 Task: Create a Virtual Reality (VR) Science Museums: VR museums dedicated to various scientific fields.
Action: Mouse moved to (994, 113)
Screenshot: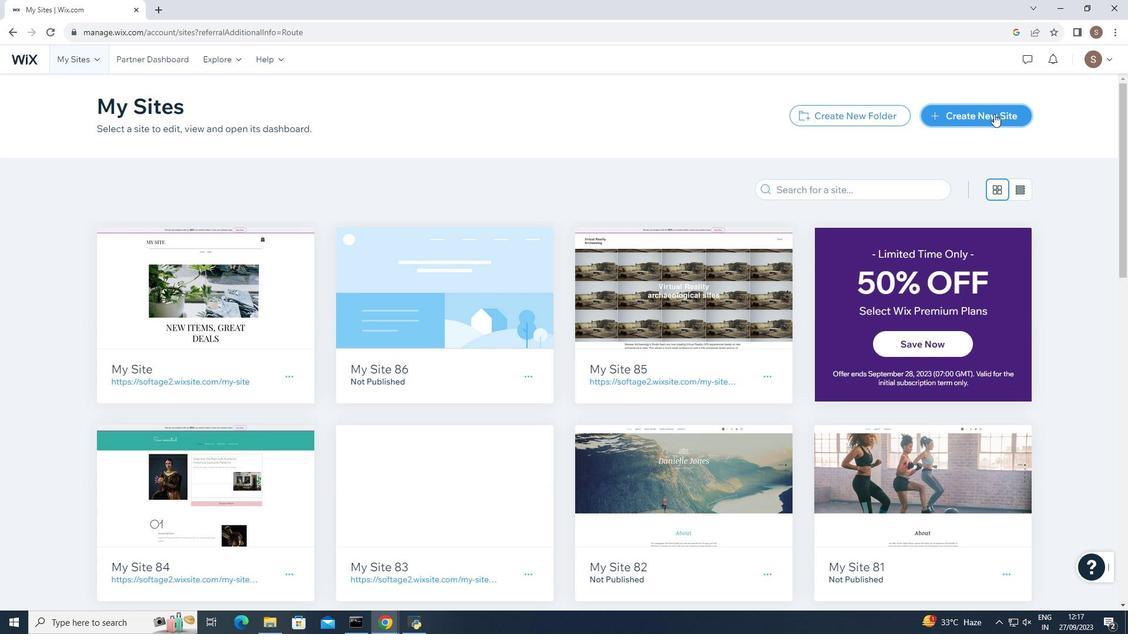 
Action: Mouse pressed left at (994, 113)
Screenshot: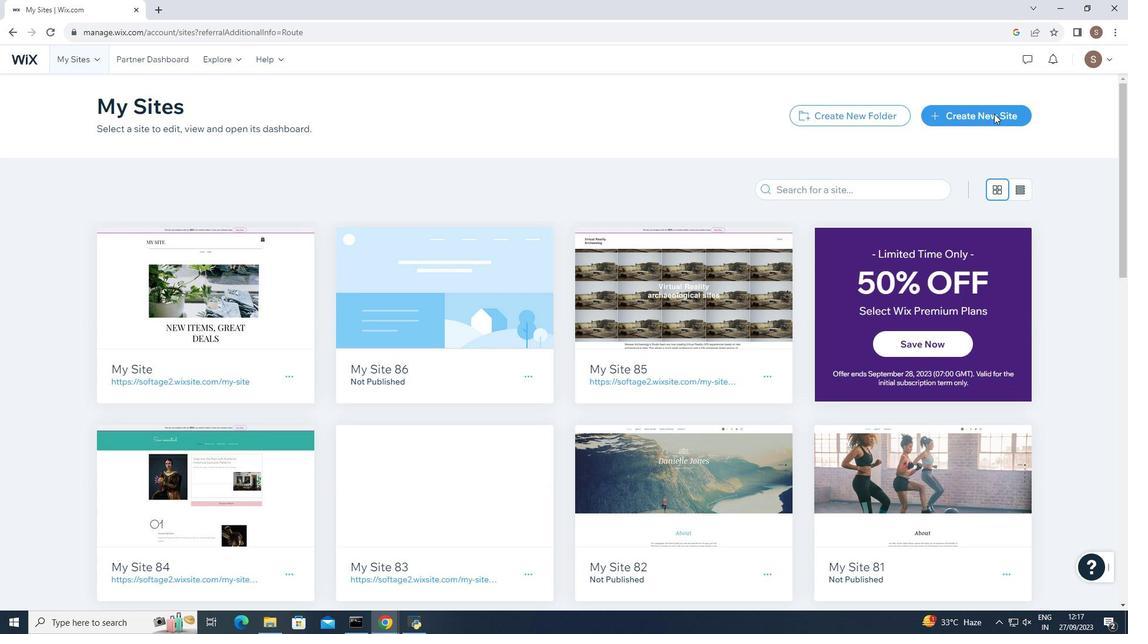 
Action: Mouse moved to (446, 326)
Screenshot: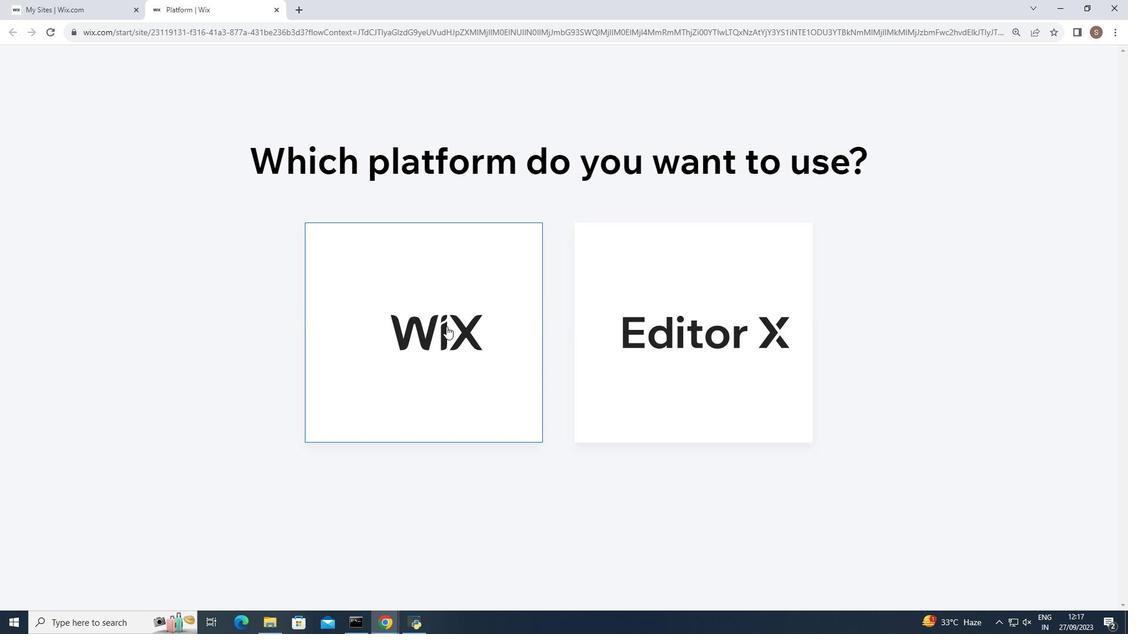 
Action: Mouse pressed left at (446, 326)
Screenshot: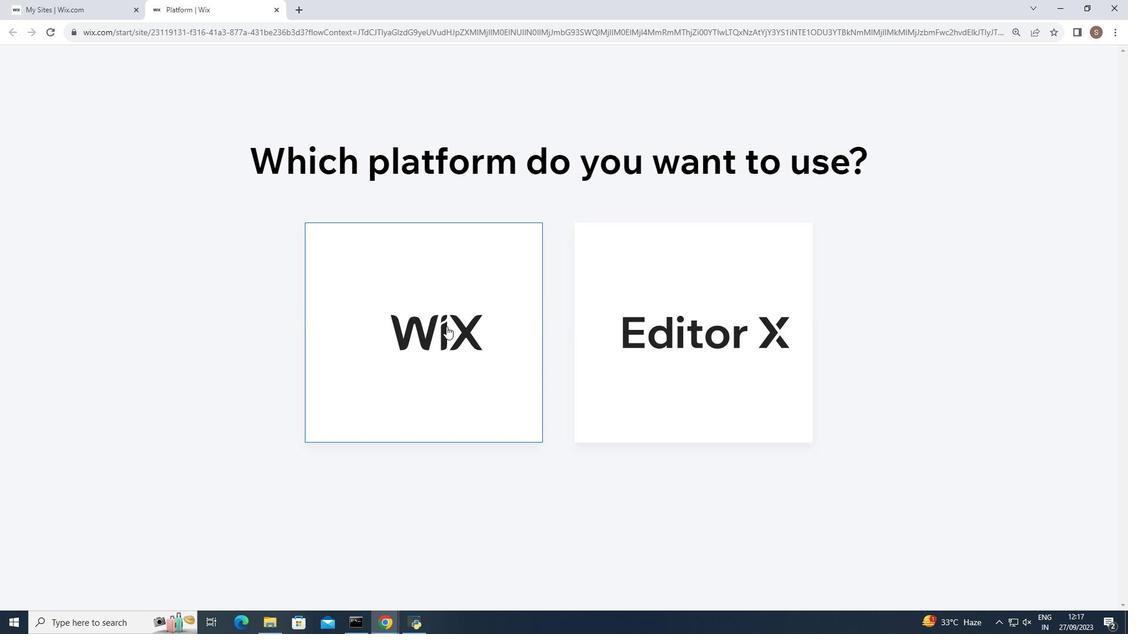 
Action: Mouse pressed left at (446, 326)
Screenshot: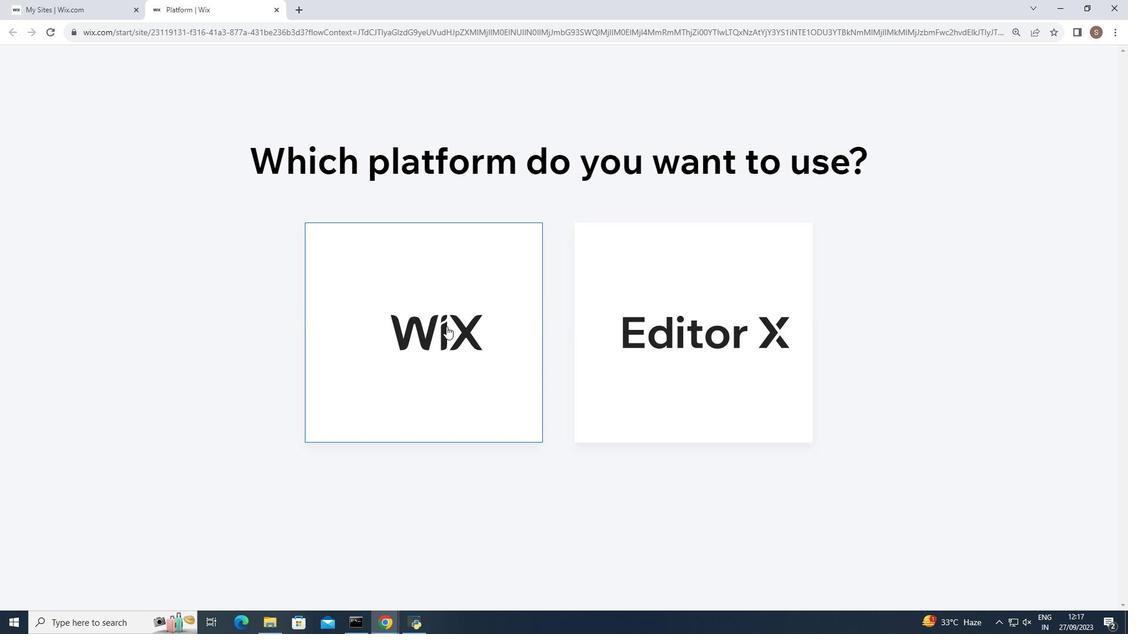 
Action: Mouse moved to (402, 236)
Screenshot: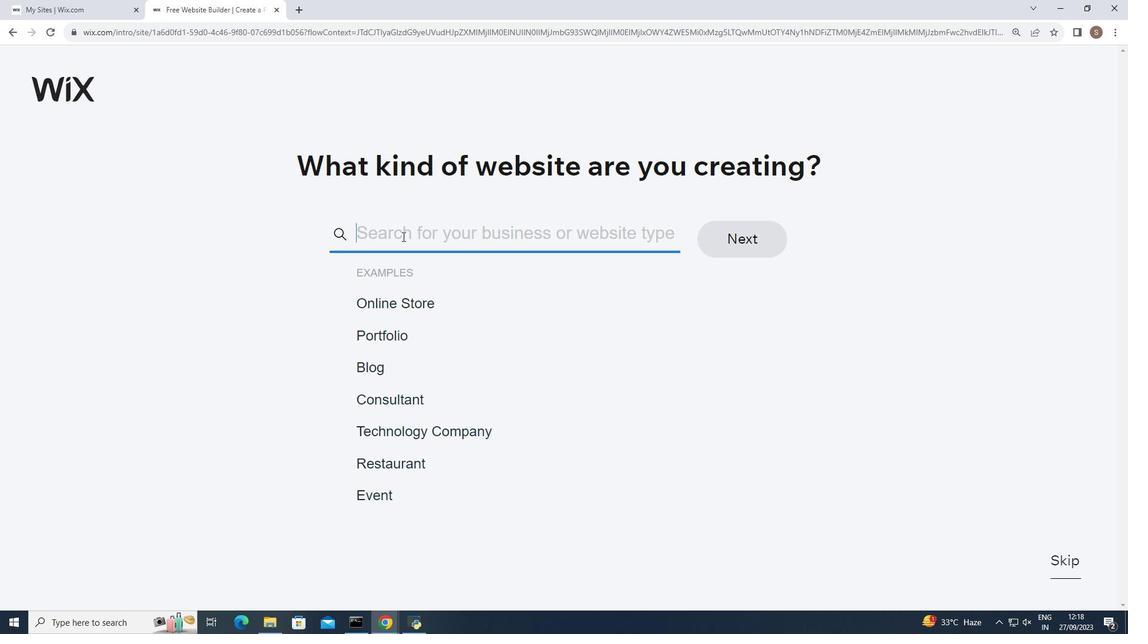 
Action: Mouse pressed left at (402, 236)
Screenshot: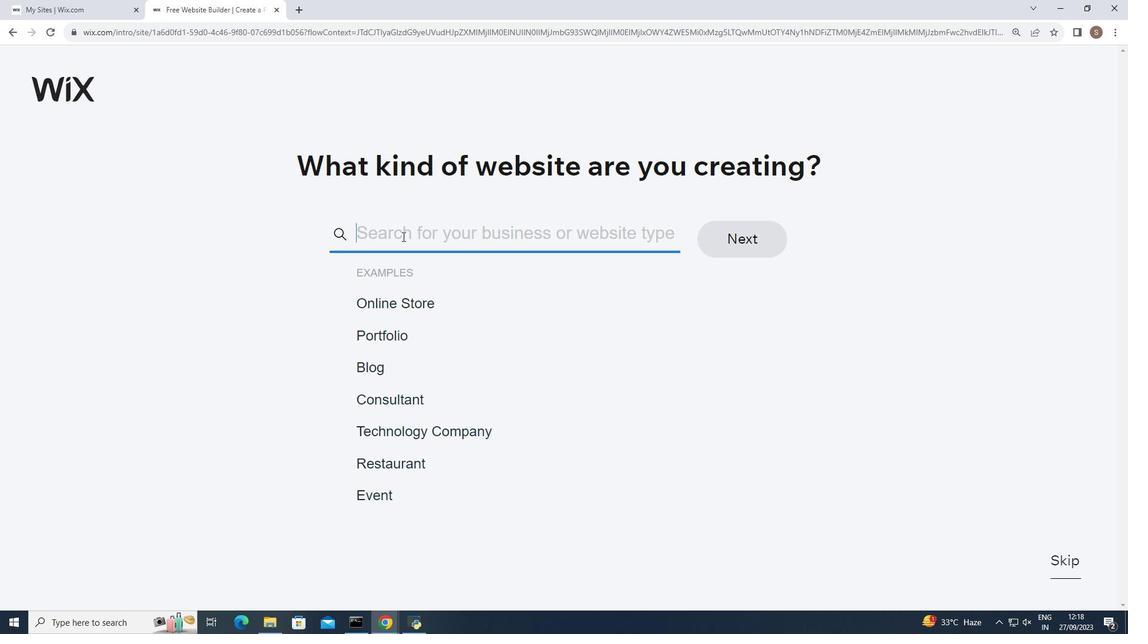 
Action: Key pressed <Key.shift><Key.shift>Virtual<Key.space><Key.shift>Reality<Key.space><Key.shift>Science<Key.space><Key.shift><Key.shift><Key.shift><Key.shift>Museums
Screenshot: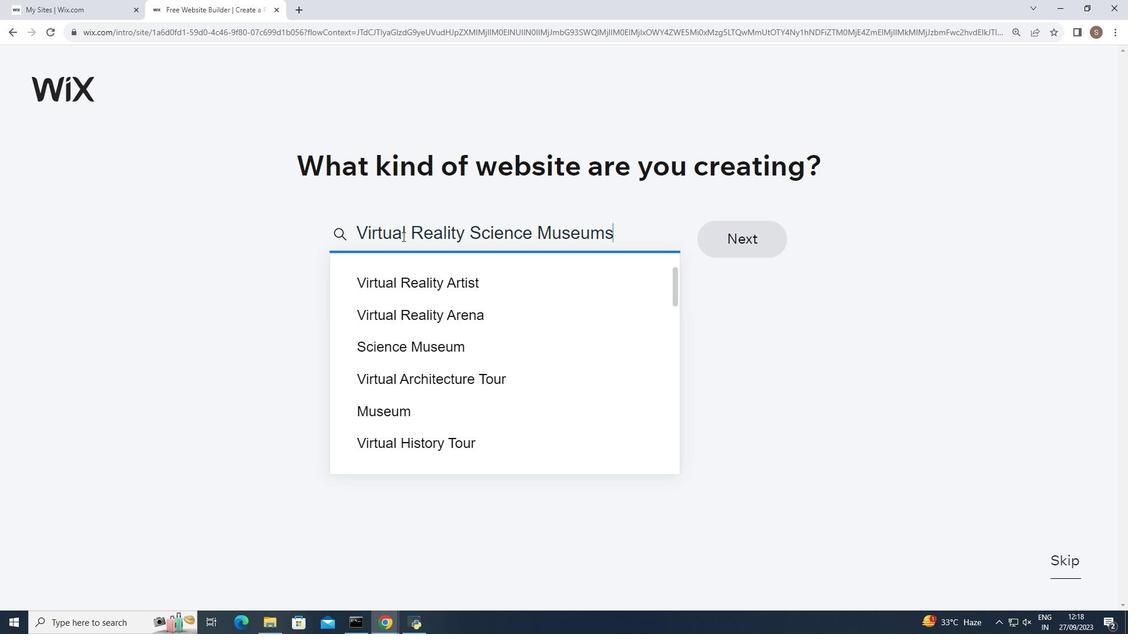 
Action: Mouse moved to (438, 342)
Screenshot: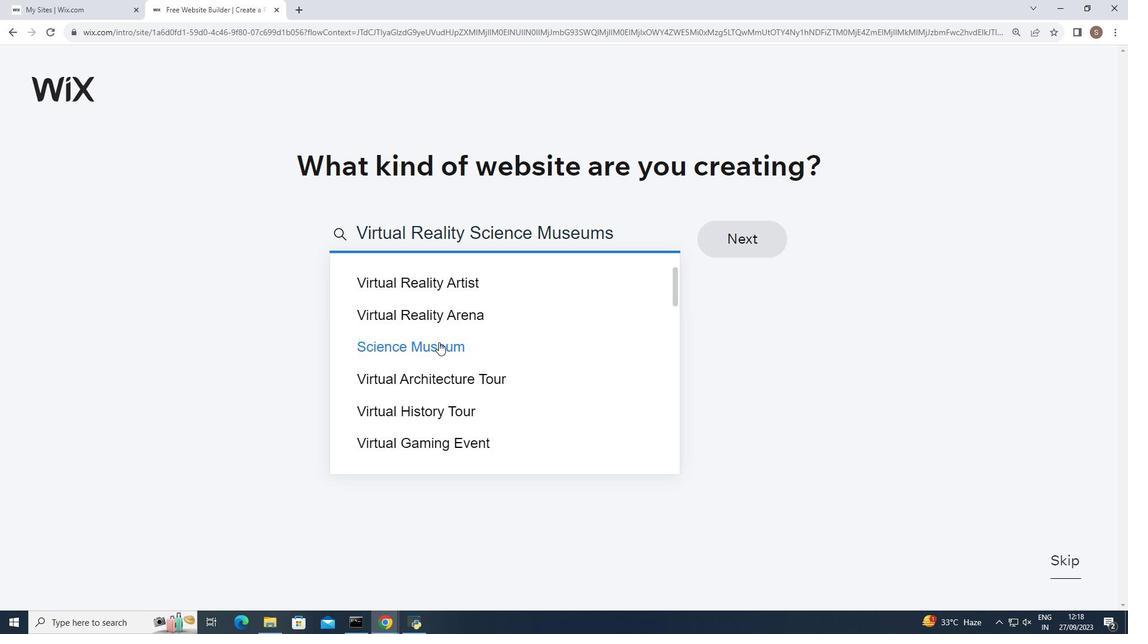 
Action: Mouse pressed left at (438, 342)
Screenshot: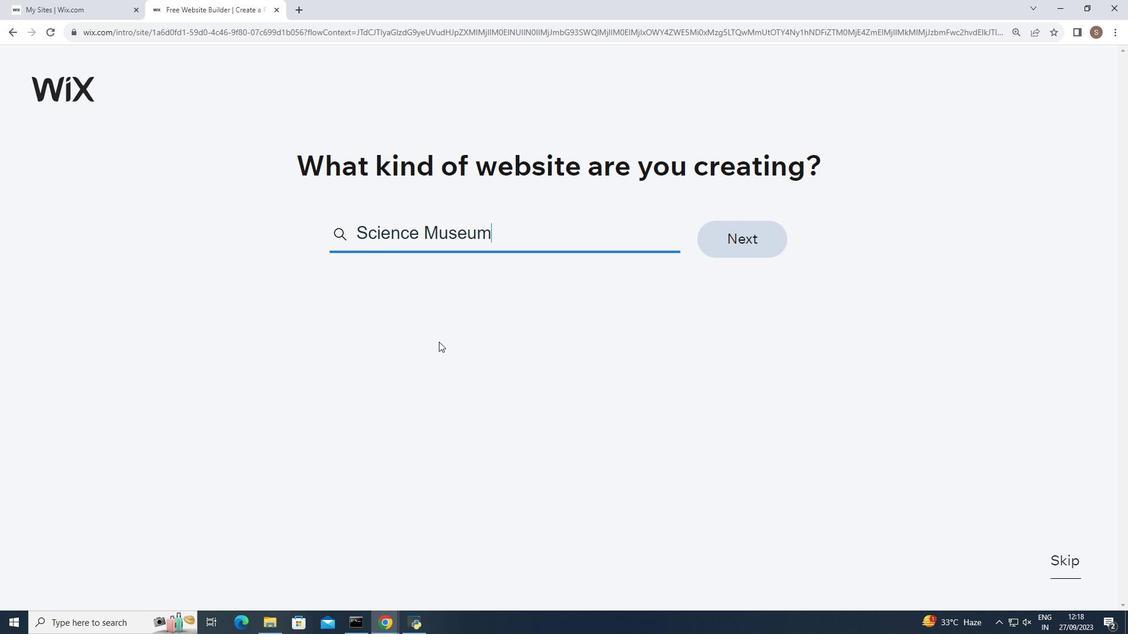 
Action: Mouse moved to (751, 247)
Screenshot: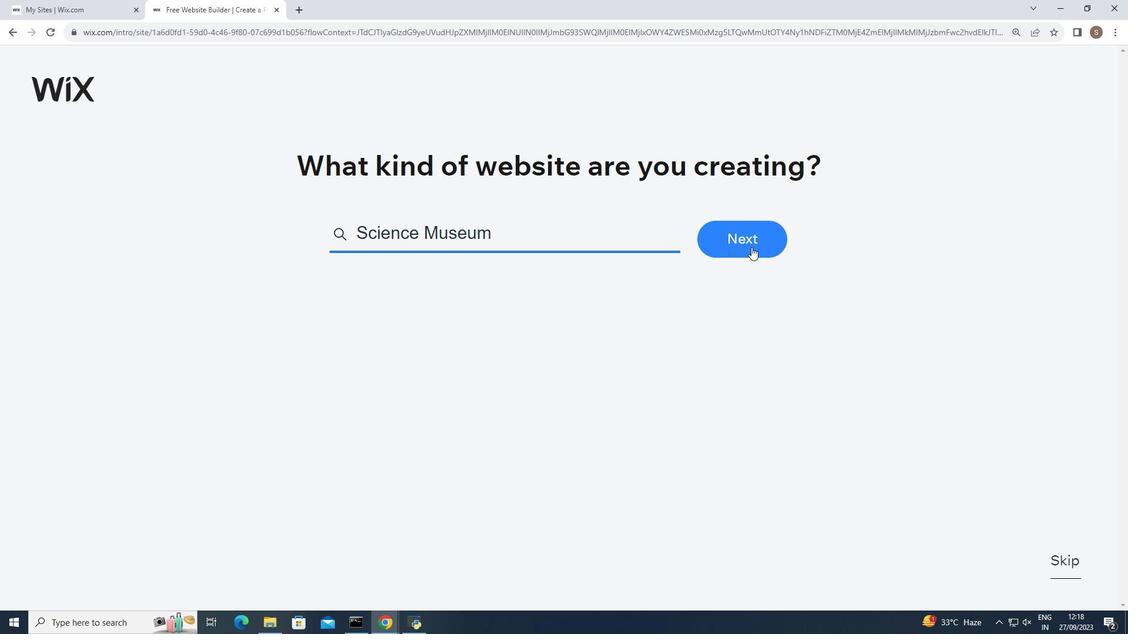 
Action: Mouse pressed left at (751, 247)
Screenshot: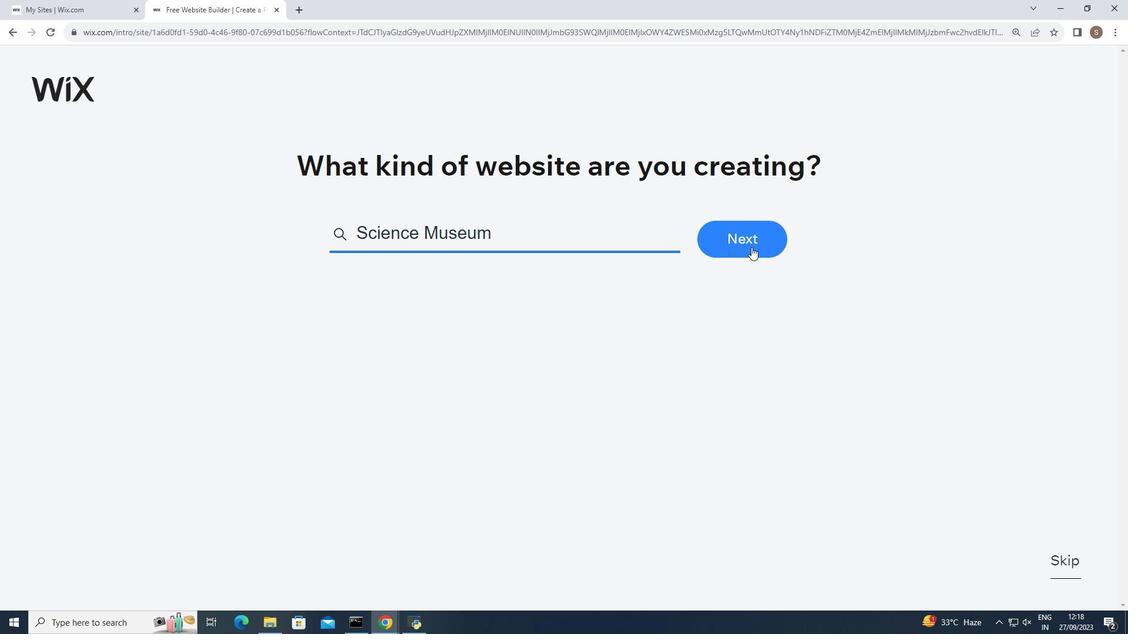 
Action: Mouse moved to (433, 290)
Screenshot: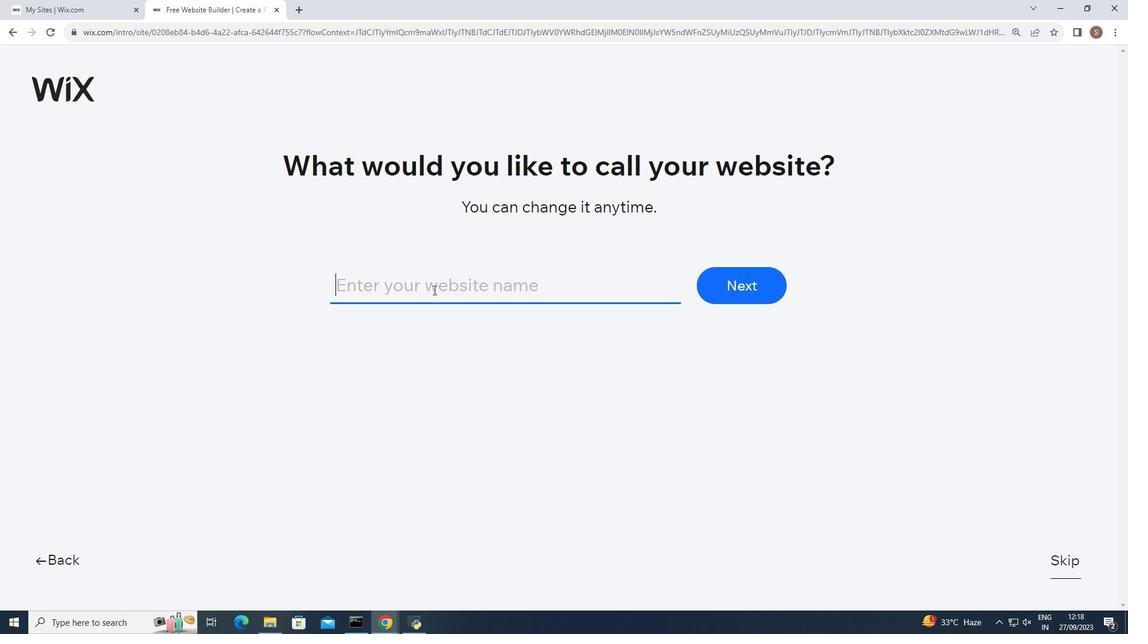 
Action: Mouse pressed left at (433, 290)
Screenshot: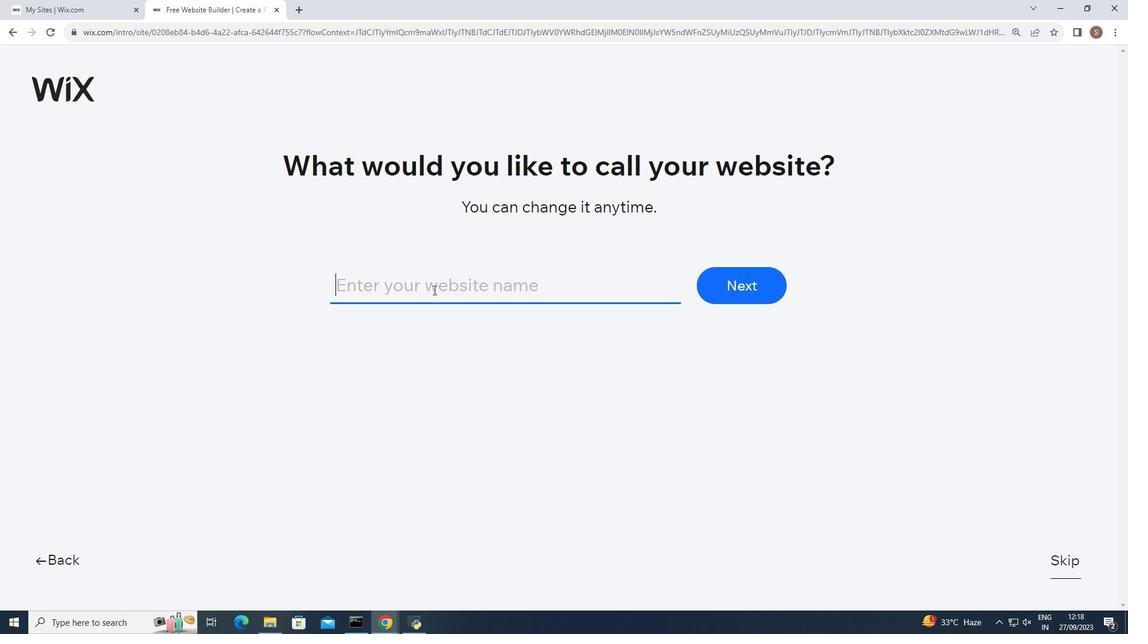 
Action: Key pressed <Key.caps_lock>V<Key.caps_lock>irtual<Key.space><Key.shift>Reality<Key.space><Key.shift>Science<Key.space><Key.shift><Key.shift><Key.shift><Key.shift><Key.shift><Key.shift>Museums
Screenshot: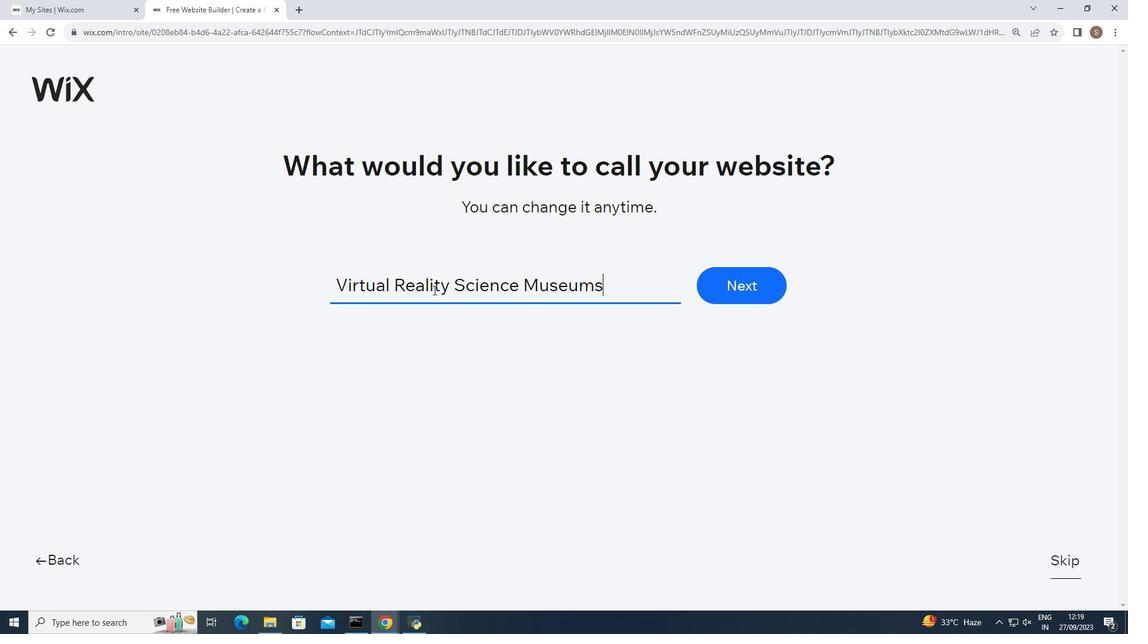
Action: Mouse moved to (744, 289)
Screenshot: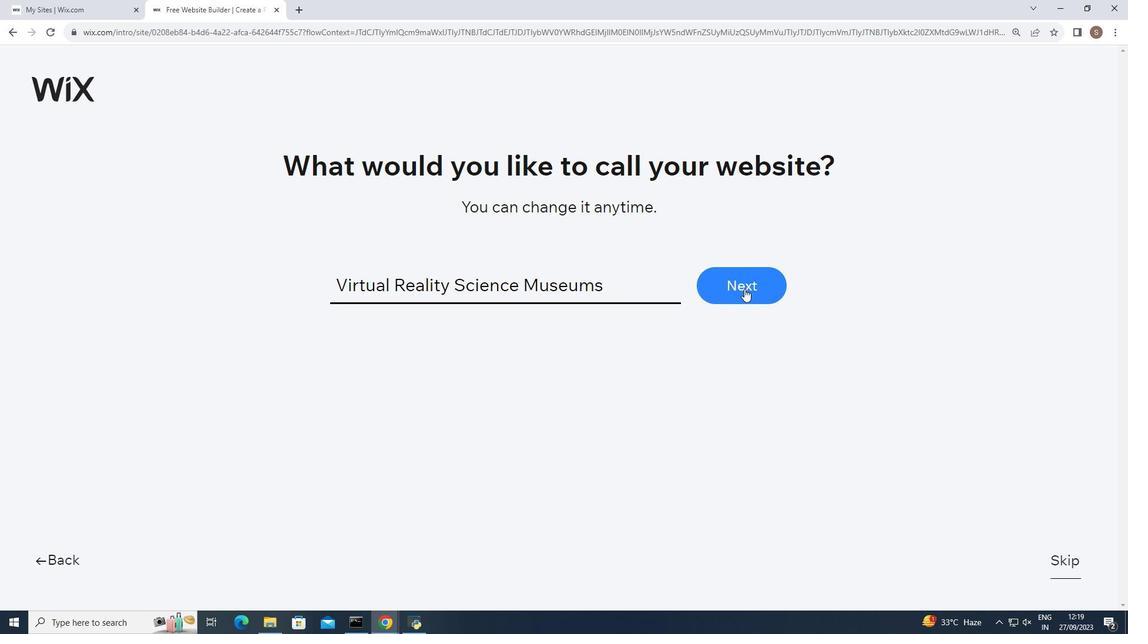 
Action: Mouse pressed left at (744, 289)
Screenshot: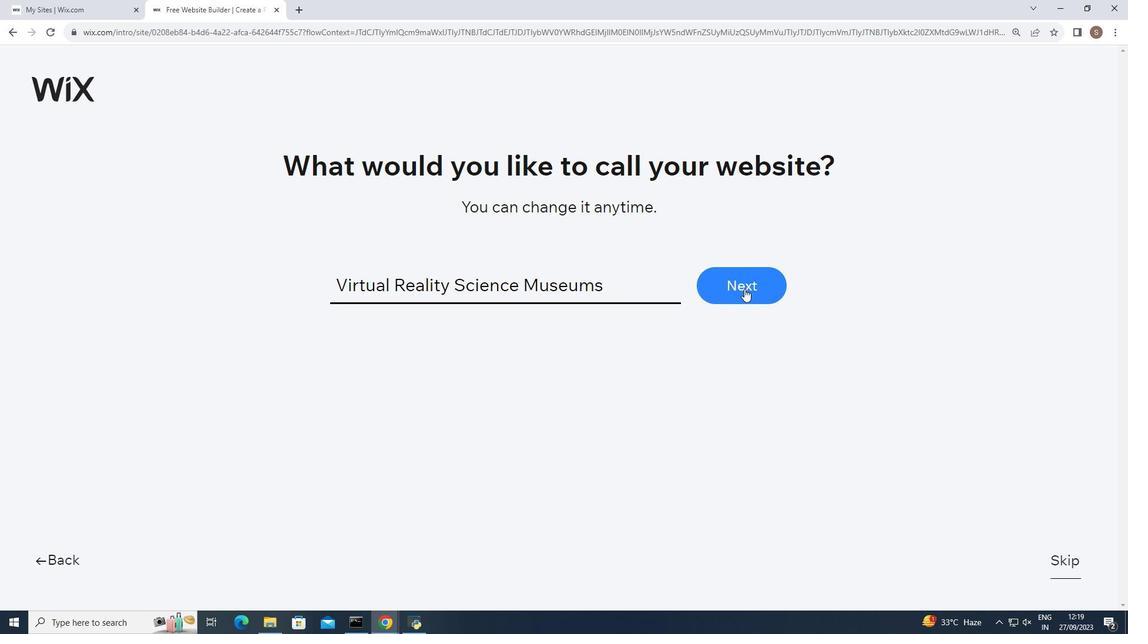 
Action: Mouse moved to (357, 217)
Screenshot: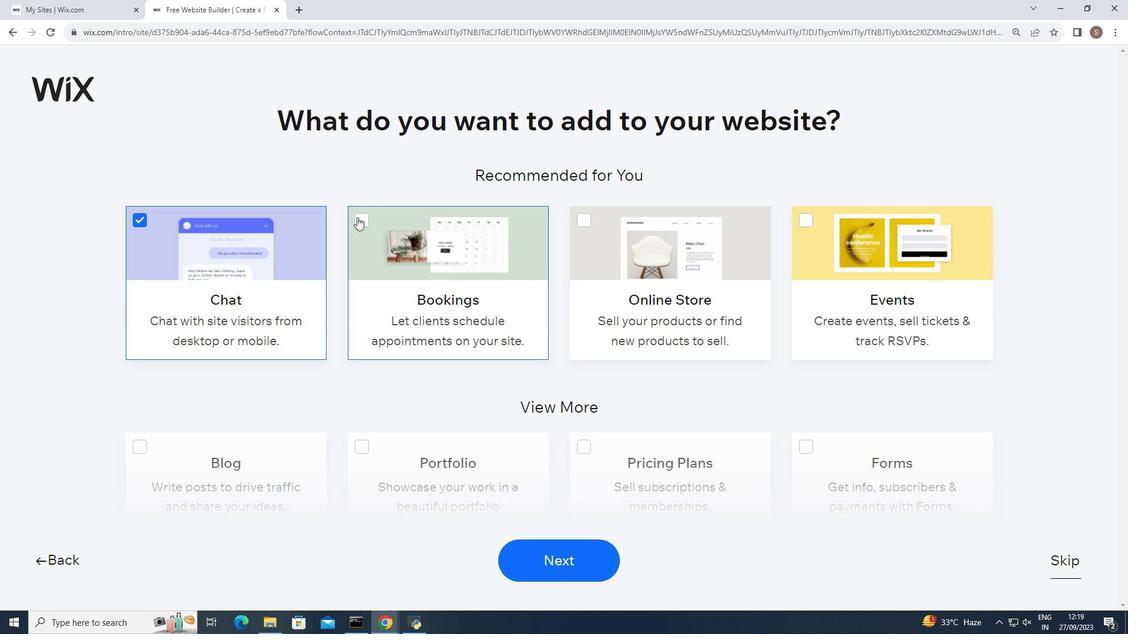 
Action: Mouse pressed left at (357, 217)
Screenshot: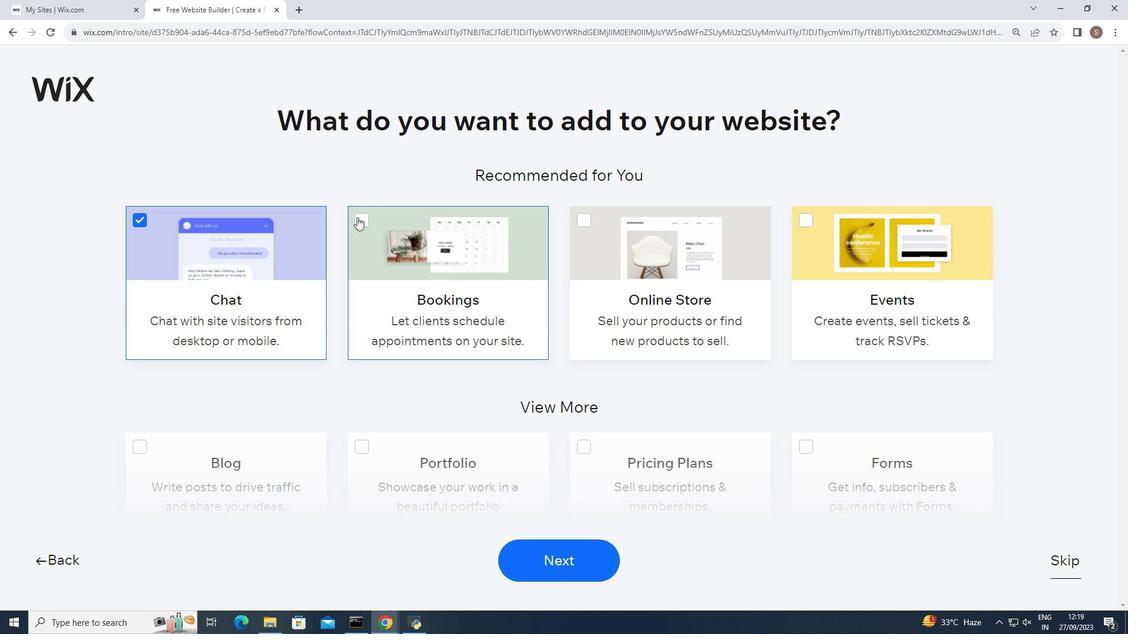 
Action: Mouse moved to (135, 213)
Screenshot: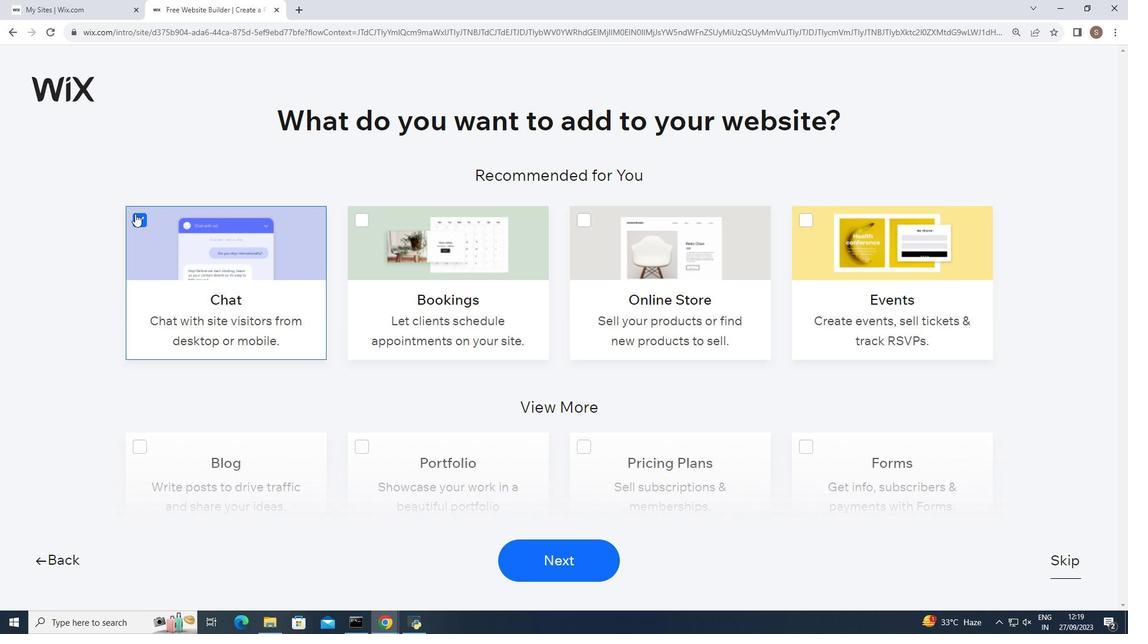 
Action: Mouse pressed left at (135, 213)
Screenshot: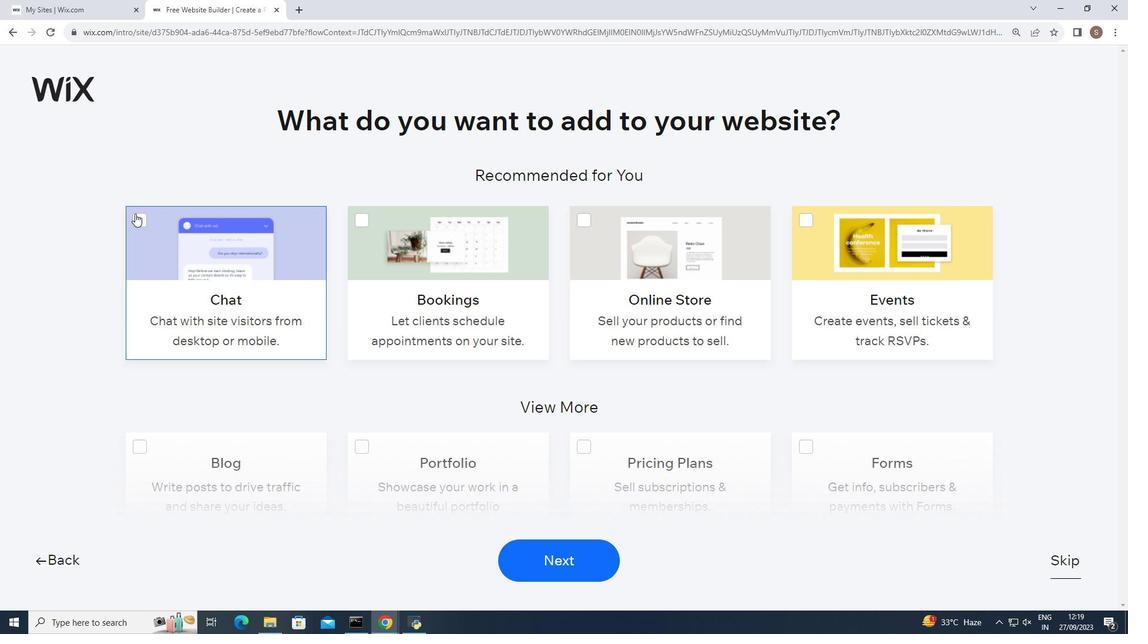 
Action: Mouse moved to (555, 559)
Screenshot: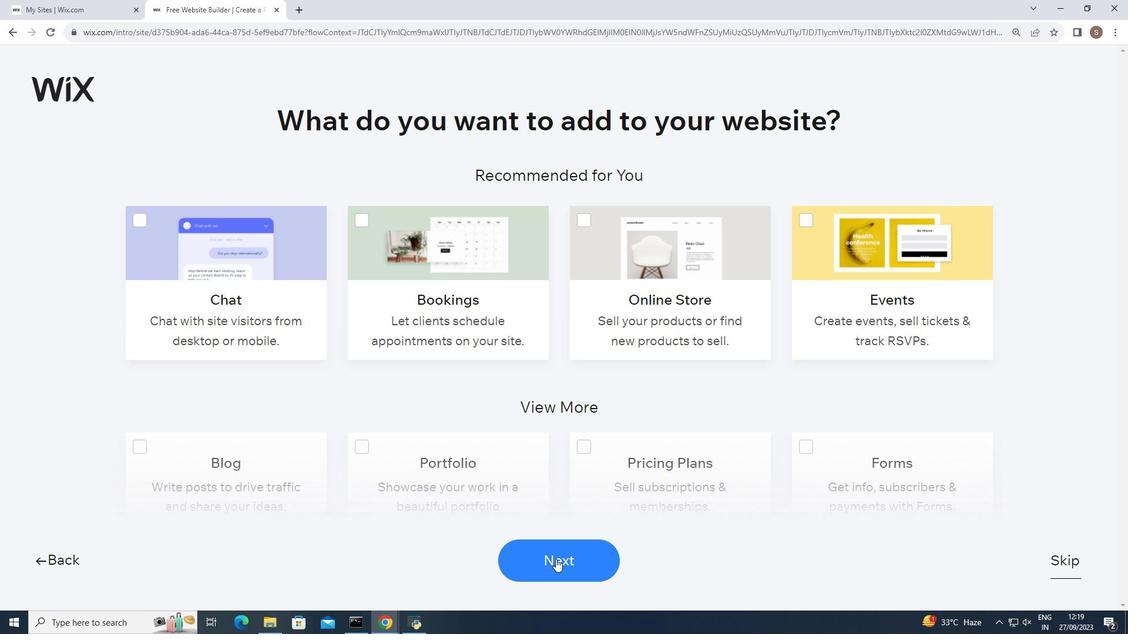 
Action: Mouse pressed left at (555, 559)
Screenshot: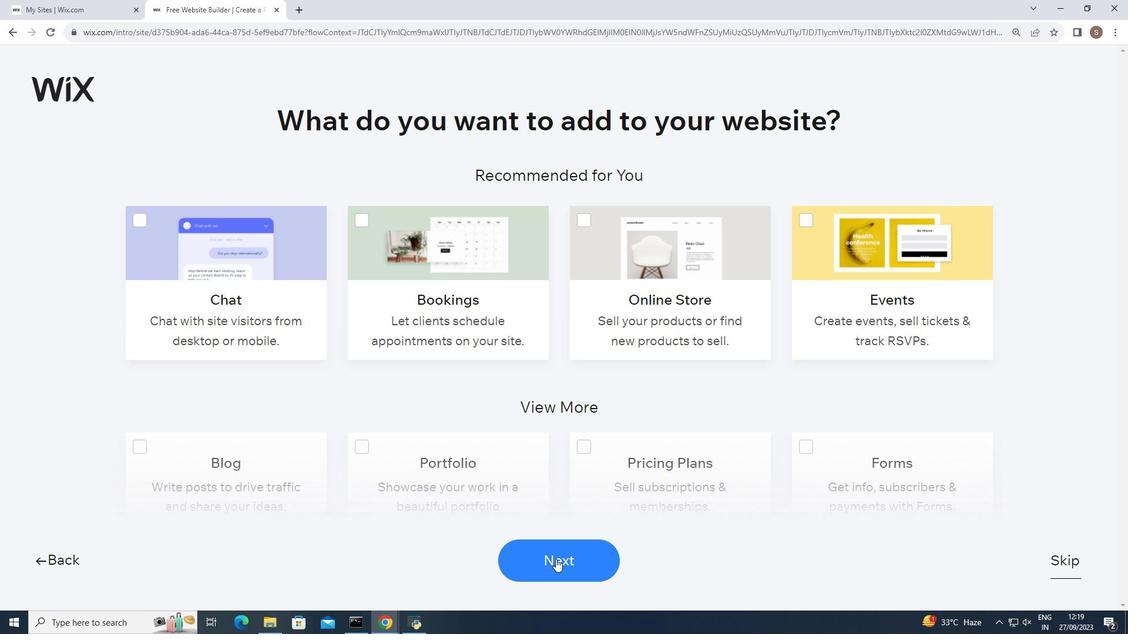 
Action: Mouse moved to (730, 283)
Screenshot: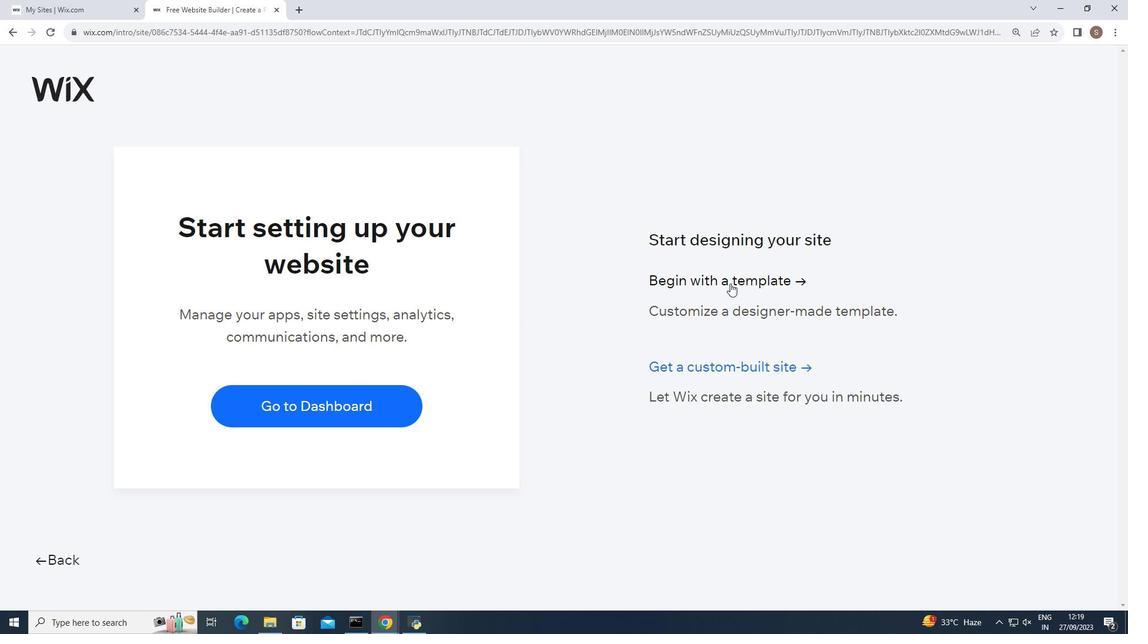 
Action: Mouse pressed left at (730, 283)
Screenshot: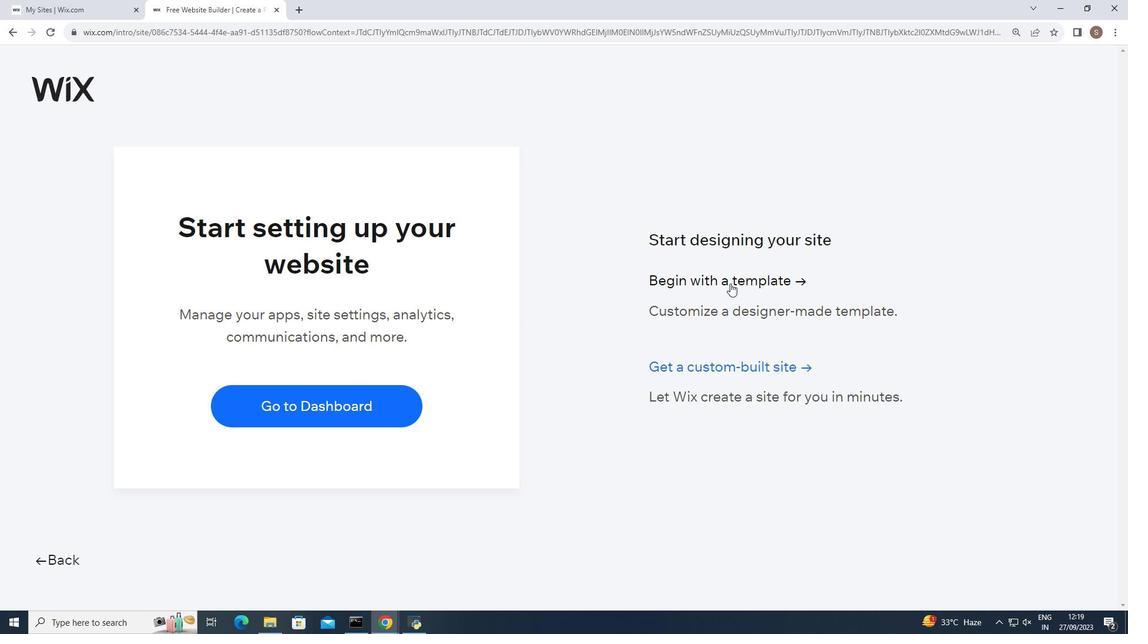 
Action: Mouse pressed left at (730, 283)
Screenshot: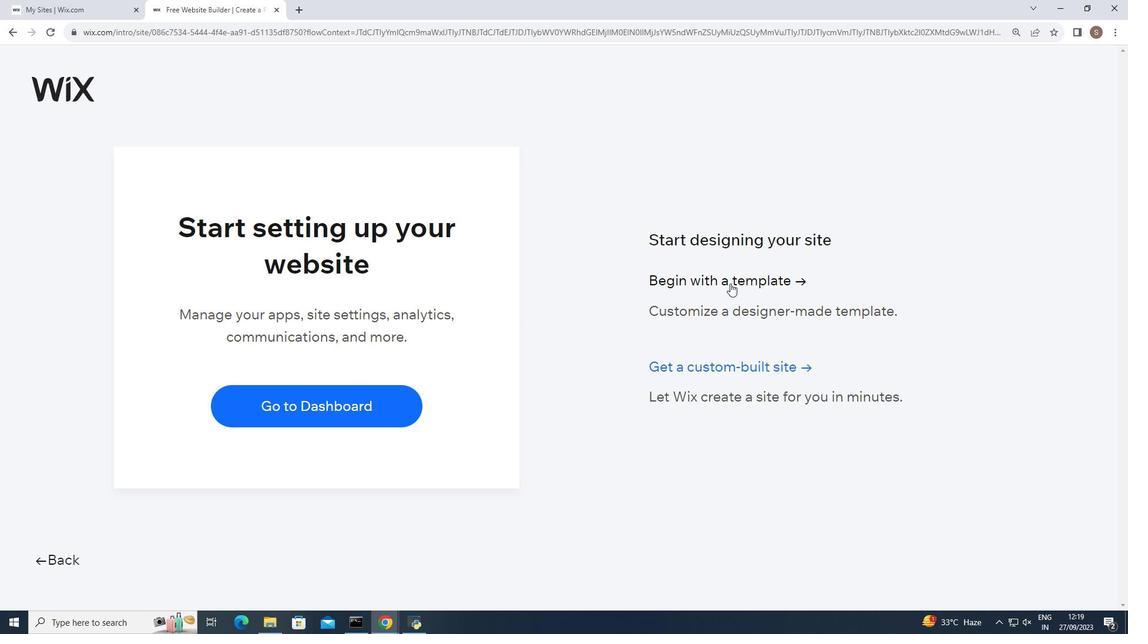 
Action: Mouse moved to (609, 432)
Screenshot: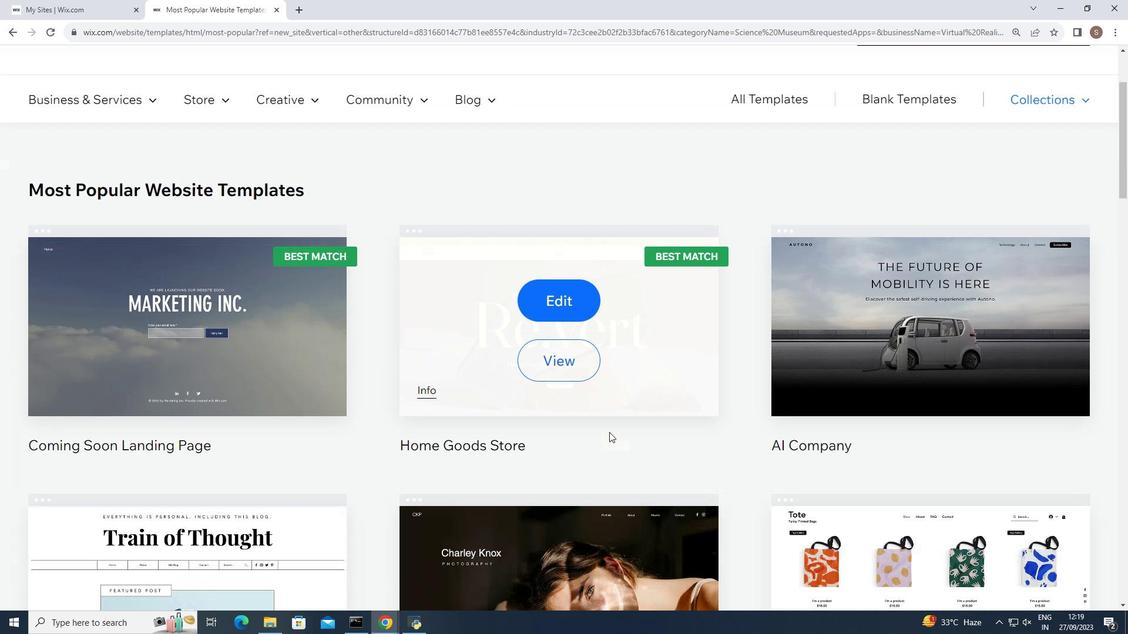 
Action: Mouse scrolled (609, 431) with delta (0, 0)
Screenshot: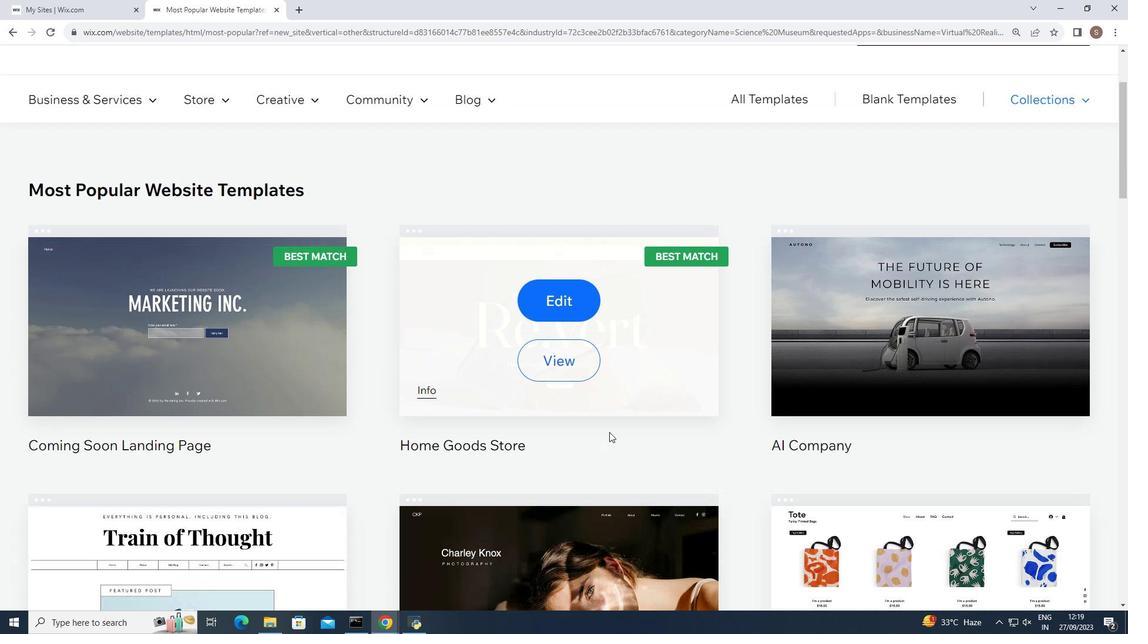 
Action: Mouse scrolled (609, 431) with delta (0, 0)
Screenshot: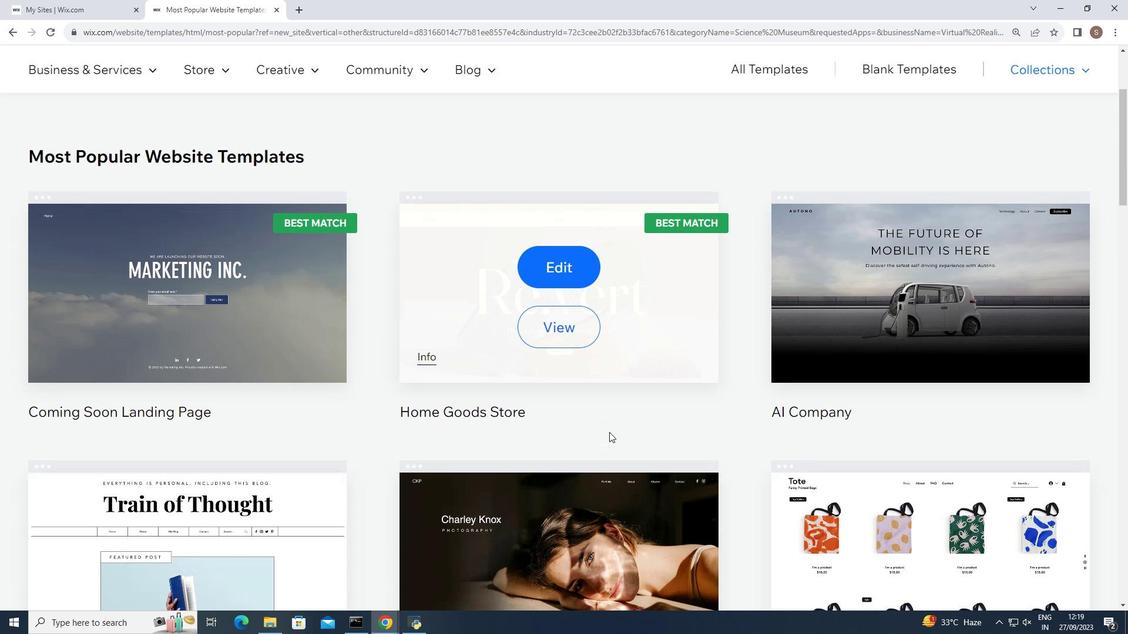 
Action: Mouse scrolled (609, 431) with delta (0, 0)
Screenshot: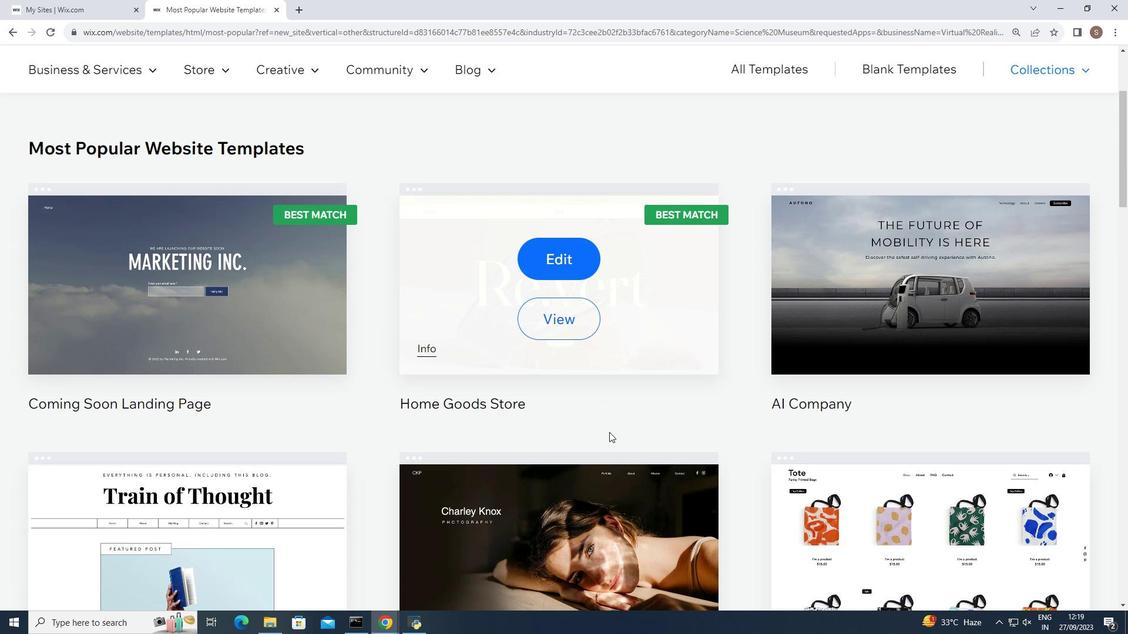 
Action: Mouse moved to (611, 427)
Screenshot: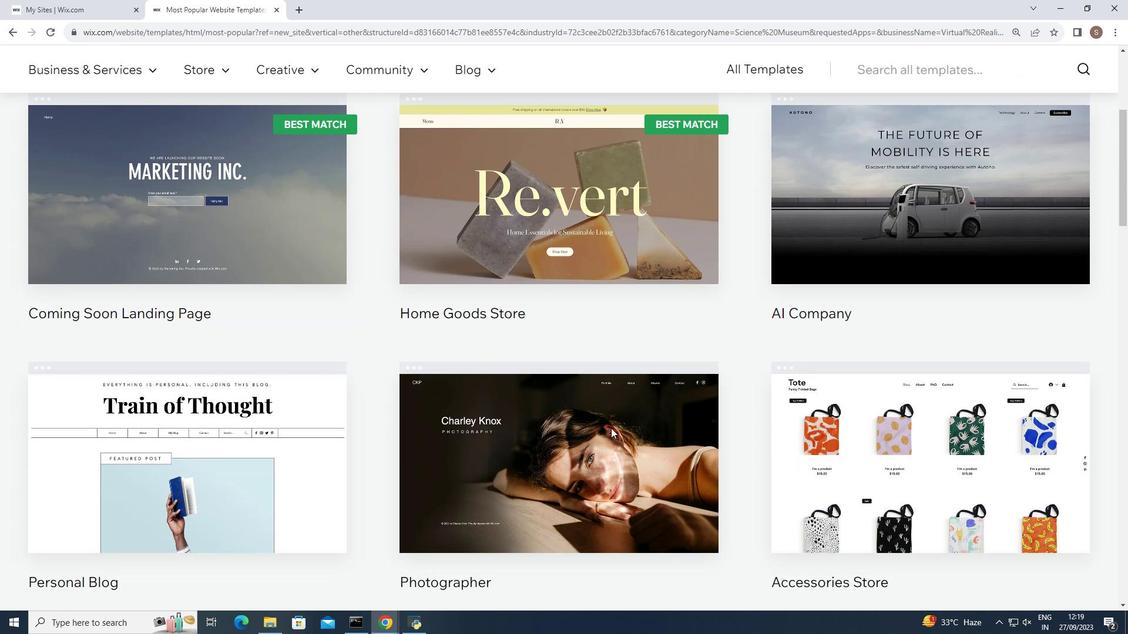 
Action: Mouse scrolled (611, 427) with delta (0, 0)
Screenshot: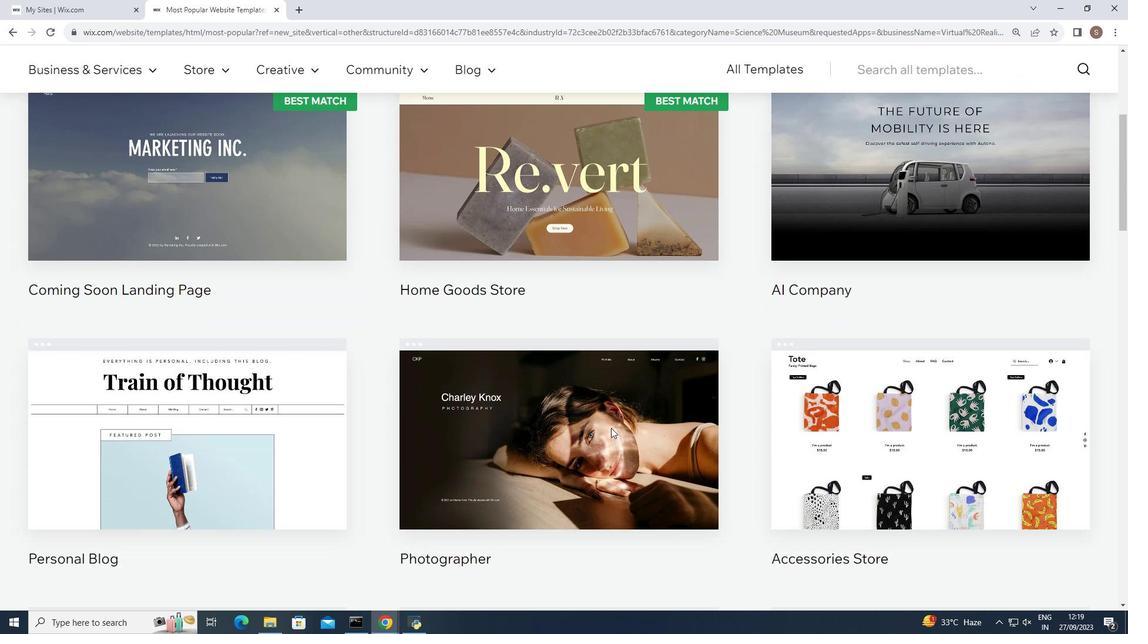
Action: Mouse moved to (611, 428)
Screenshot: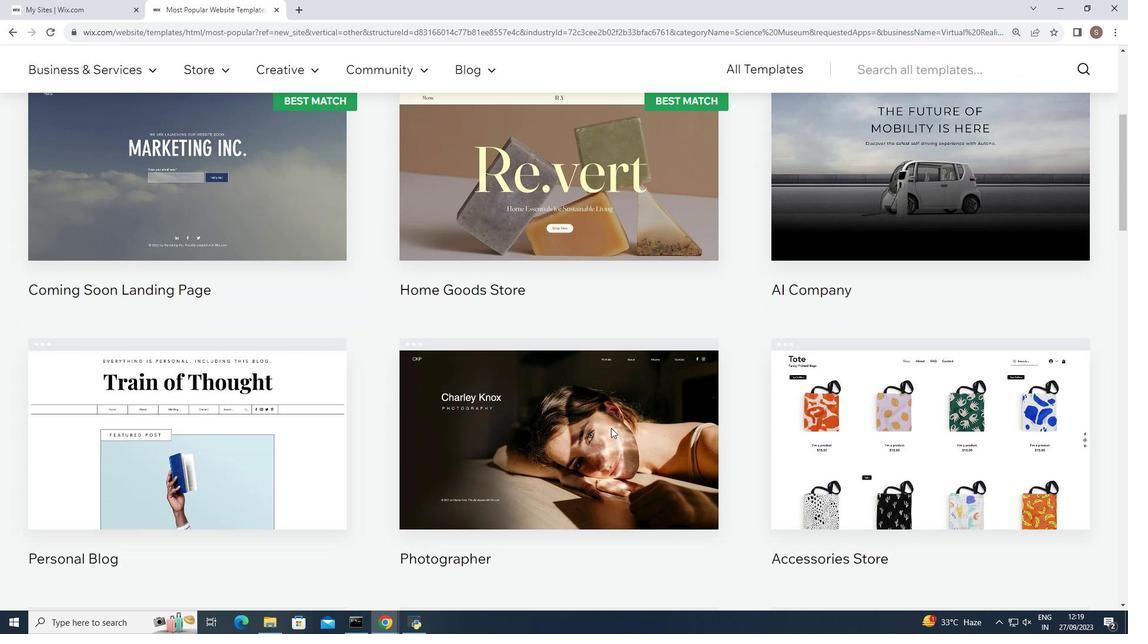 
Action: Mouse scrolled (611, 427) with delta (0, 0)
Screenshot: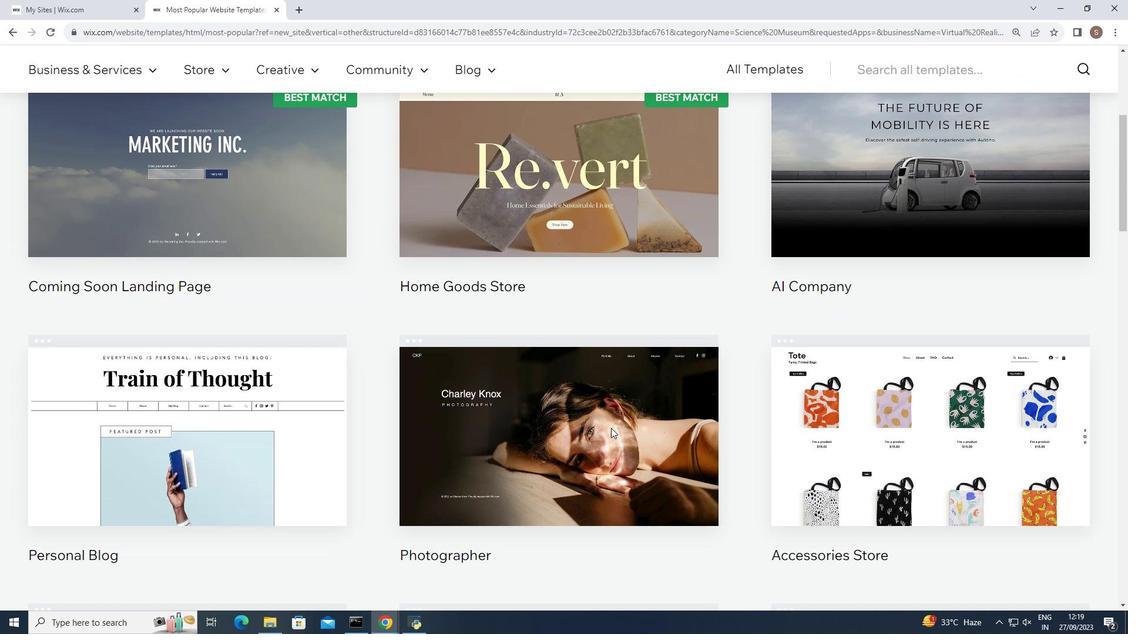 
Action: Mouse moved to (611, 422)
Screenshot: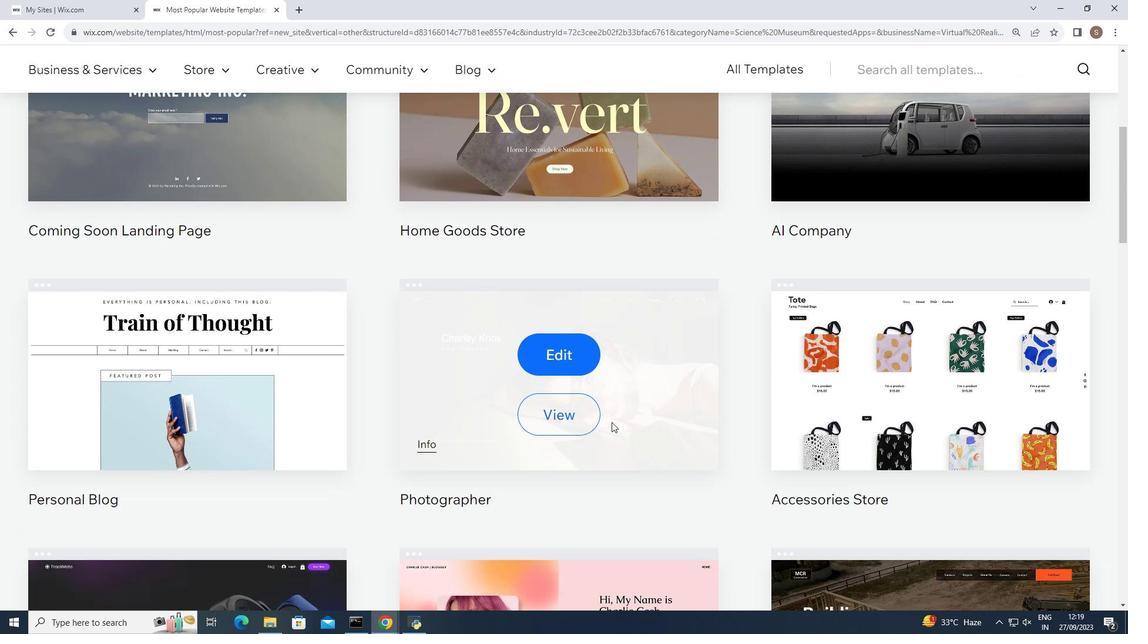 
Action: Mouse scrolled (611, 421) with delta (0, 0)
Screenshot: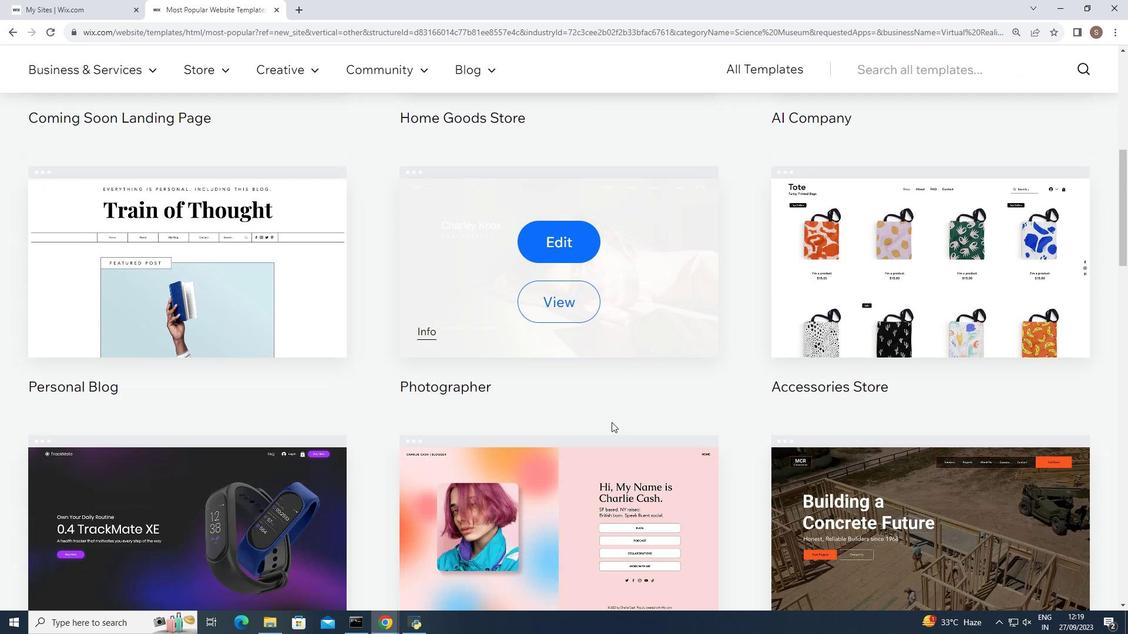 
Action: Mouse scrolled (611, 421) with delta (0, 0)
Screenshot: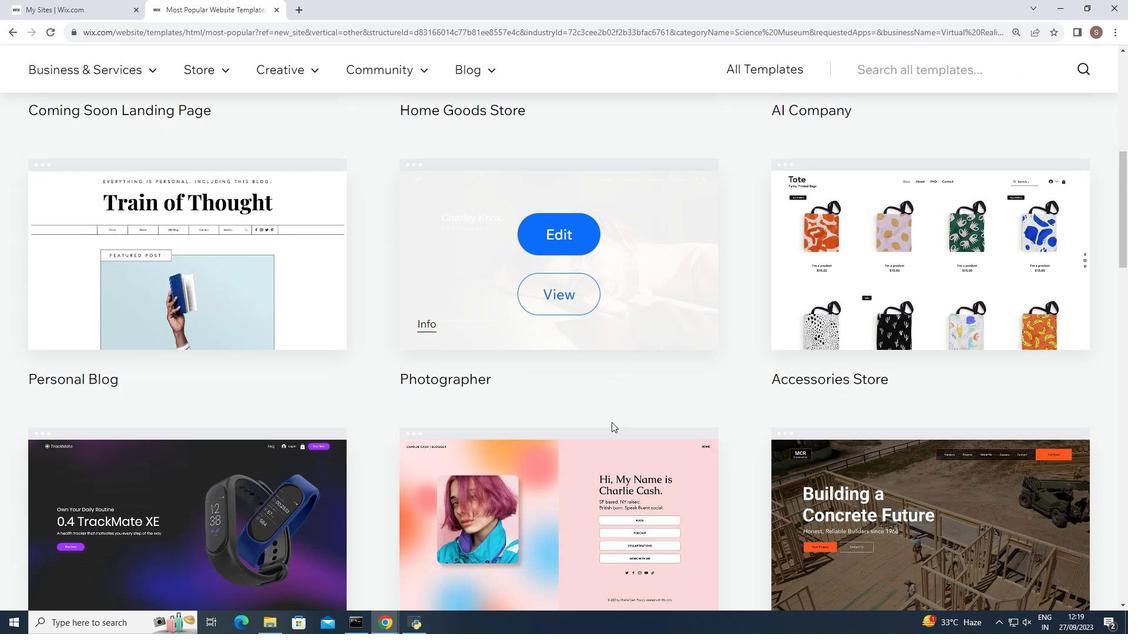 
Action: Mouse scrolled (611, 421) with delta (0, 0)
Screenshot: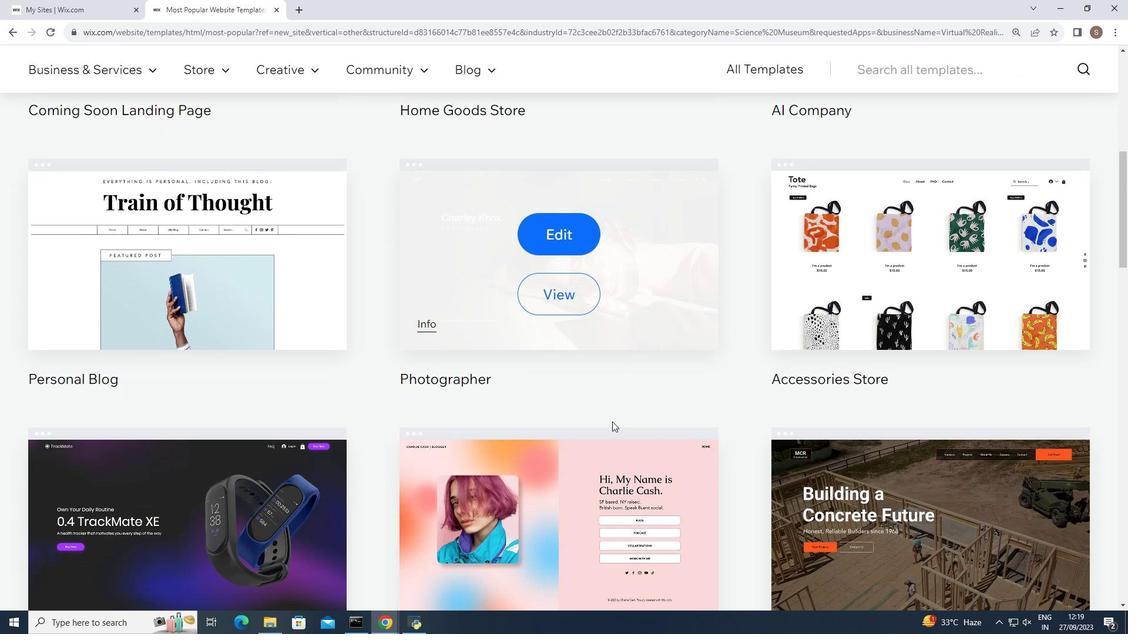 
Action: Mouse moved to (612, 421)
Screenshot: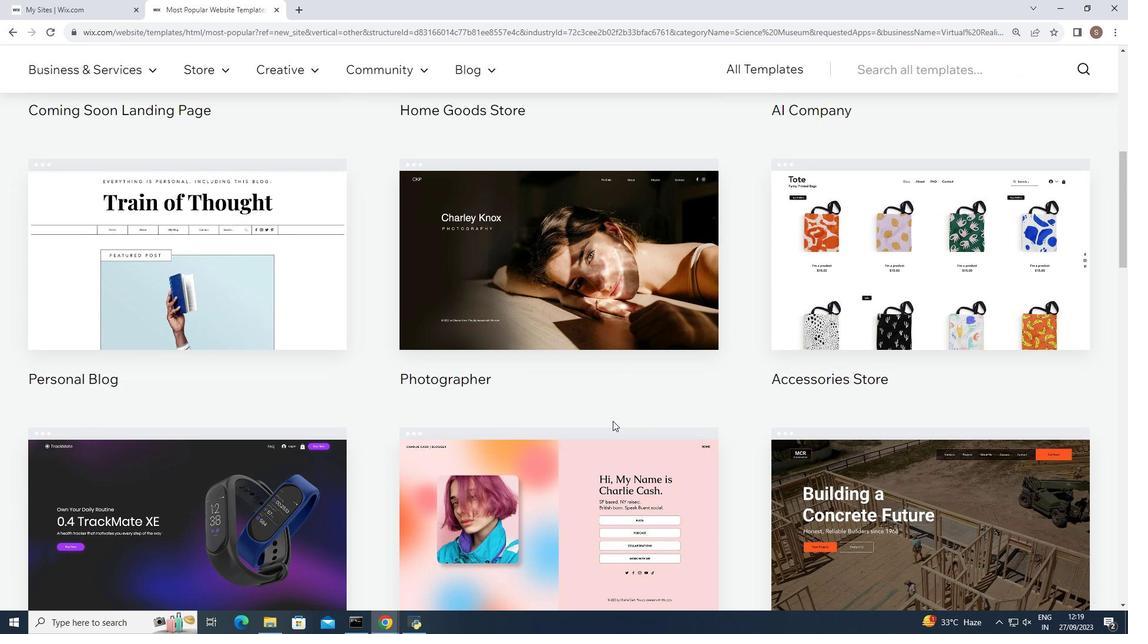 
Action: Mouse scrolled (612, 420) with delta (0, 0)
Screenshot: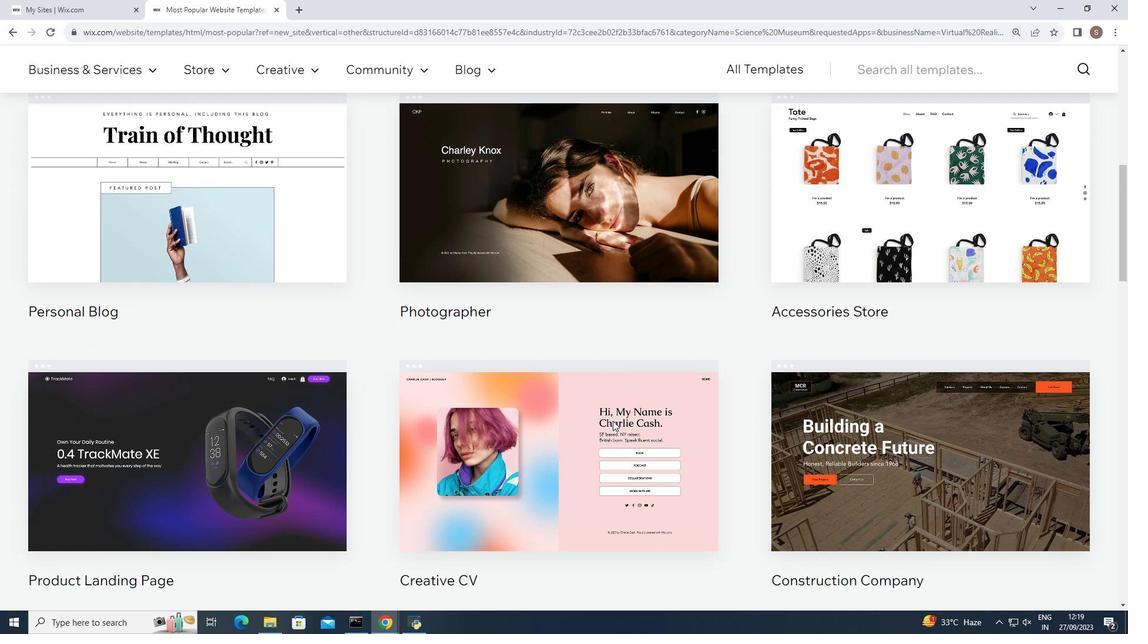 
Action: Mouse scrolled (612, 420) with delta (0, 0)
Screenshot: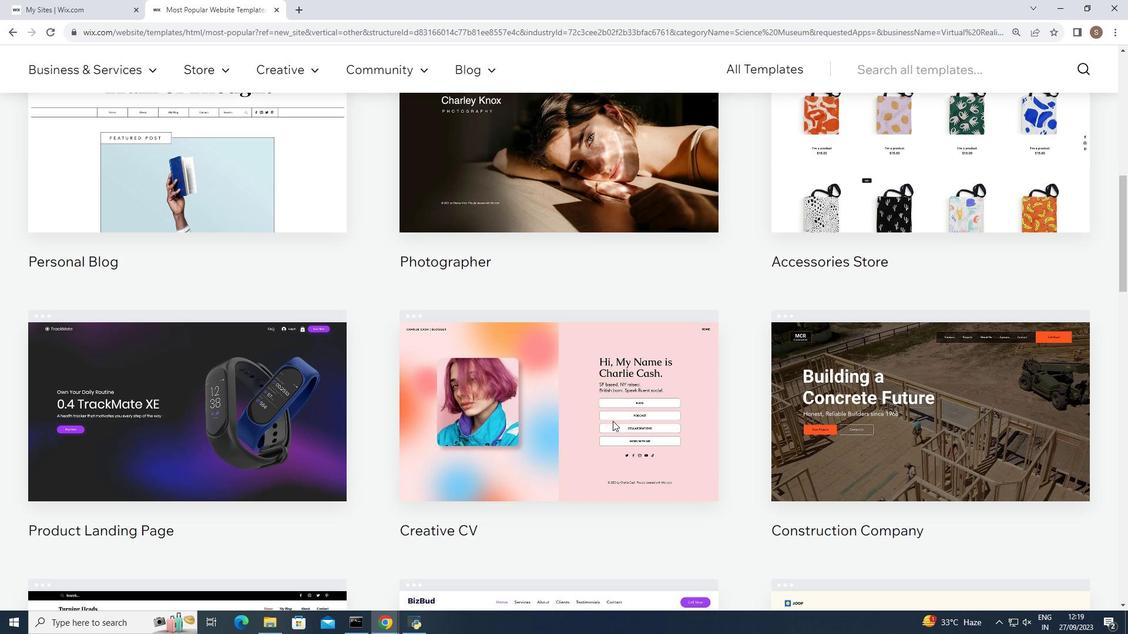 
Action: Mouse moved to (613, 420)
Screenshot: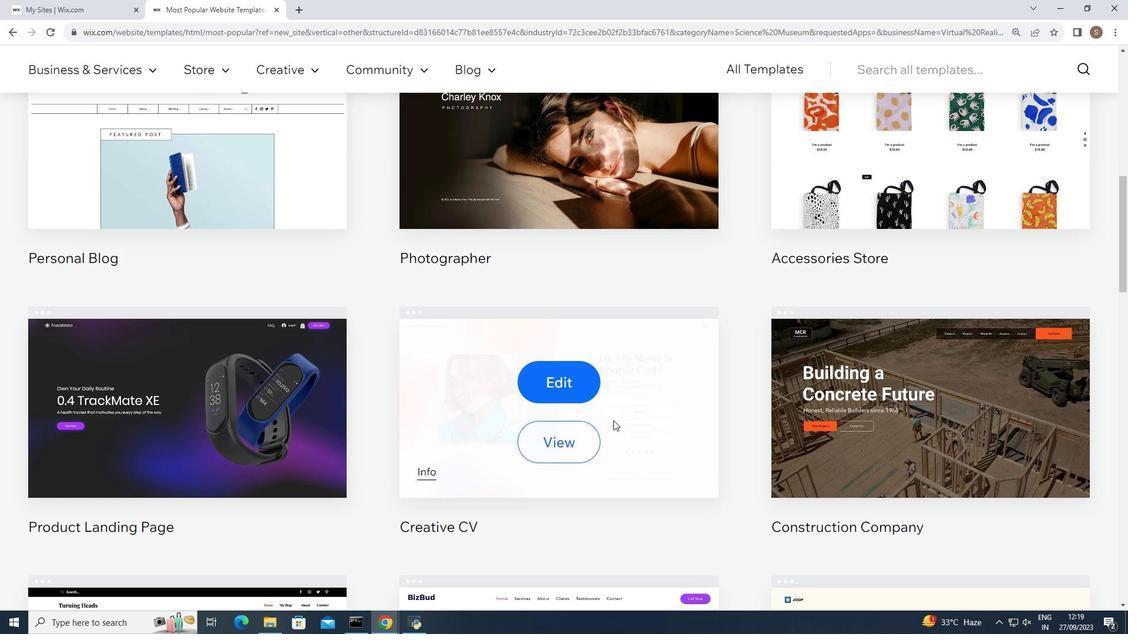 
Action: Mouse scrolled (613, 420) with delta (0, 0)
Screenshot: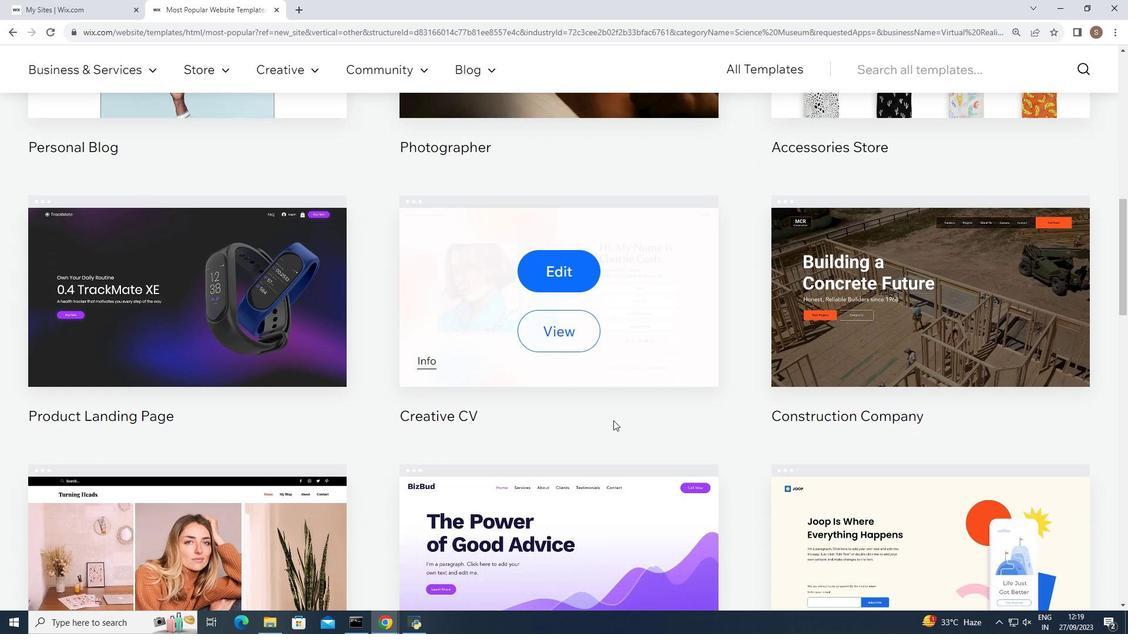 
Action: Mouse moved to (613, 420)
Screenshot: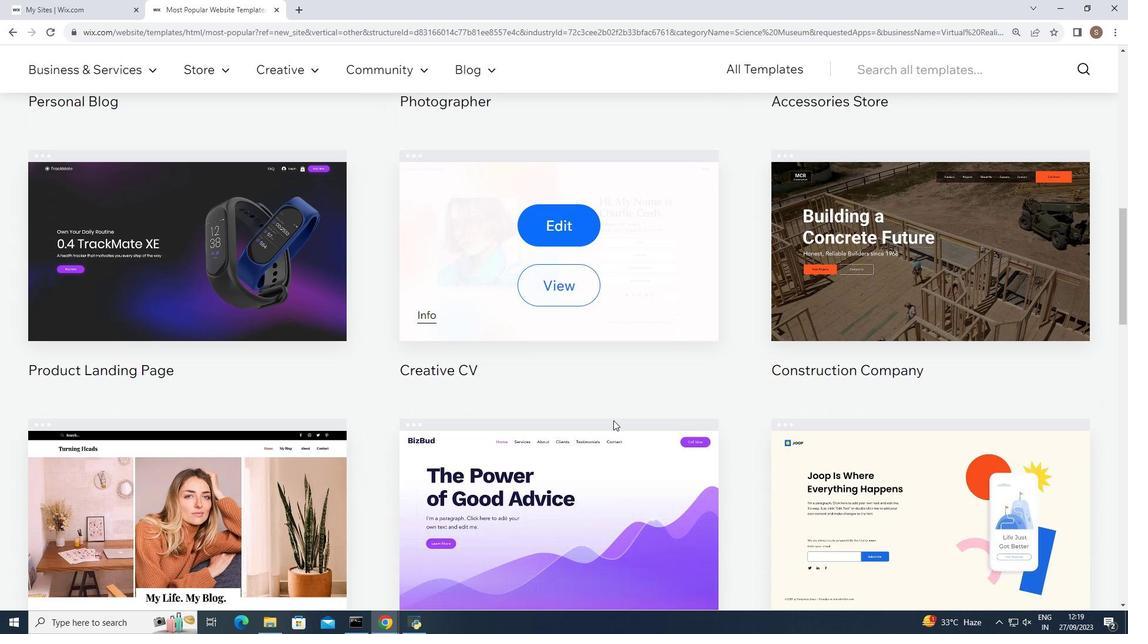 
Action: Mouse scrolled (613, 420) with delta (0, 0)
Screenshot: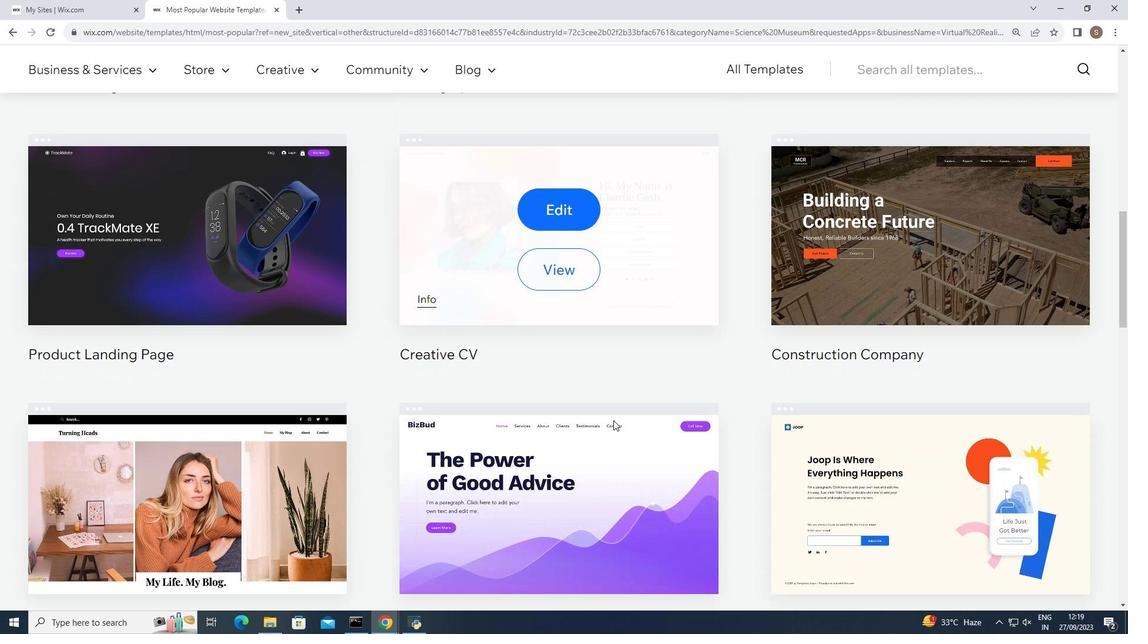 
Action: Mouse scrolled (613, 420) with delta (0, 0)
Screenshot: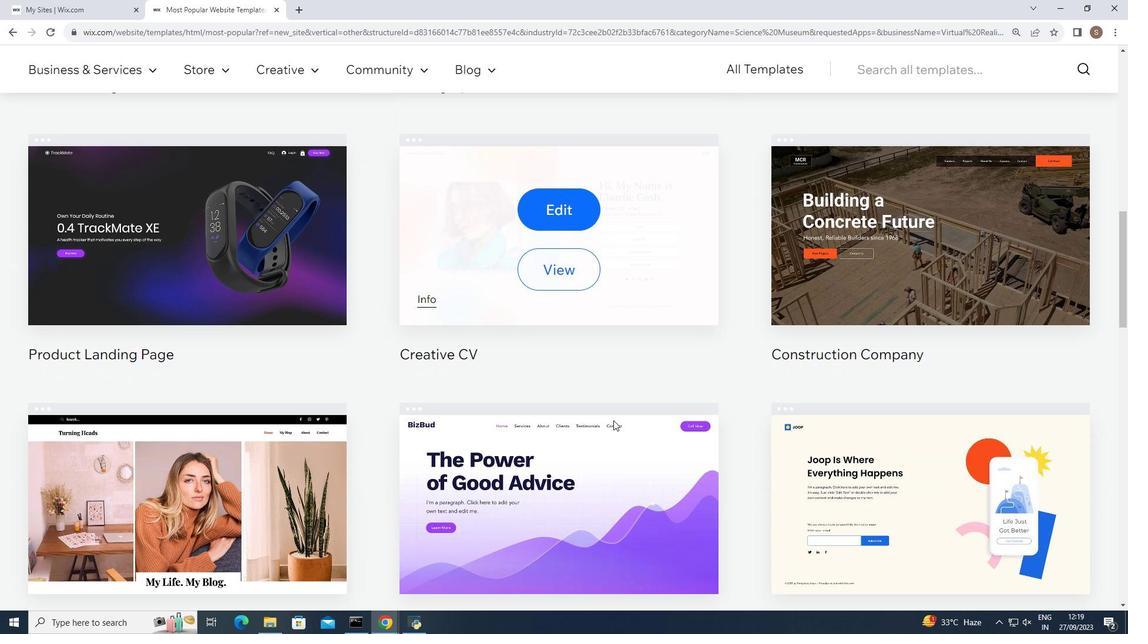 
Action: Mouse scrolled (613, 420) with delta (0, 0)
Screenshot: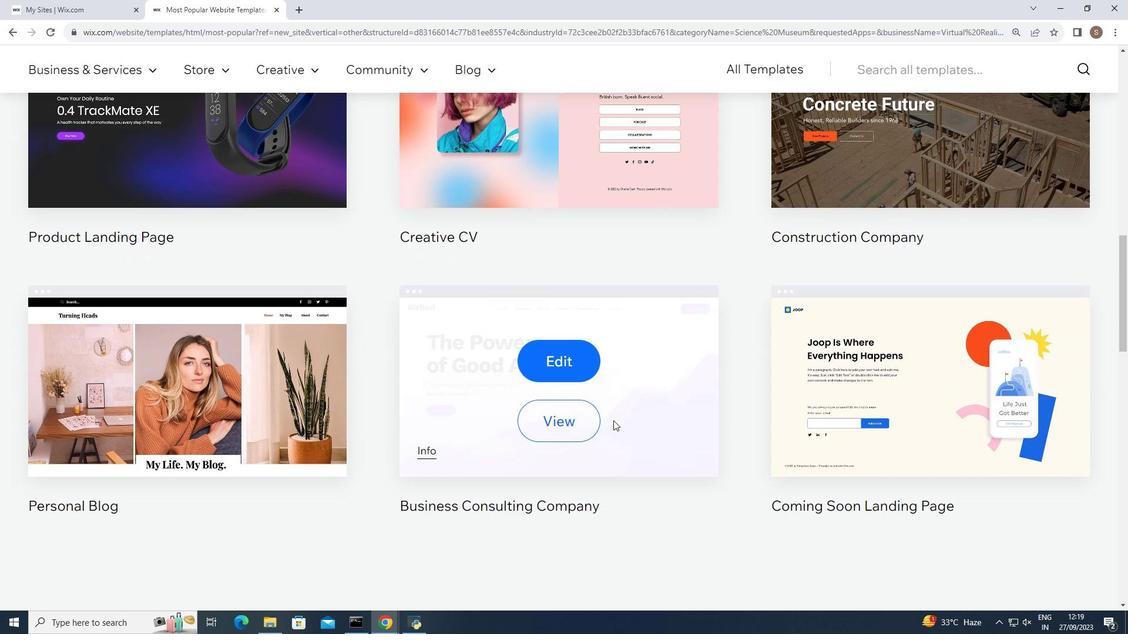 
Action: Mouse scrolled (613, 420) with delta (0, 0)
Screenshot: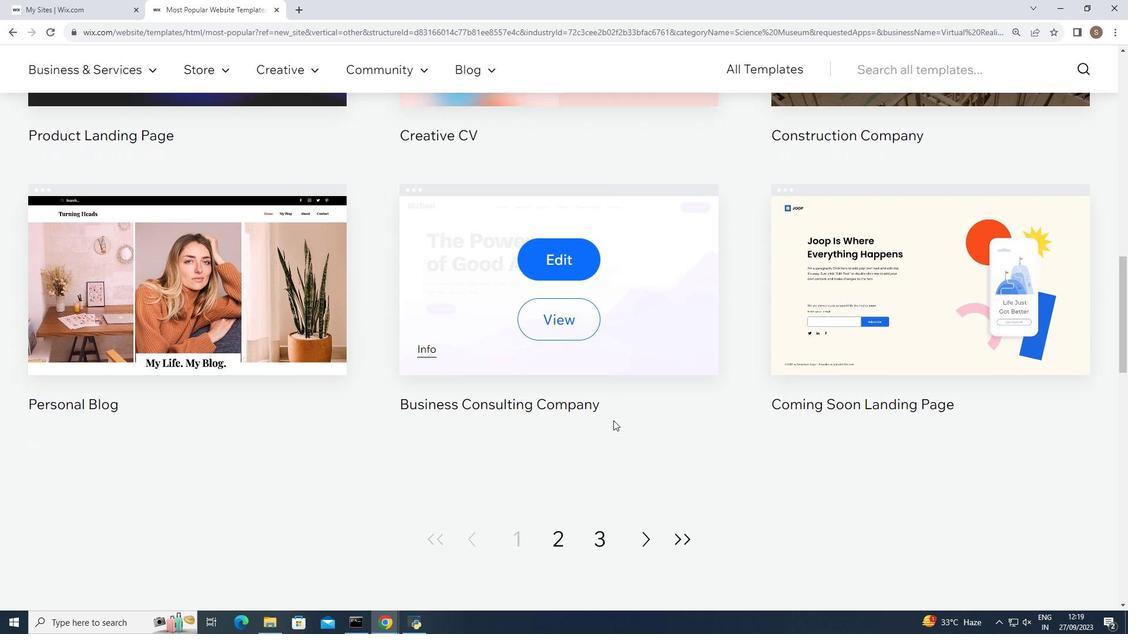 
Action: Mouse scrolled (613, 420) with delta (0, 0)
Screenshot: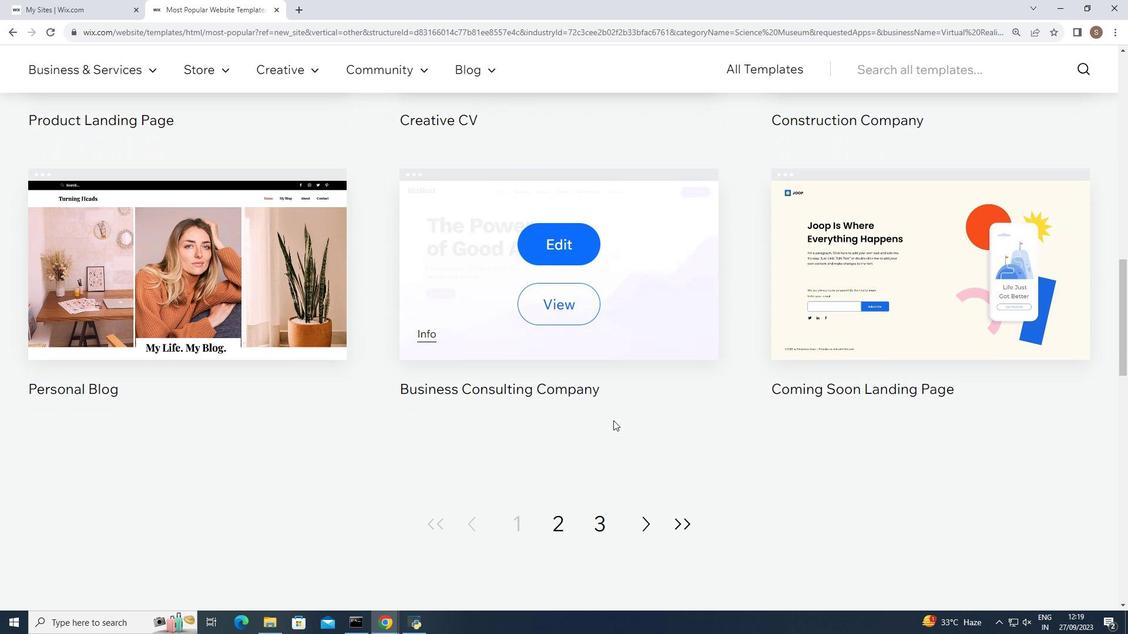 
Action: Mouse scrolled (613, 420) with delta (0, 0)
Screenshot: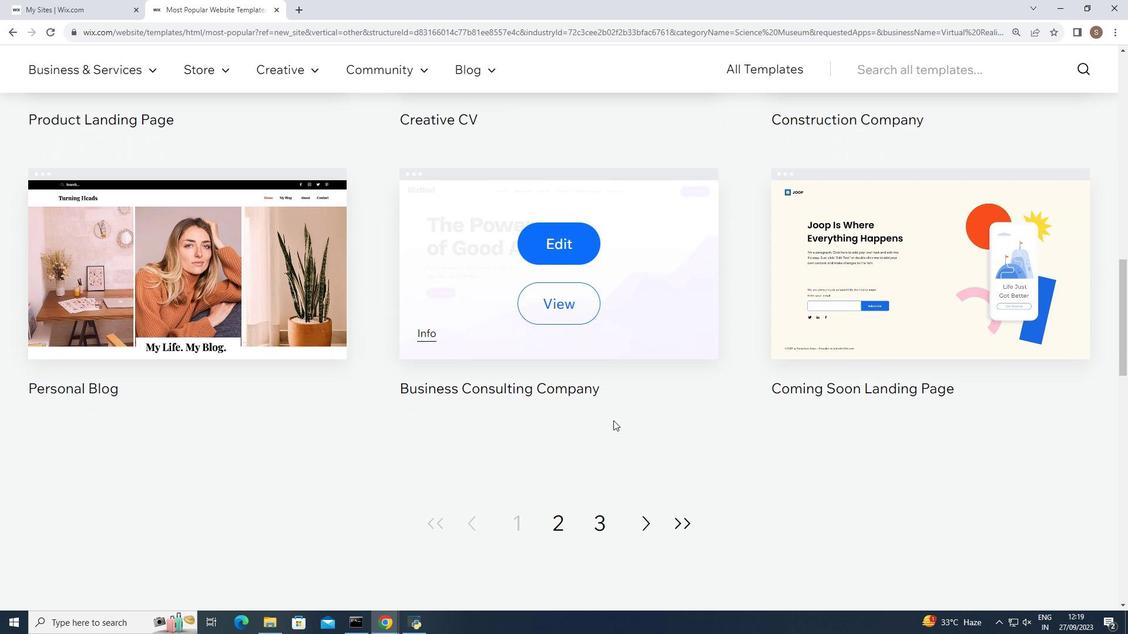 
Action: Mouse moved to (642, 333)
Screenshot: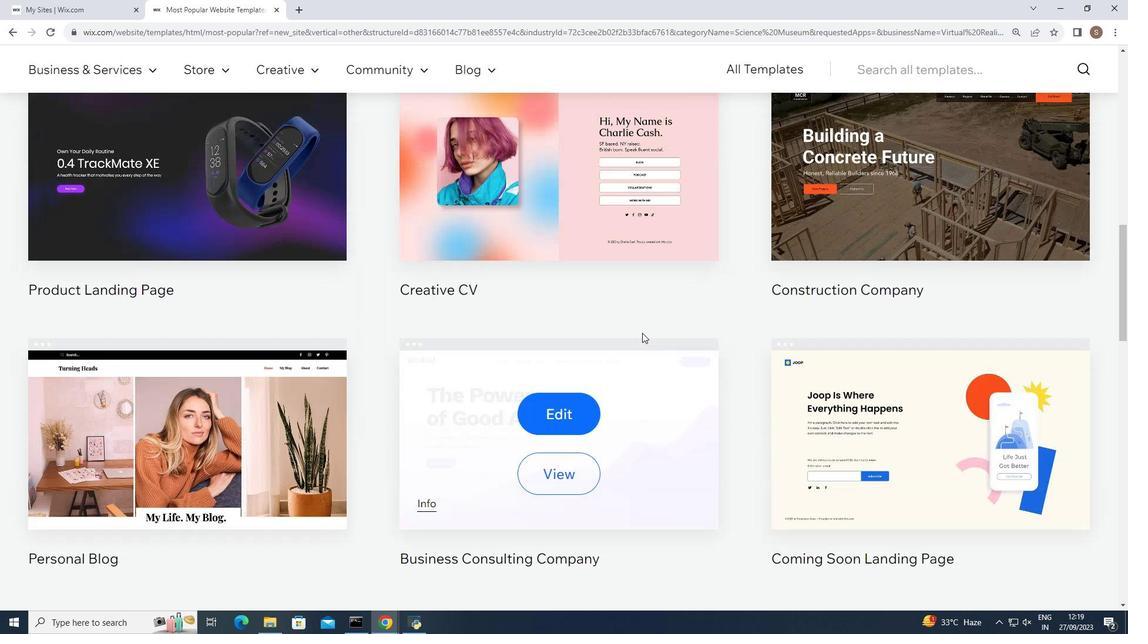 
Action: Mouse scrolled (642, 334) with delta (0, 0)
Screenshot: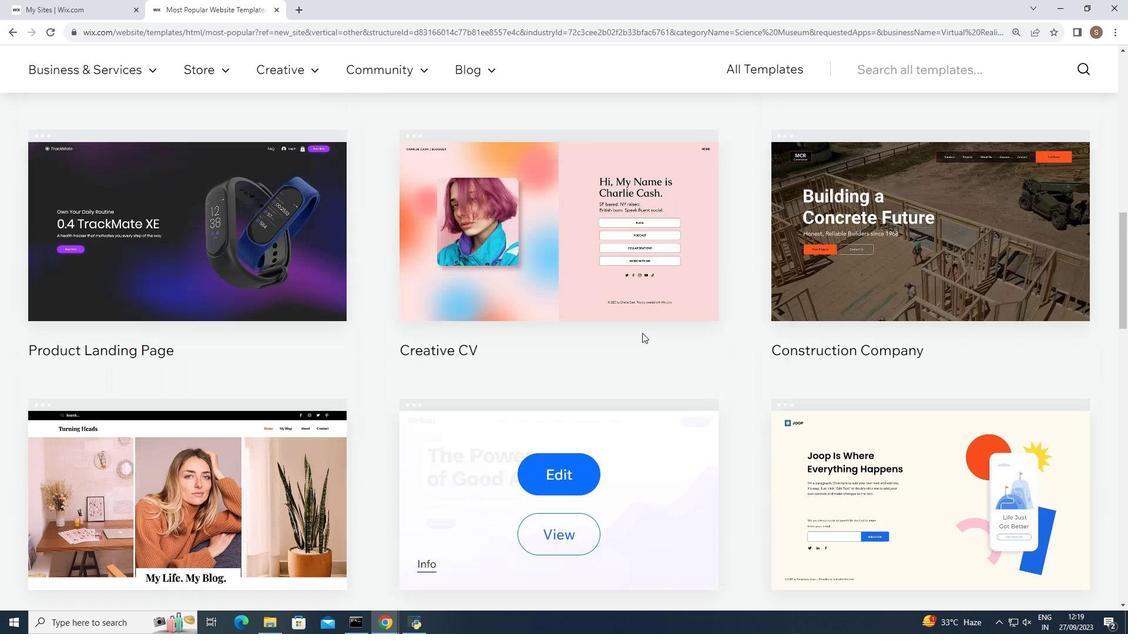 
Action: Mouse moved to (642, 333)
Screenshot: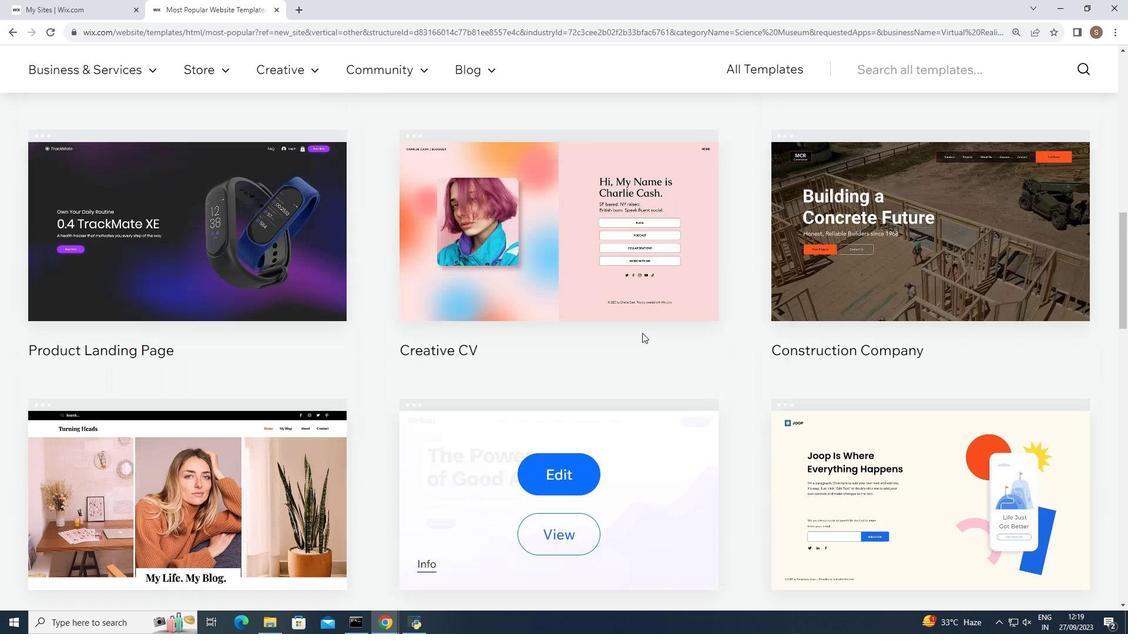 
Action: Mouse scrolled (642, 333) with delta (0, 0)
Screenshot: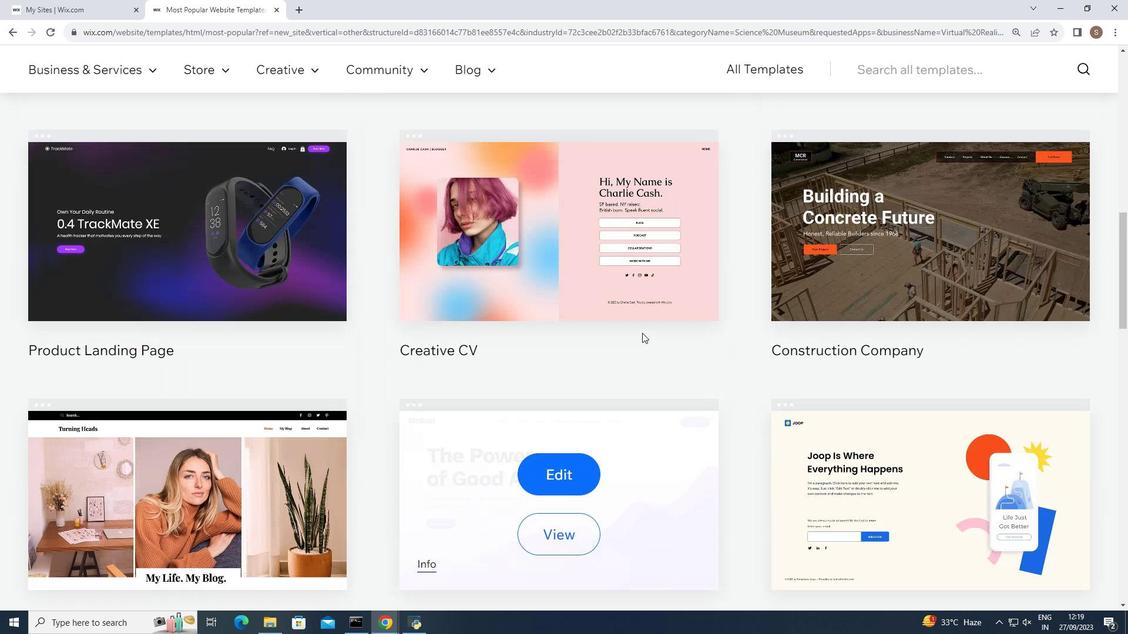 
Action: Mouse scrolled (642, 333) with delta (0, 0)
Screenshot: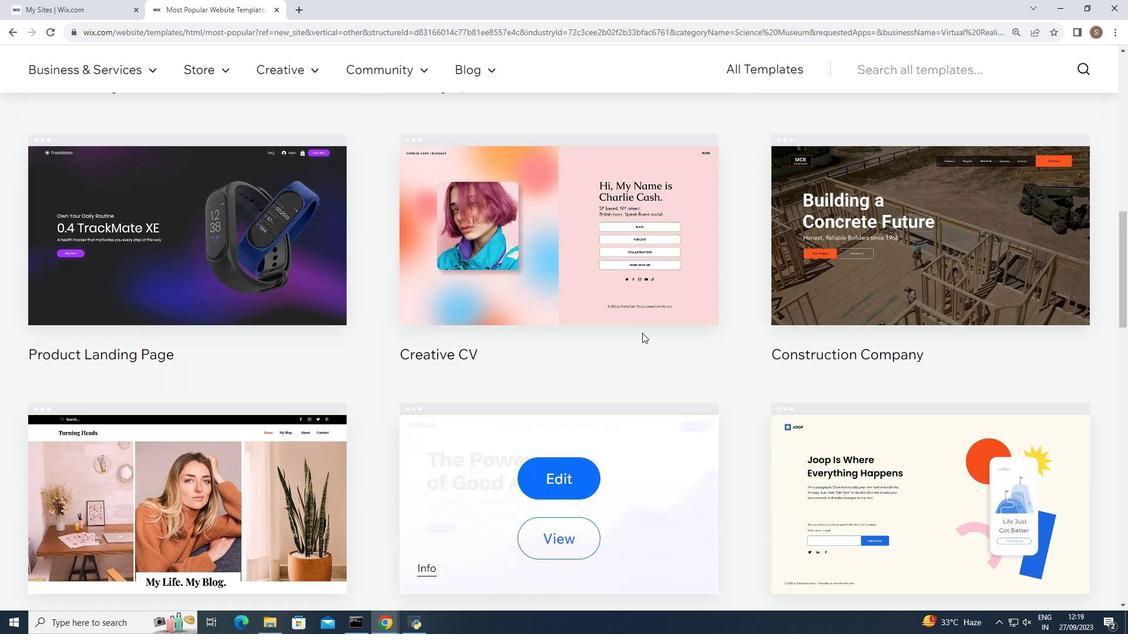 
Action: Mouse scrolled (642, 333) with delta (0, 0)
Screenshot: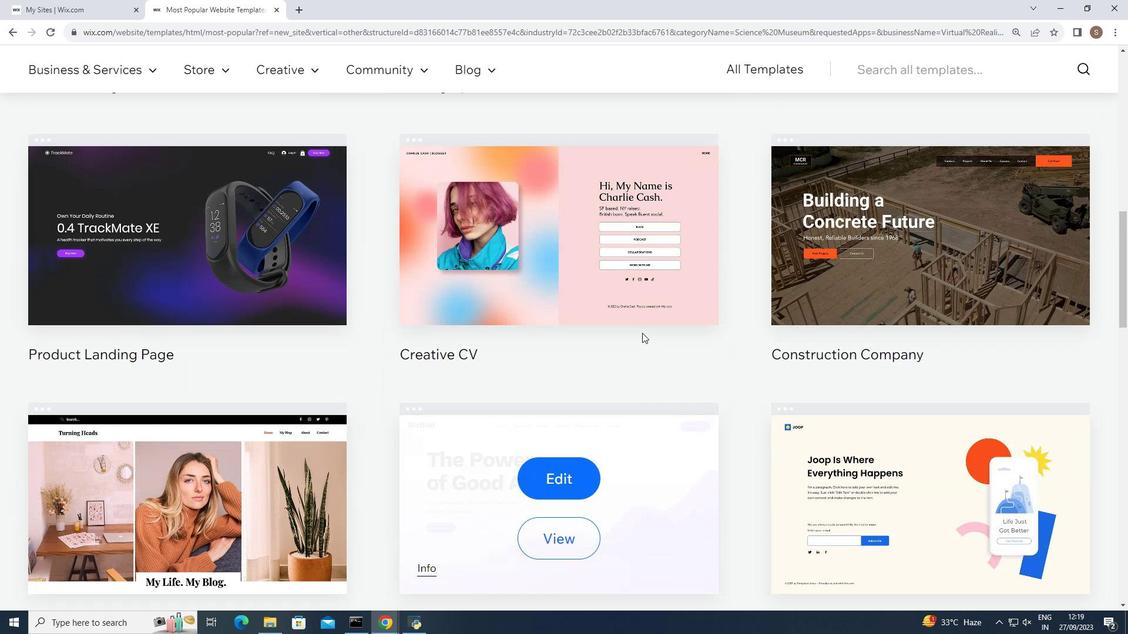 
Action: Mouse scrolled (642, 333) with delta (0, 0)
Screenshot: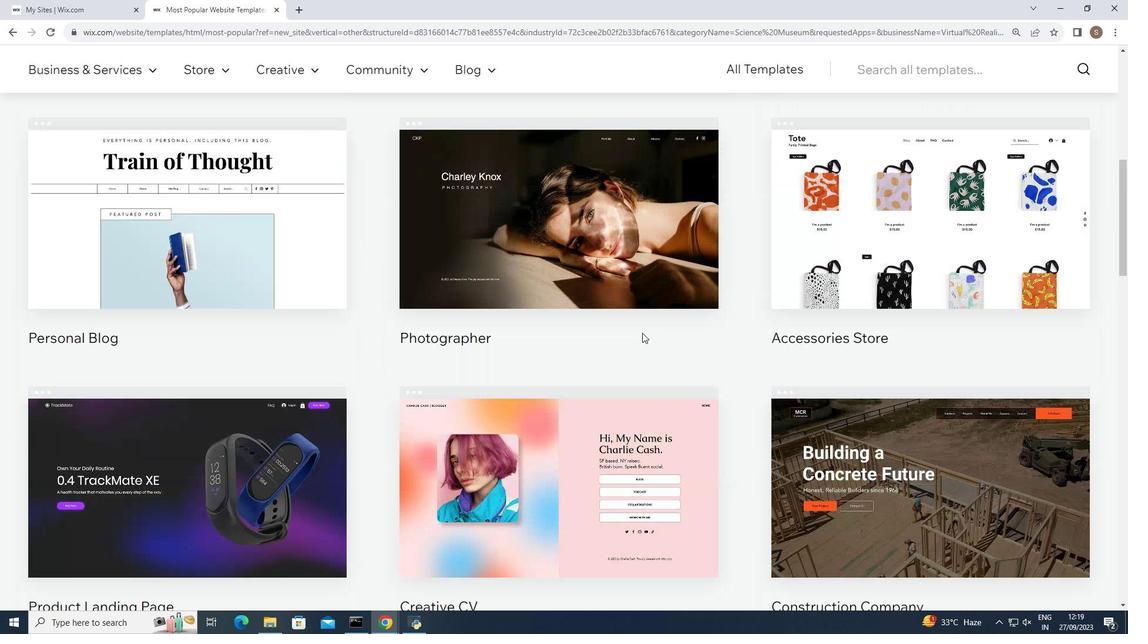 
Action: Mouse scrolled (642, 333) with delta (0, 0)
Screenshot: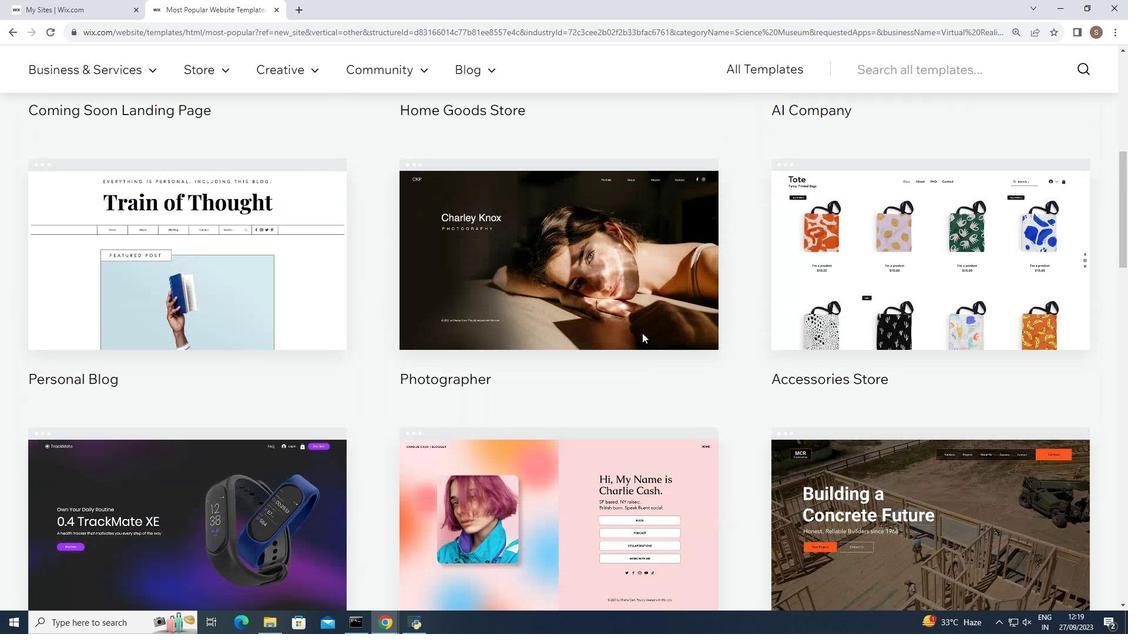 
Action: Mouse scrolled (642, 333) with delta (0, 0)
Screenshot: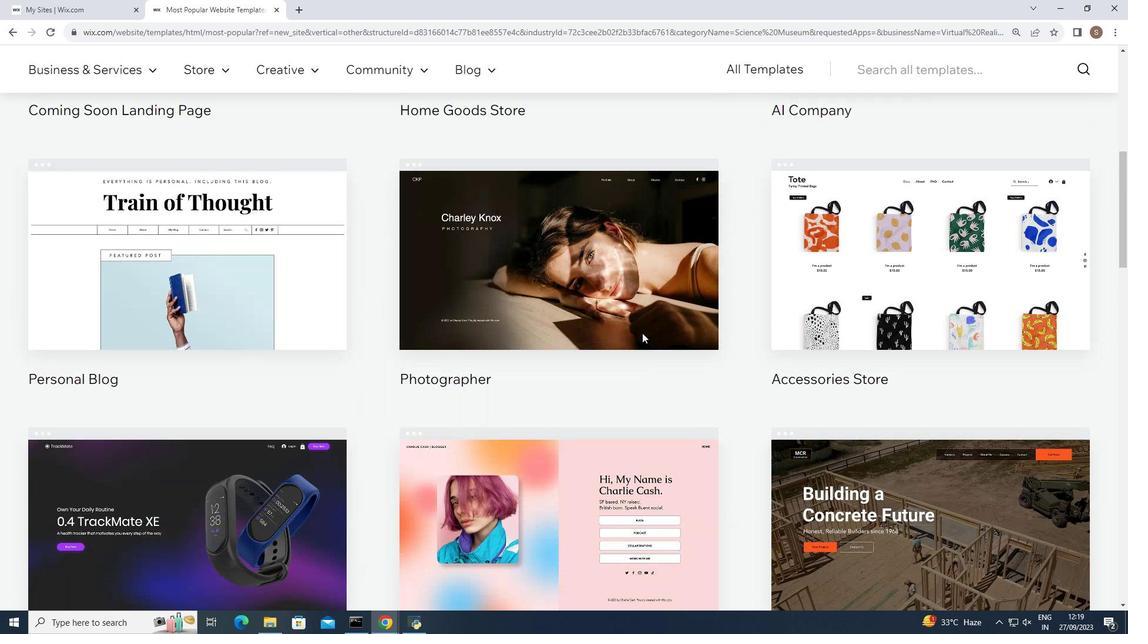 
Action: Mouse scrolled (642, 333) with delta (0, 0)
Screenshot: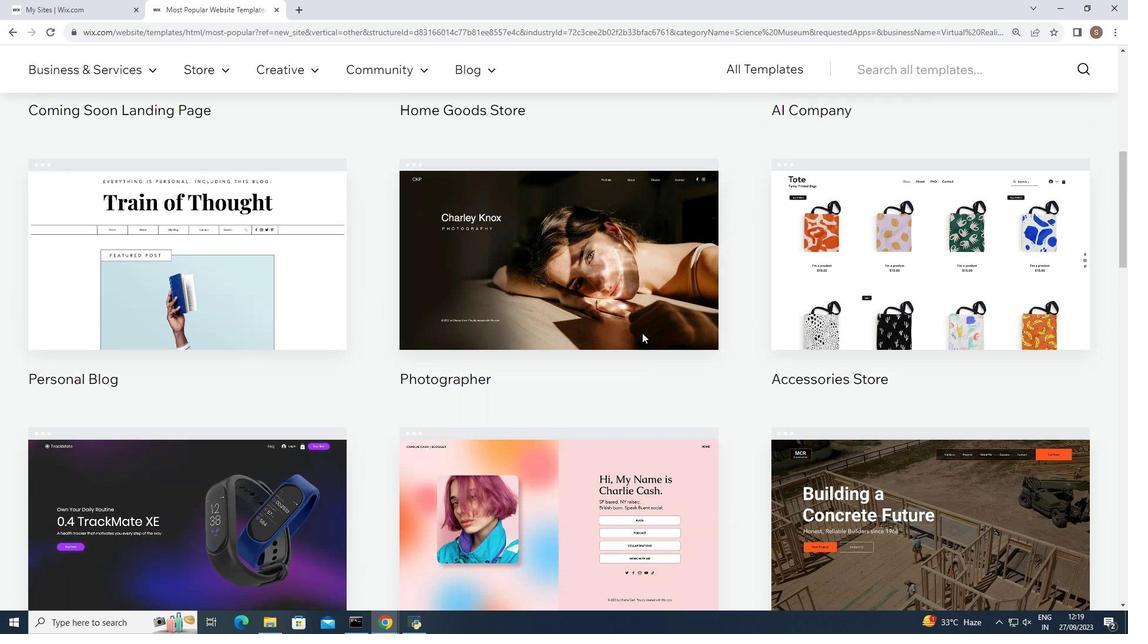 
Action: Mouse scrolled (642, 333) with delta (0, 0)
Screenshot: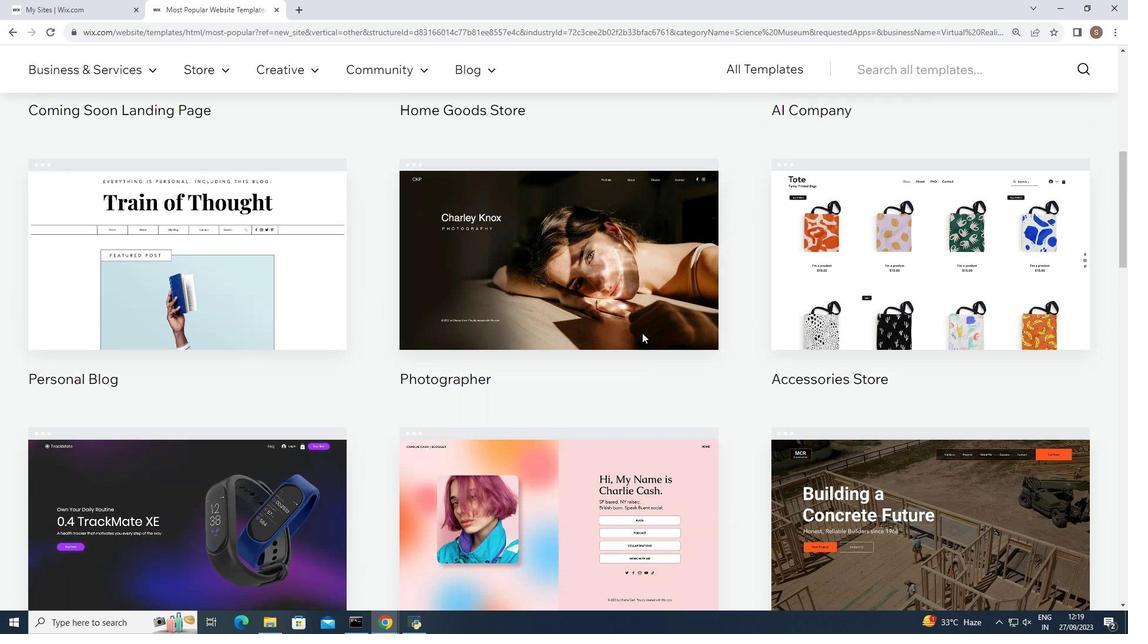 
Action: Mouse scrolled (642, 333) with delta (0, 0)
Screenshot: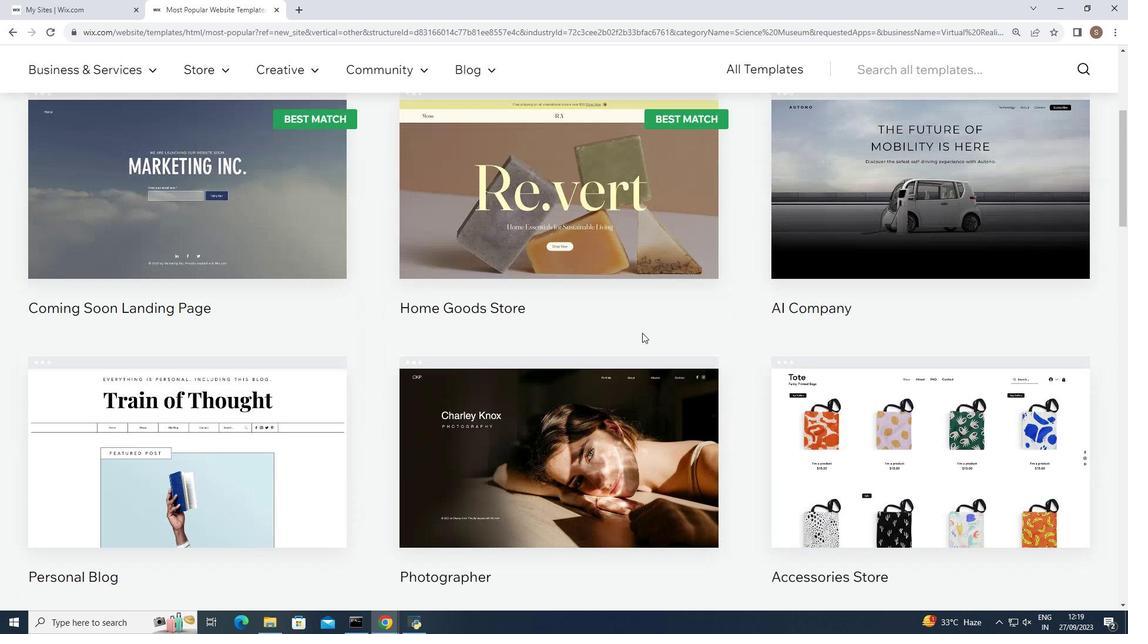 
Action: Mouse scrolled (642, 333) with delta (0, 0)
Screenshot: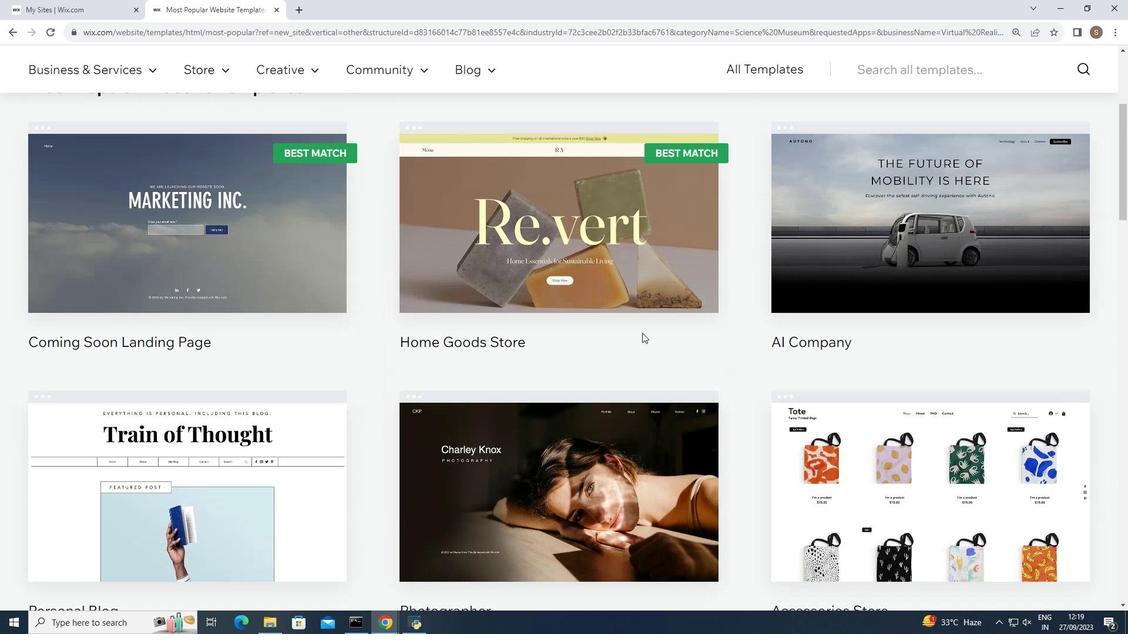 
Action: Mouse scrolled (642, 333) with delta (0, 0)
Screenshot: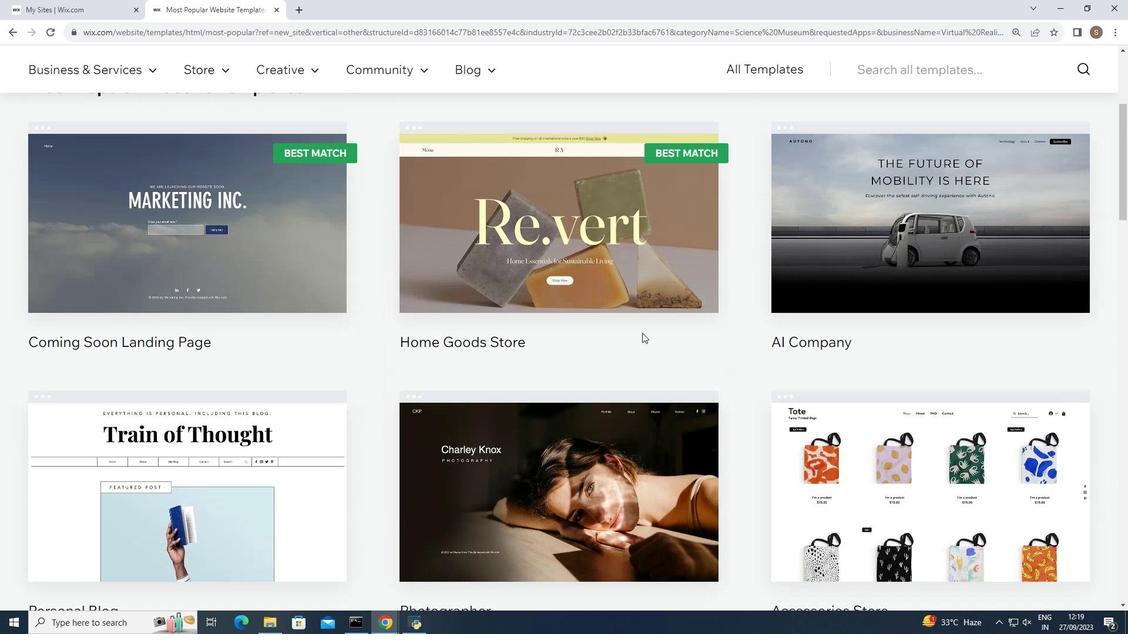 
Action: Mouse scrolled (642, 333) with delta (0, 0)
Screenshot: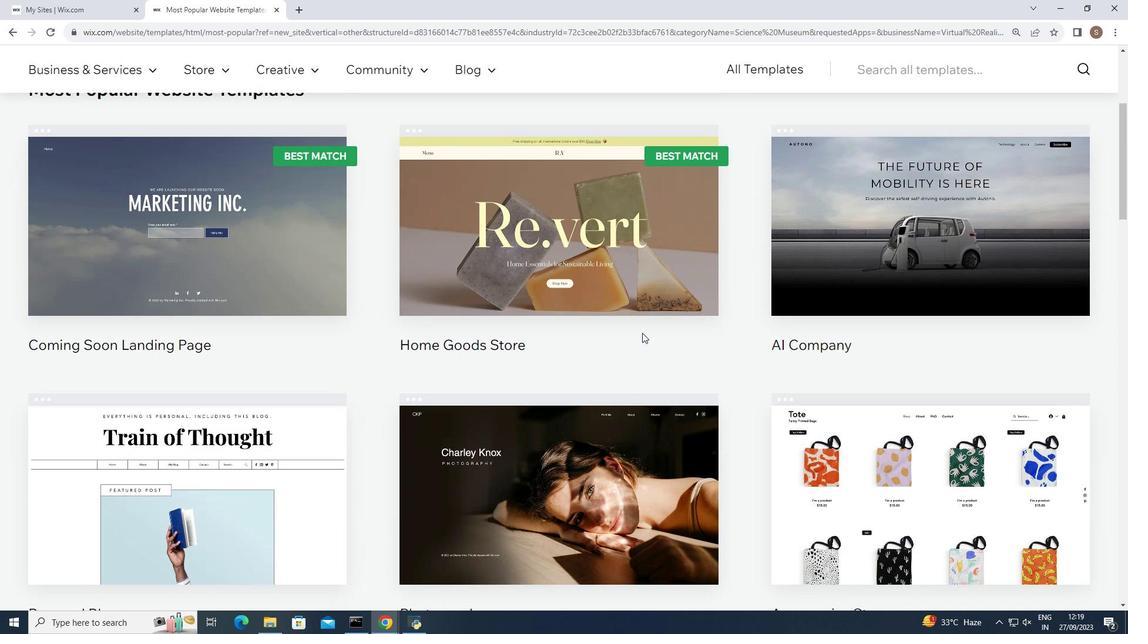 
Action: Mouse scrolled (642, 333) with delta (0, 0)
Screenshot: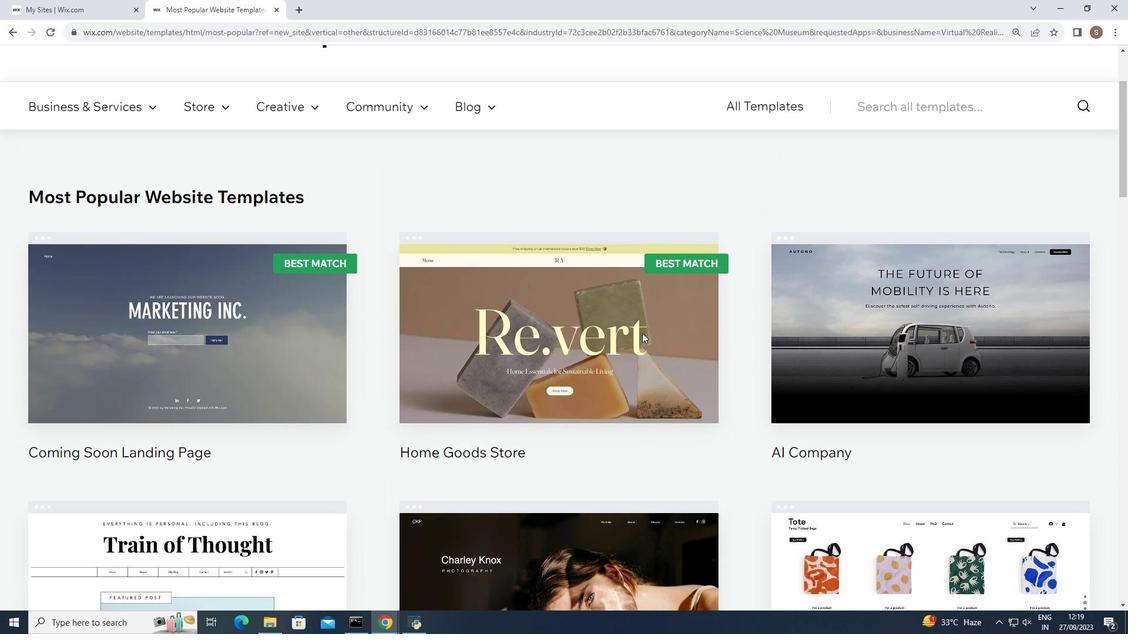 
Action: Mouse scrolled (642, 333) with delta (0, 0)
Screenshot: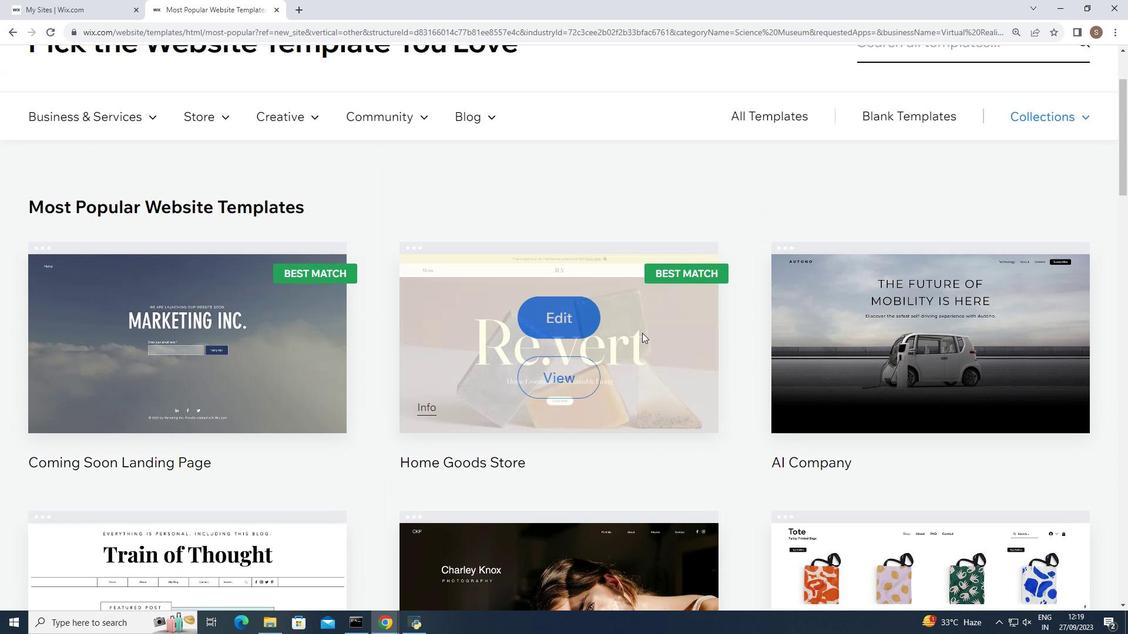 
Action: Mouse scrolled (642, 332) with delta (0, 0)
Screenshot: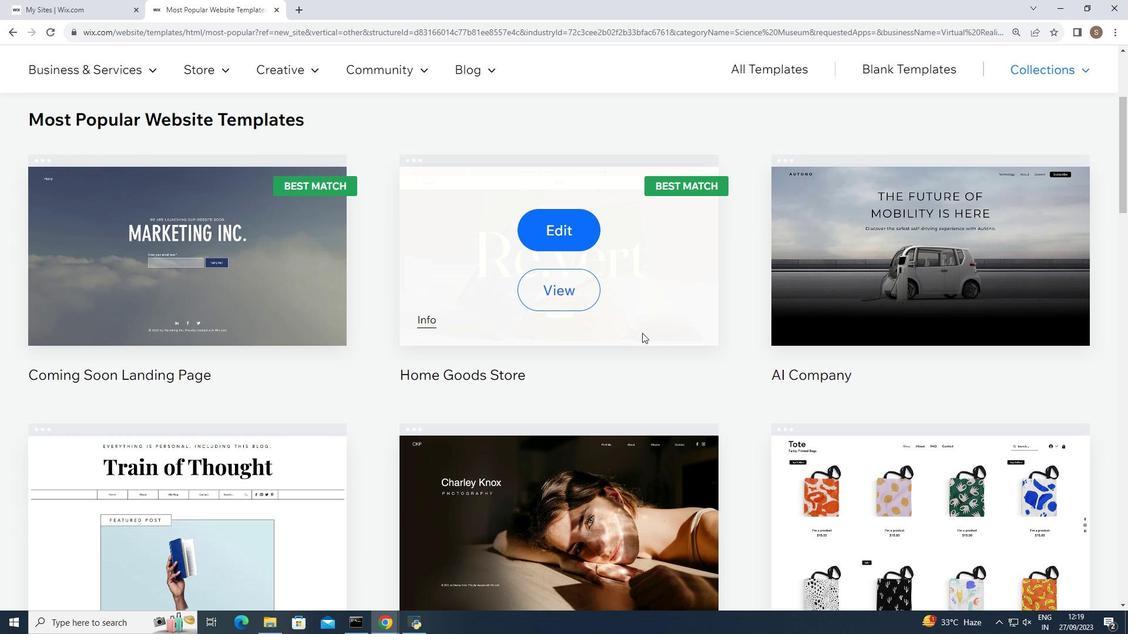 
Action: Mouse scrolled (642, 332) with delta (0, 0)
Screenshot: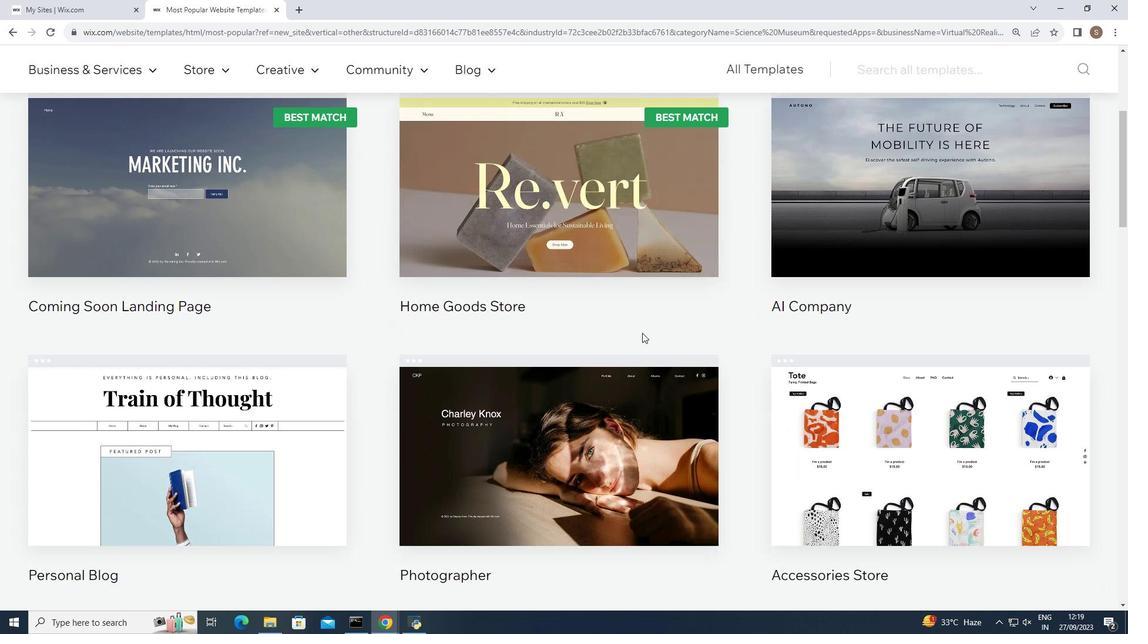 
Action: Mouse scrolled (642, 332) with delta (0, 0)
Screenshot: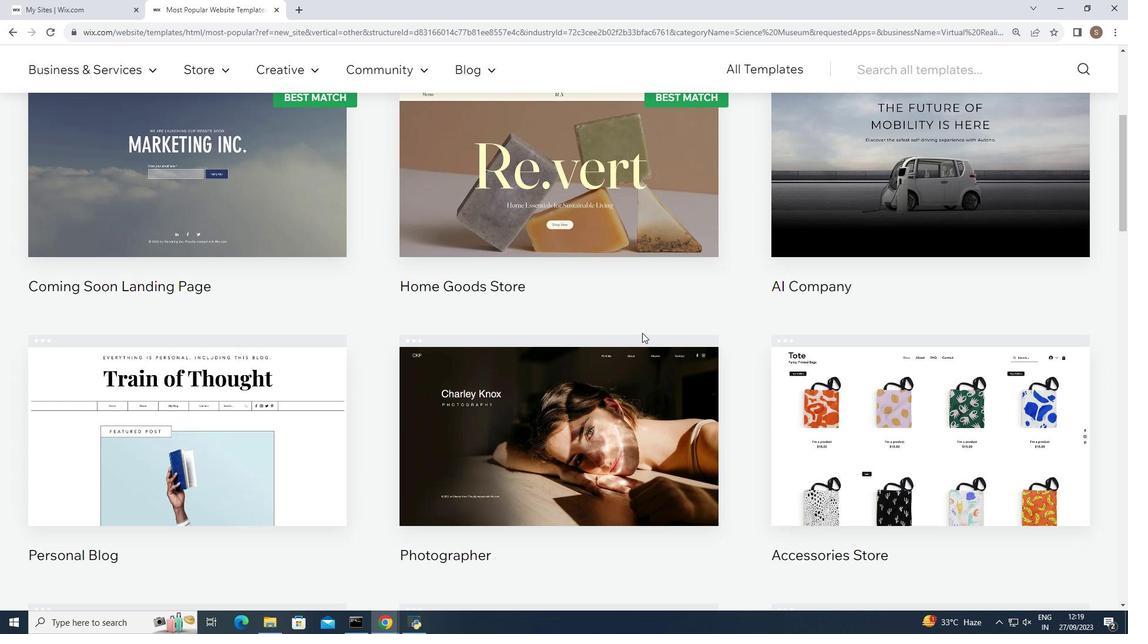 
Action: Mouse scrolled (642, 333) with delta (0, 0)
Screenshot: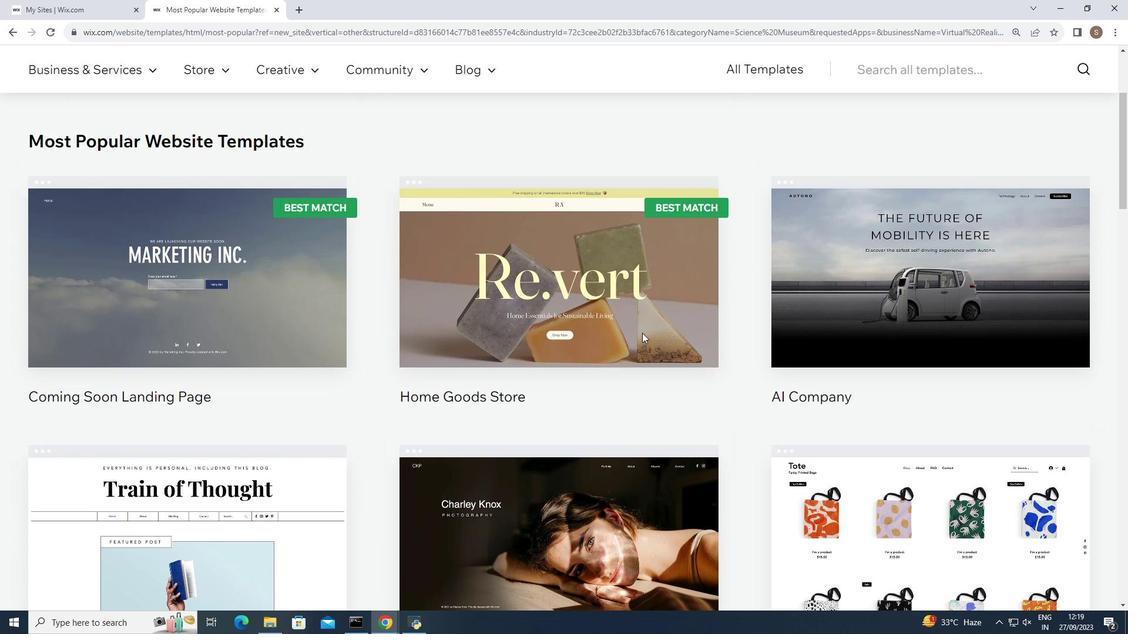 
Action: Mouse scrolled (642, 333) with delta (0, 0)
Screenshot: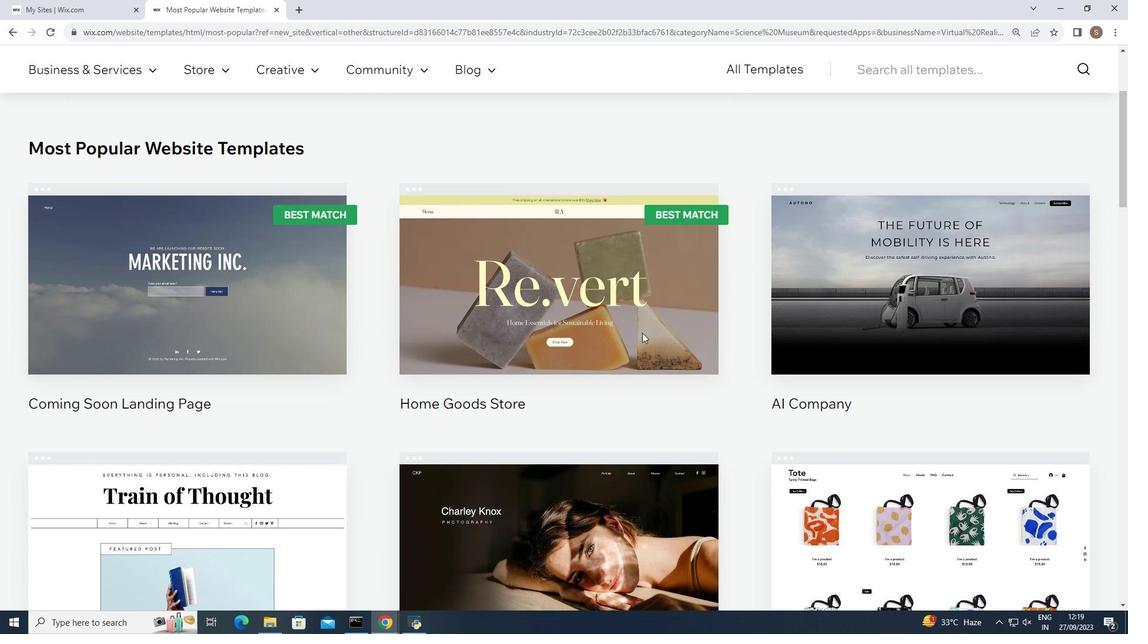 
Action: Mouse scrolled (642, 332) with delta (0, 0)
Screenshot: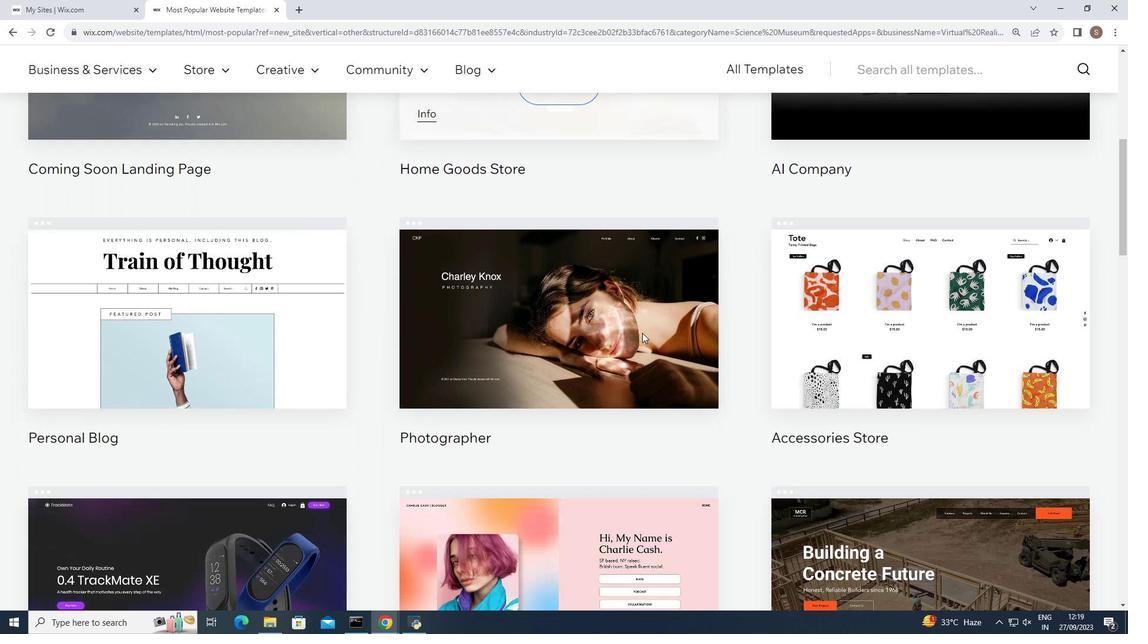 
Action: Mouse scrolled (642, 332) with delta (0, 0)
Screenshot: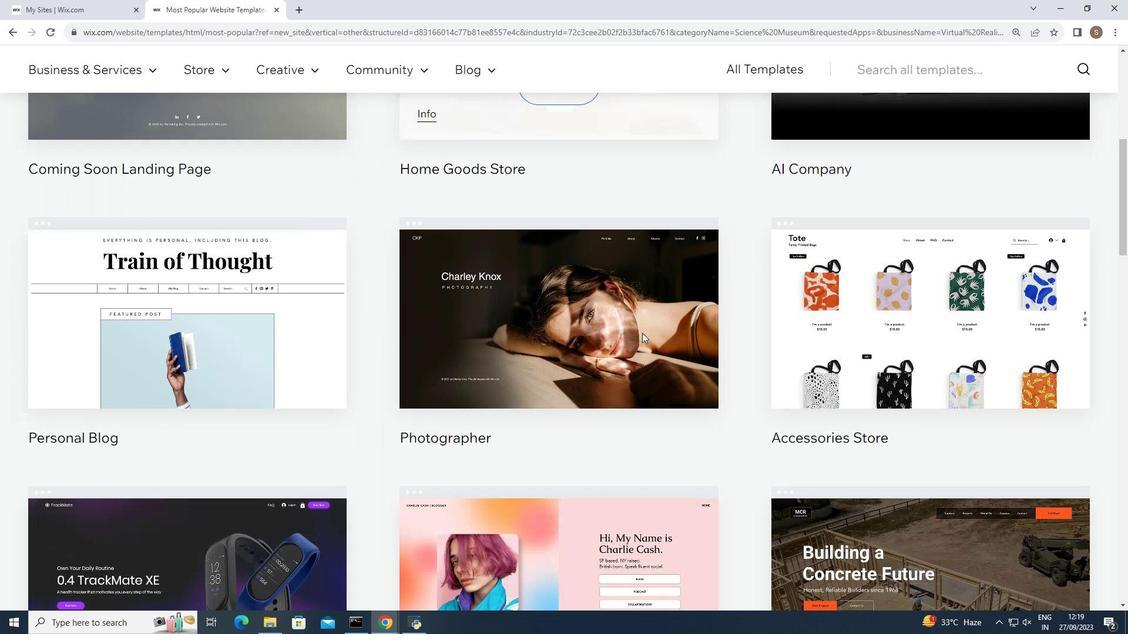 
Action: Mouse scrolled (642, 332) with delta (0, 0)
Screenshot: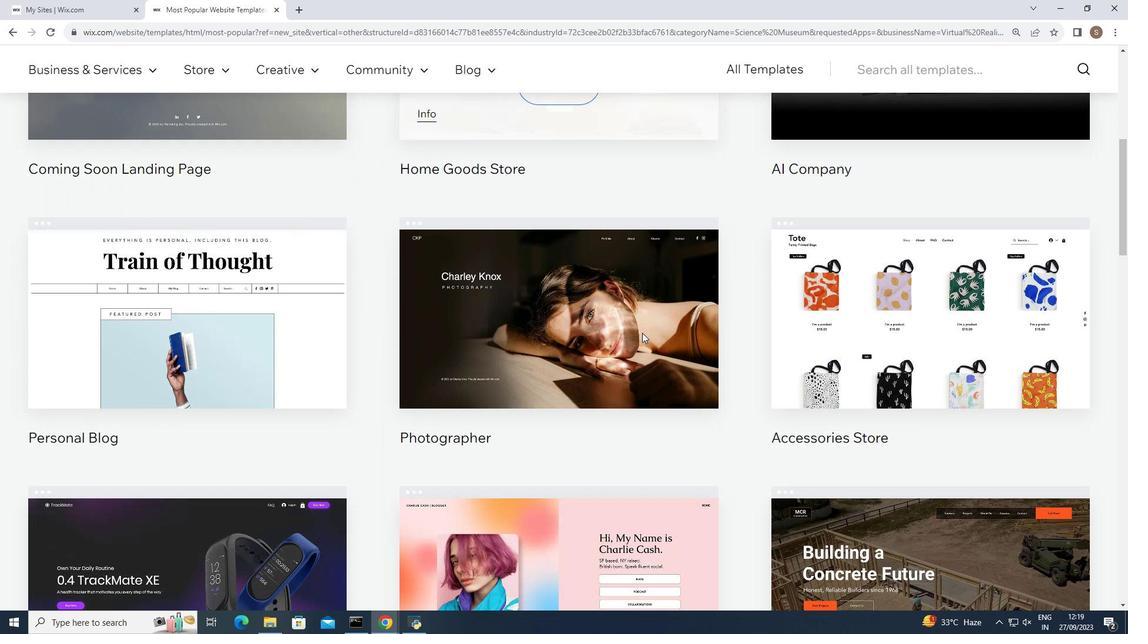 
Action: Mouse scrolled (642, 332) with delta (0, 0)
Screenshot: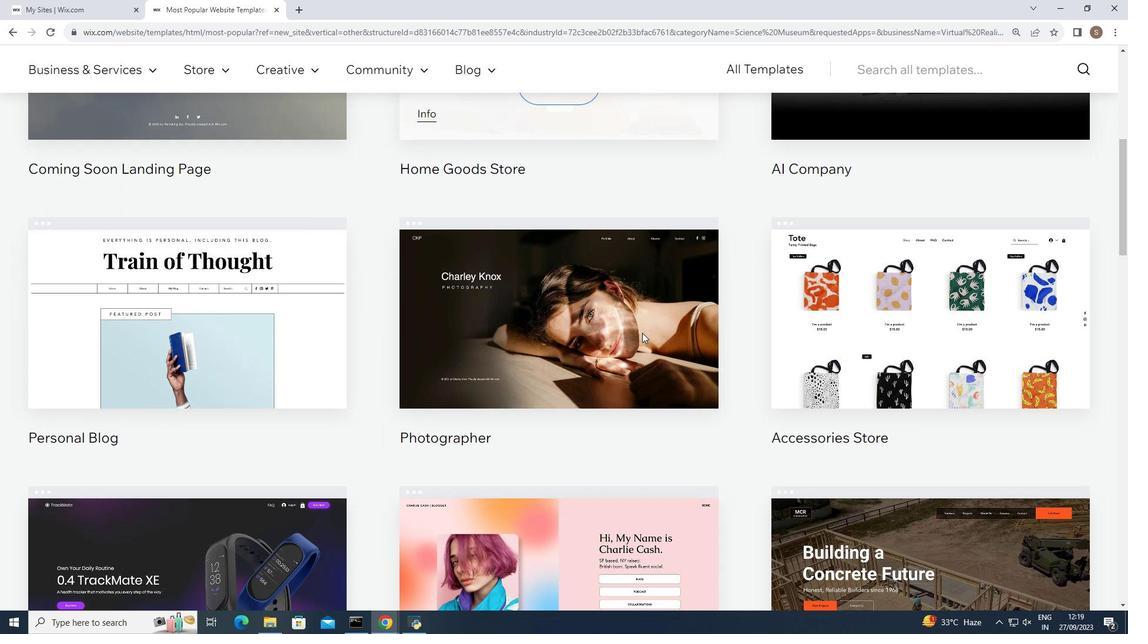 
Action: Mouse moved to (733, 371)
Screenshot: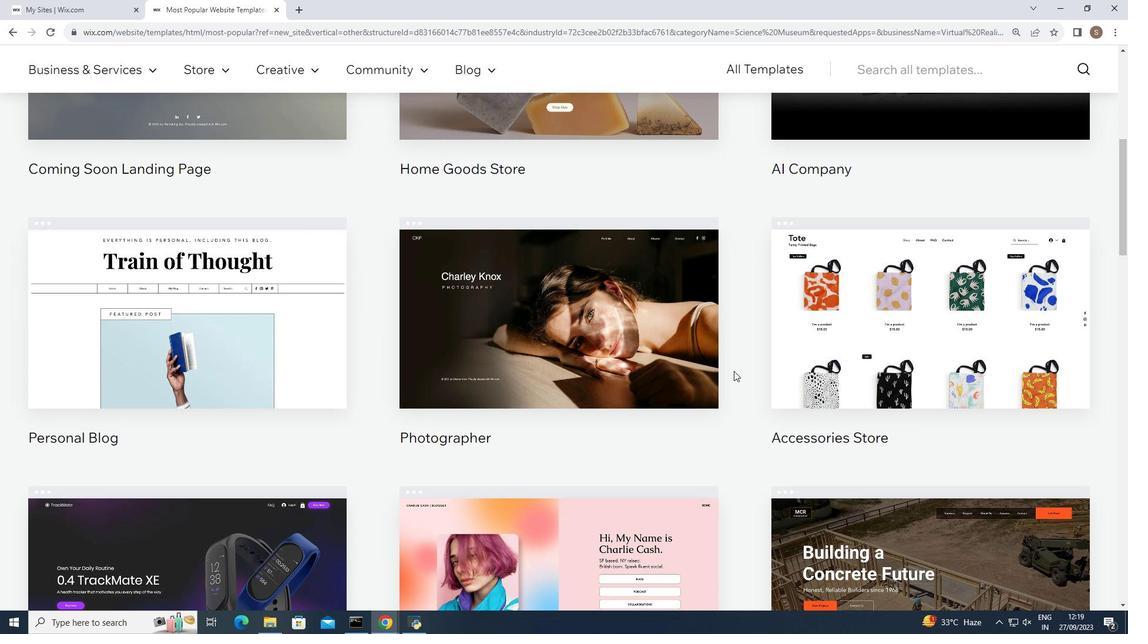 
Action: Mouse scrolled (733, 370) with delta (0, 0)
Screenshot: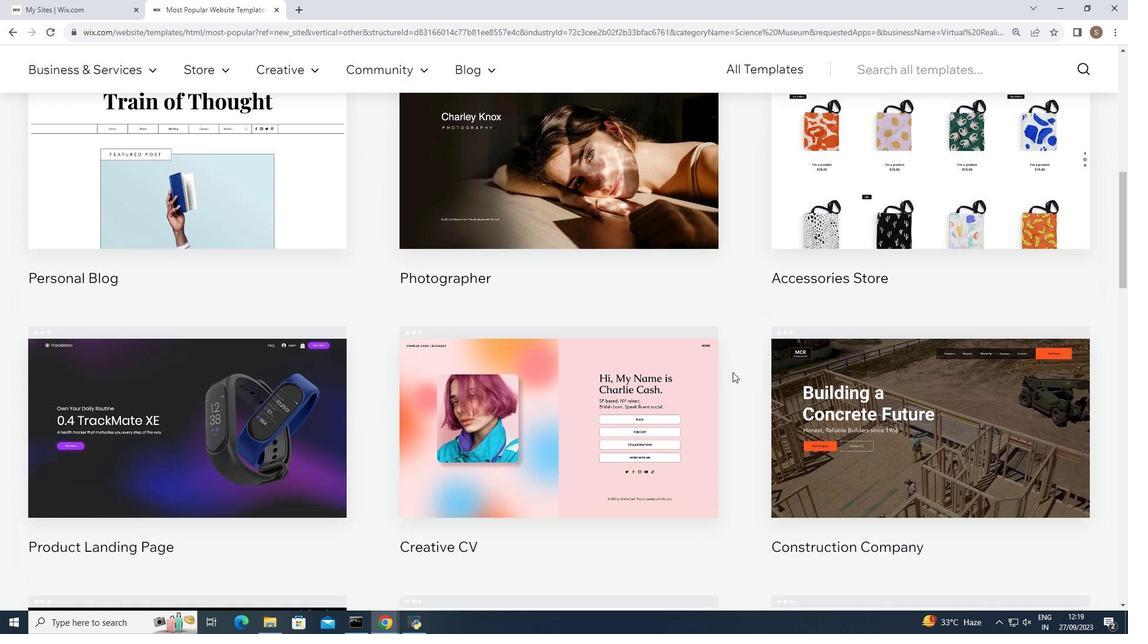 
Action: Mouse moved to (733, 371)
Screenshot: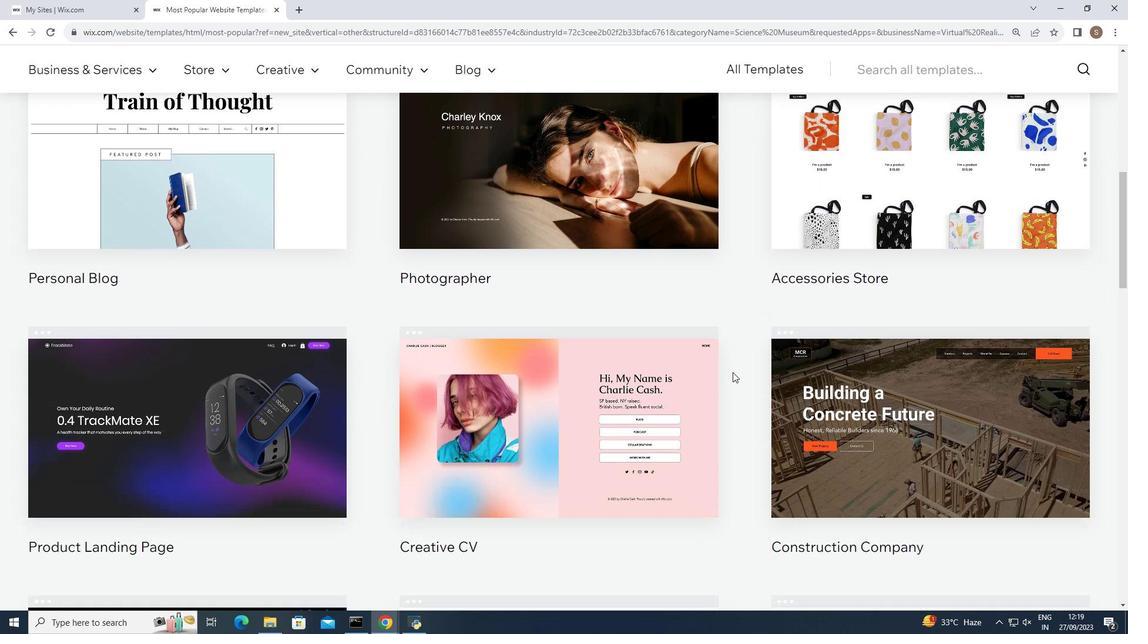 
Action: Mouse scrolled (733, 371) with delta (0, 0)
Screenshot: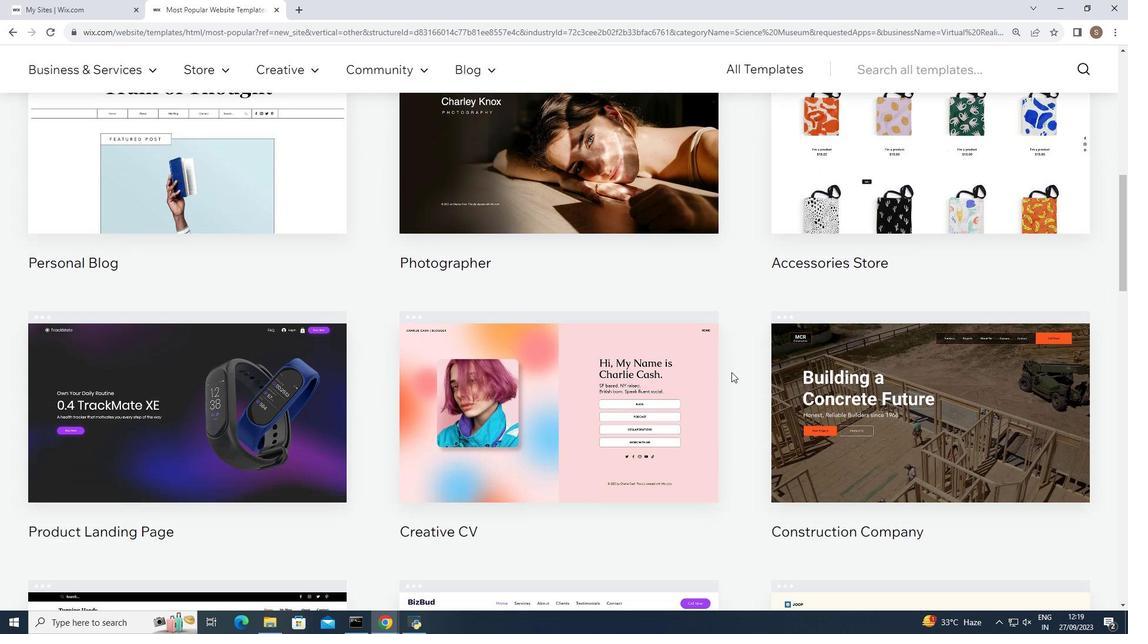 
Action: Mouse moved to (732, 372)
Screenshot: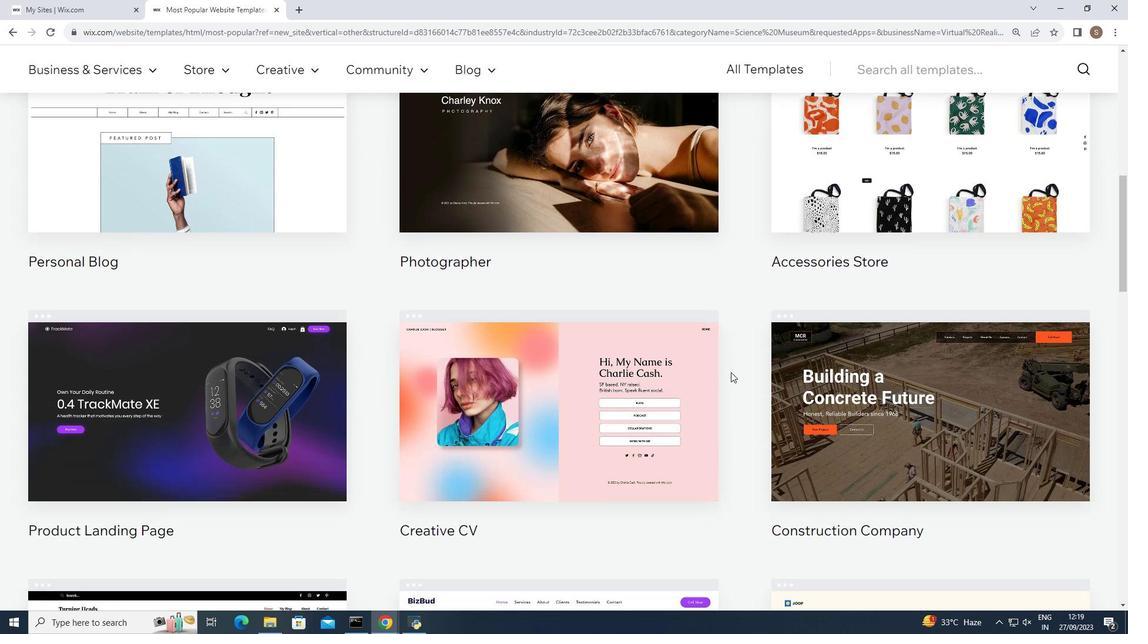 
Action: Mouse scrolled (732, 371) with delta (0, 0)
Screenshot: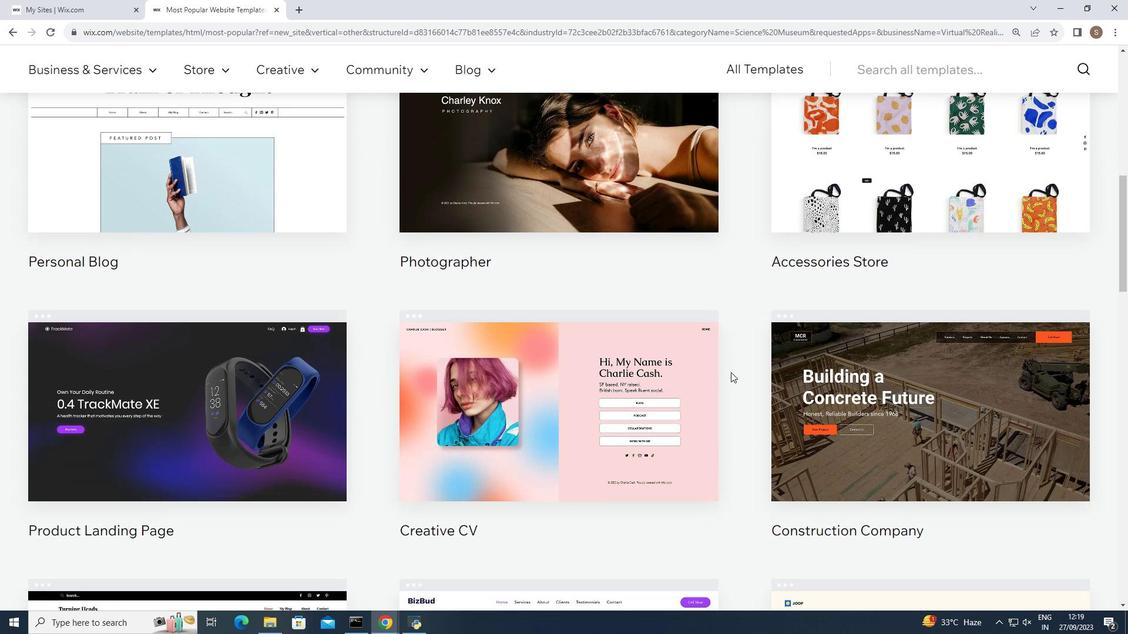 
Action: Mouse moved to (729, 368)
Screenshot: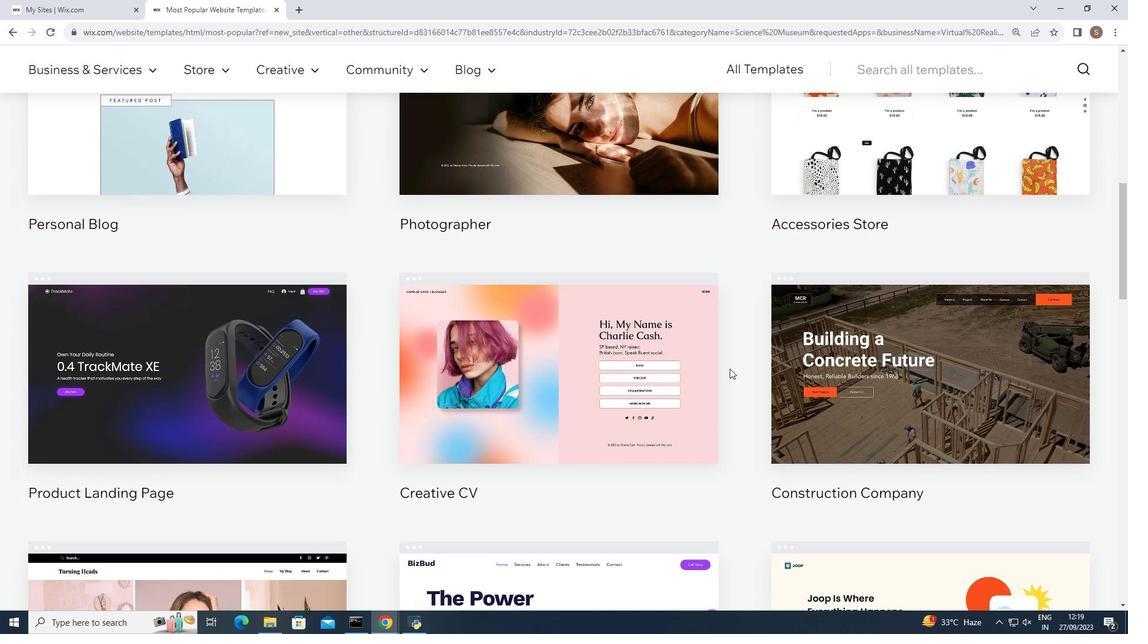 
Action: Mouse scrolled (729, 368) with delta (0, 0)
Screenshot: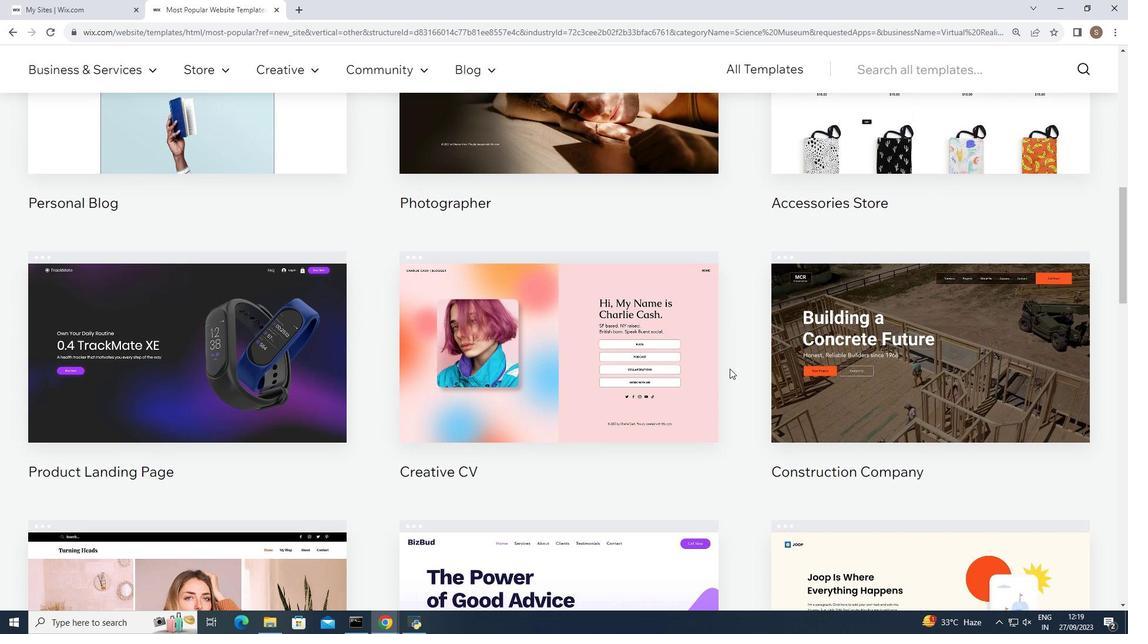 
Action: Mouse scrolled (729, 368) with delta (0, 0)
Screenshot: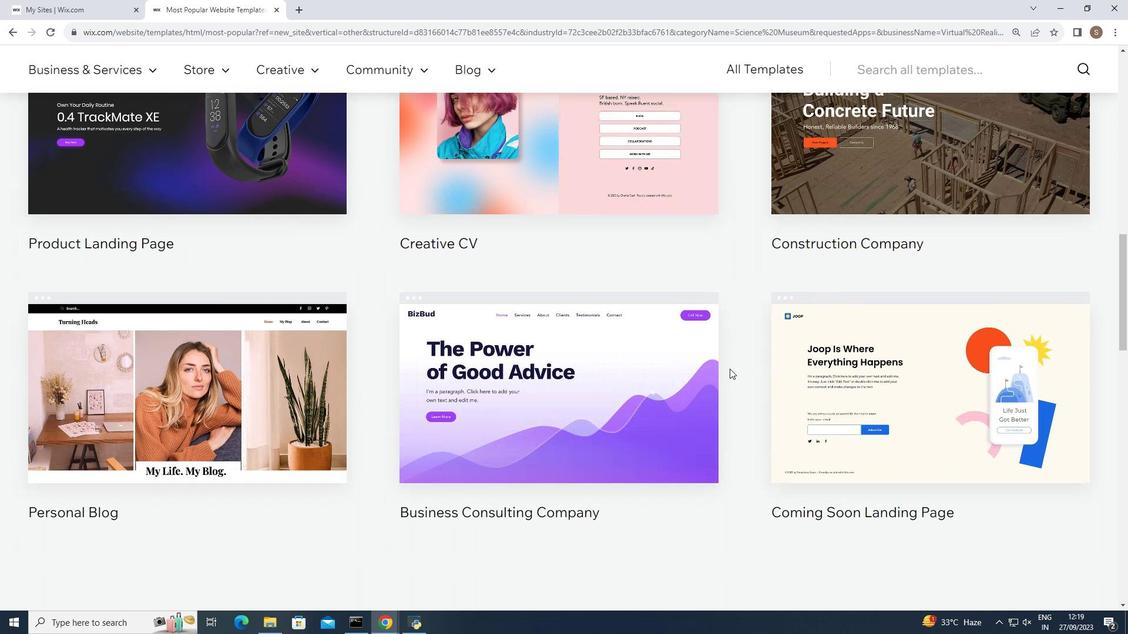 
Action: Mouse scrolled (729, 368) with delta (0, 0)
Screenshot: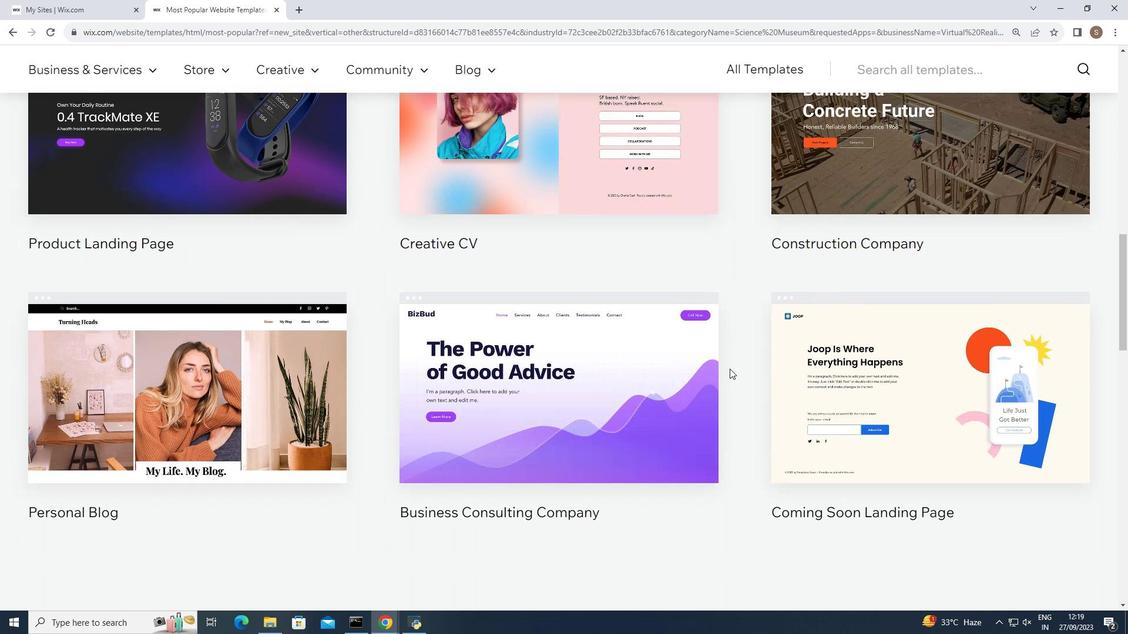 
Action: Mouse scrolled (729, 368) with delta (0, 0)
Screenshot: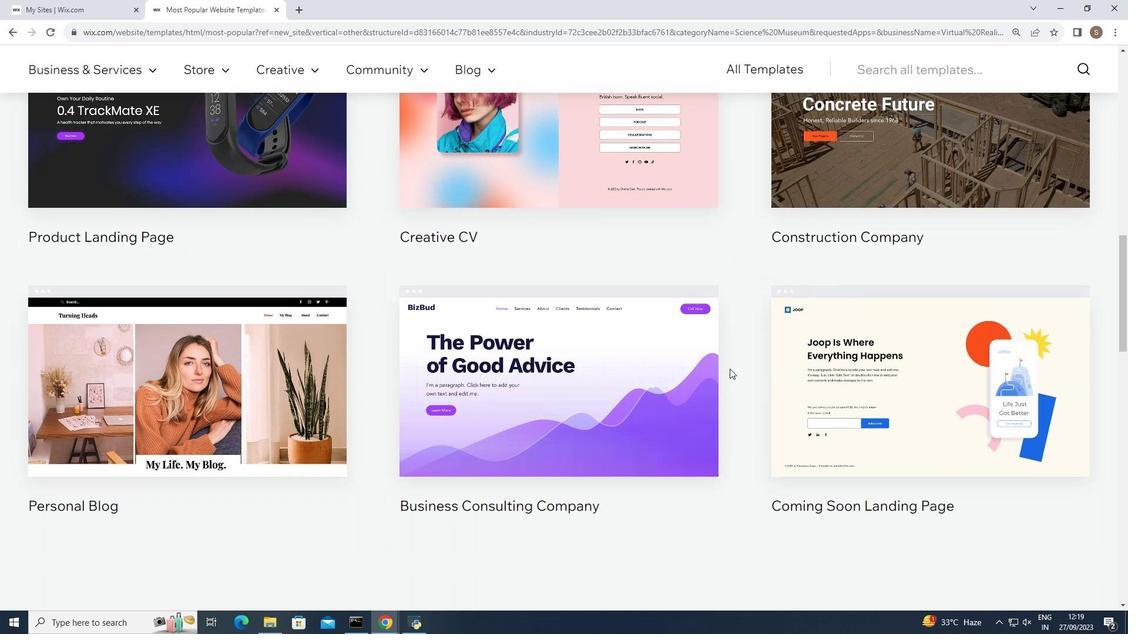 
Action: Mouse scrolled (729, 368) with delta (0, 0)
Screenshot: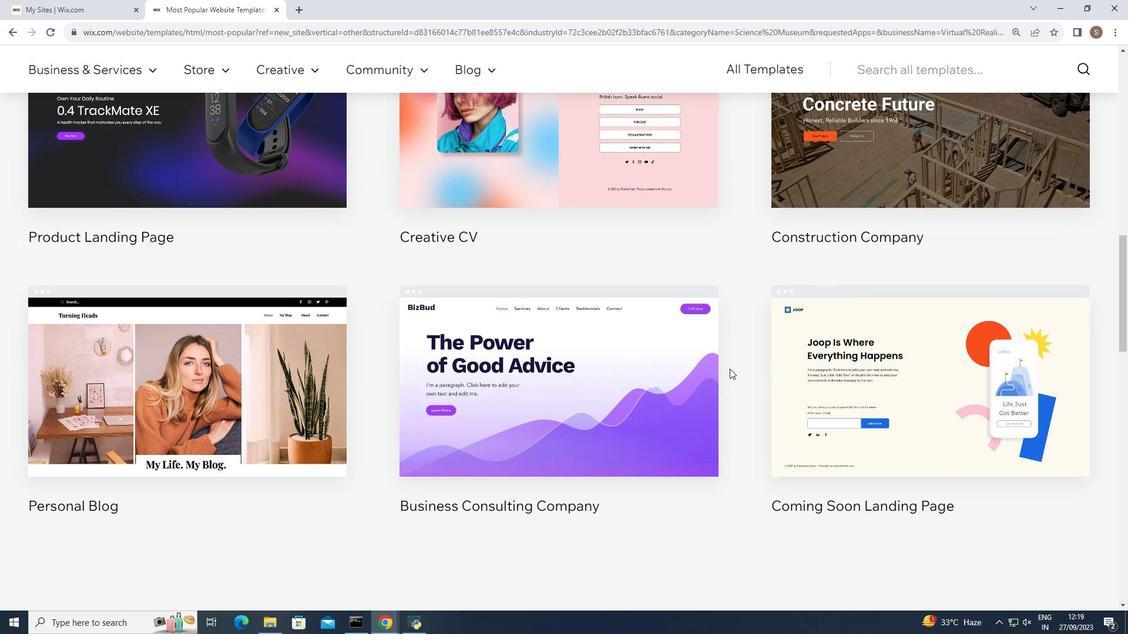 
Action: Mouse scrolled (729, 368) with delta (0, 0)
Screenshot: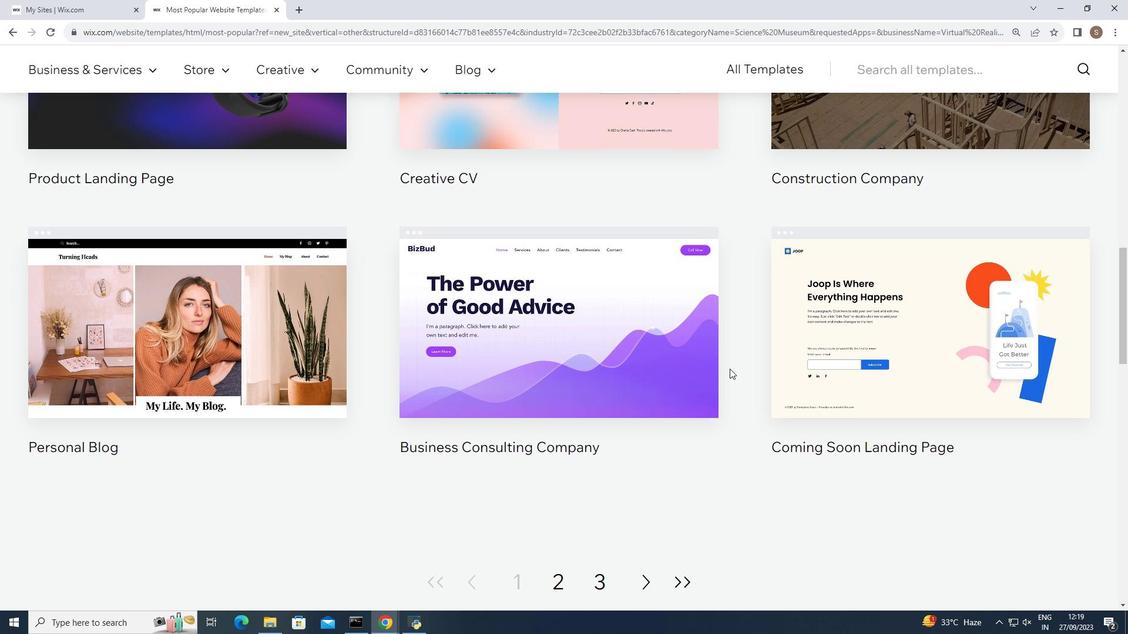 
Action: Mouse scrolled (729, 368) with delta (0, 0)
Screenshot: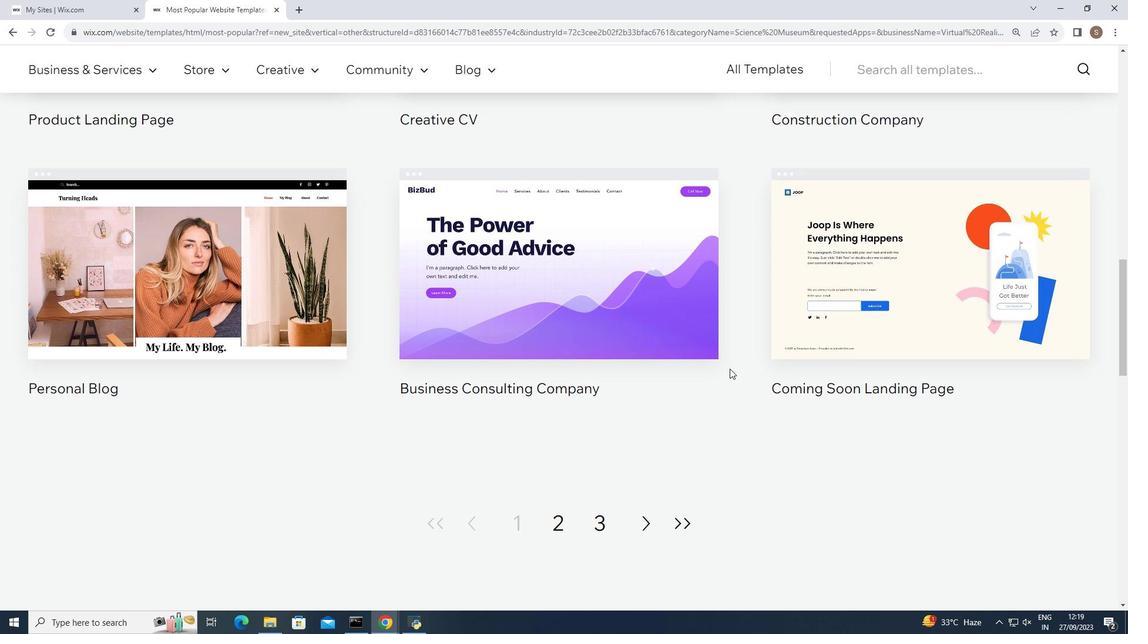 
Action: Mouse moved to (645, 521)
Screenshot: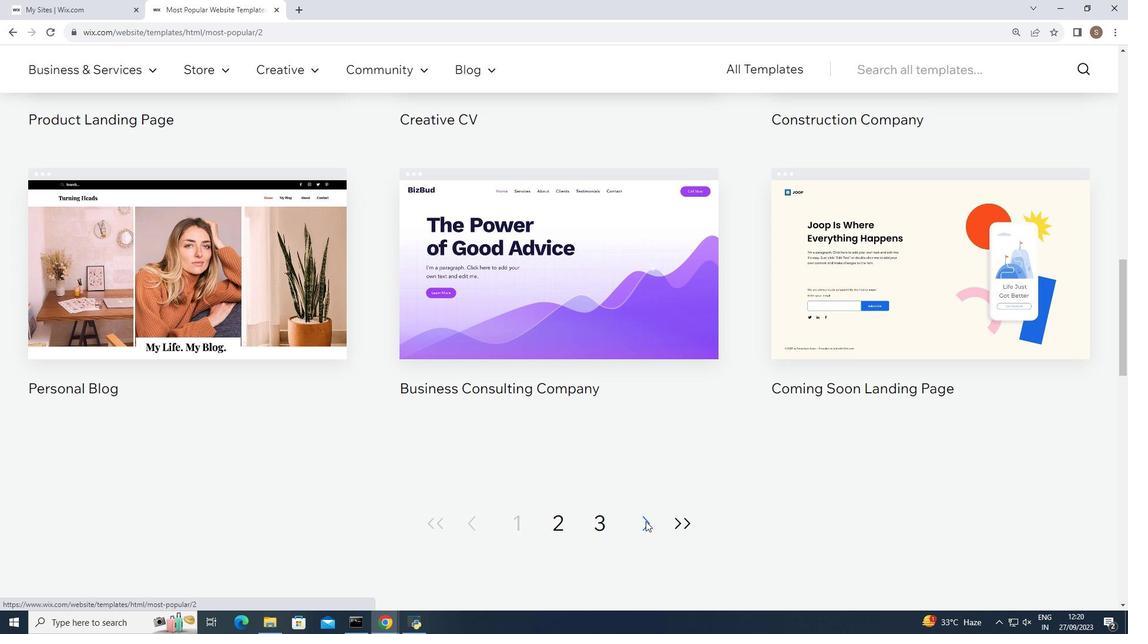
Action: Mouse pressed left at (645, 521)
Screenshot: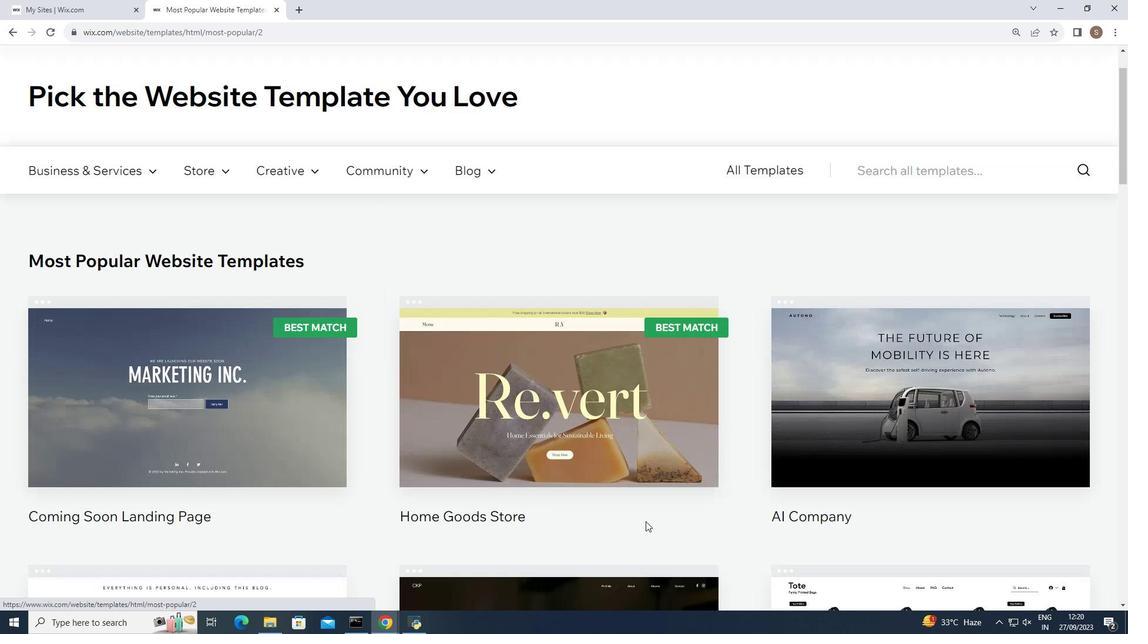 
Action: Mouse moved to (552, 370)
Screenshot: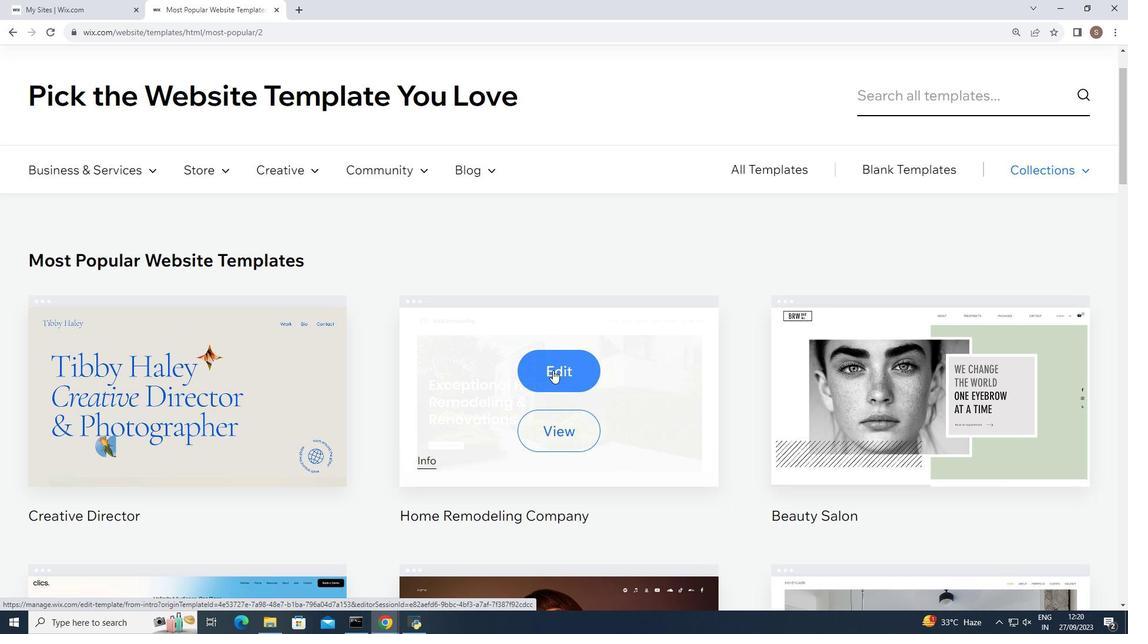
Action: Mouse scrolled (552, 370) with delta (0, 0)
Screenshot: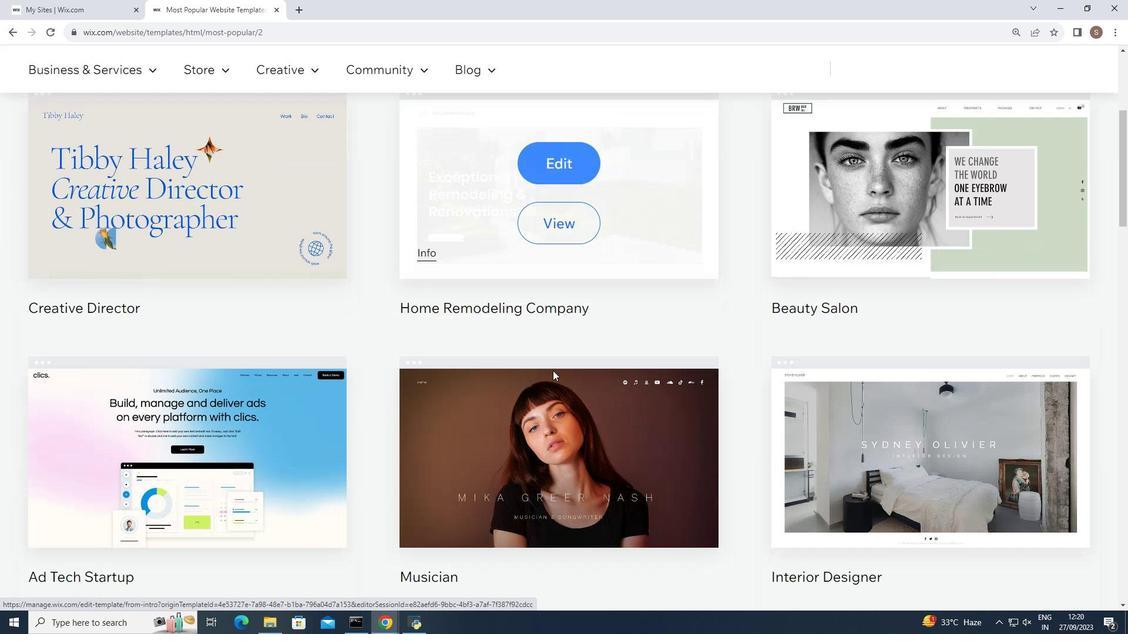 
Action: Mouse moved to (552, 370)
Screenshot: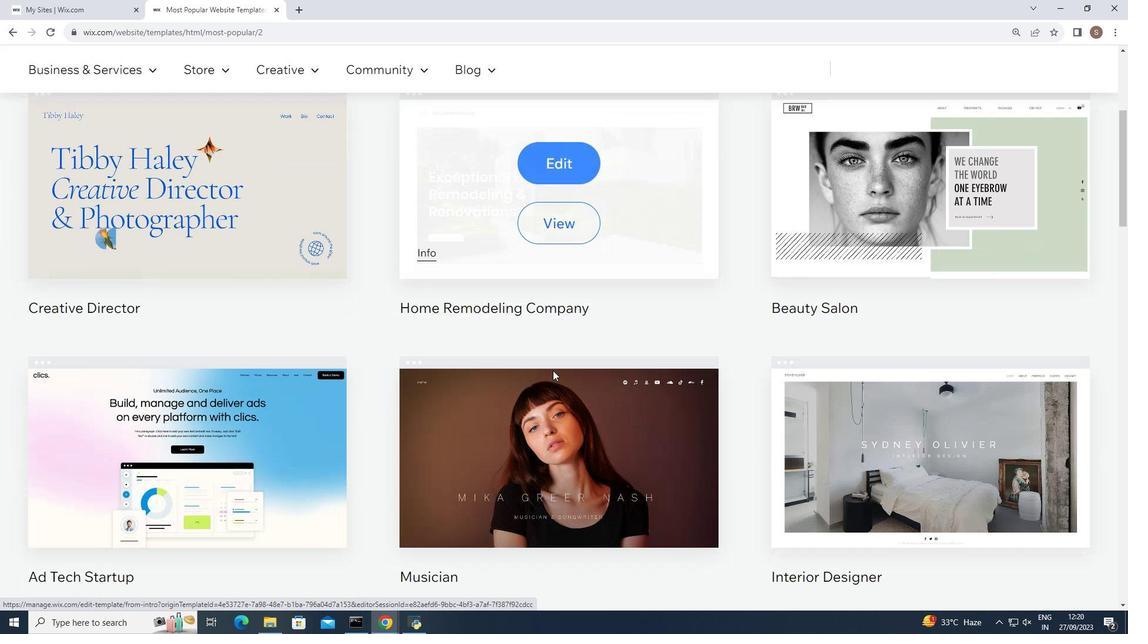 
Action: Mouse scrolled (552, 370) with delta (0, 0)
Screenshot: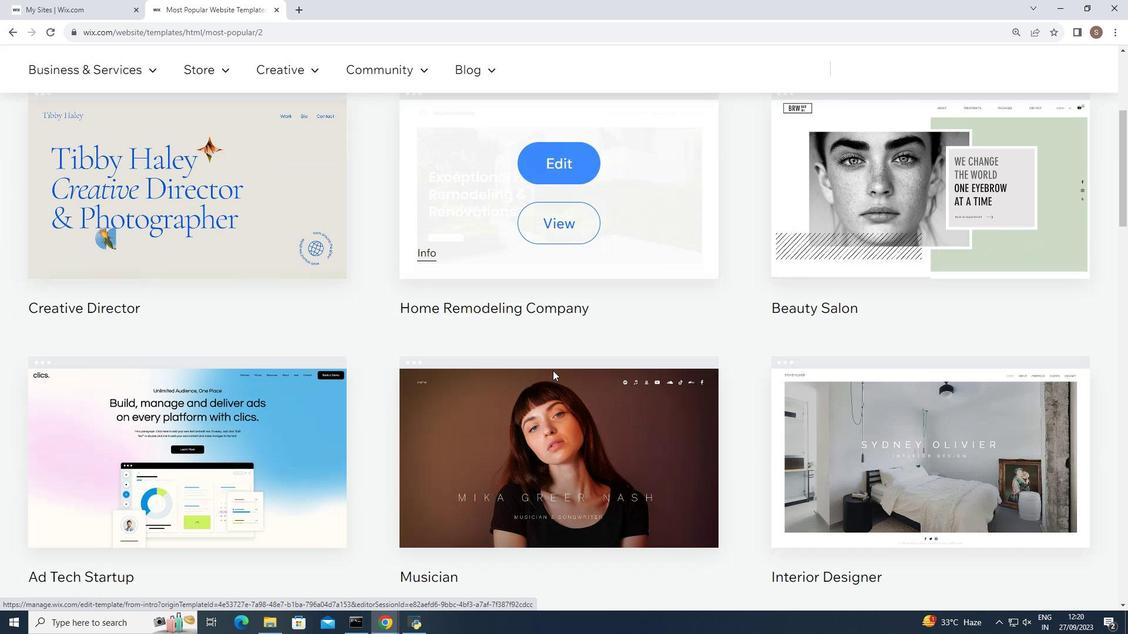 
Action: Mouse scrolled (552, 370) with delta (0, 0)
Screenshot: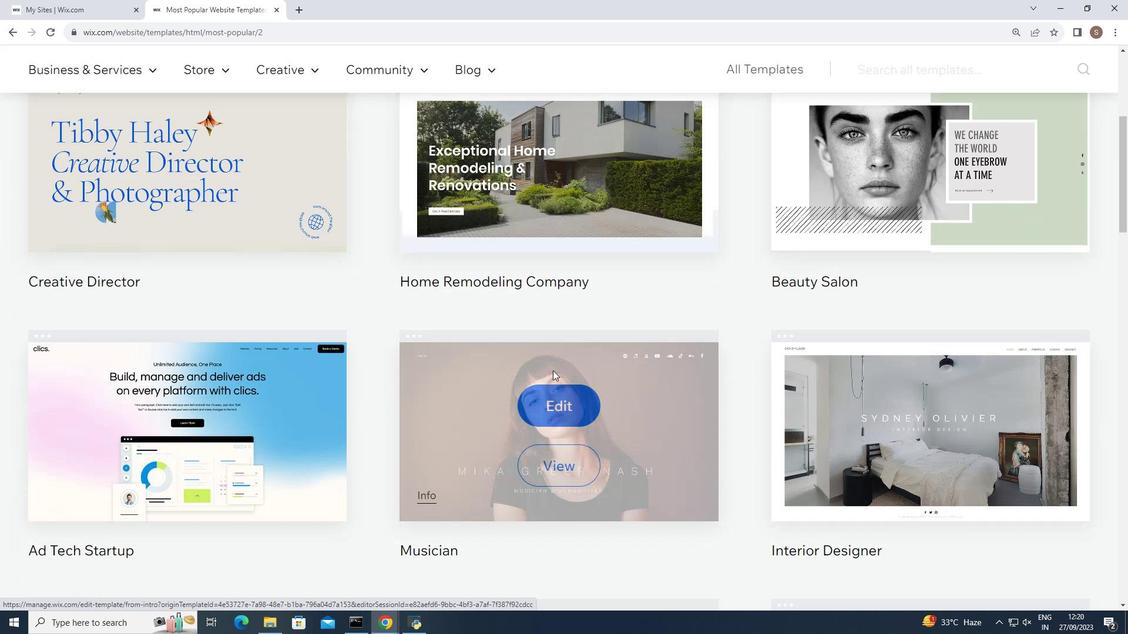 
Action: Mouse scrolled (552, 370) with delta (0, 0)
Screenshot: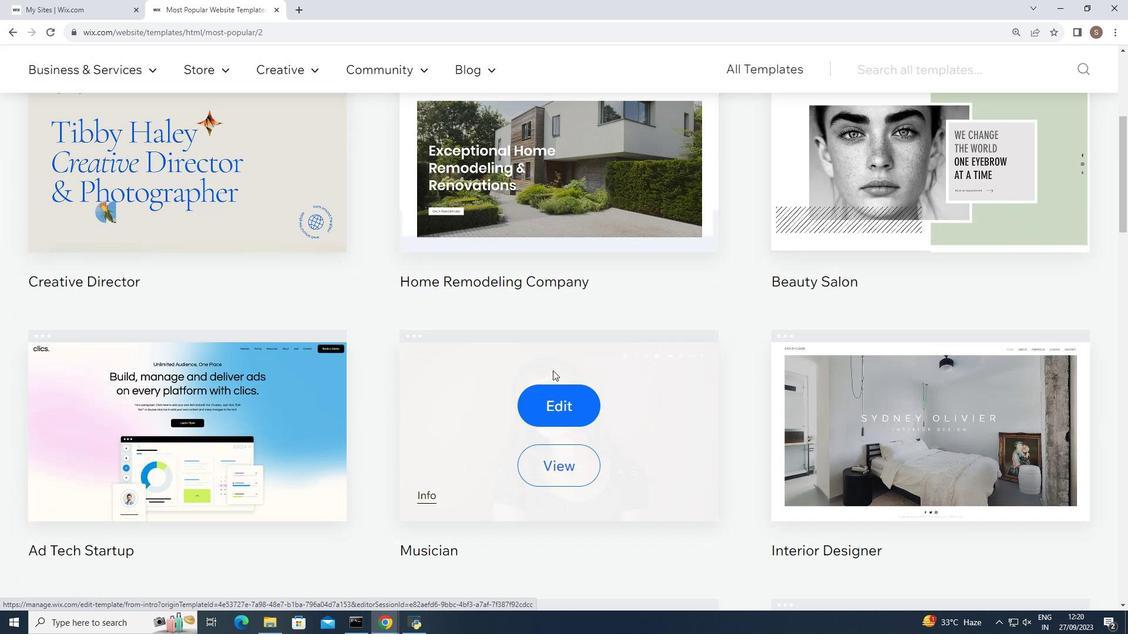 
Action: Mouse scrolled (552, 370) with delta (0, 0)
Screenshot: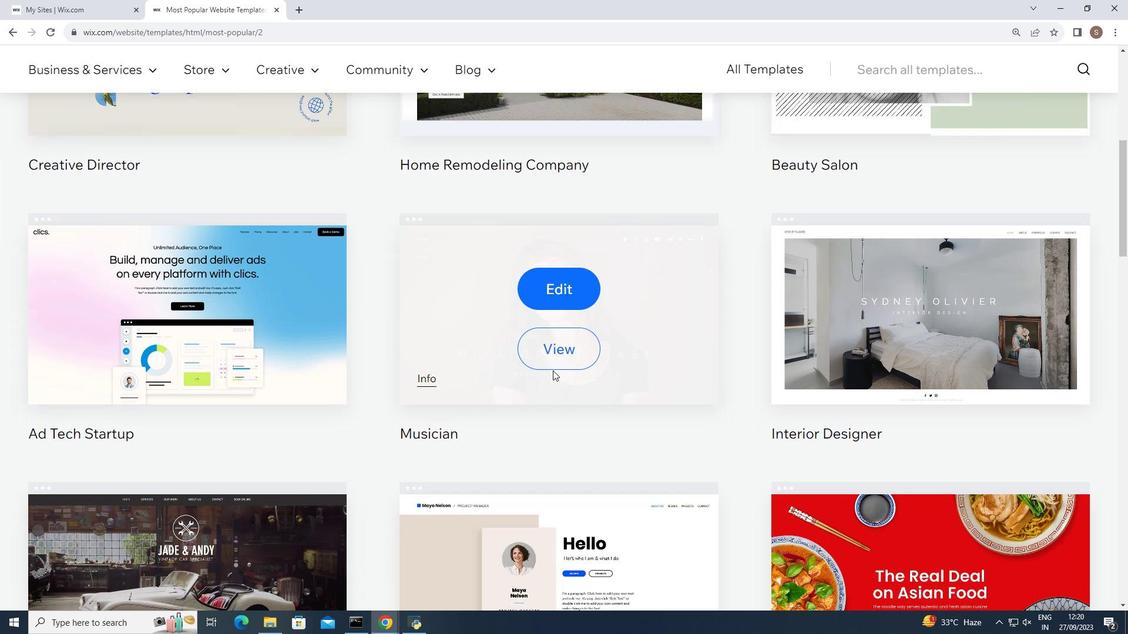 
Action: Mouse scrolled (552, 370) with delta (0, 0)
Screenshot: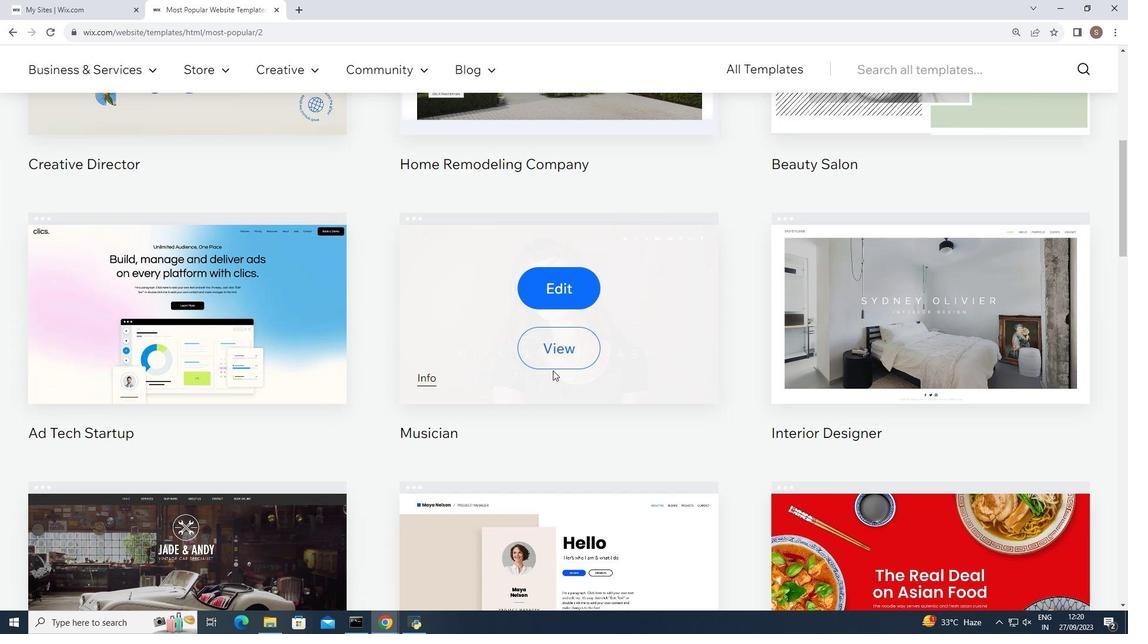 
Action: Mouse moved to (553, 376)
Screenshot: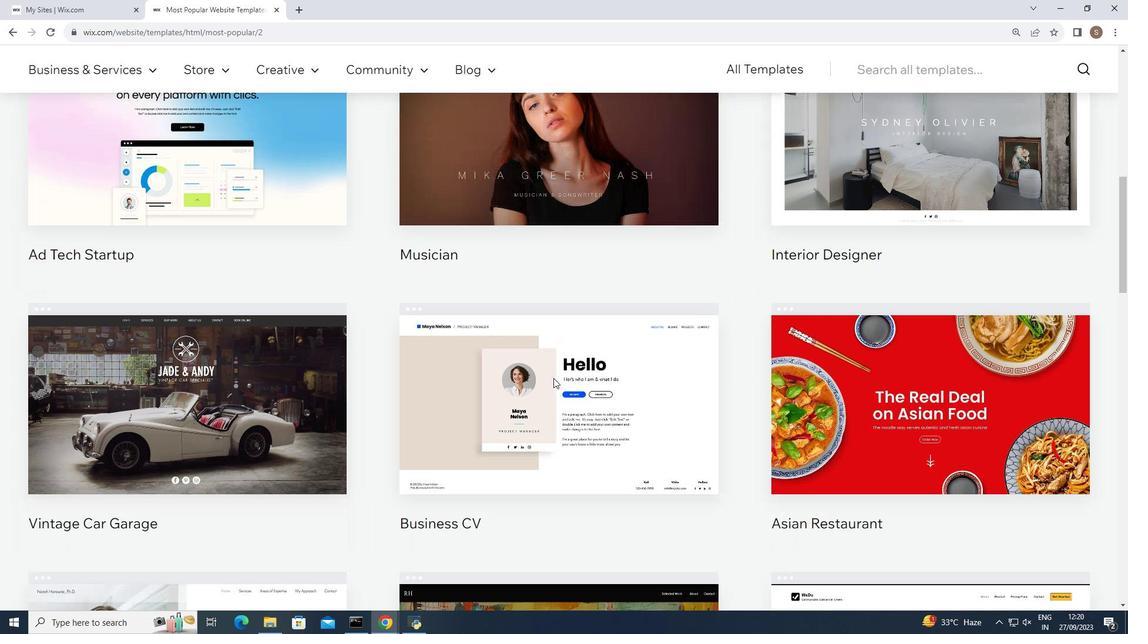 
Action: Mouse scrolled (553, 376) with delta (0, 0)
Screenshot: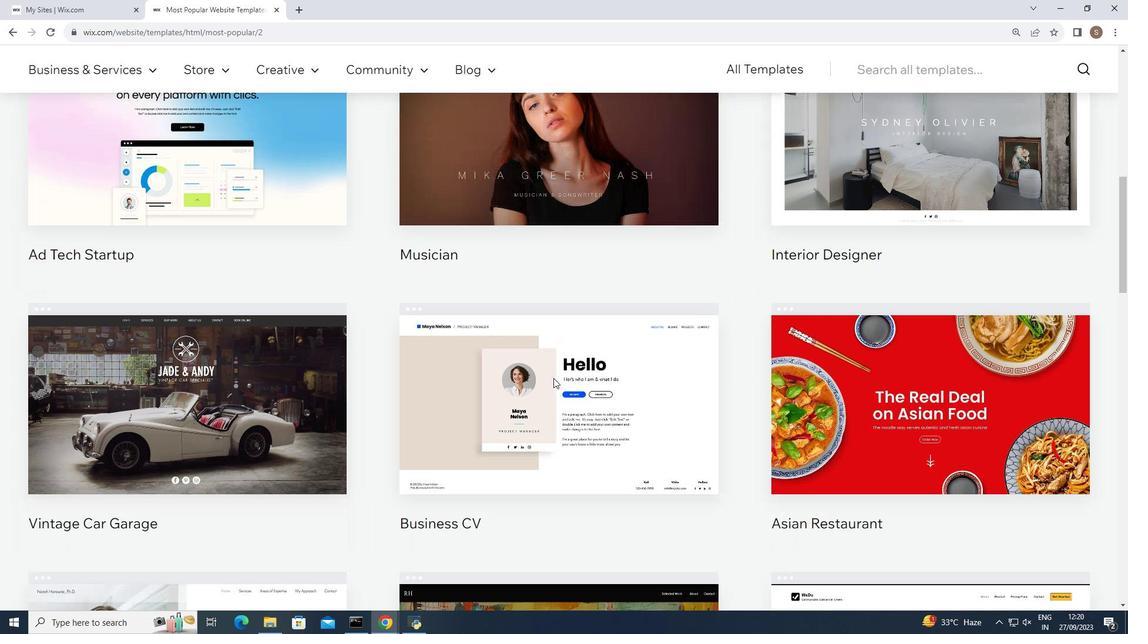 
Action: Mouse moved to (553, 377)
Screenshot: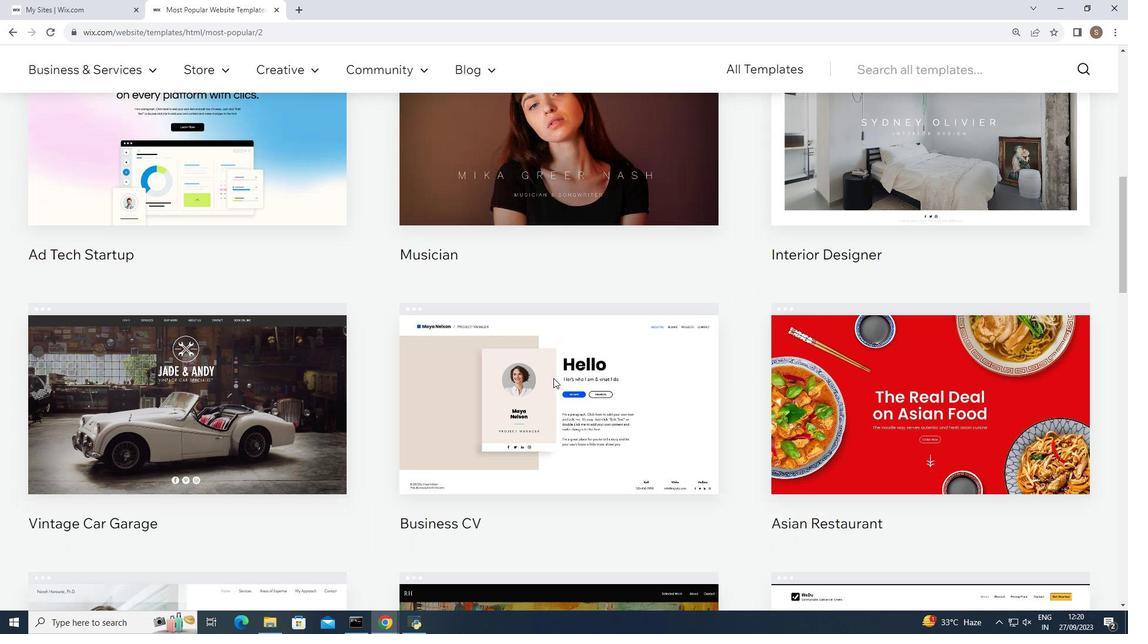 
Action: Mouse scrolled (553, 377) with delta (0, 0)
Screenshot: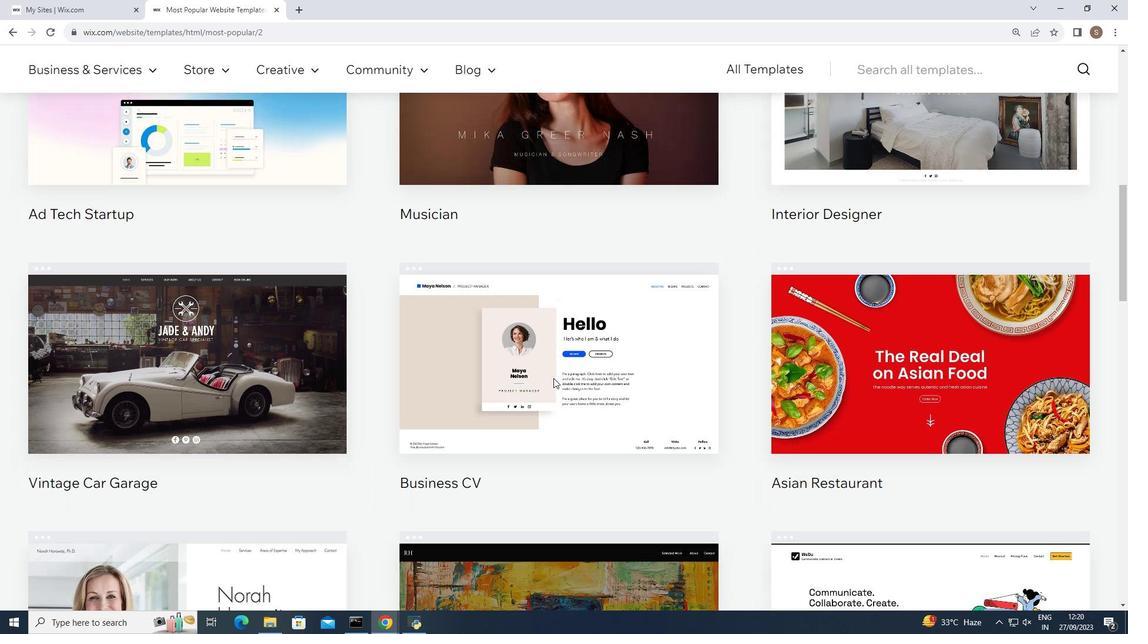 
Action: Mouse moved to (553, 378)
Screenshot: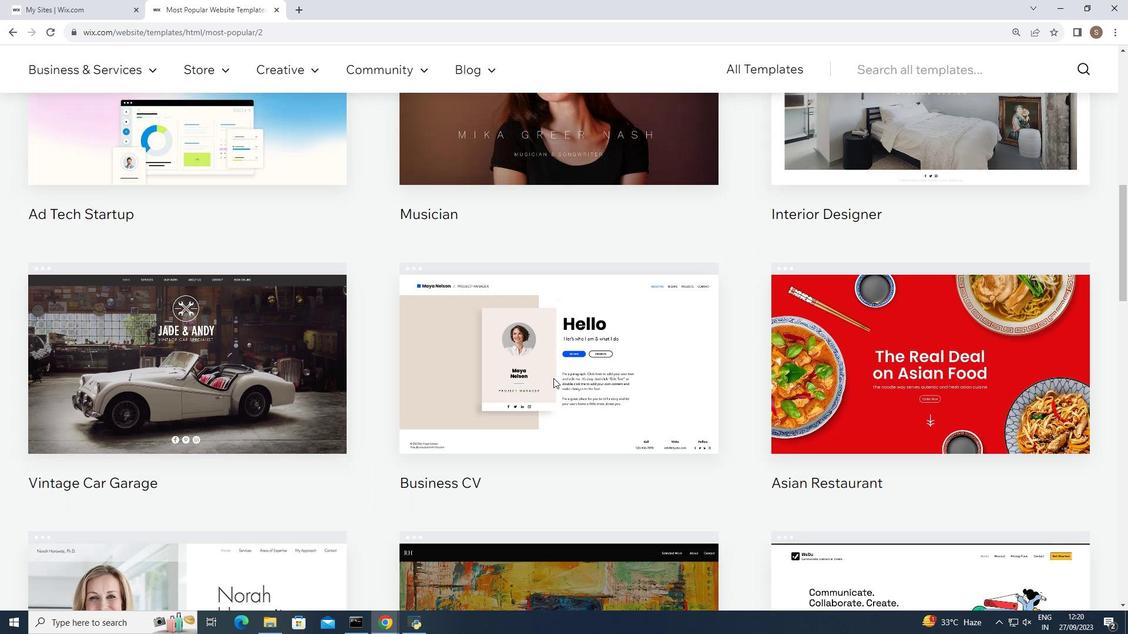 
Action: Mouse scrolled (553, 377) with delta (0, 0)
Screenshot: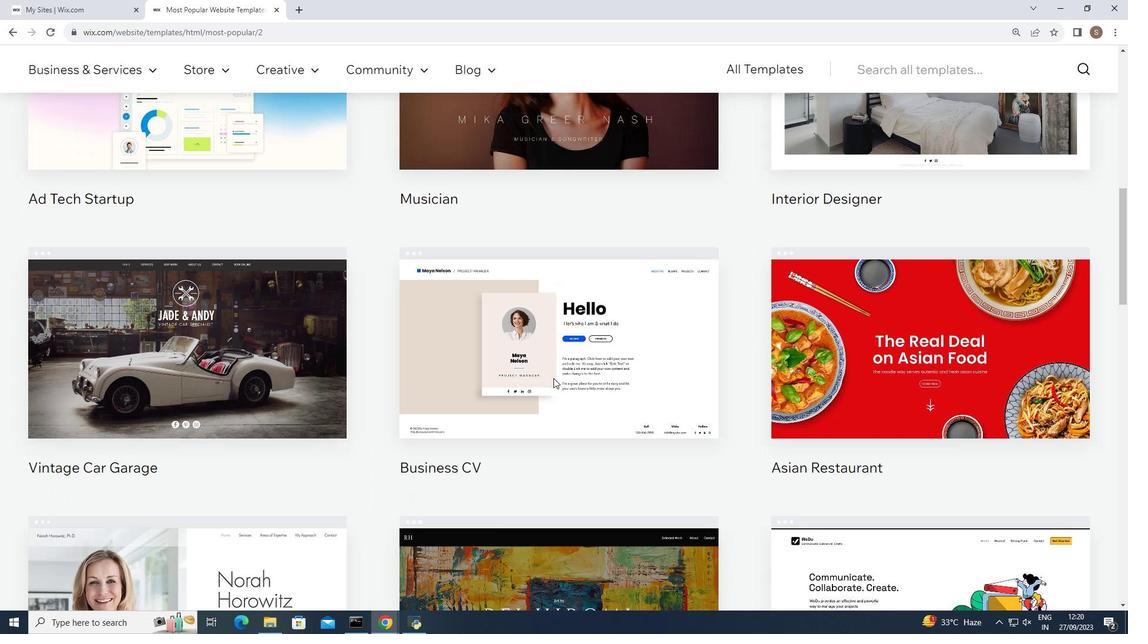 
Action: Mouse moved to (553, 378)
Screenshot: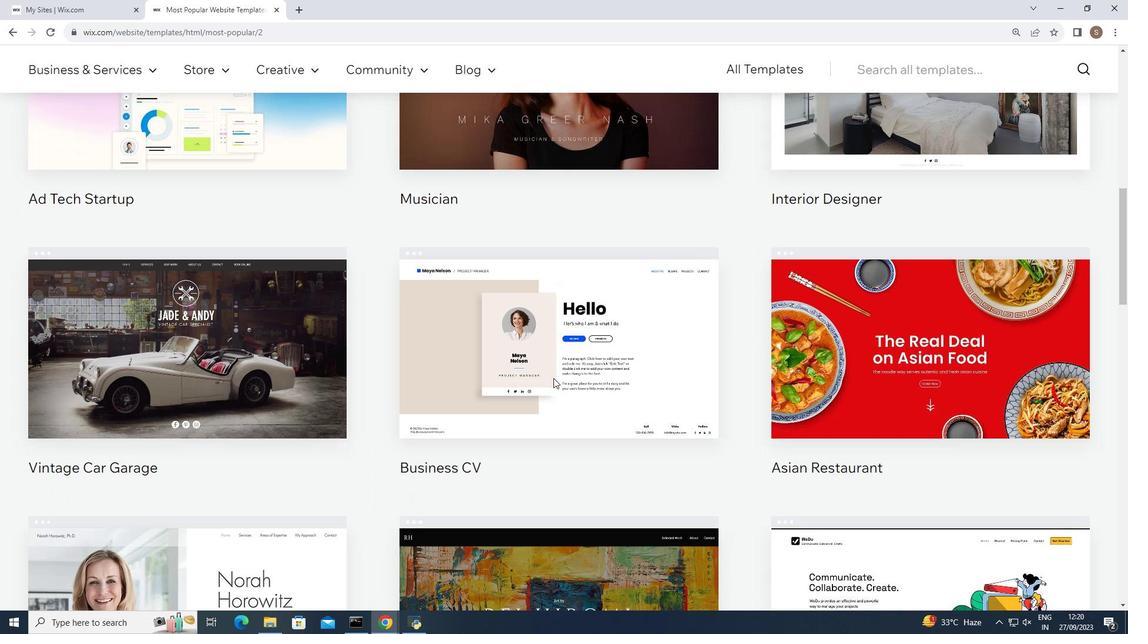 
Action: Mouse scrolled (553, 377) with delta (0, 0)
Screenshot: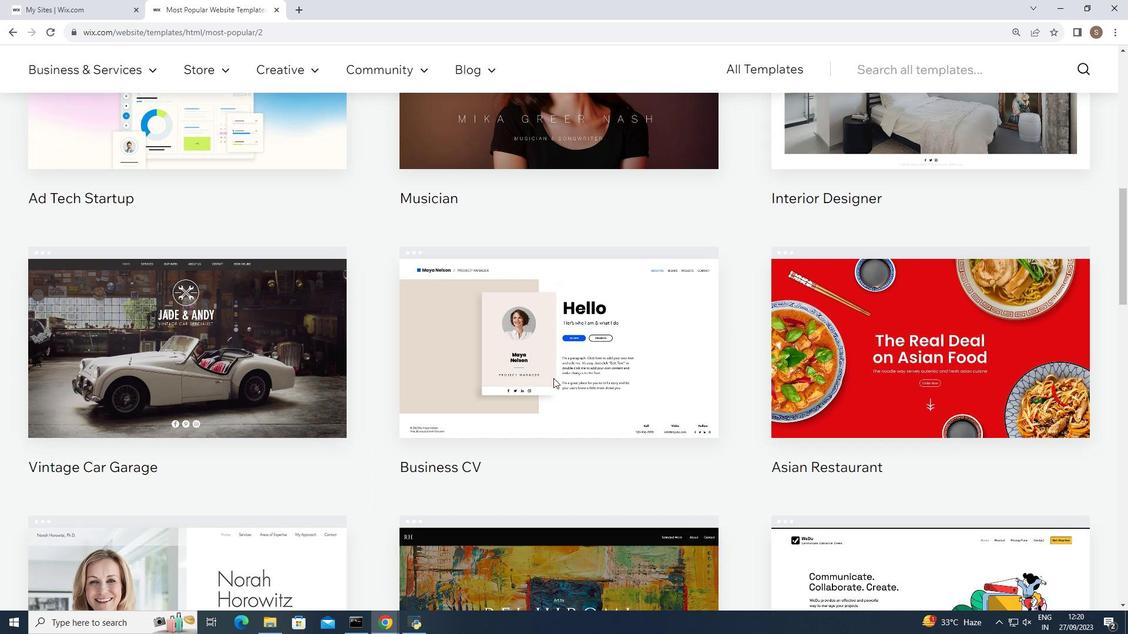 
Action: Mouse scrolled (553, 378) with delta (0, 0)
Screenshot: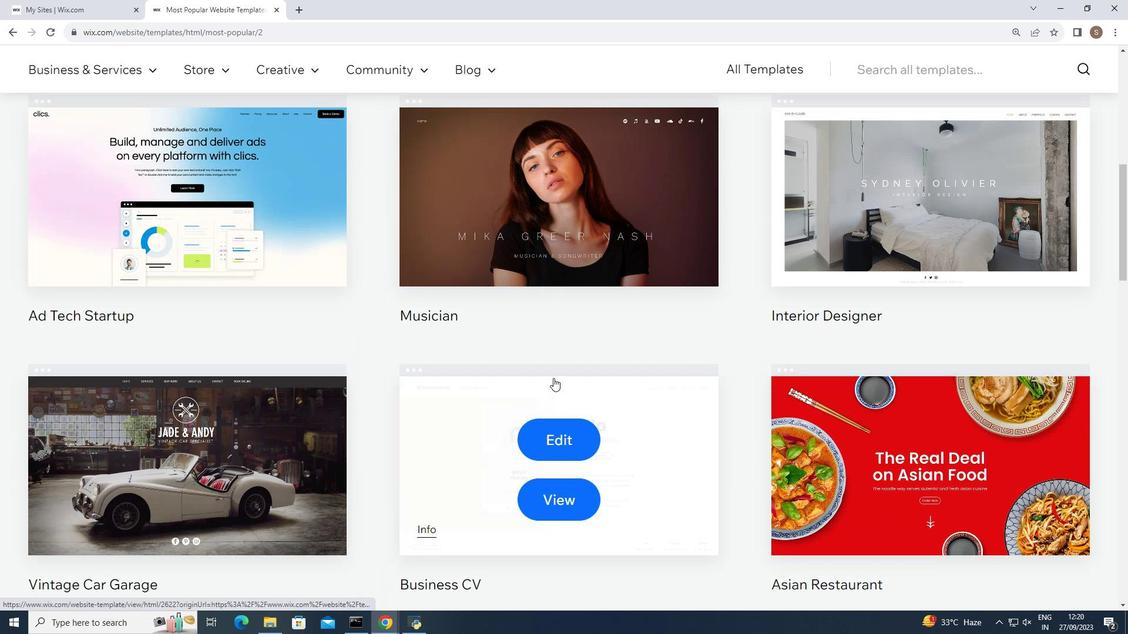 
Action: Mouse scrolled (553, 378) with delta (0, 0)
Screenshot: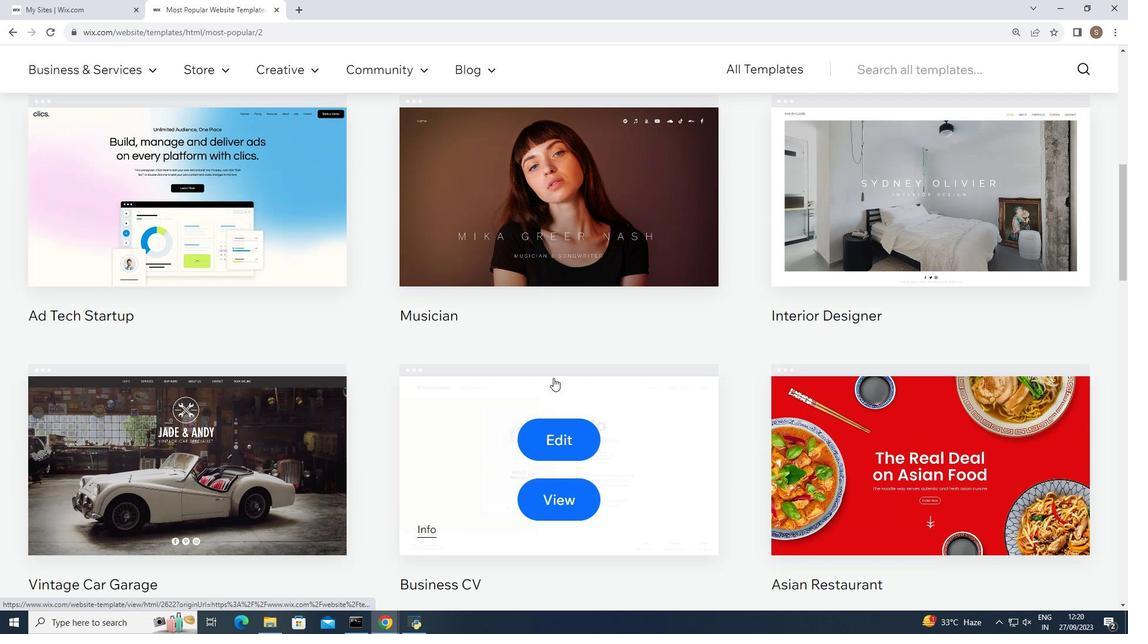 
Action: Mouse scrolled (553, 377) with delta (0, 0)
Screenshot: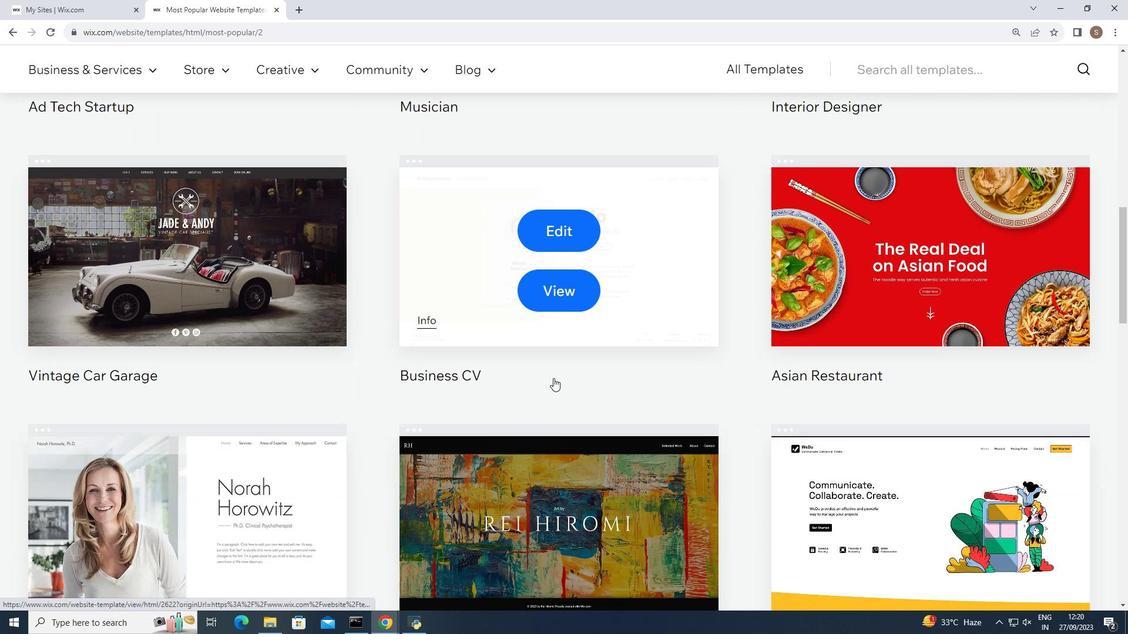 
Action: Mouse scrolled (553, 377) with delta (0, 0)
Screenshot: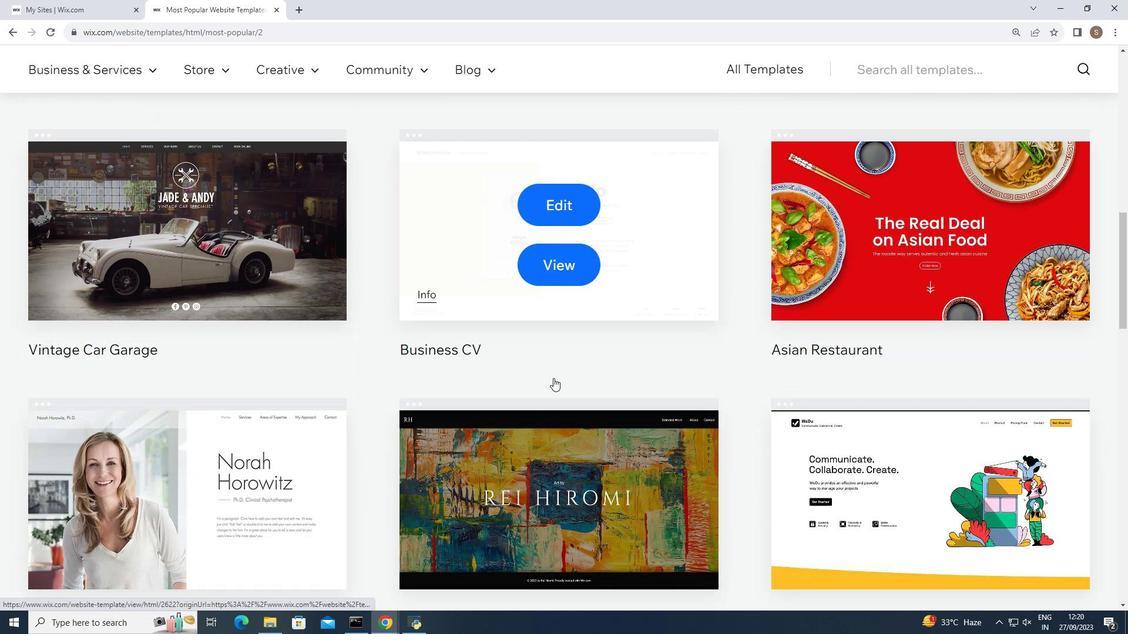 
Action: Mouse scrolled (553, 377) with delta (0, 0)
Screenshot: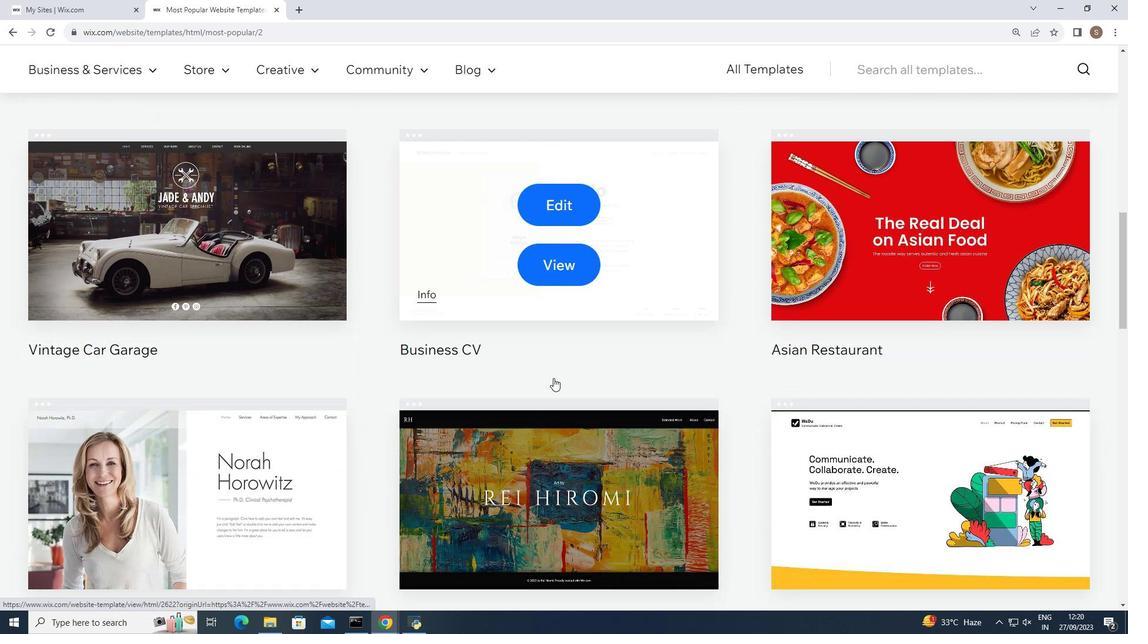 
Action: Mouse scrolled (553, 377) with delta (0, 0)
Screenshot: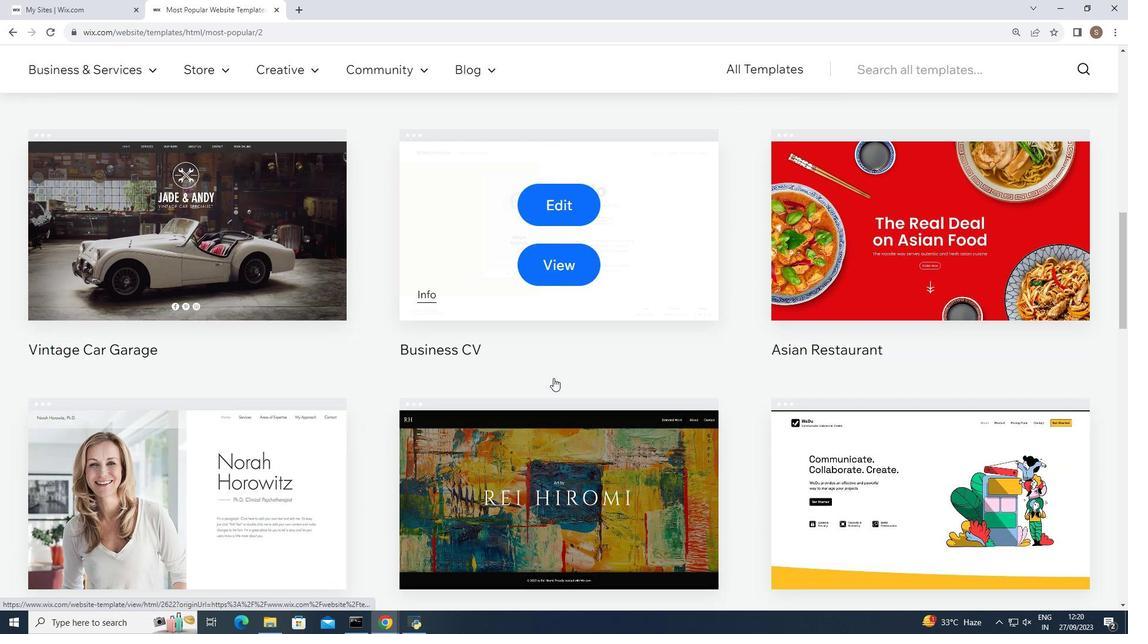 
Action: Mouse scrolled (553, 377) with delta (0, 0)
Screenshot: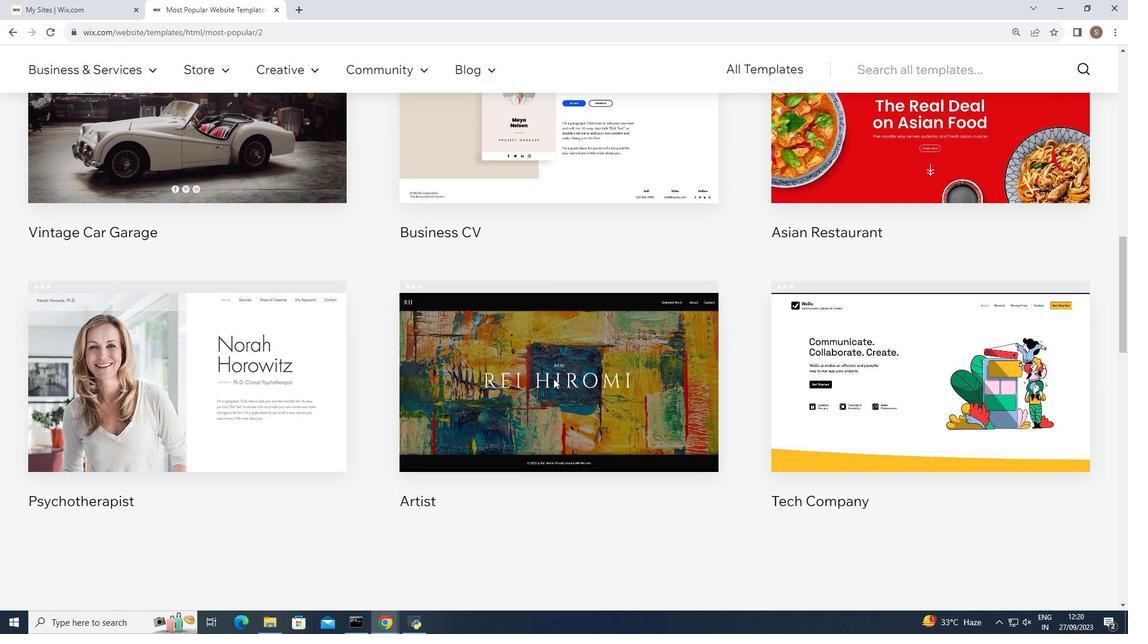 
Action: Mouse moved to (553, 378)
Screenshot: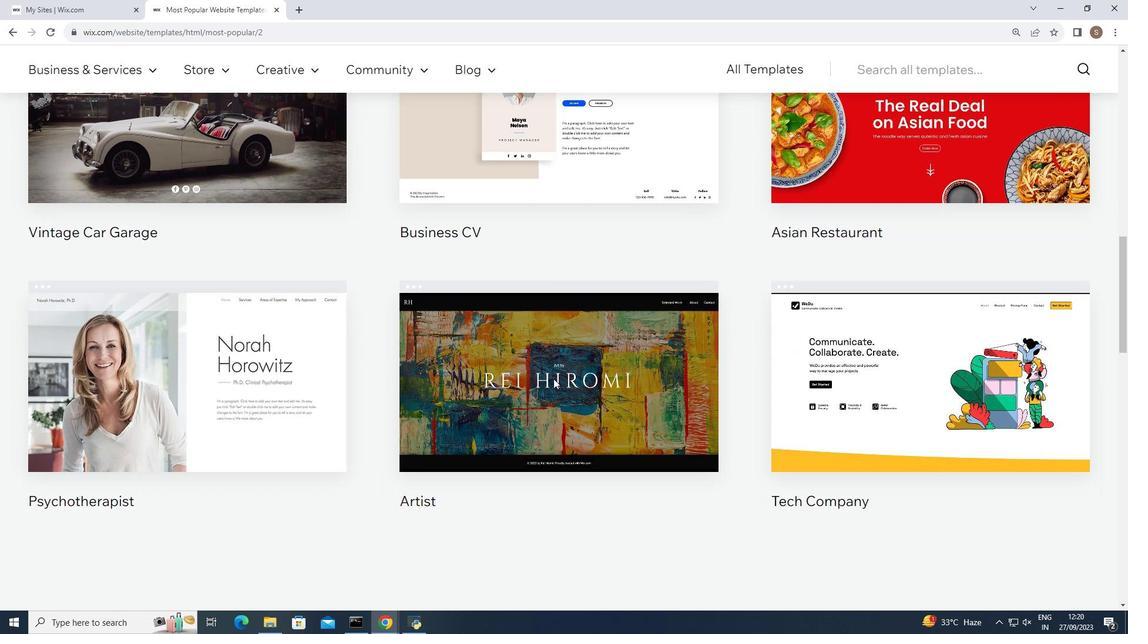 
Action: Mouse scrolled (553, 378) with delta (0, 0)
Screenshot: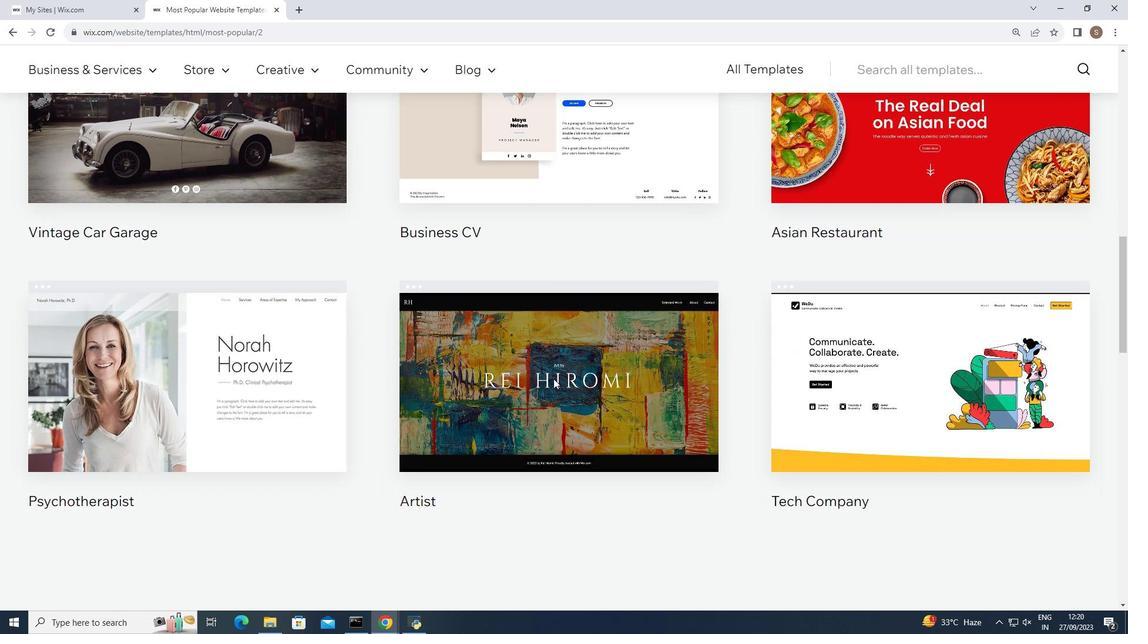 
Action: Mouse scrolled (553, 378) with delta (0, 0)
Screenshot: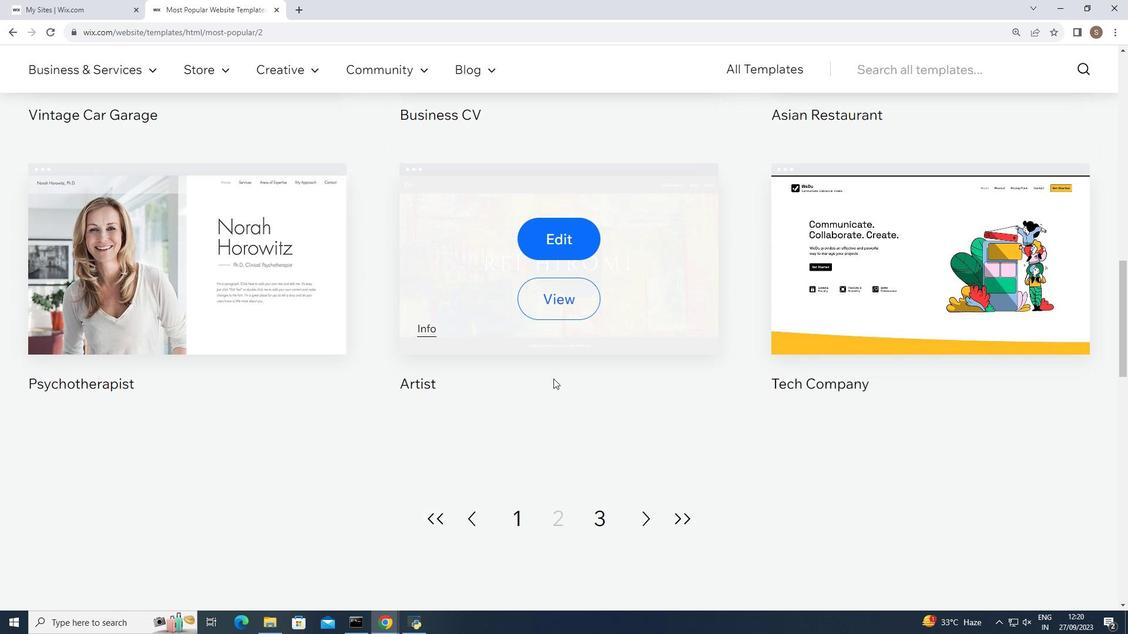 
Action: Mouse scrolled (553, 378) with delta (0, 0)
Screenshot: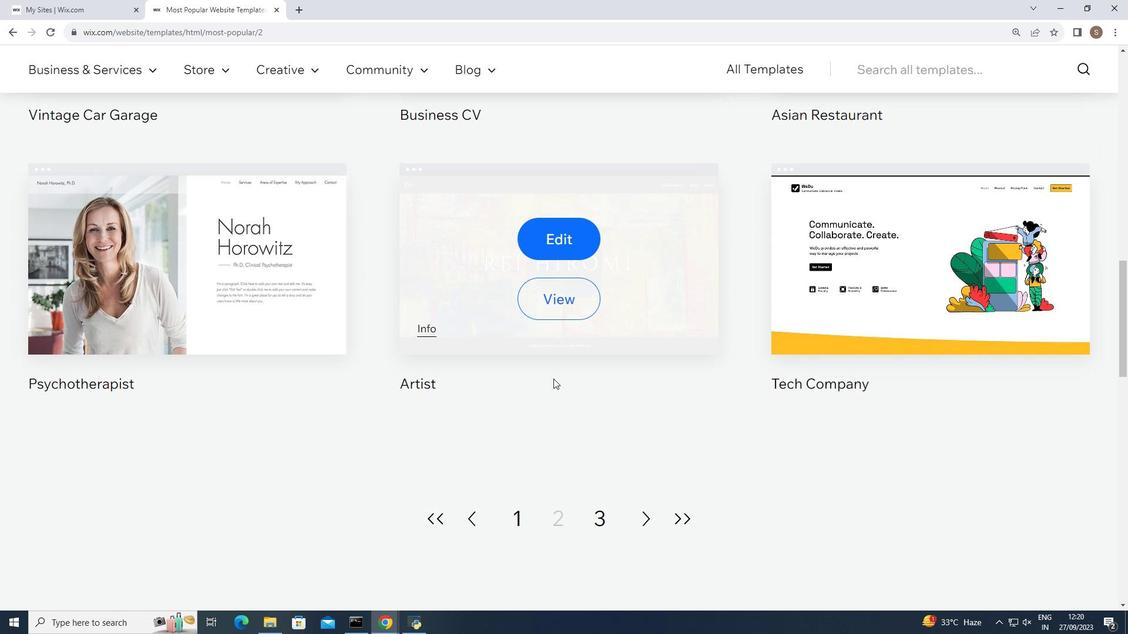 
Action: Mouse moved to (645, 518)
Screenshot: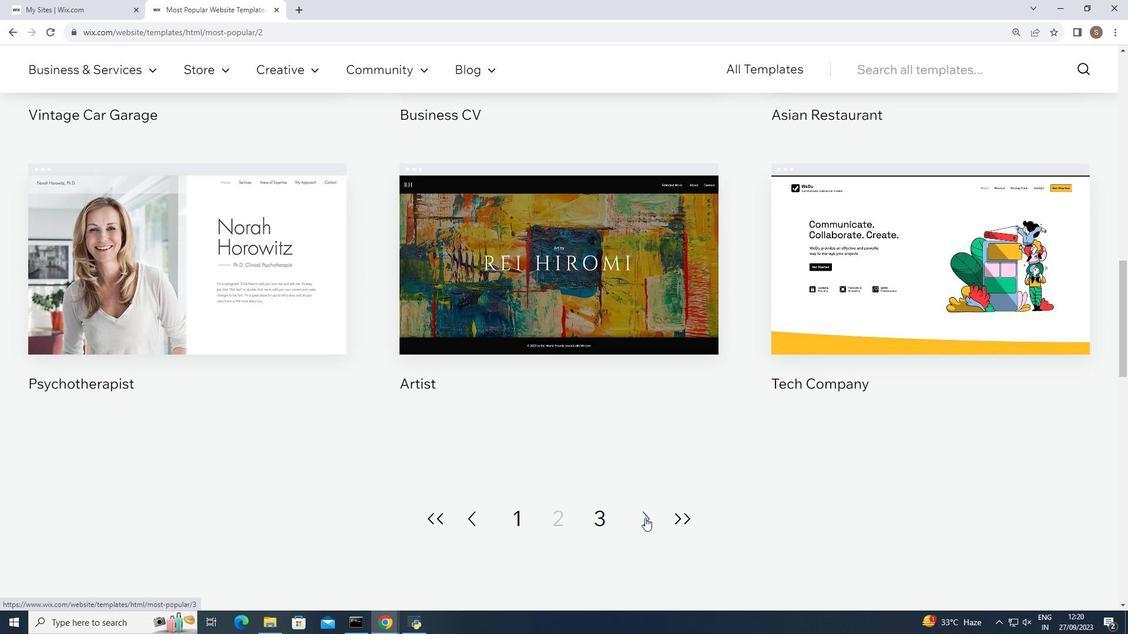
Action: Mouse pressed left at (645, 518)
Screenshot: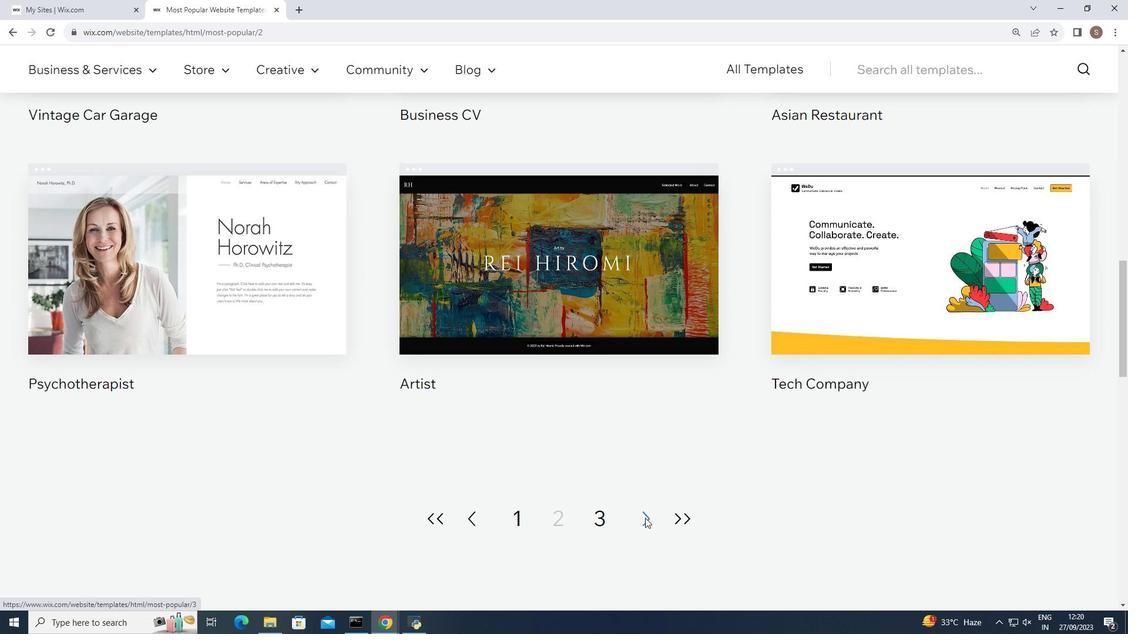 
Action: Mouse moved to (622, 489)
Screenshot: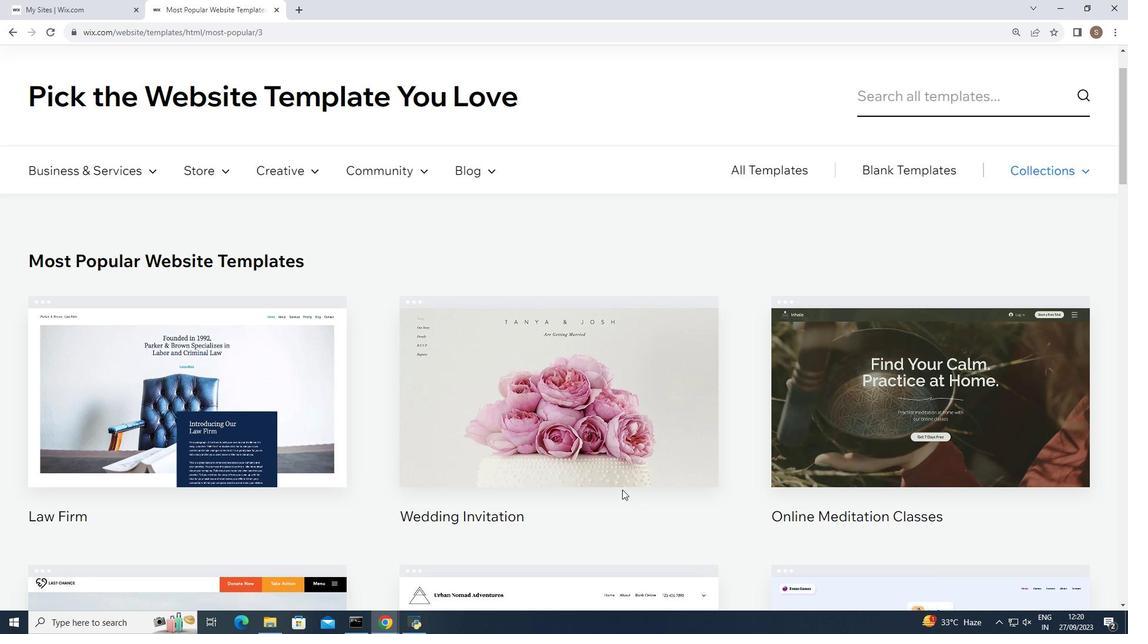 
Action: Mouse scrolled (622, 489) with delta (0, 0)
Screenshot: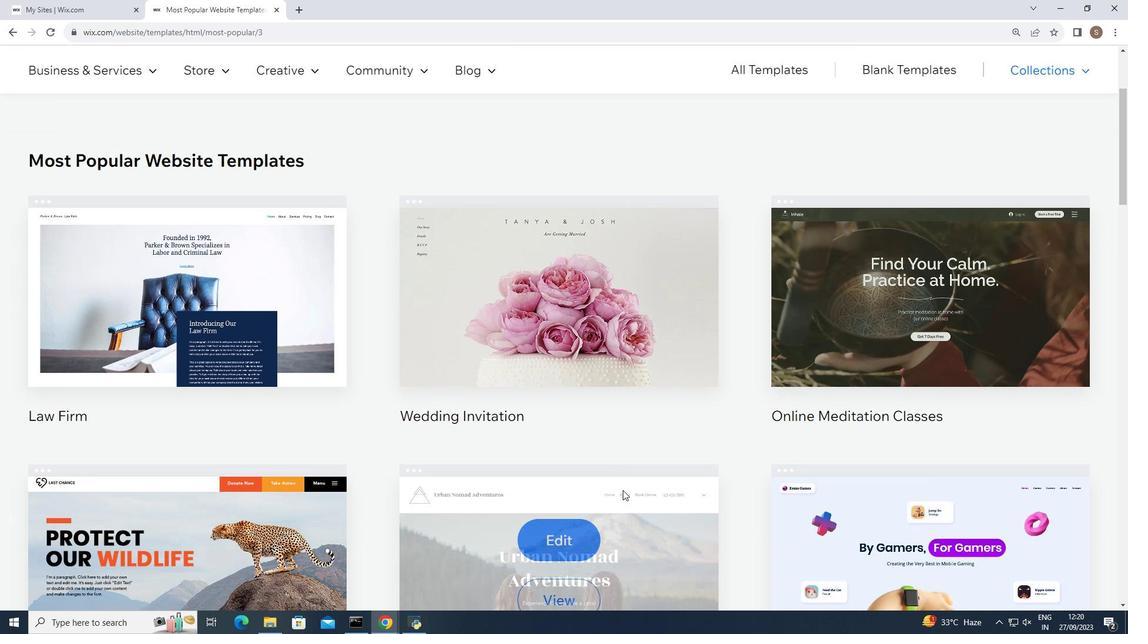 
Action: Mouse moved to (622, 489)
Screenshot: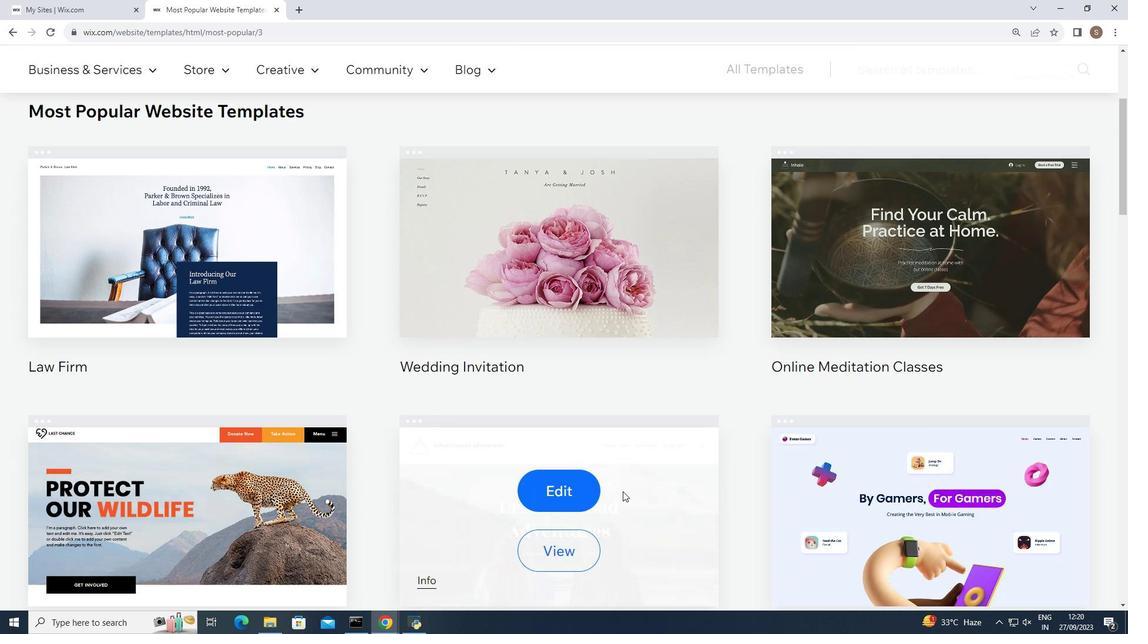 
Action: Mouse scrolled (622, 489) with delta (0, 0)
Screenshot: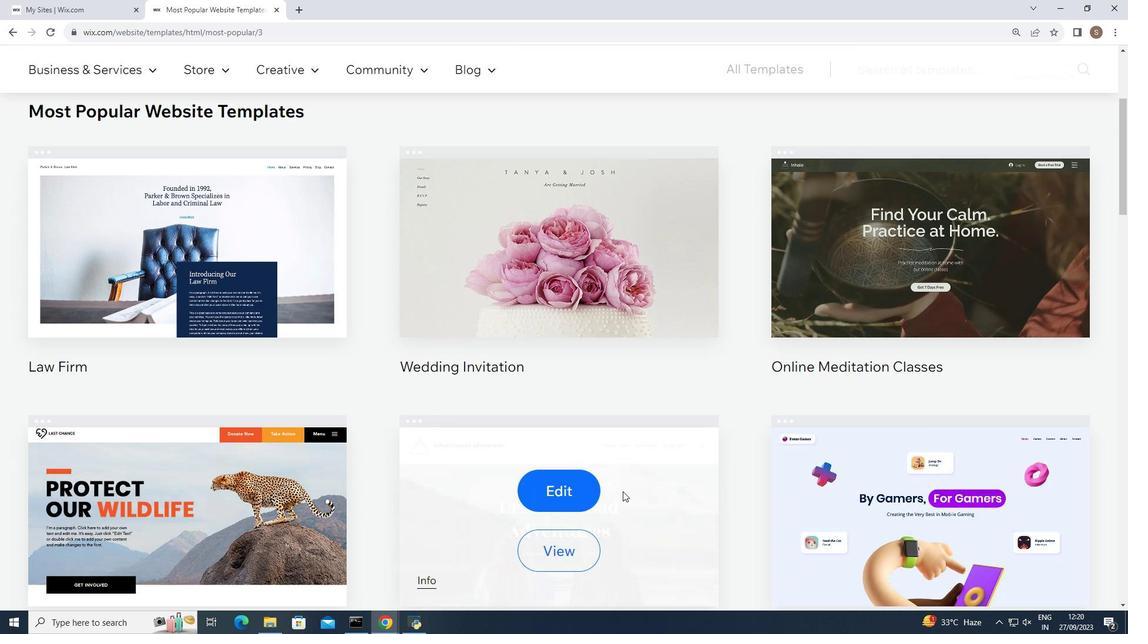 
Action: Mouse moved to (622, 490)
Screenshot: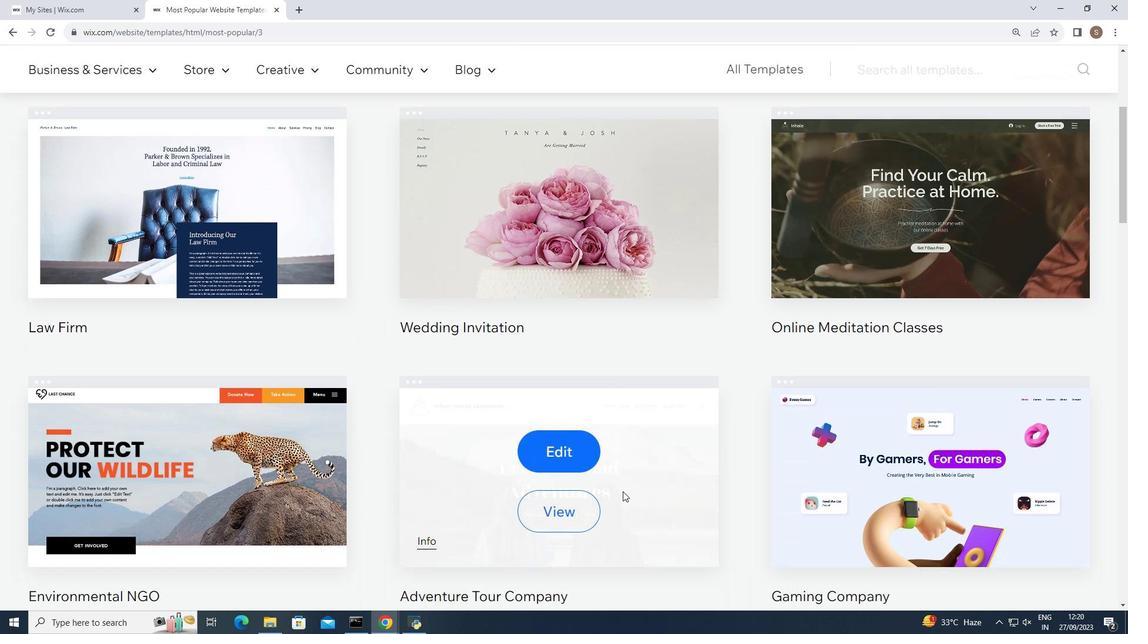 
Action: Mouse scrolled (622, 489) with delta (0, 0)
Screenshot: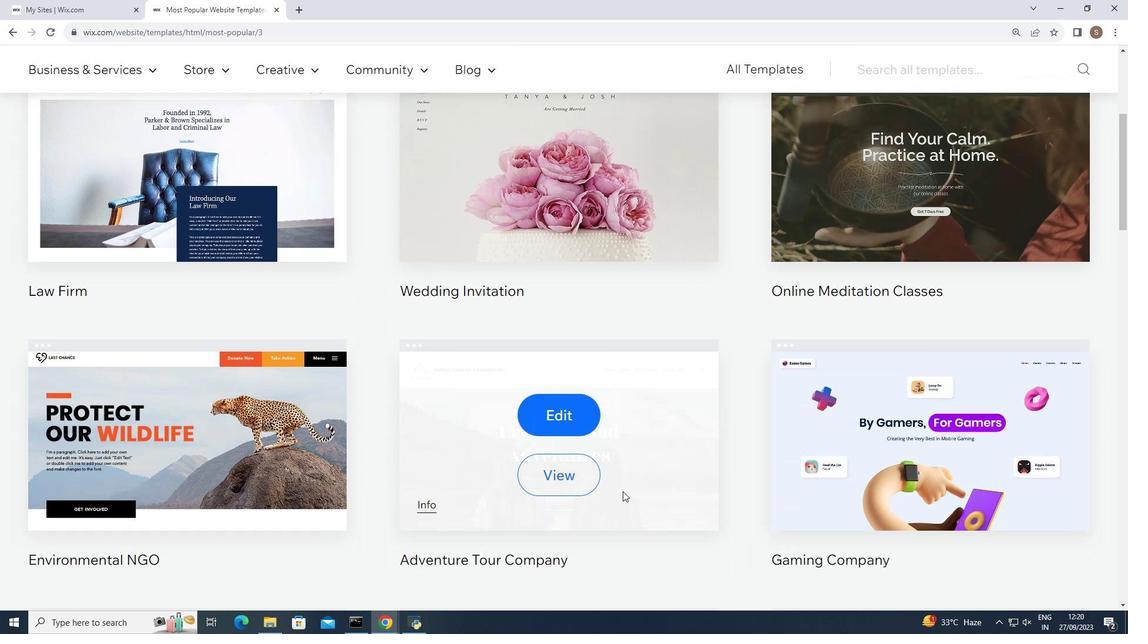 
Action: Mouse moved to (622, 491)
Screenshot: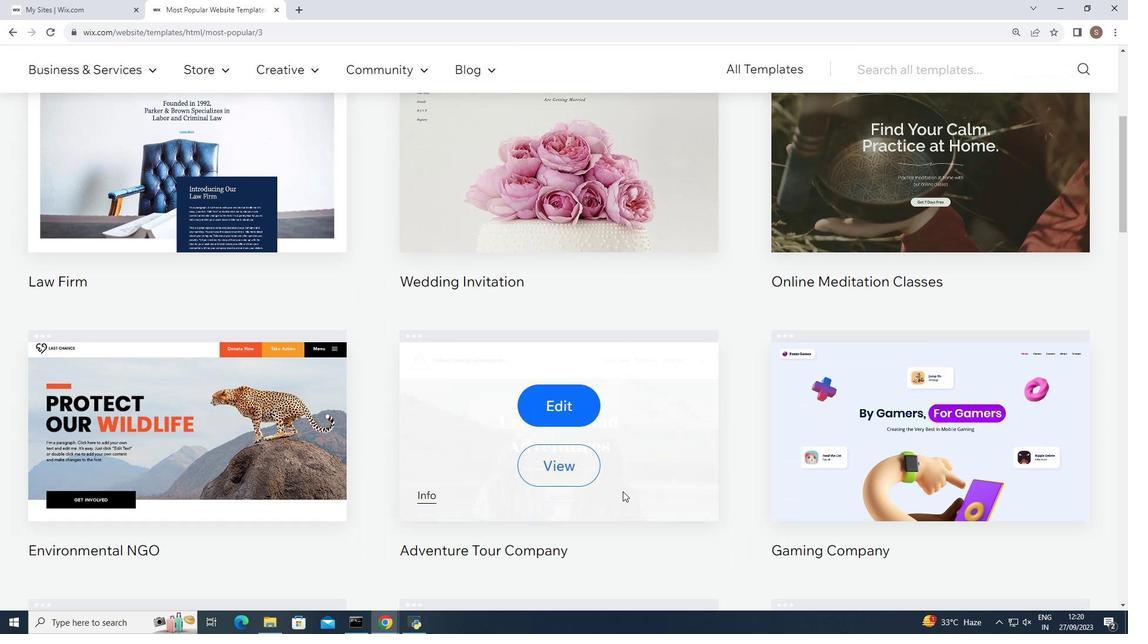 
Action: Mouse scrolled (622, 490) with delta (0, 0)
Screenshot: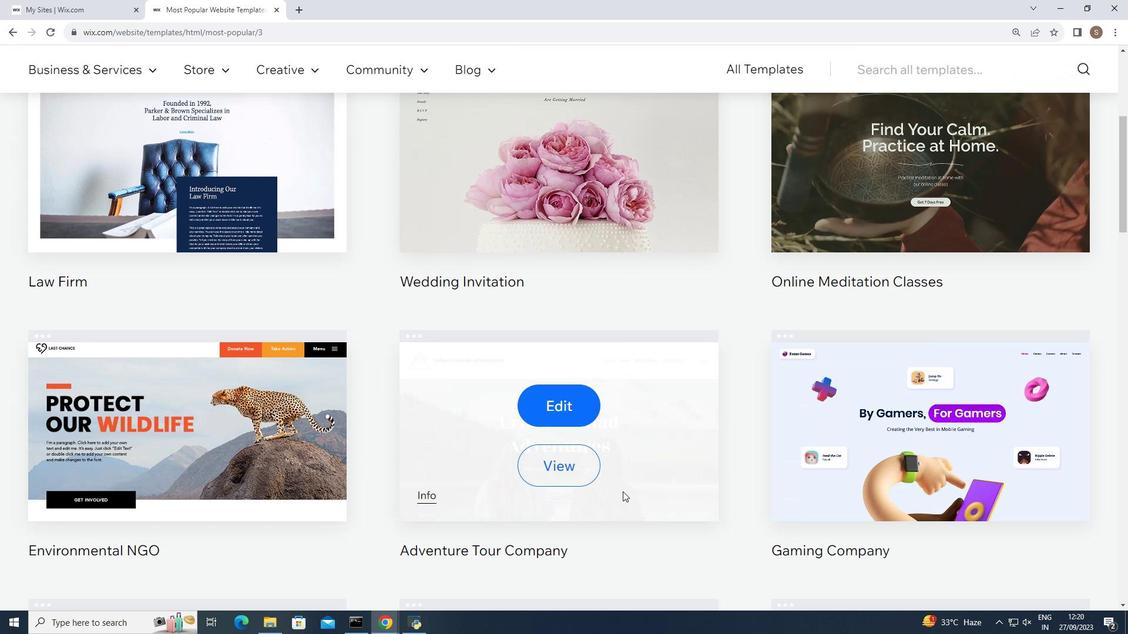 
Action: Mouse moved to (696, 555)
Screenshot: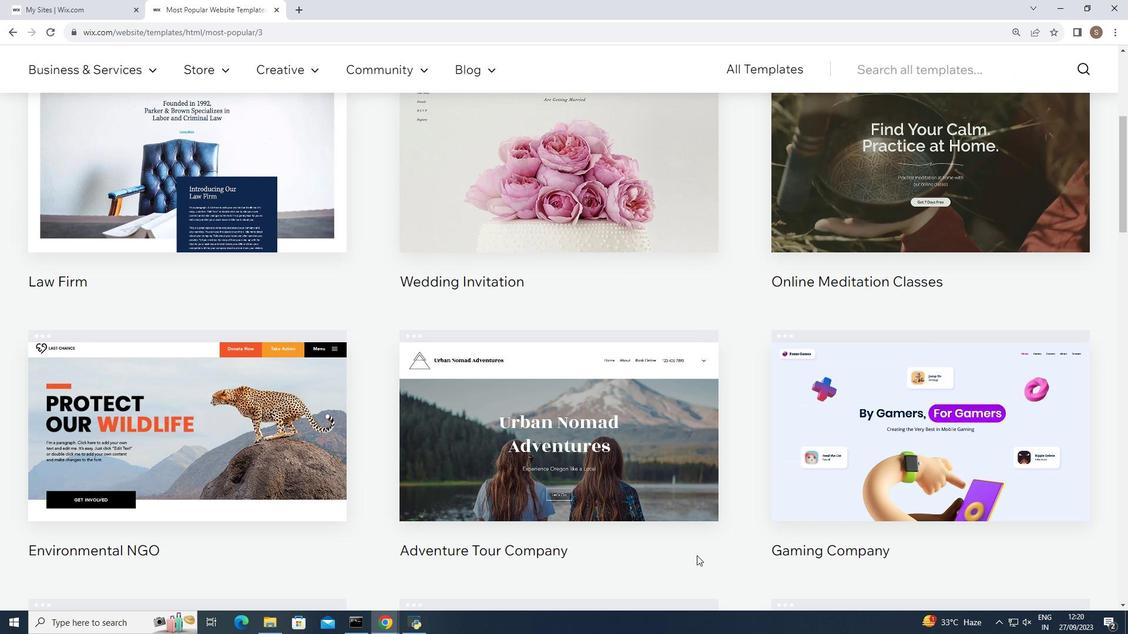 
Action: Mouse scrolled (696, 555) with delta (0, 0)
Screenshot: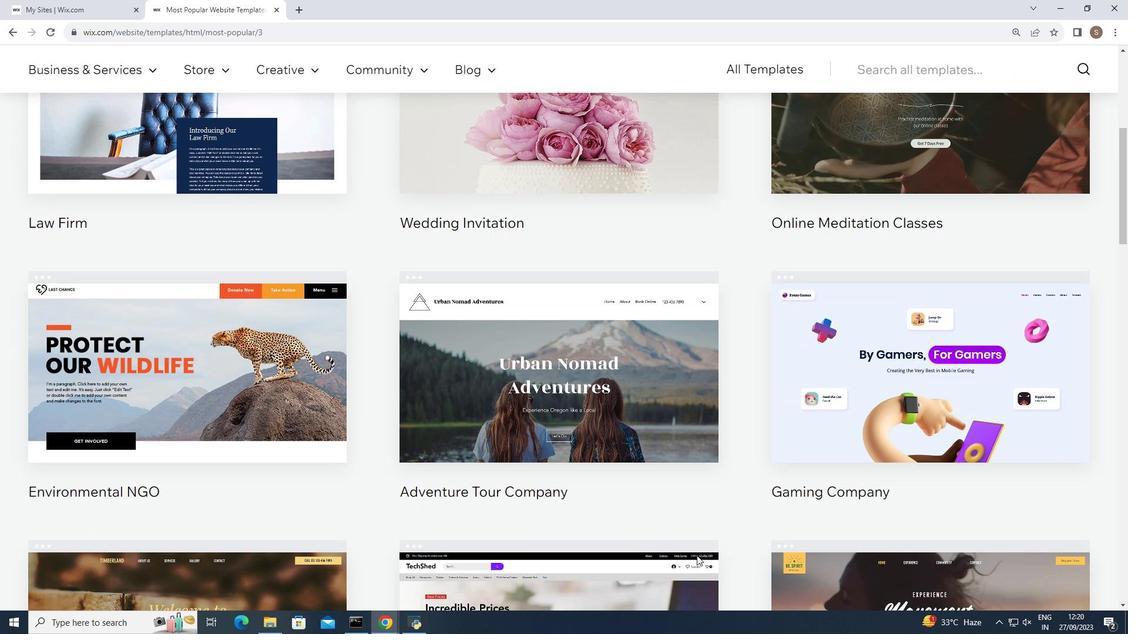 
Action: Mouse scrolled (696, 555) with delta (0, 0)
Screenshot: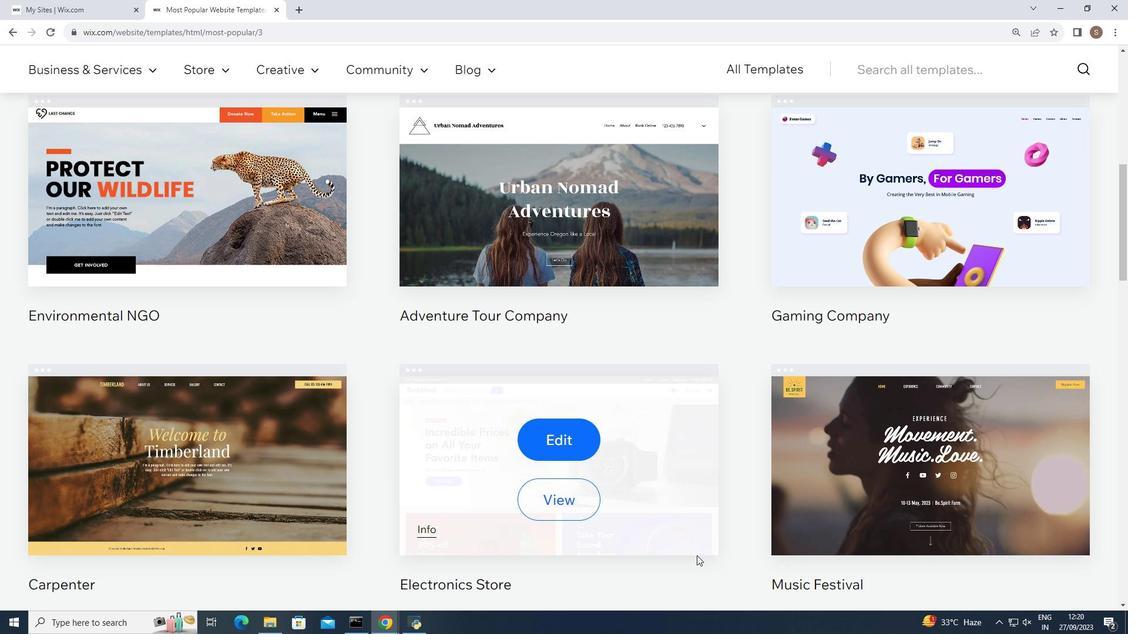 
Action: Mouse scrolled (696, 555) with delta (0, 0)
Screenshot: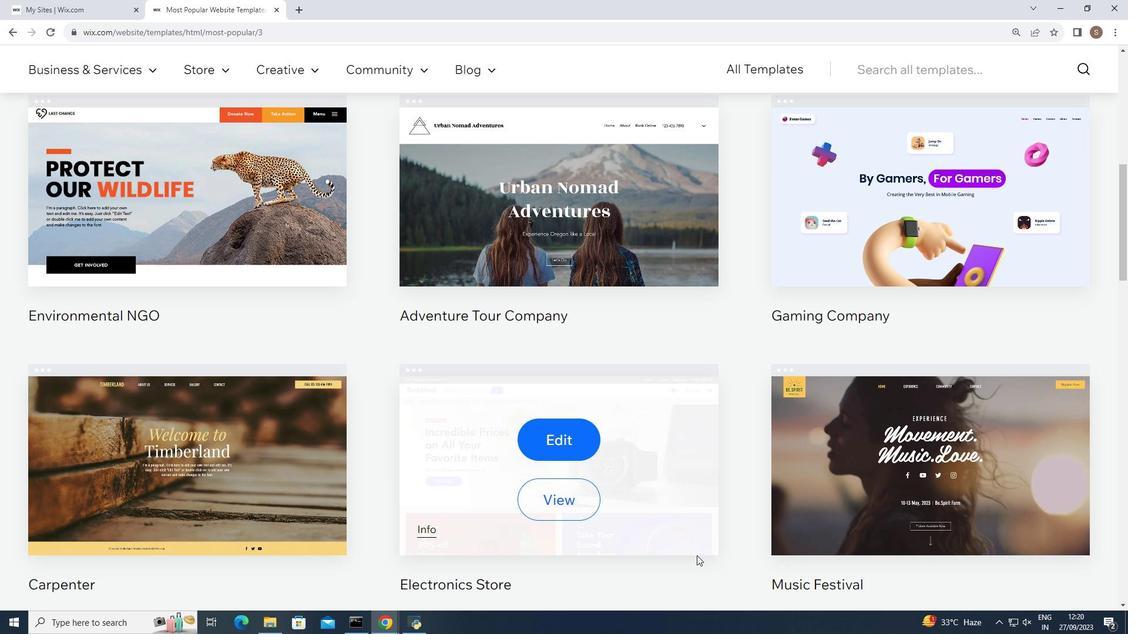
Action: Mouse scrolled (696, 555) with delta (0, 0)
Screenshot: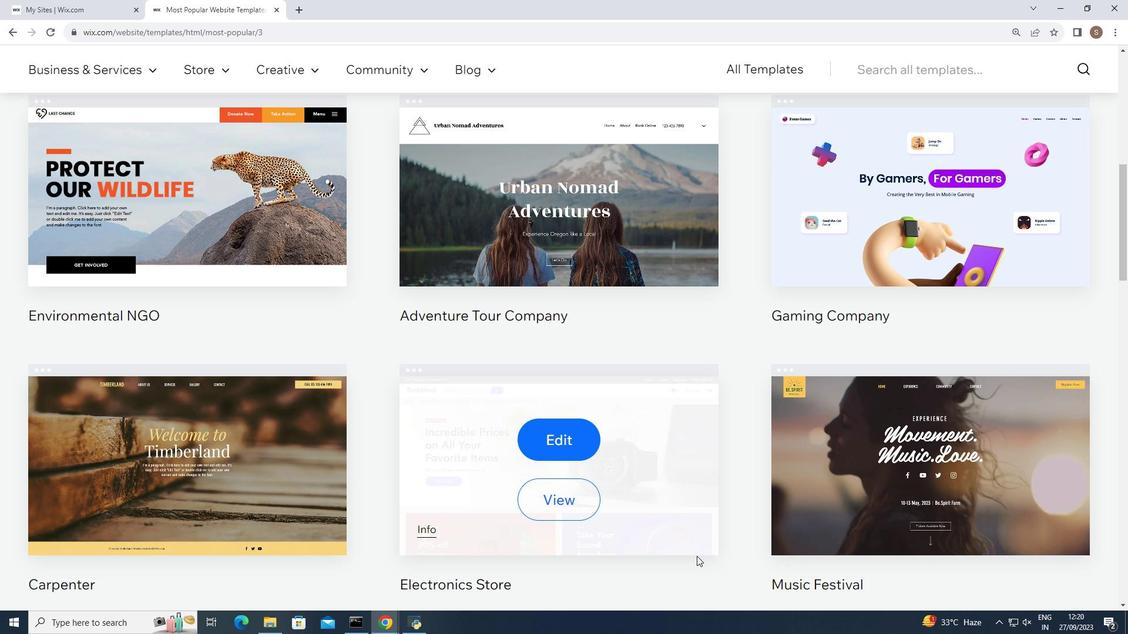
Action: Mouse moved to (695, 555)
Screenshot: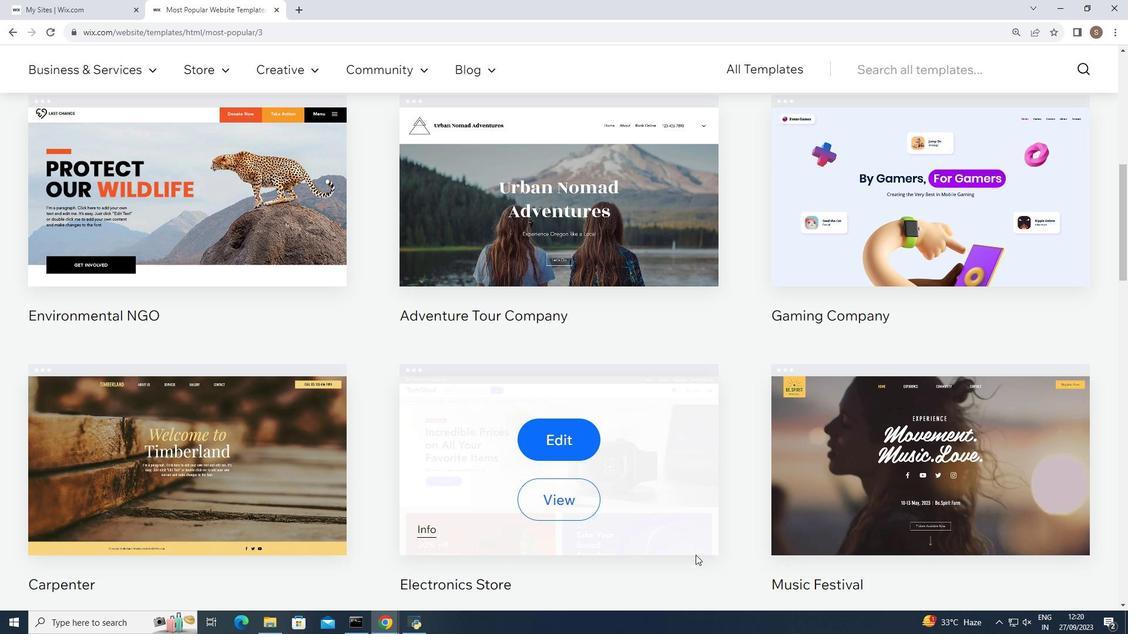 
Action: Mouse scrolled (695, 554) with delta (0, 0)
Screenshot: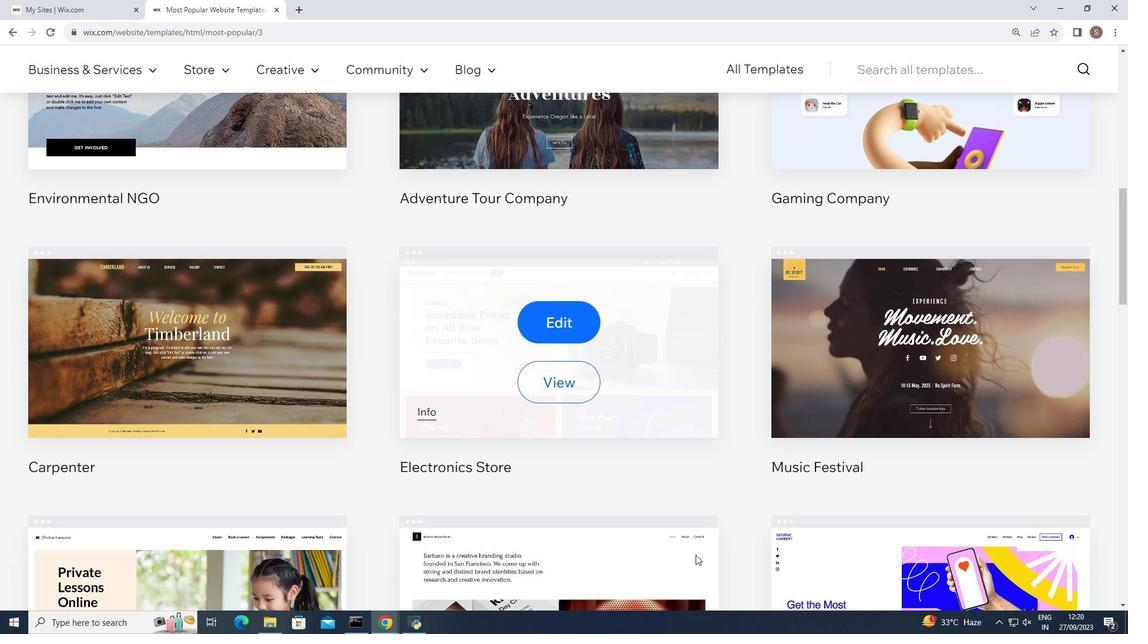 
Action: Mouse scrolled (695, 554) with delta (0, 0)
Screenshot: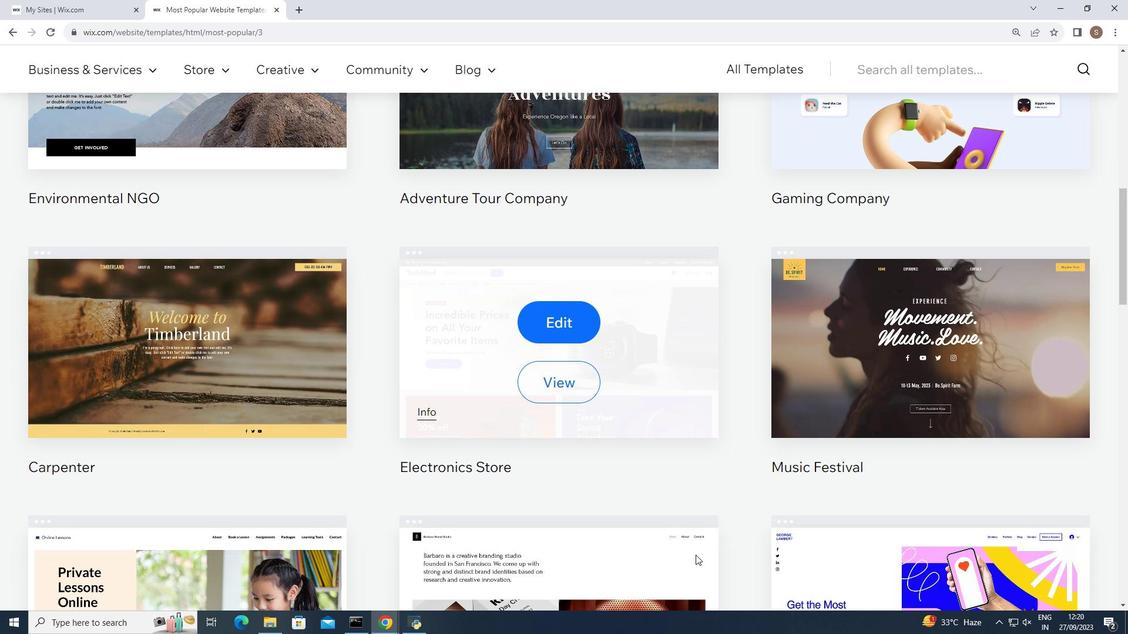 
Action: Mouse scrolled (695, 554) with delta (0, 0)
Screenshot: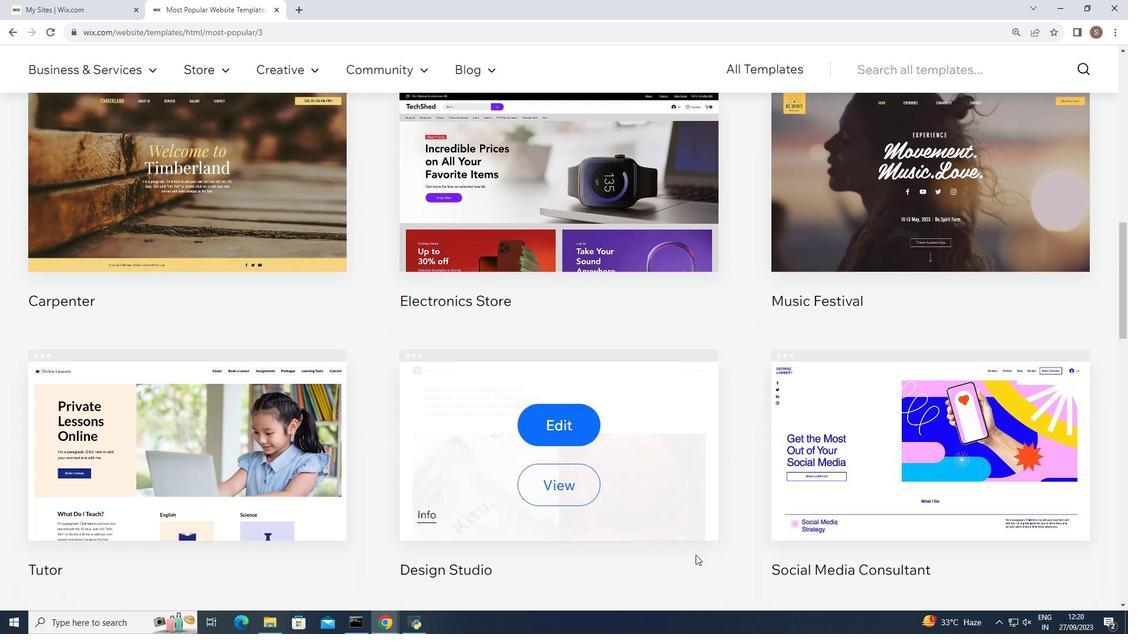 
Action: Mouse scrolled (695, 554) with delta (0, 0)
Screenshot: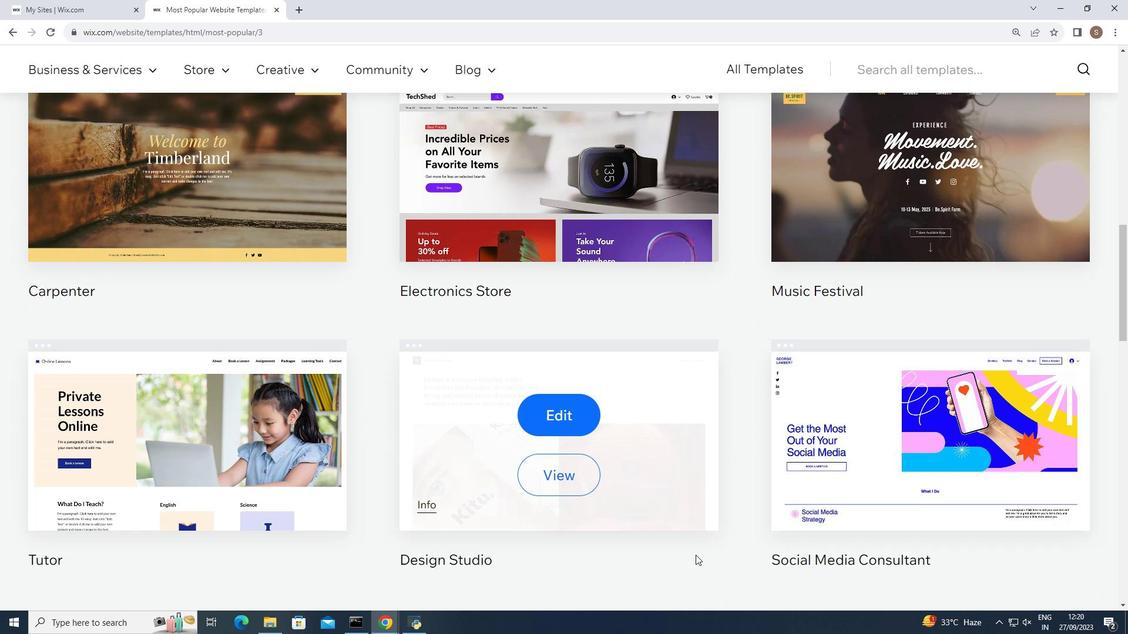 
Action: Mouse scrolled (695, 554) with delta (0, 0)
Screenshot: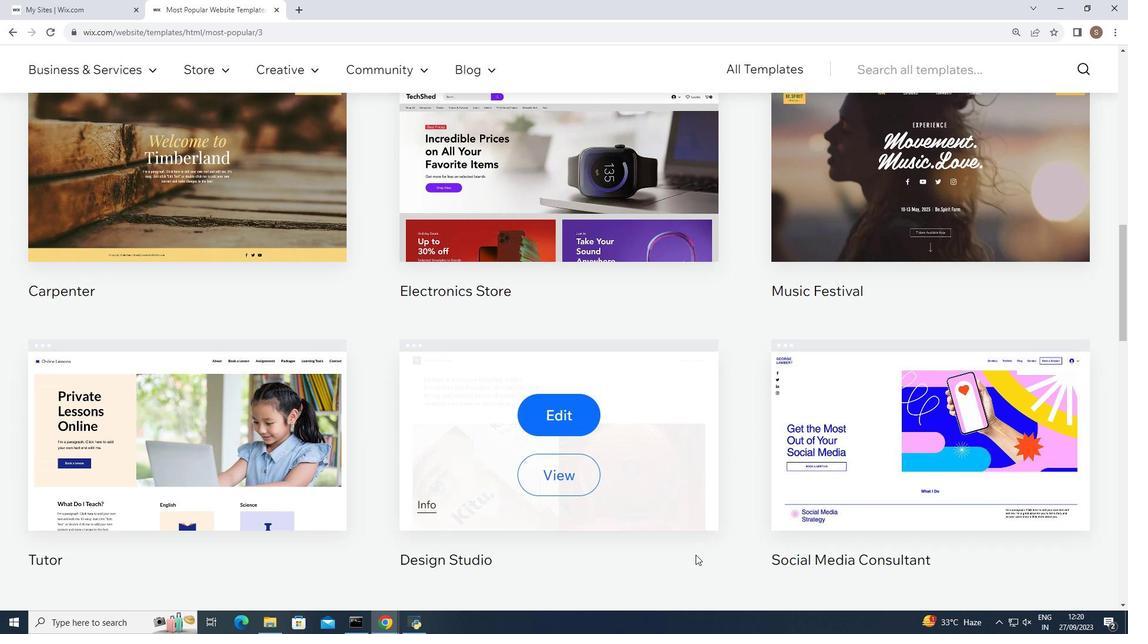 
Action: Mouse moved to (709, 539)
Screenshot: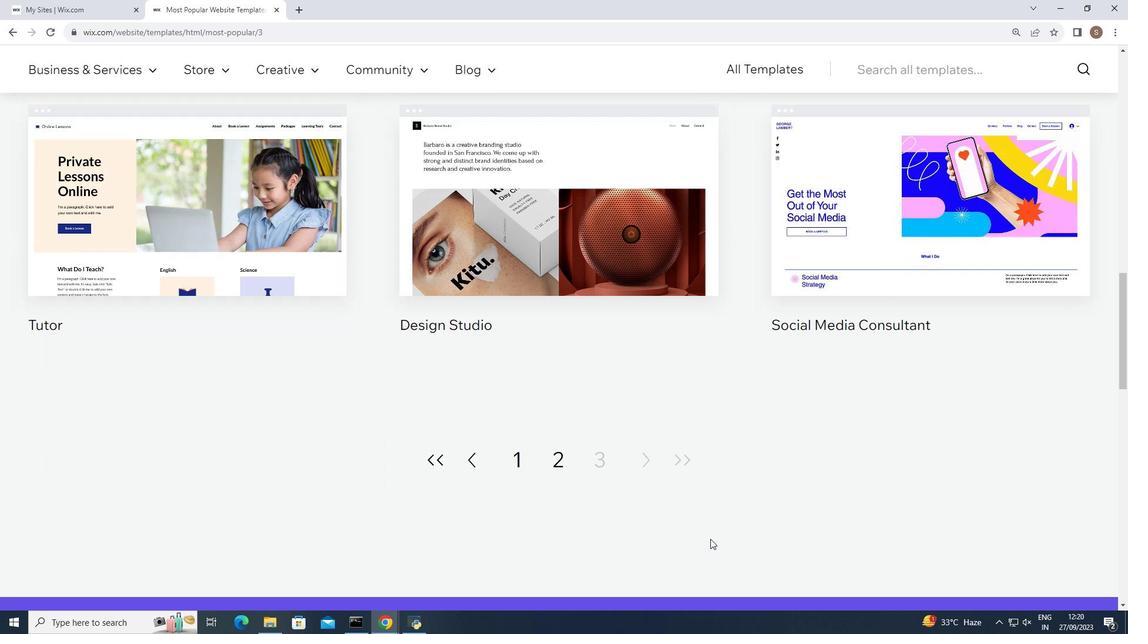 
Action: Mouse scrolled (709, 538) with delta (0, 0)
Screenshot: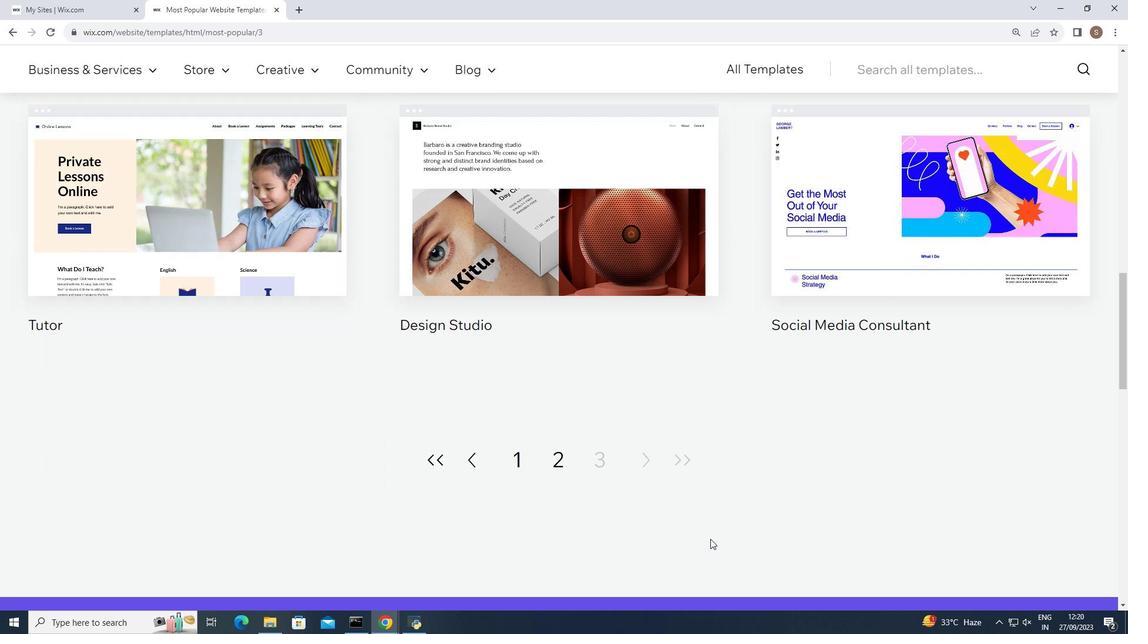 
Action: Mouse moved to (710, 539)
Screenshot: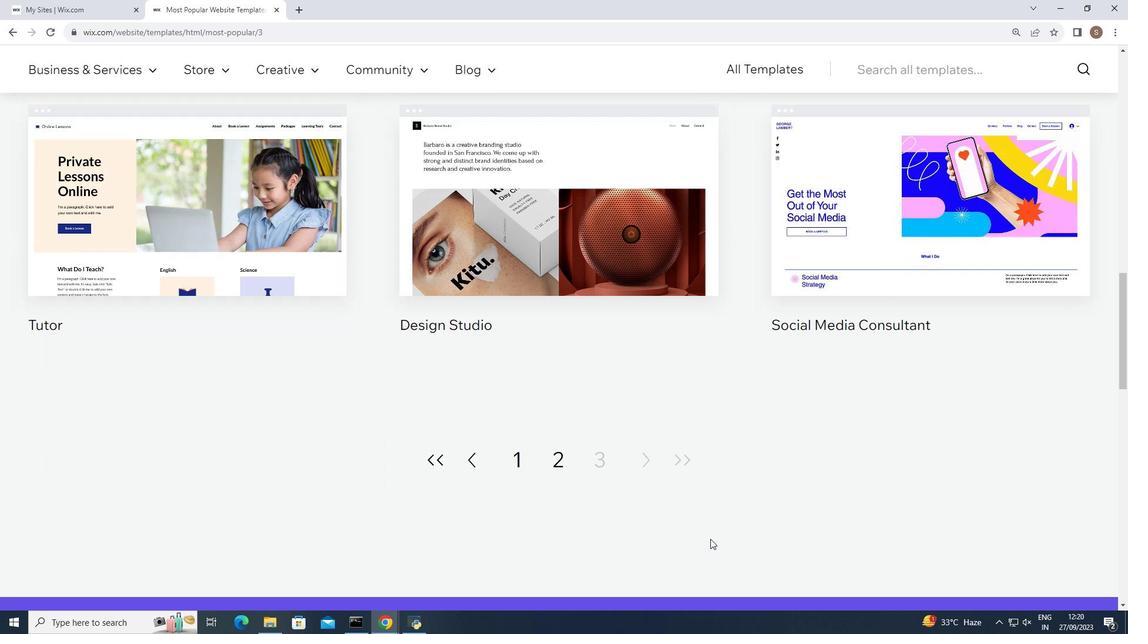 
Action: Mouse scrolled (710, 538) with delta (0, 0)
Screenshot: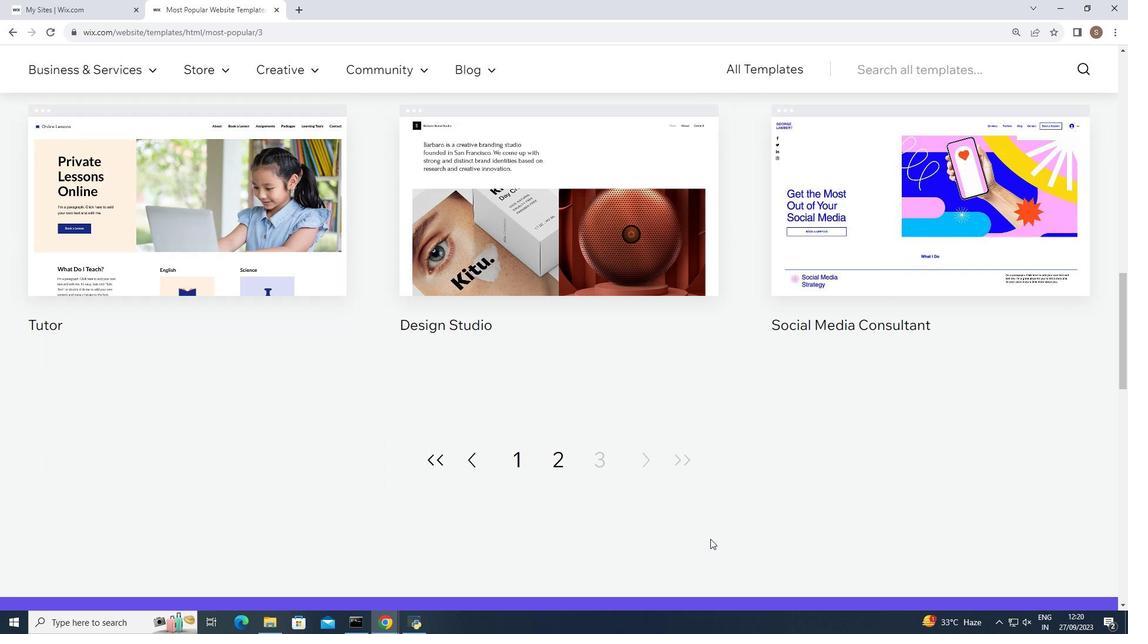 
Action: Mouse scrolled (710, 538) with delta (0, 0)
Screenshot: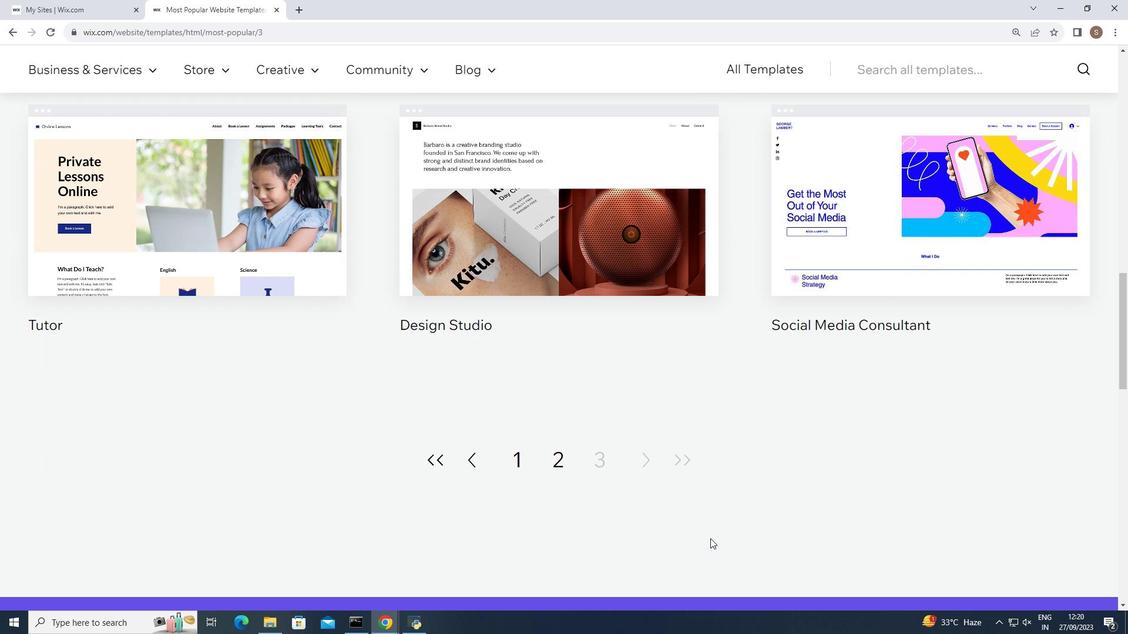 
Action: Mouse scrolled (710, 538) with delta (0, 0)
Screenshot: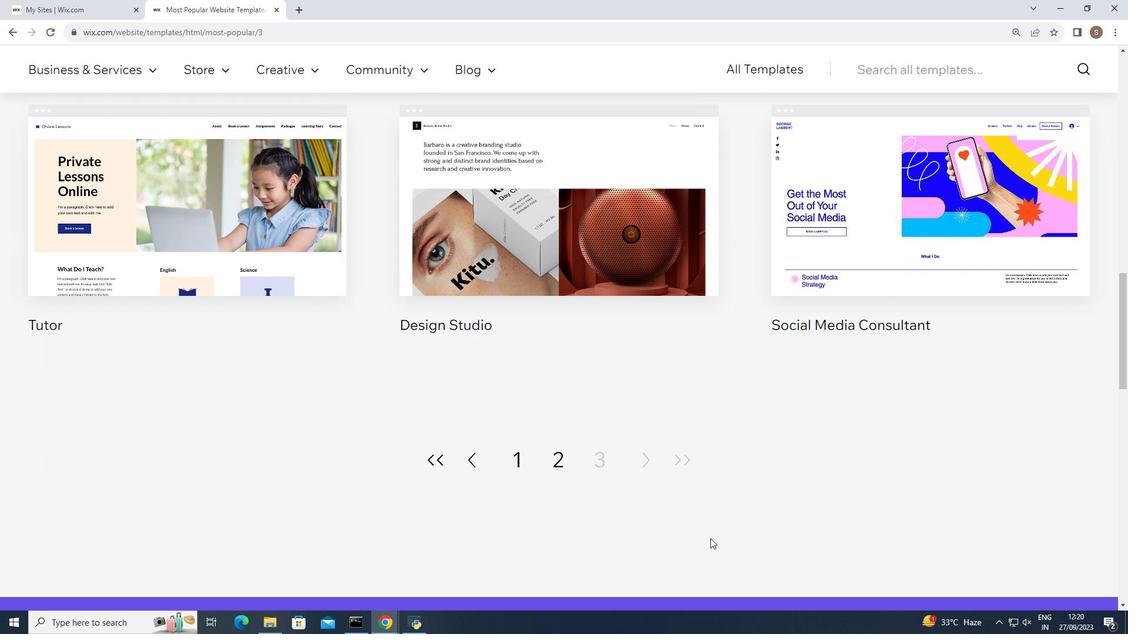 
Action: Mouse moved to (443, 462)
Screenshot: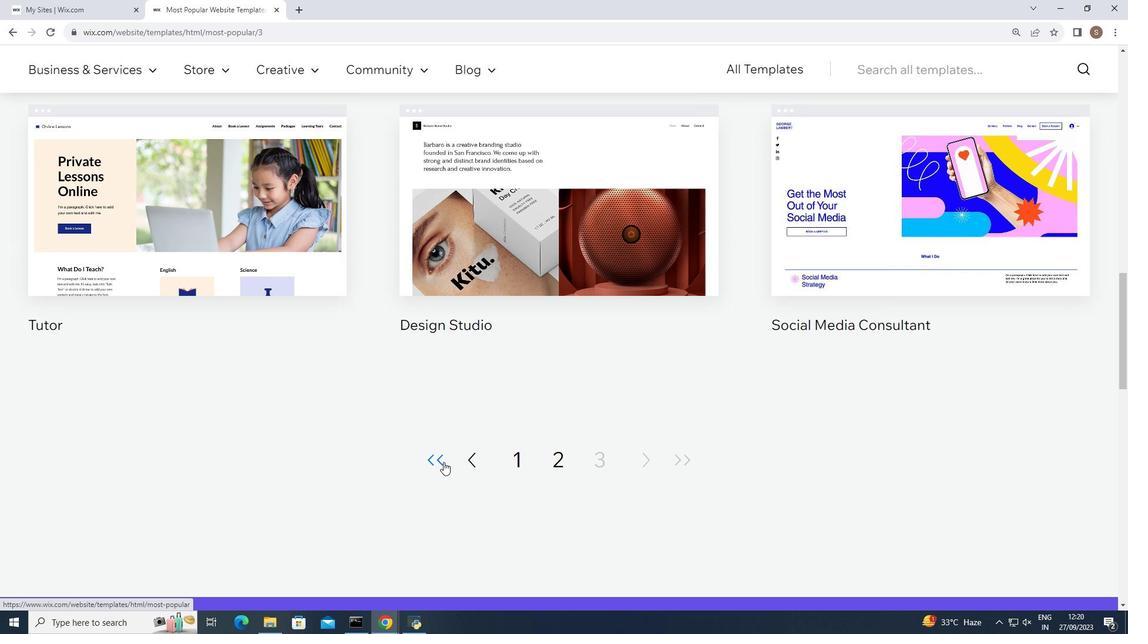 
Action: Mouse pressed left at (443, 462)
Screenshot: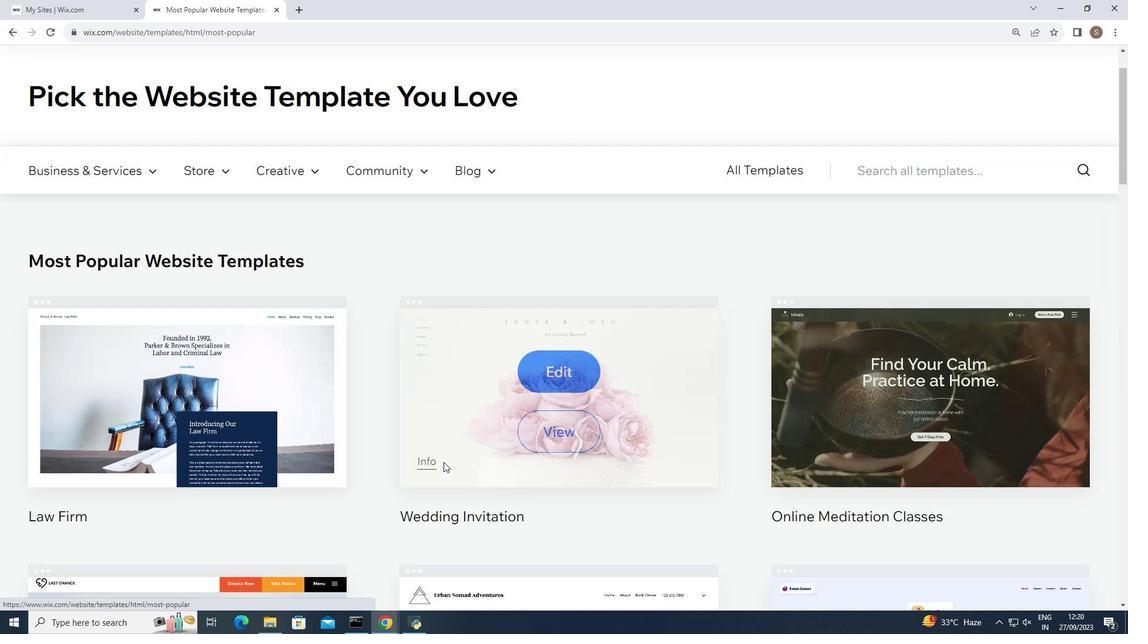 
Action: Mouse moved to (447, 460)
Screenshot: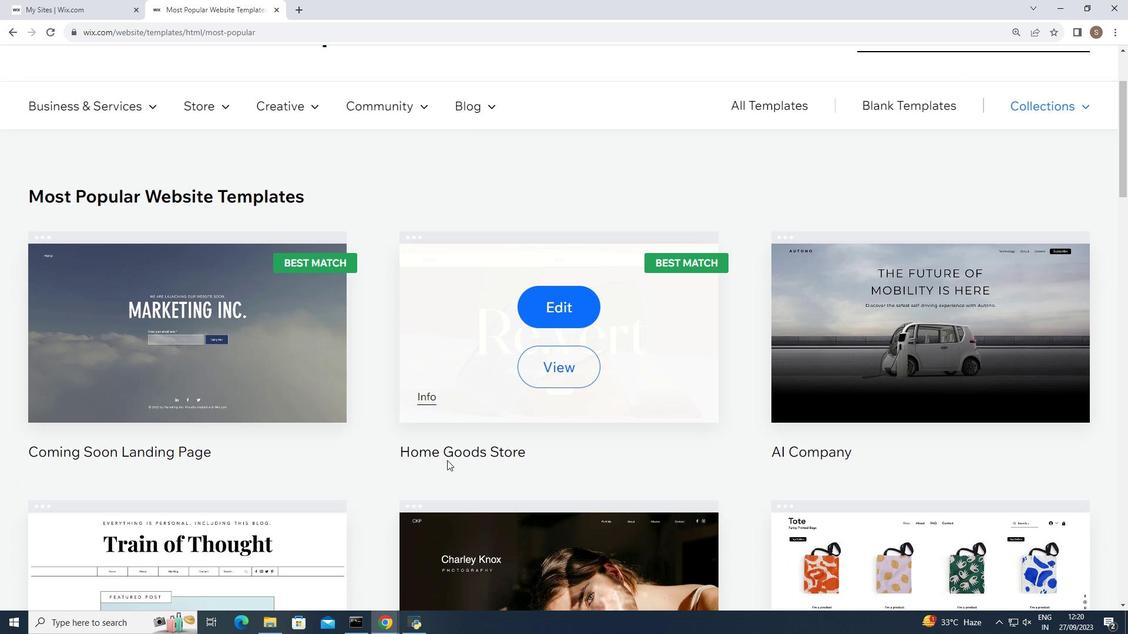 
Action: Mouse scrolled (447, 460) with delta (0, 0)
Screenshot: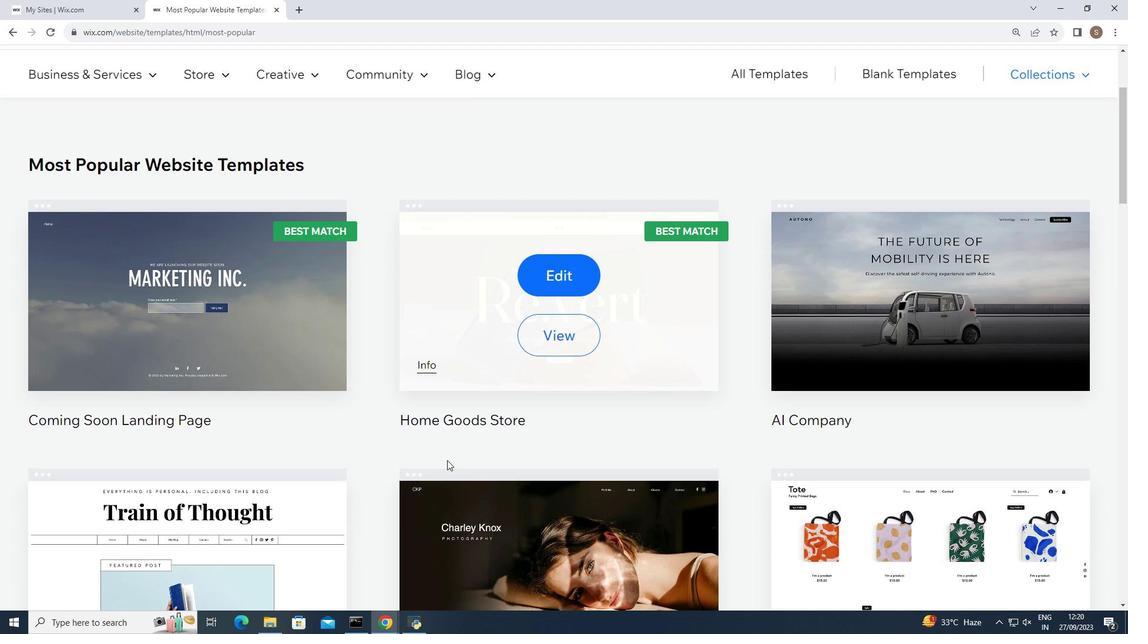 
Action: Mouse scrolled (447, 460) with delta (0, 0)
Screenshot: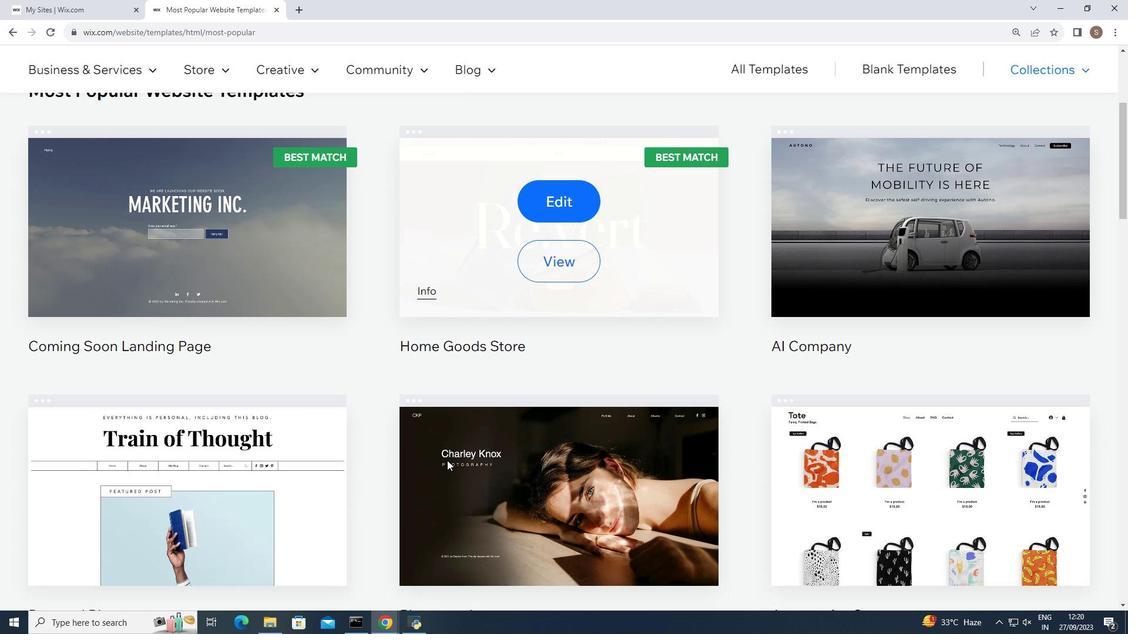 
Action: Mouse scrolled (447, 460) with delta (0, 0)
Screenshot: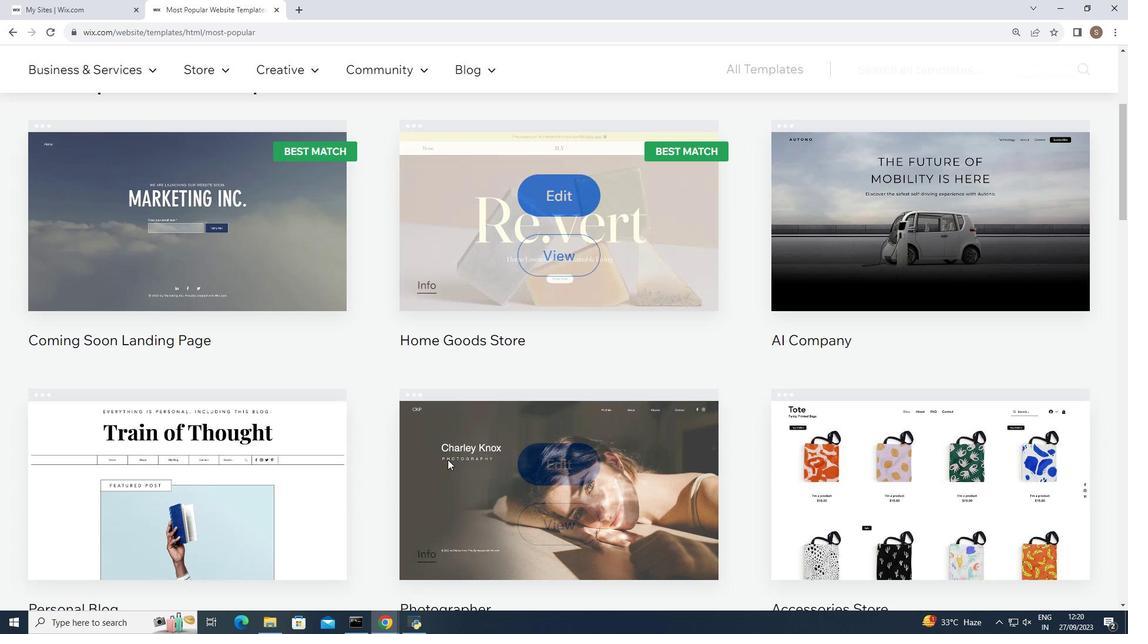 
Action: Mouse moved to (447, 460)
Screenshot: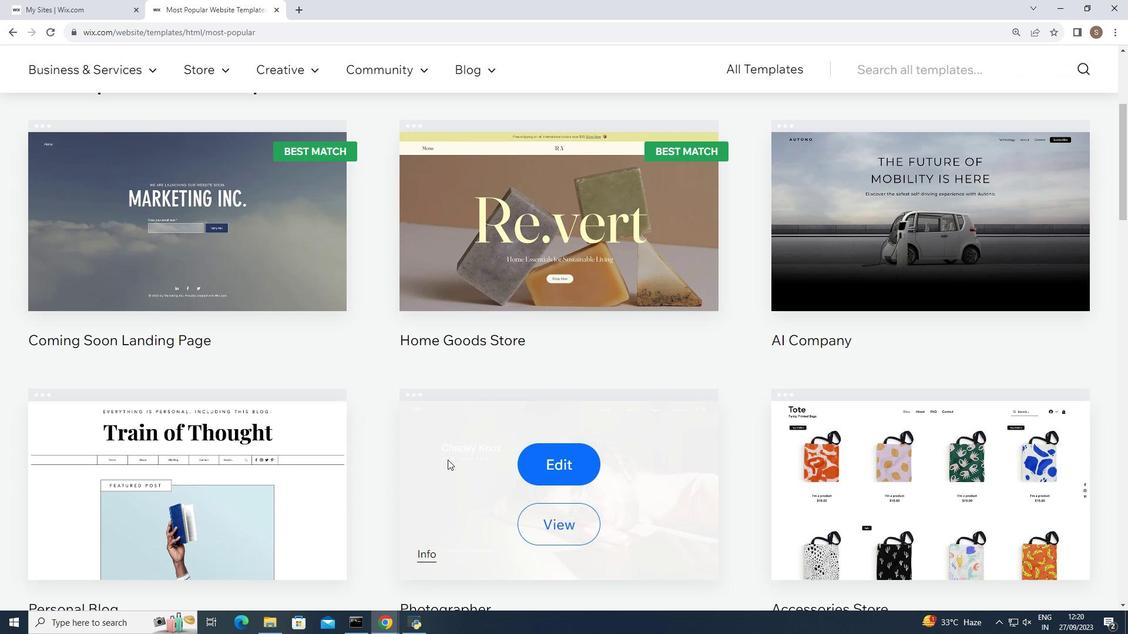 
Action: Mouse scrolled (447, 459) with delta (0, 0)
Screenshot: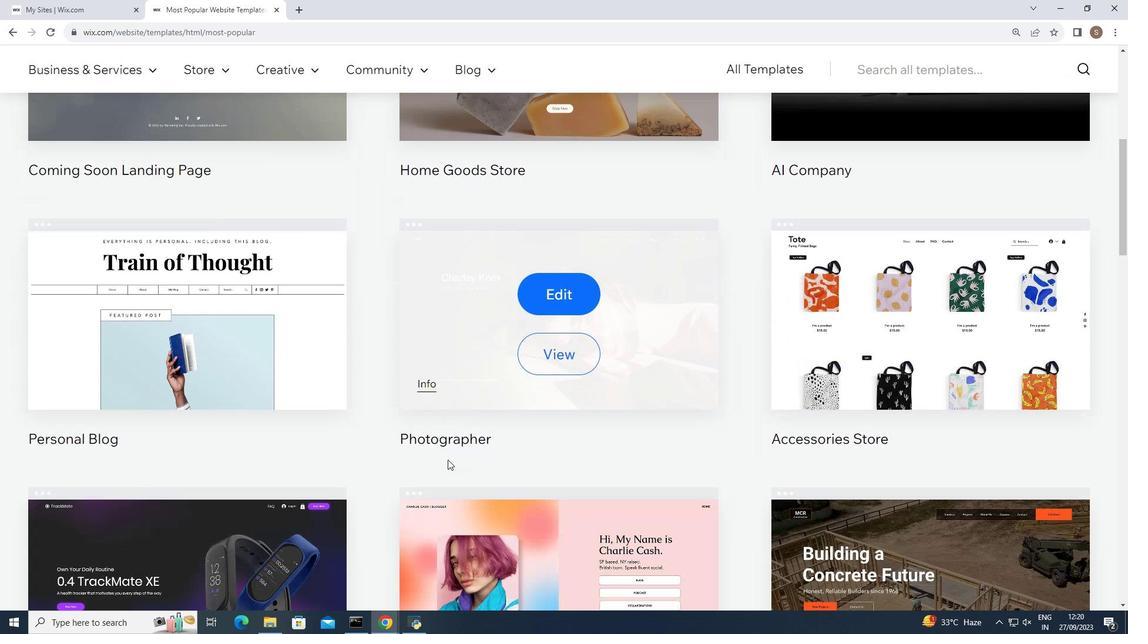
Action: Mouse scrolled (447, 459) with delta (0, 0)
Screenshot: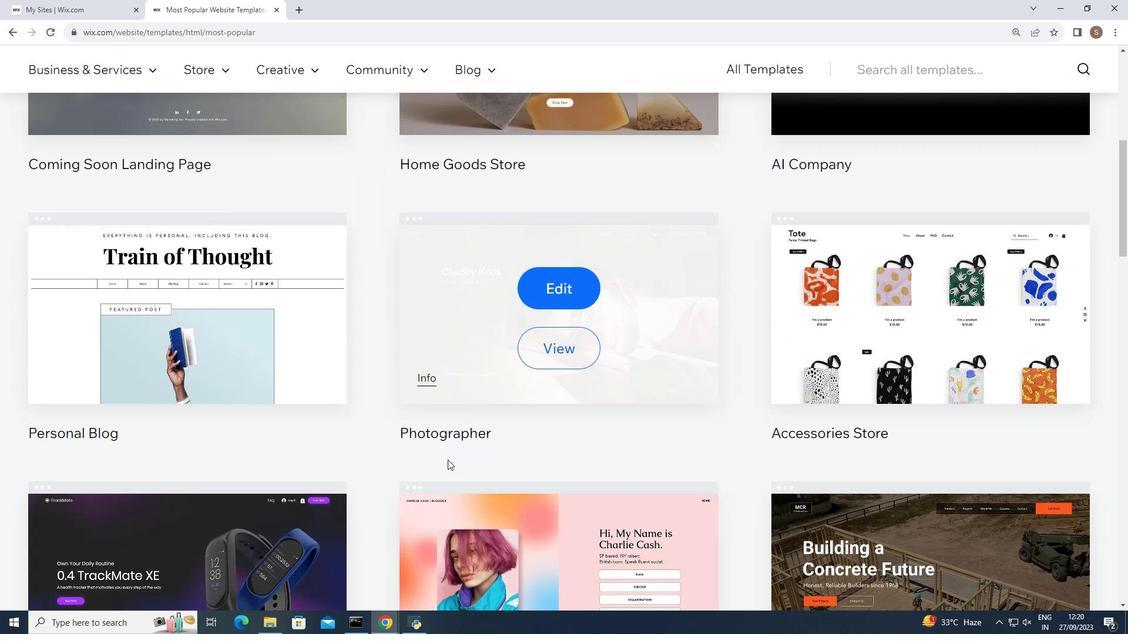 
Action: Mouse scrolled (447, 459) with delta (0, 0)
Screenshot: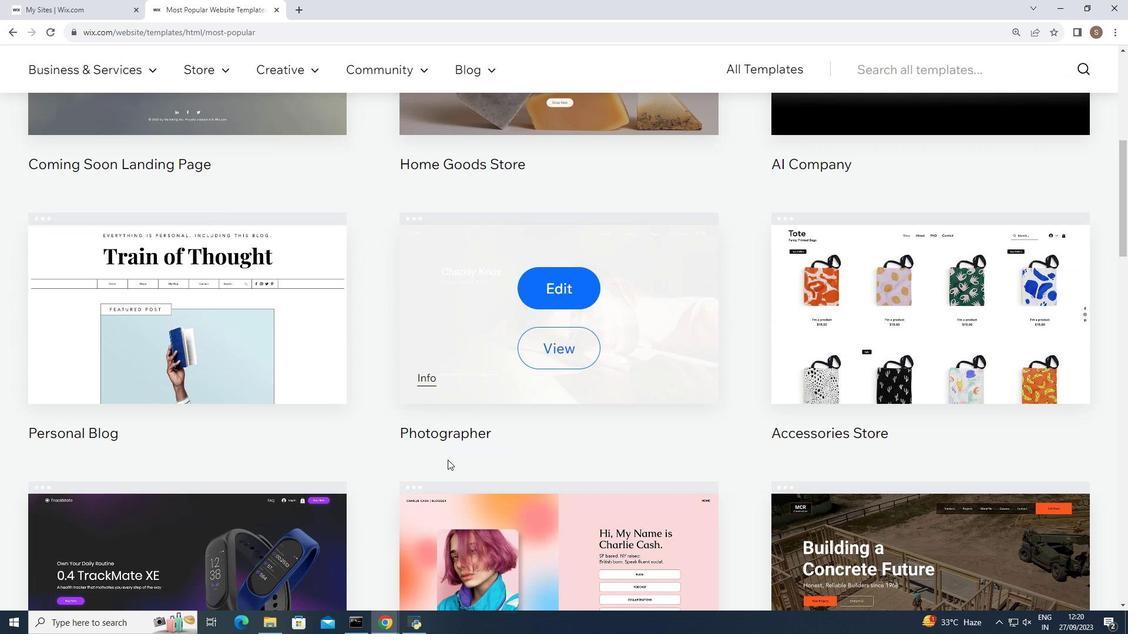 
Action: Mouse scrolled (447, 459) with delta (0, 0)
Screenshot: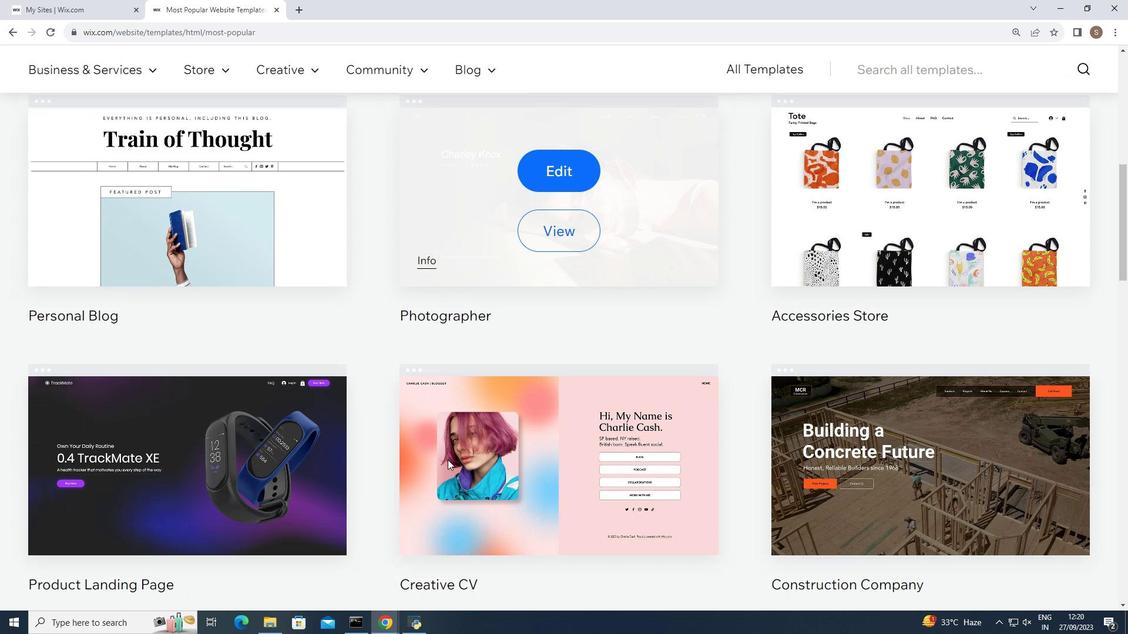 
Action: Mouse scrolled (447, 459) with delta (0, 0)
Screenshot: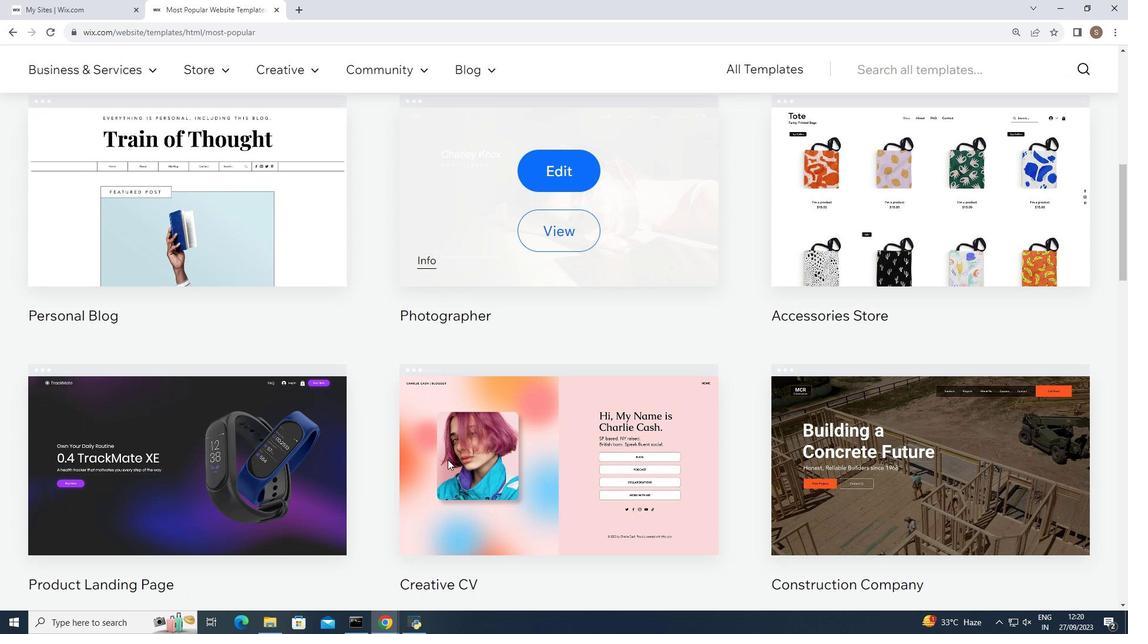
Action: Mouse scrolled (447, 459) with delta (0, 0)
Screenshot: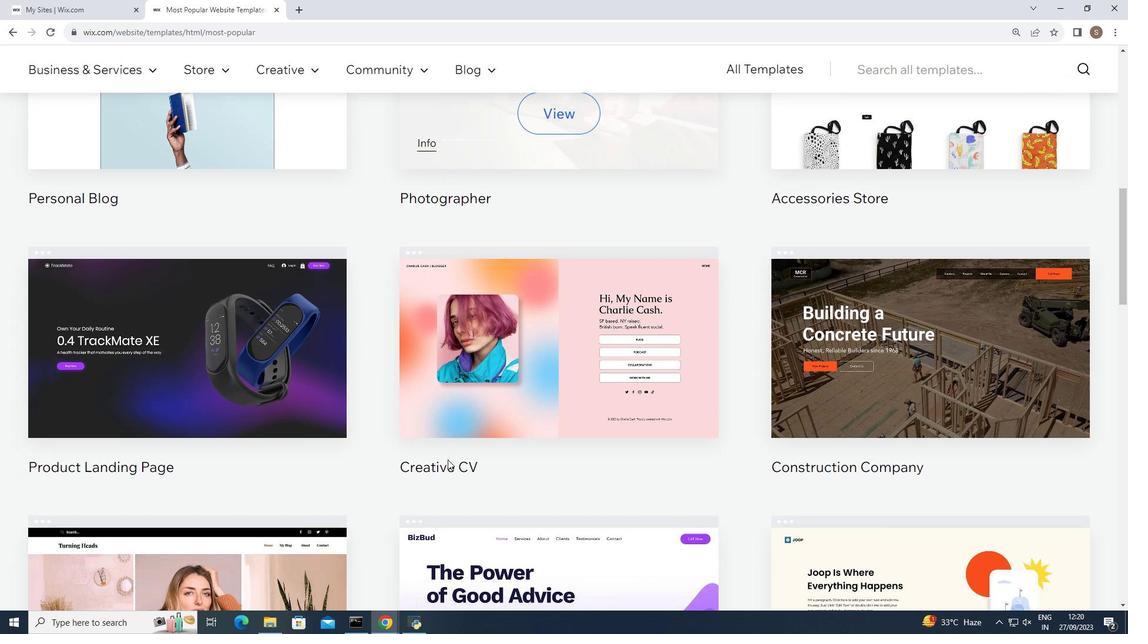 
Action: Mouse scrolled (447, 459) with delta (0, 0)
Screenshot: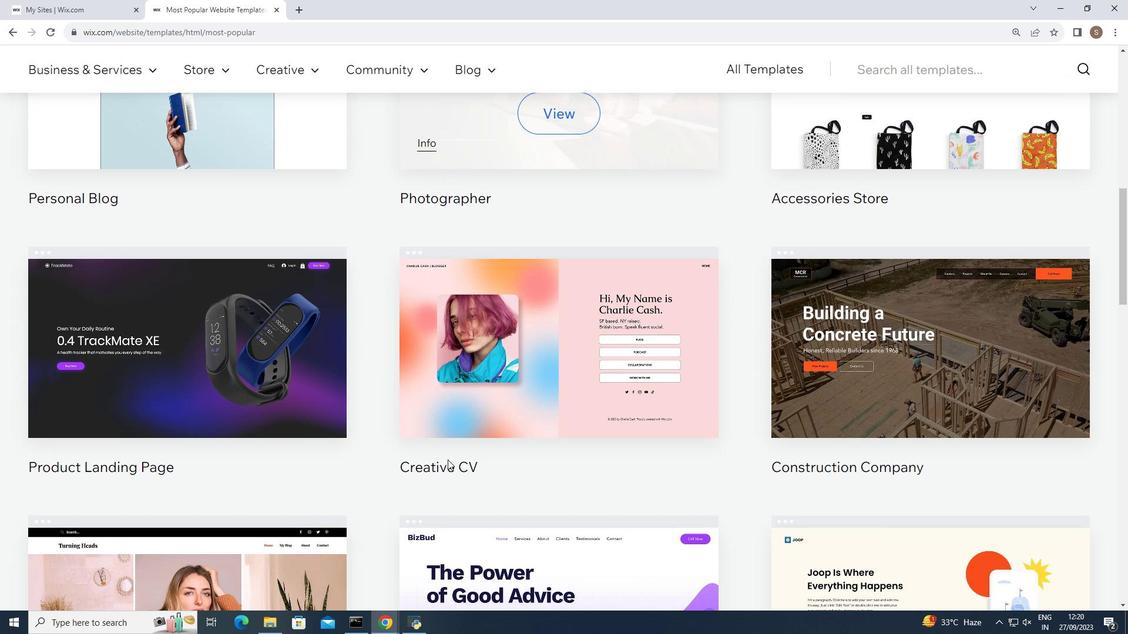 
Action: Mouse scrolled (447, 459) with delta (0, 0)
Screenshot: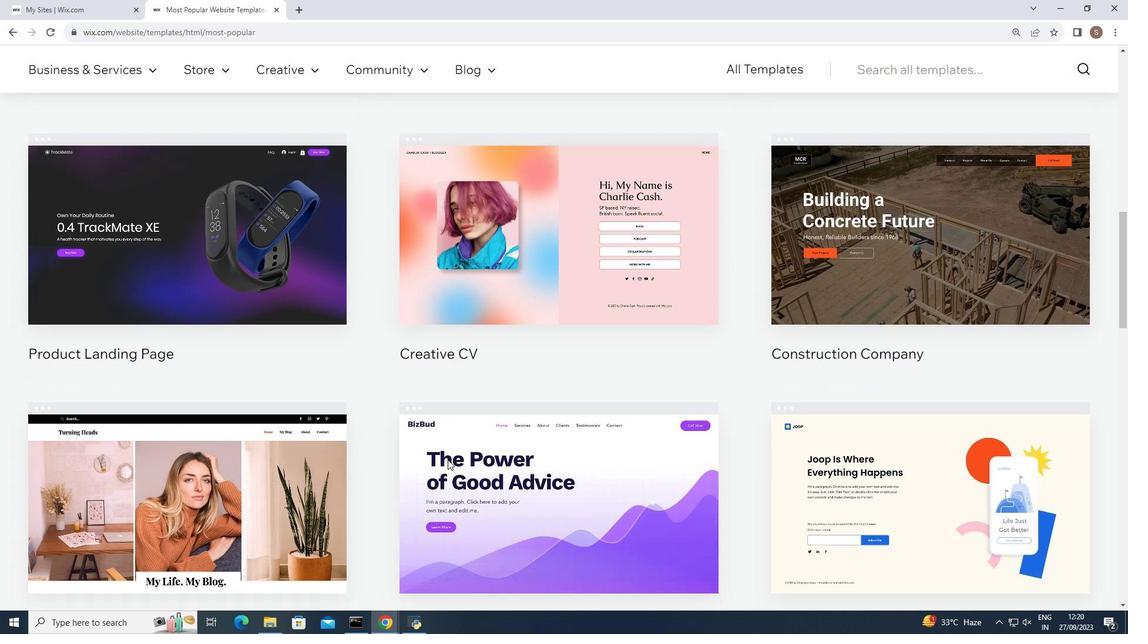 
Action: Mouse scrolled (447, 459) with delta (0, 0)
Screenshot: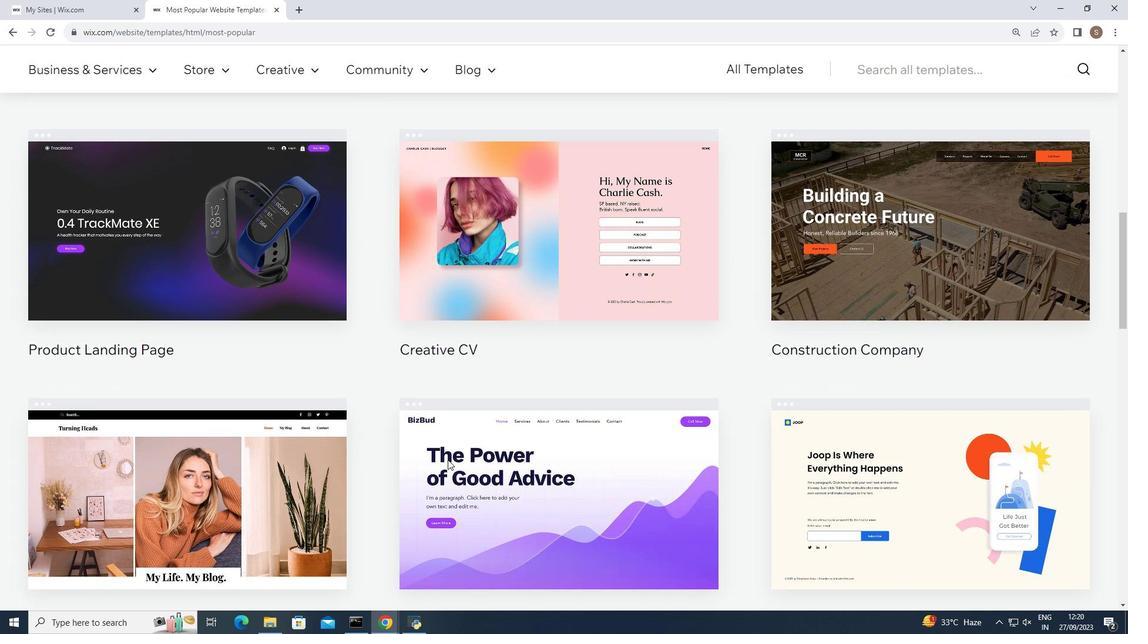 
Action: Mouse scrolled (447, 459) with delta (0, 0)
Screenshot: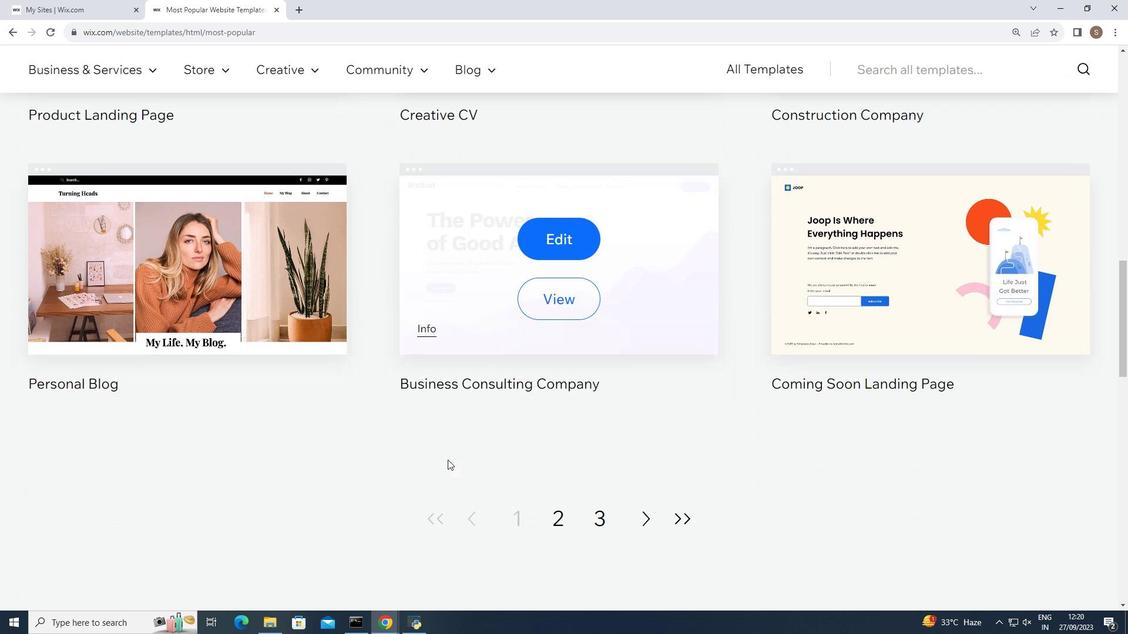 
Action: Mouse scrolled (447, 459) with delta (0, 0)
Screenshot: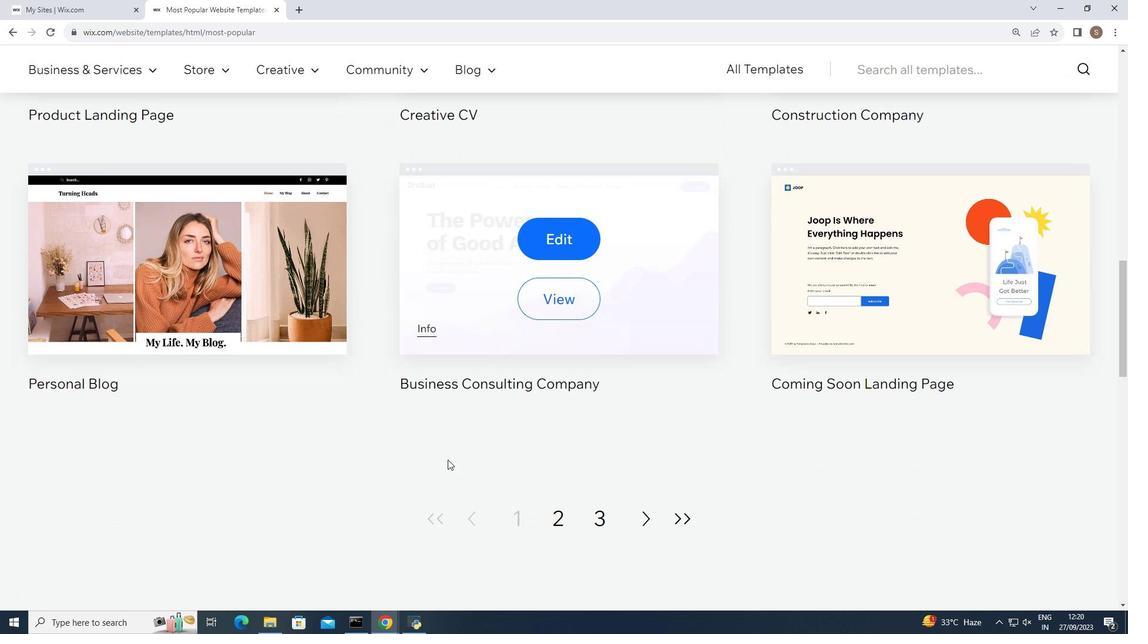 
Action: Mouse scrolled (447, 459) with delta (0, 0)
Screenshot: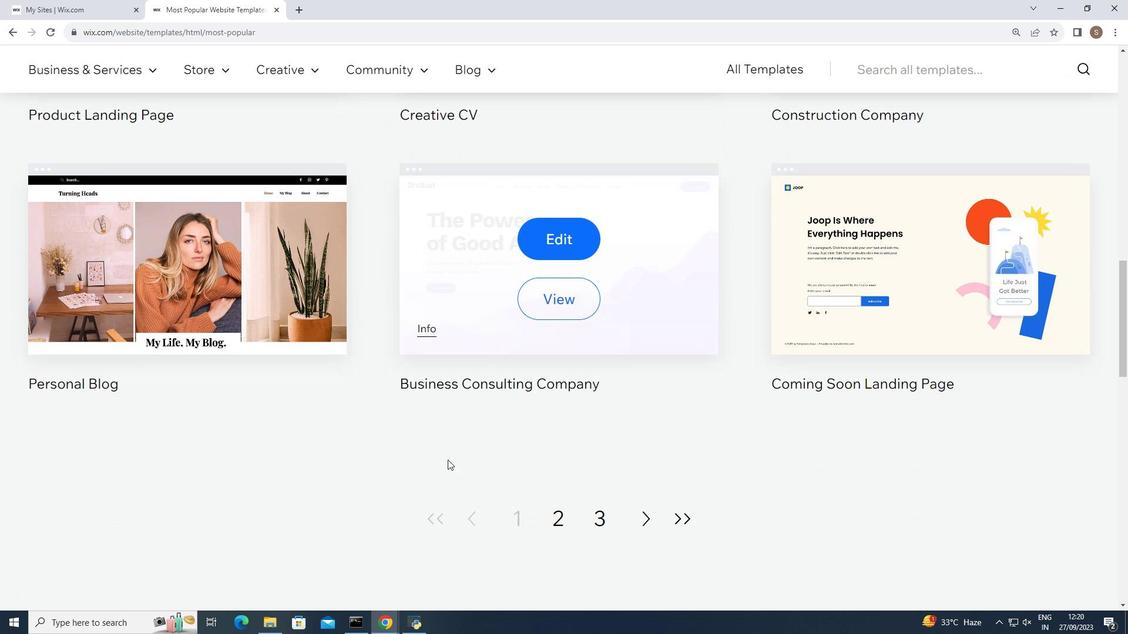 
Action: Mouse scrolled (447, 459) with delta (0, 0)
Screenshot: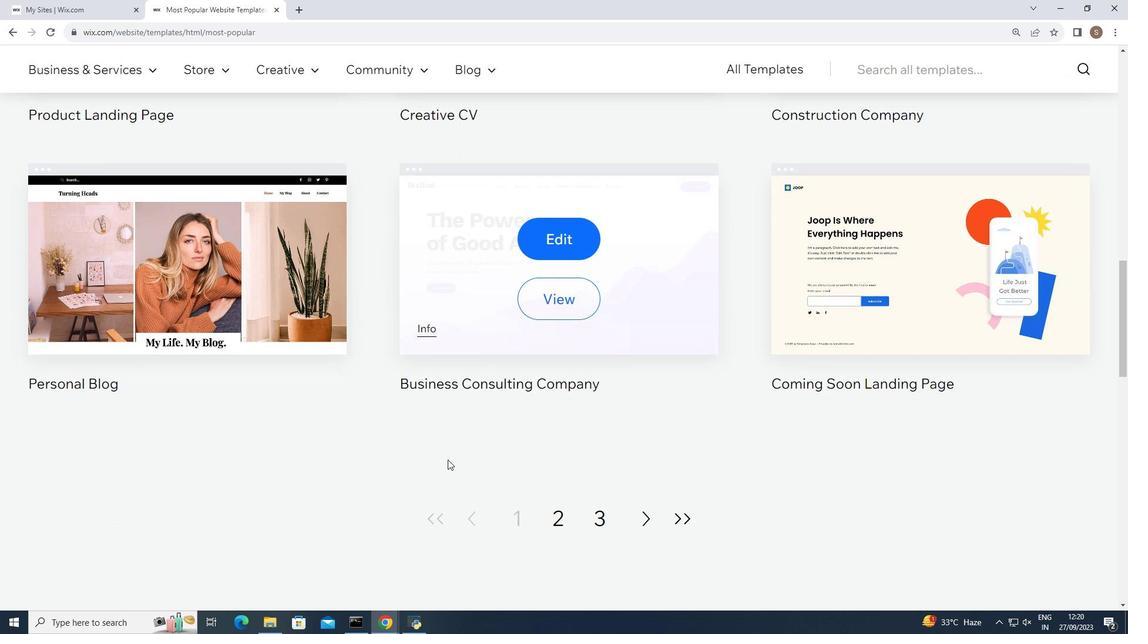 
Action: Mouse moved to (647, 519)
Screenshot: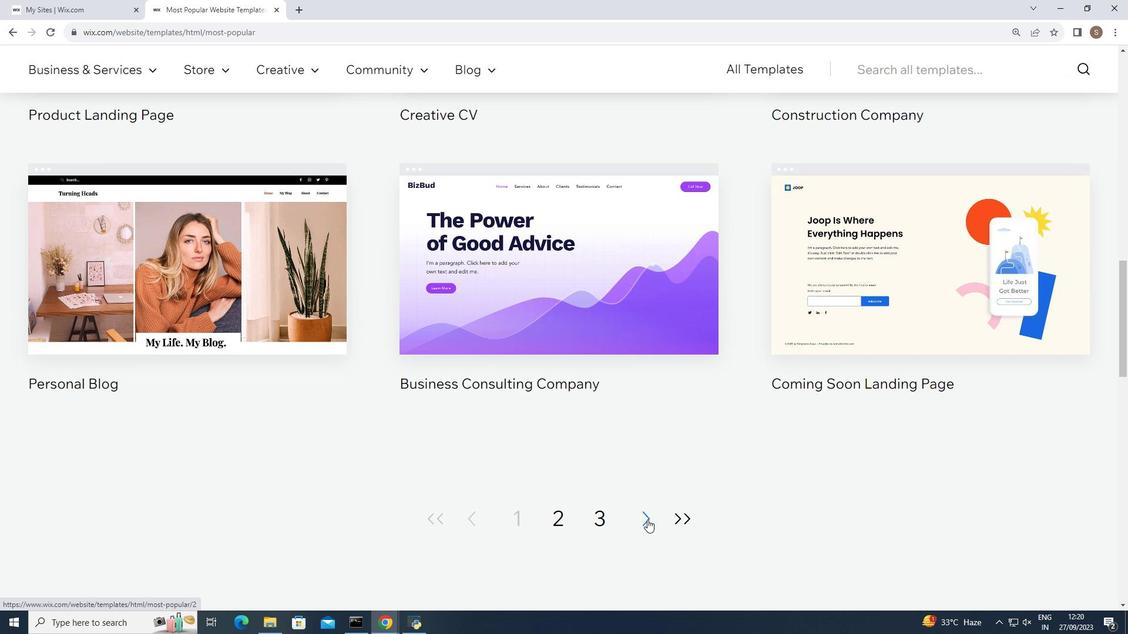 
Action: Mouse pressed left at (647, 519)
Screenshot: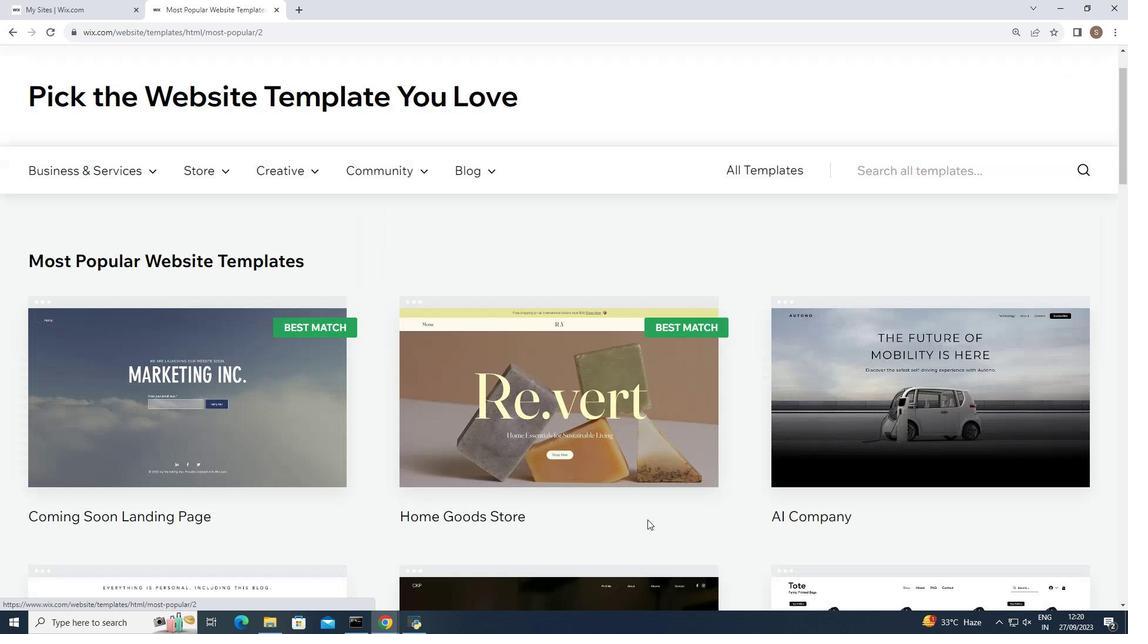 
Action: Mouse moved to (638, 474)
Screenshot: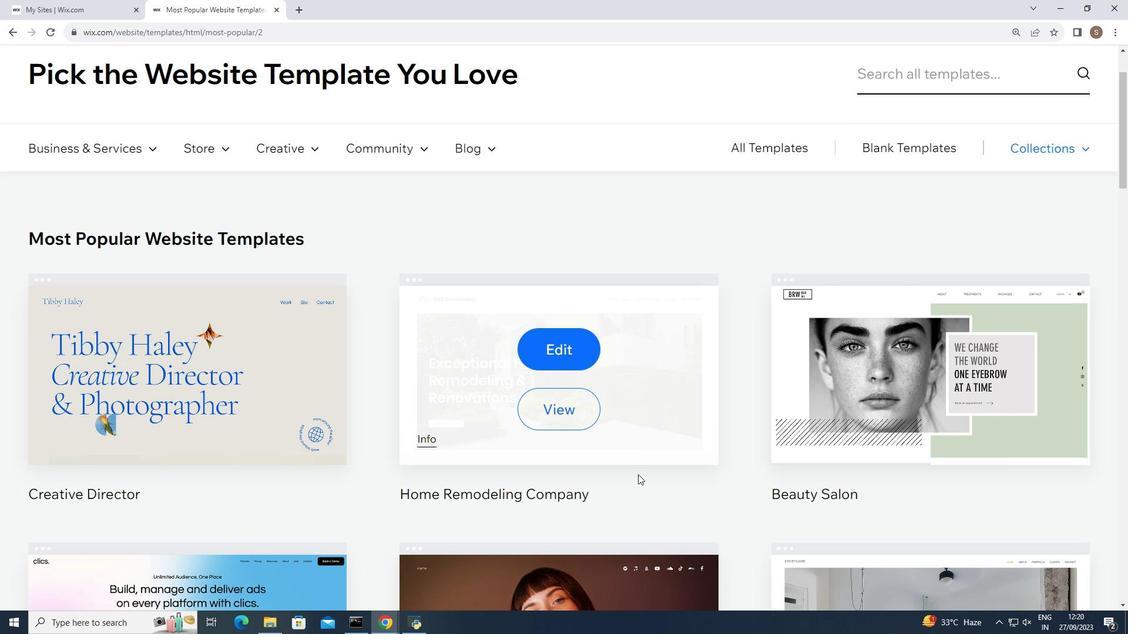 
Action: Mouse scrolled (638, 474) with delta (0, 0)
Screenshot: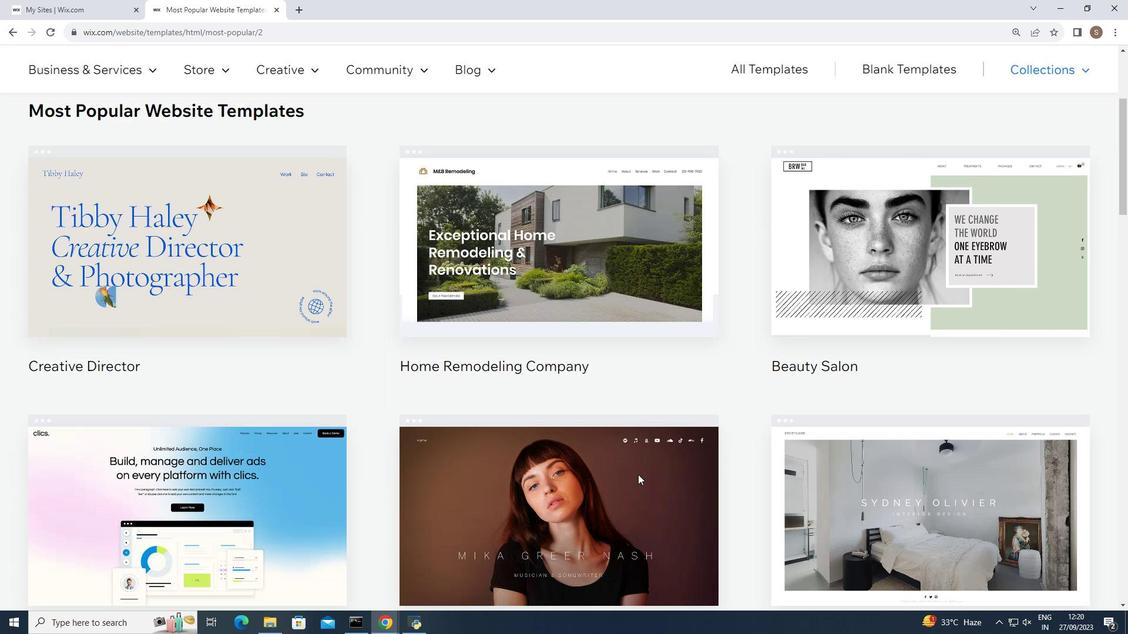 
Action: Mouse scrolled (638, 474) with delta (0, 0)
Screenshot: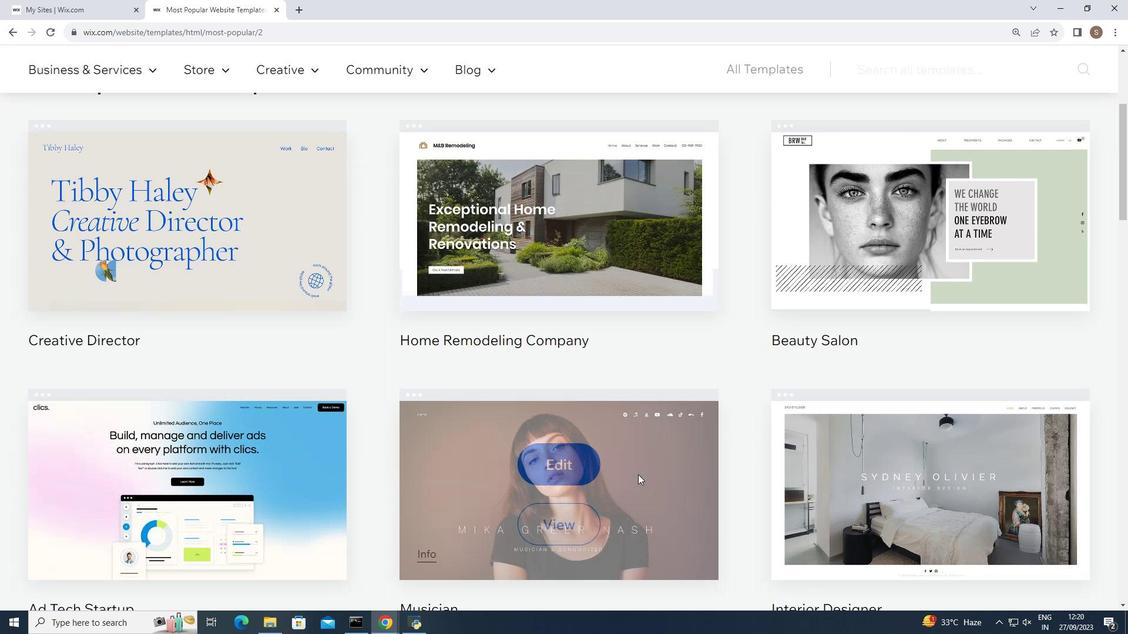 
Action: Mouse moved to (638, 474)
Screenshot: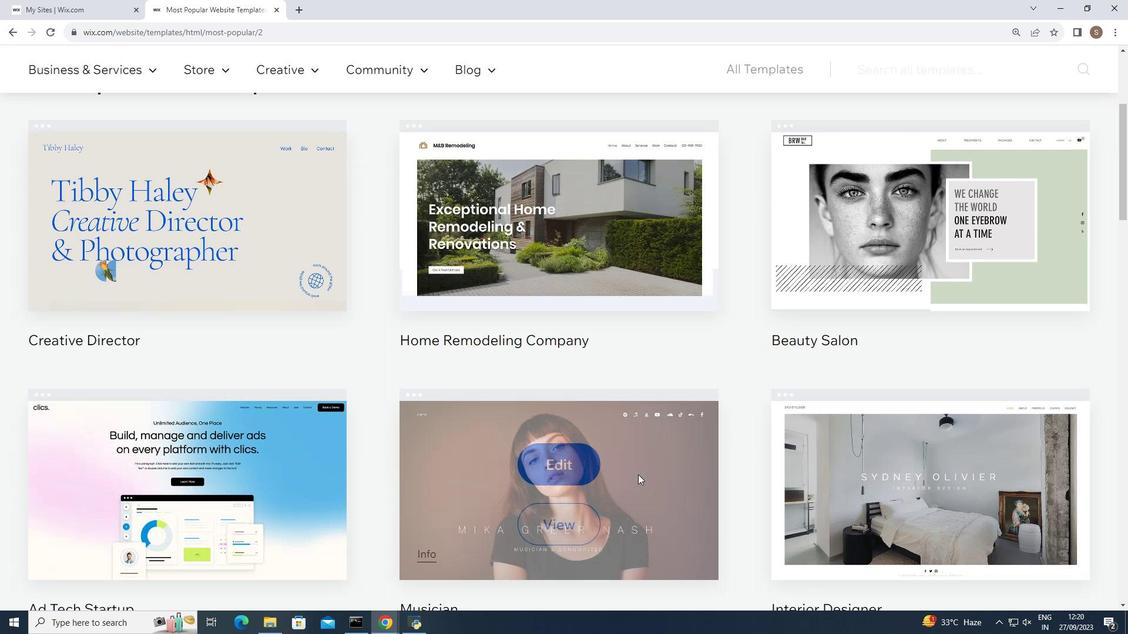 
Action: Mouse scrolled (638, 474) with delta (0, 0)
Screenshot: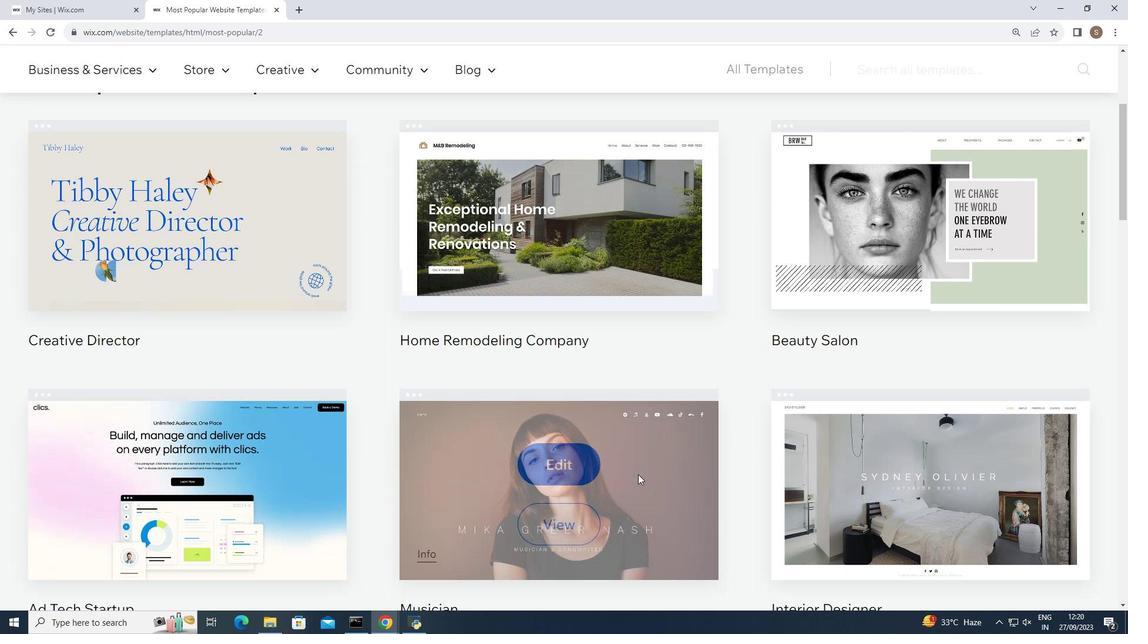 
Action: Mouse moved to (555, 194)
Screenshot: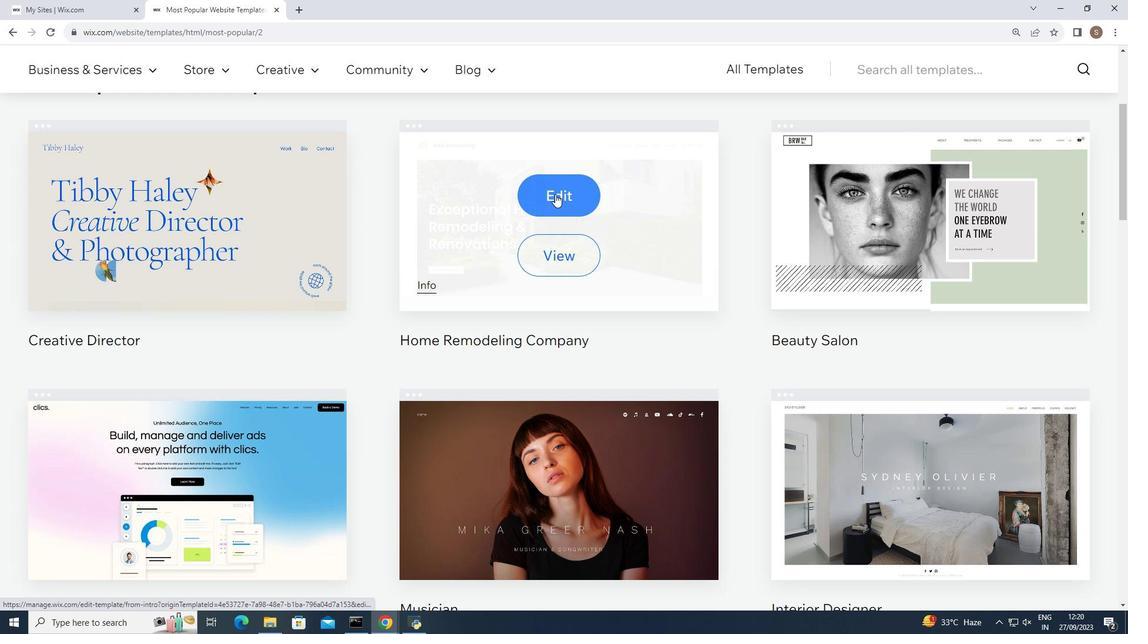 
Action: Mouse pressed left at (555, 194)
Screenshot: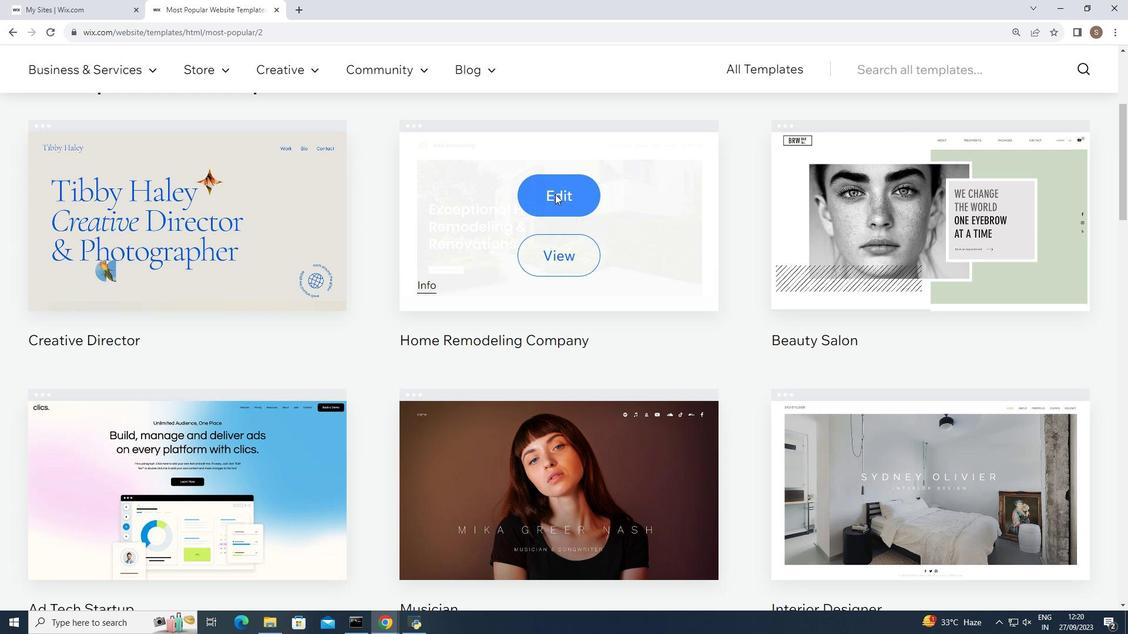 
Action: Mouse moved to (505, 283)
Screenshot: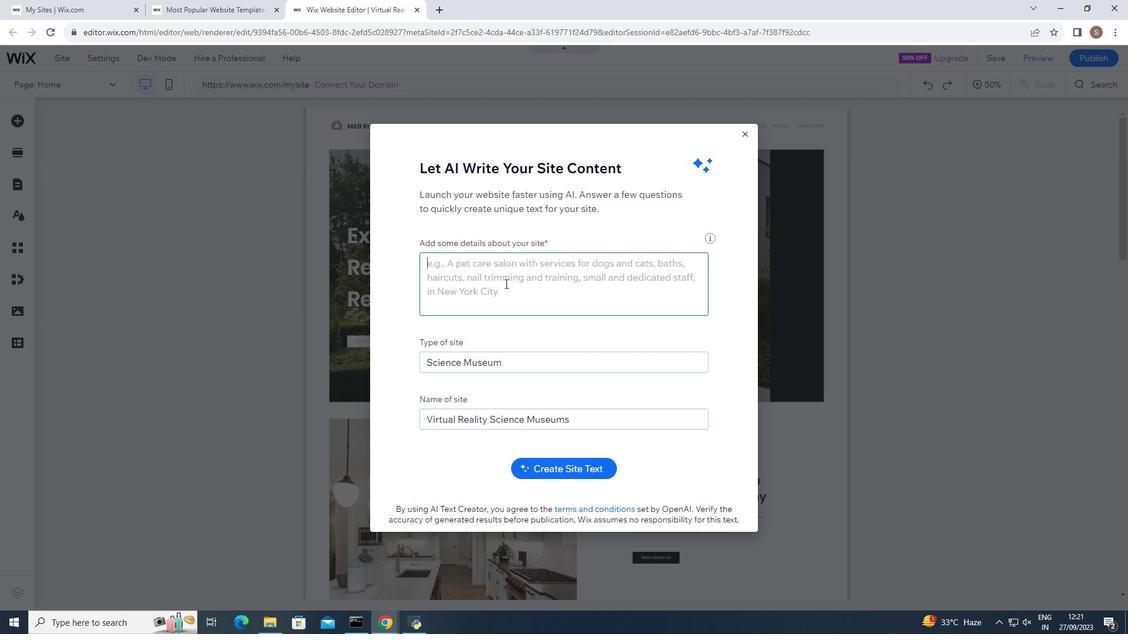 
Action: Mouse pressed left at (505, 283)
Screenshot: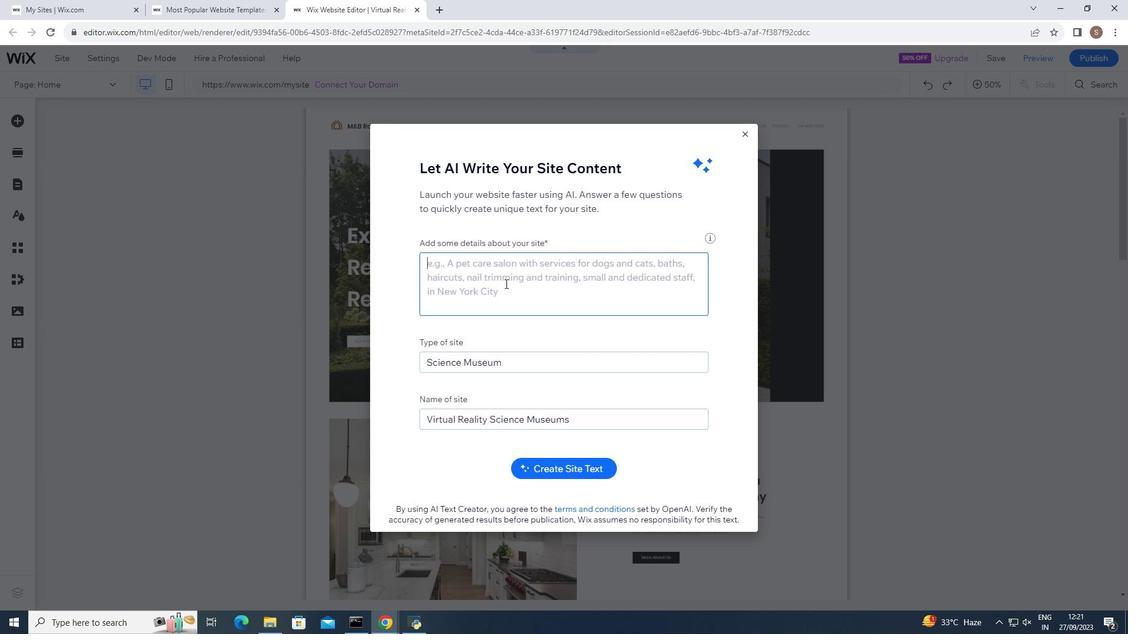 
Action: Key pressed <Key.caps_lock>V<Key.caps_lock>irtual<Key.space><Key.shift>Reality<Key.space><Key.shift>Science<Key.space><Key.caps_lock>M<Key.caps_lock>useums
Screenshot: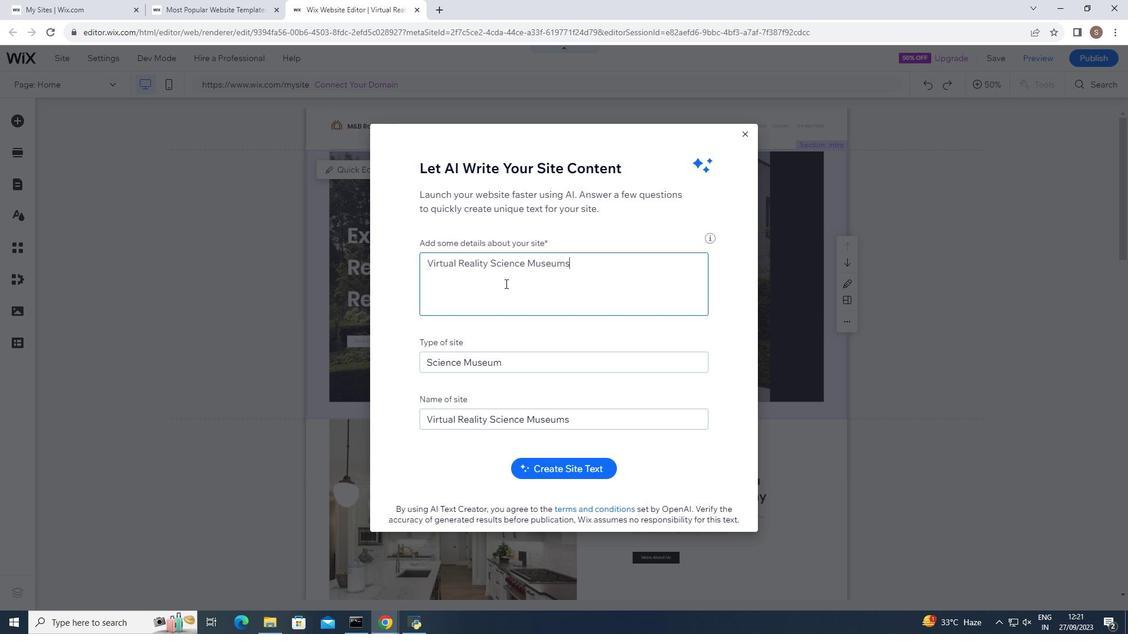 
Action: Mouse moved to (553, 472)
Screenshot: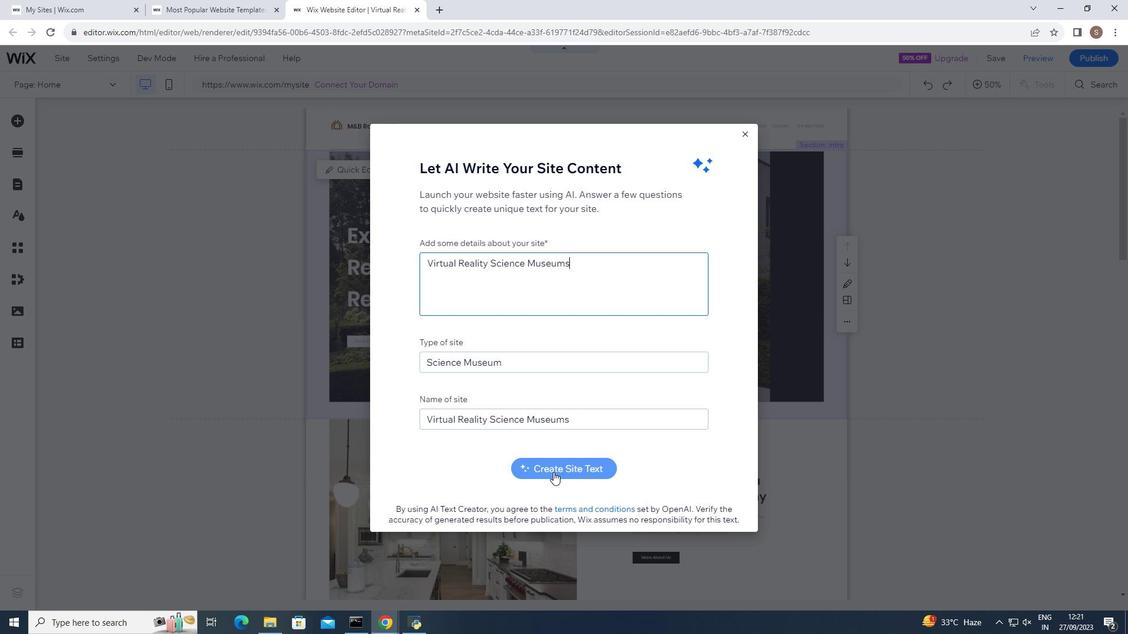 
Action: Mouse pressed left at (553, 472)
Screenshot: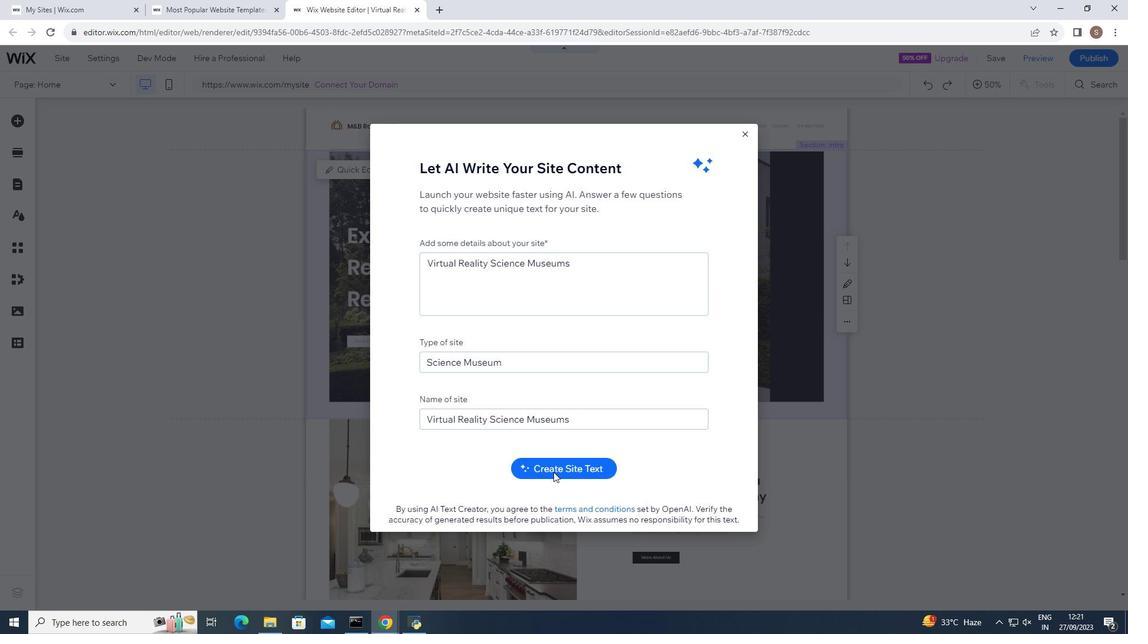 
Action: Mouse moved to (576, 401)
Screenshot: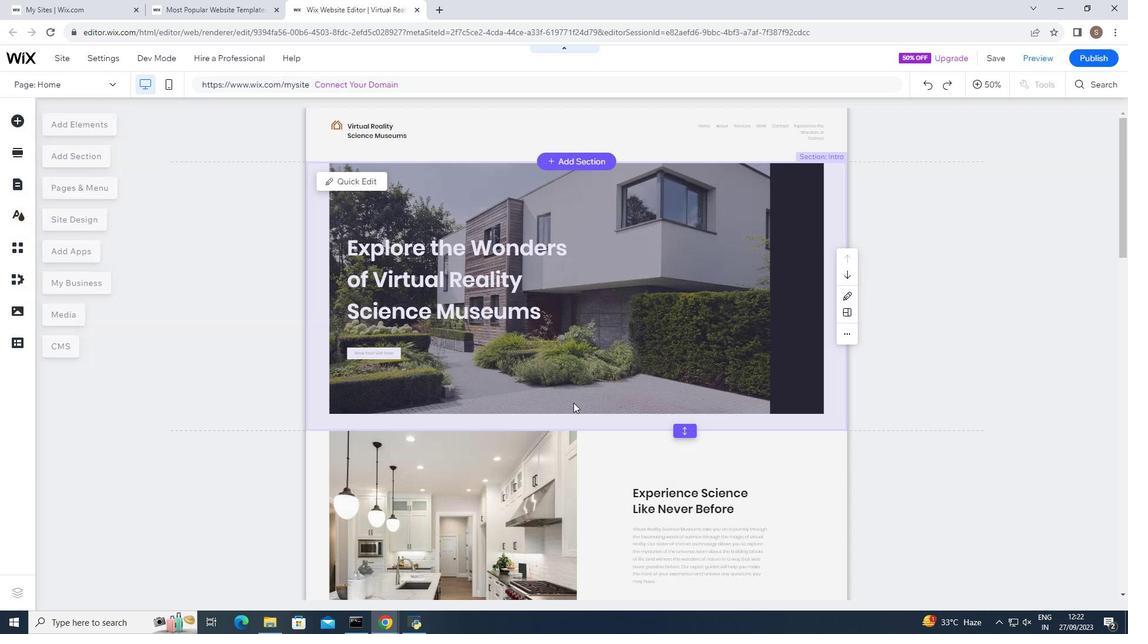 
Action: Mouse pressed left at (576, 401)
Screenshot: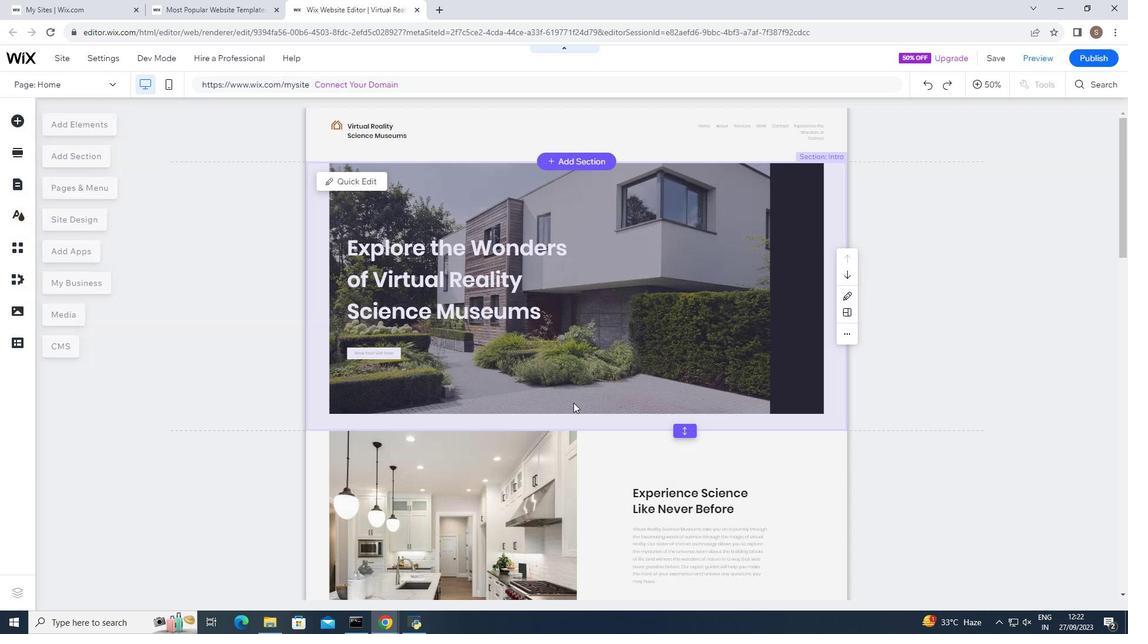 
Action: Mouse moved to (975, 84)
Screenshot: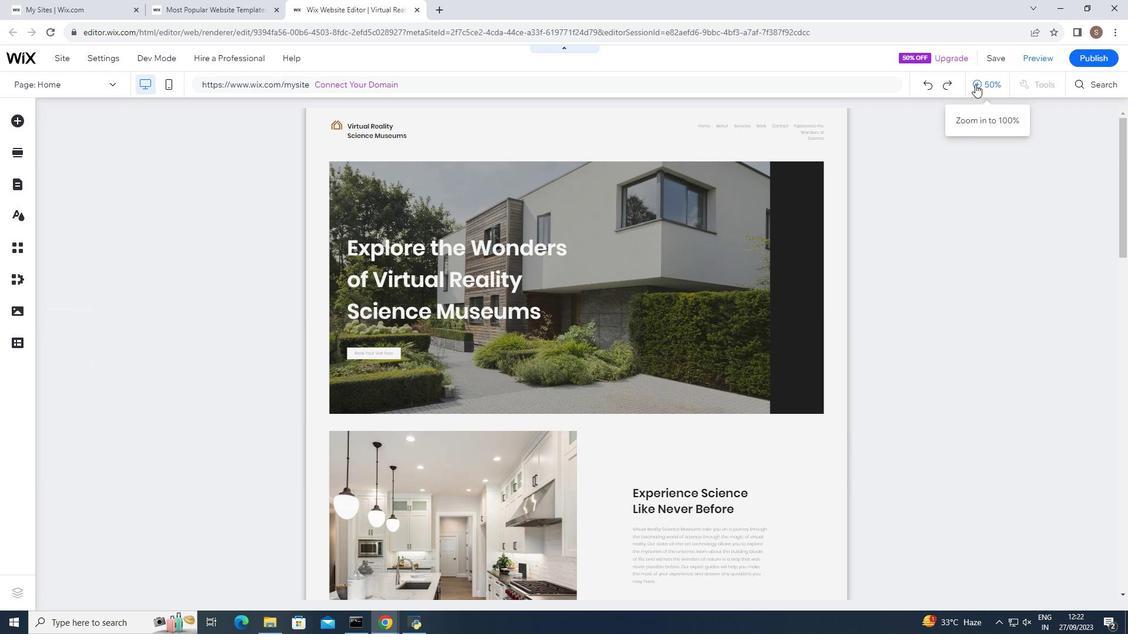 
Action: Mouse pressed left at (975, 84)
Screenshot: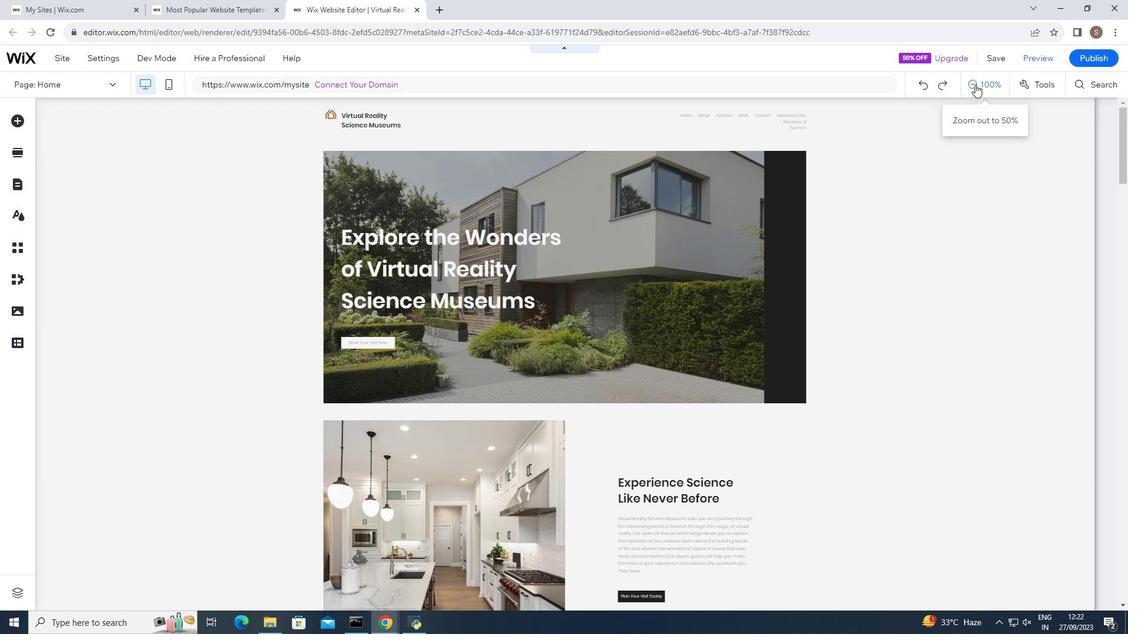 
Action: Mouse moved to (612, 357)
Screenshot: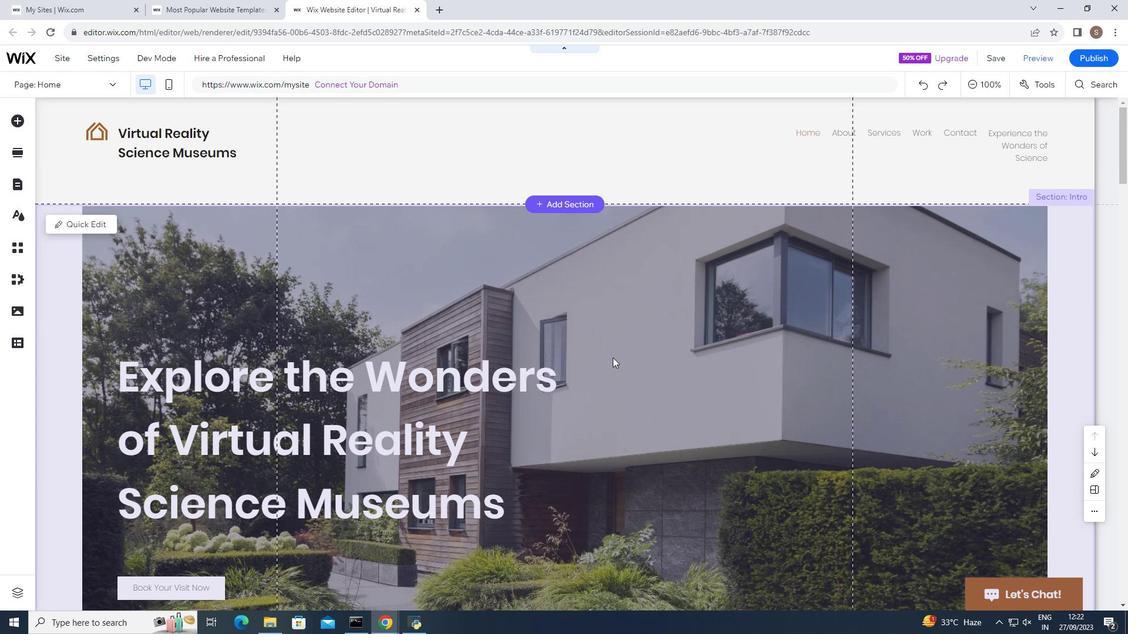 
Action: Mouse scrolled (612, 357) with delta (0, 0)
Screenshot: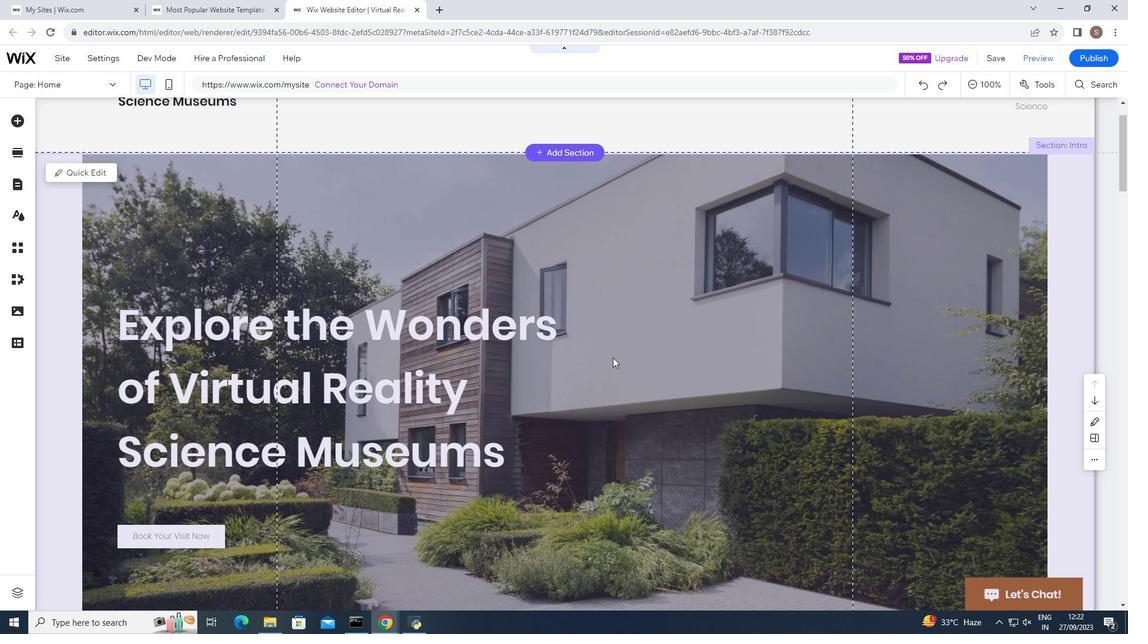 
Action: Mouse scrolled (612, 357) with delta (0, 0)
Screenshot: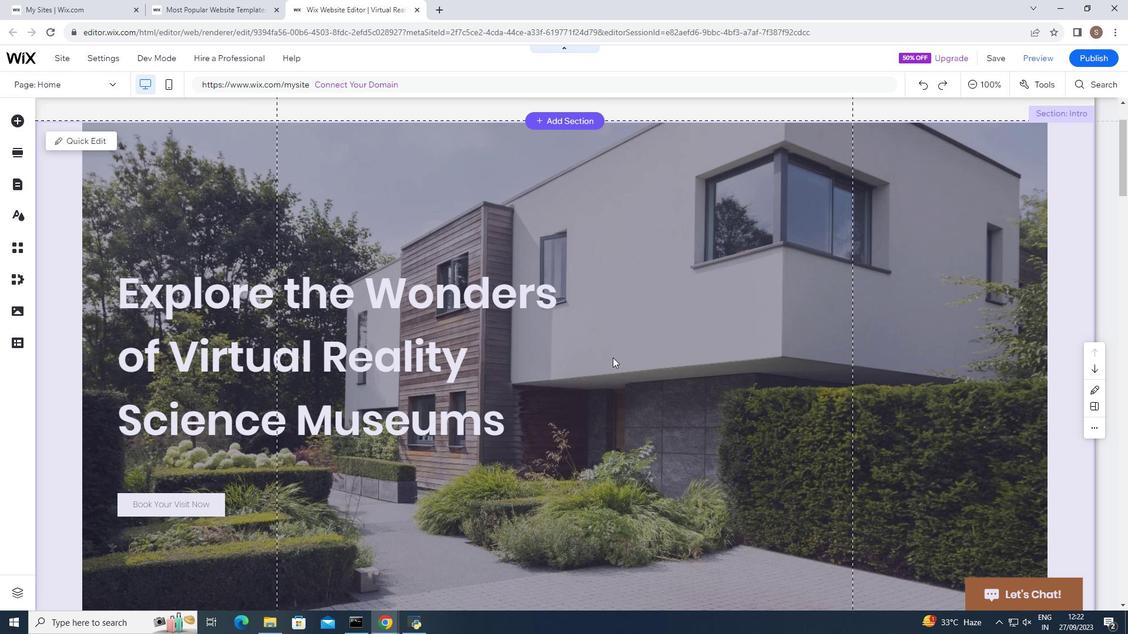 
Action: Mouse scrolled (612, 357) with delta (0, 0)
Screenshot: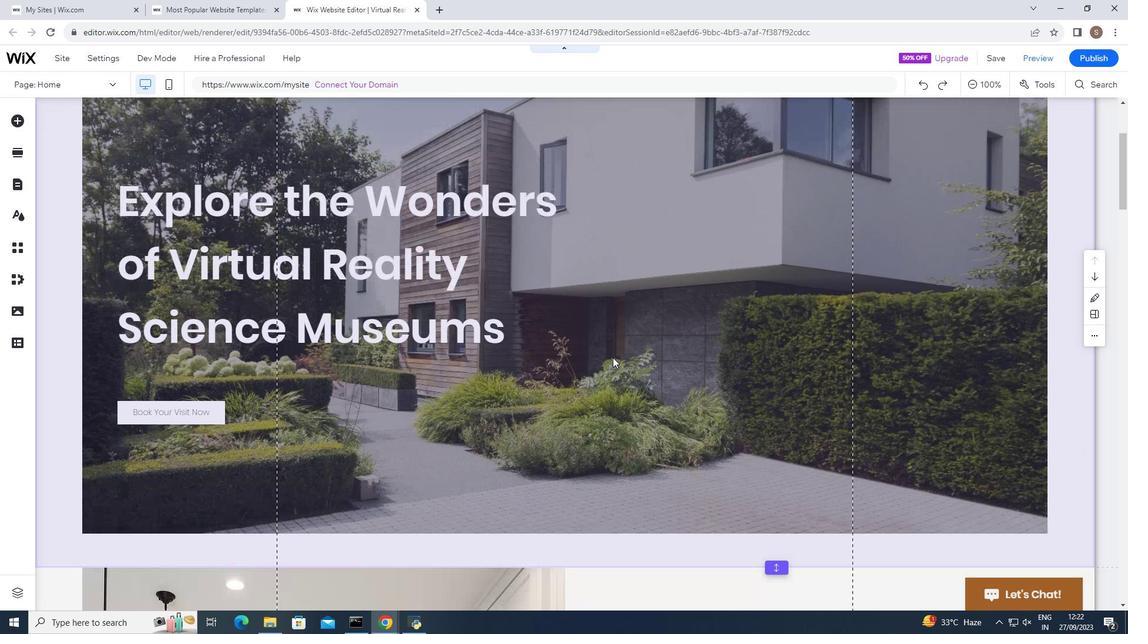 
Action: Mouse scrolled (612, 357) with delta (0, 0)
Screenshot: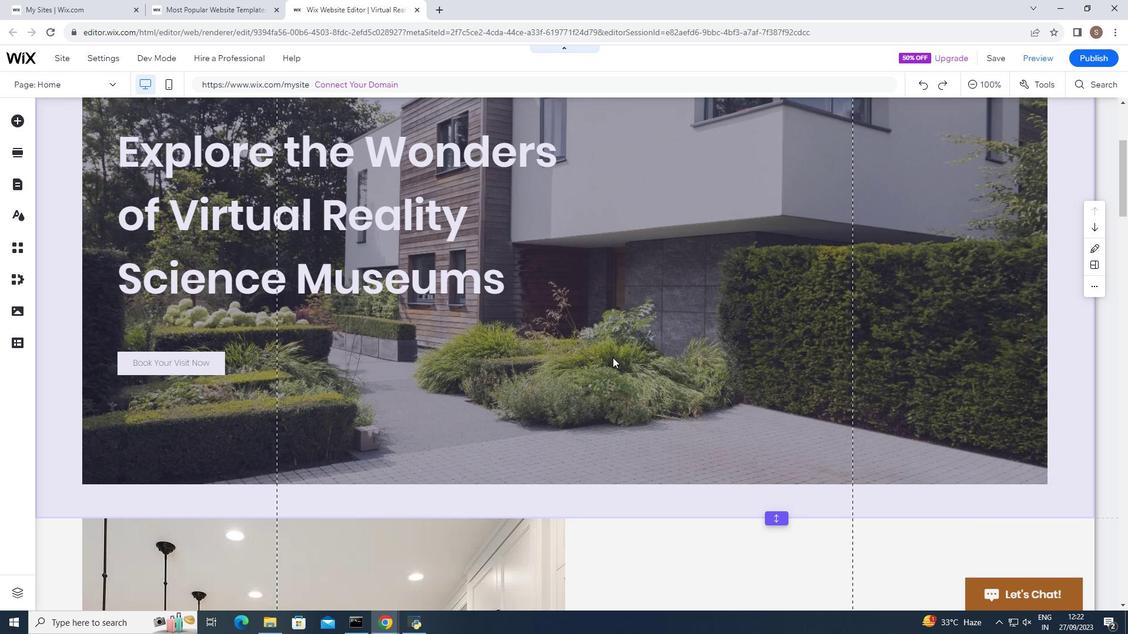 
Action: Mouse moved to (612, 357)
Screenshot: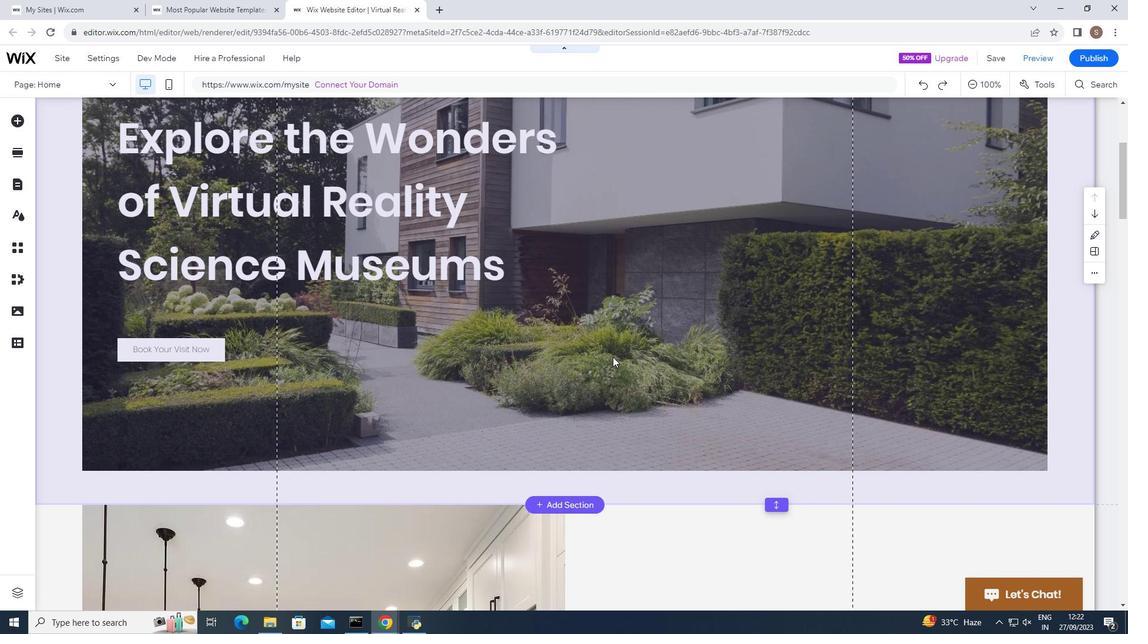 
Action: Mouse scrolled (612, 356) with delta (0, 0)
Screenshot: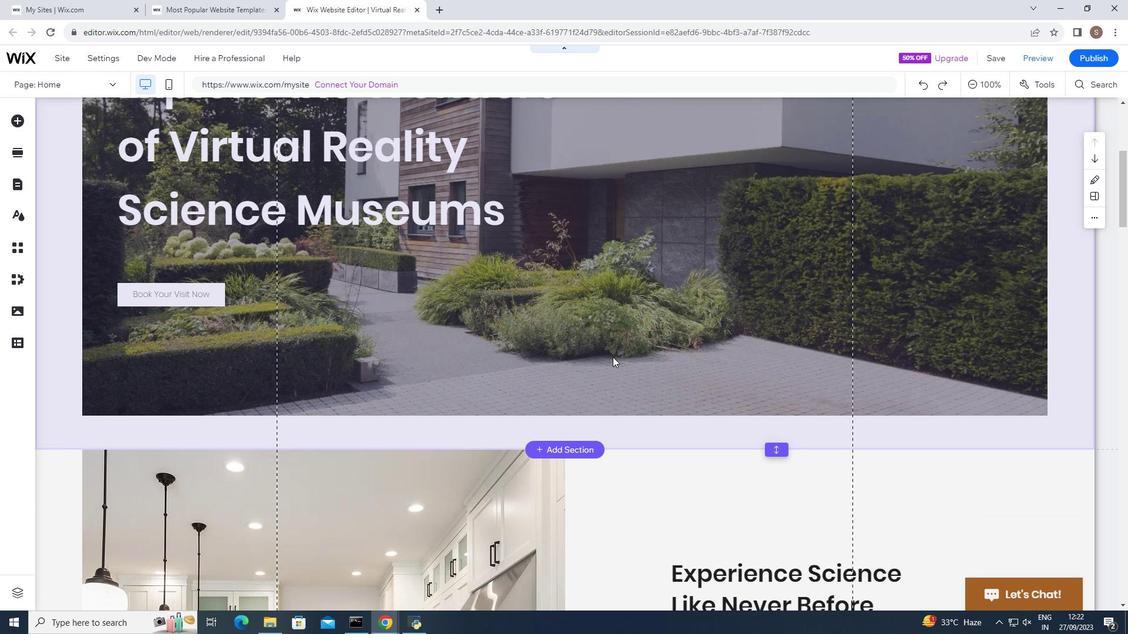 
Action: Mouse scrolled (612, 356) with delta (0, 0)
Screenshot: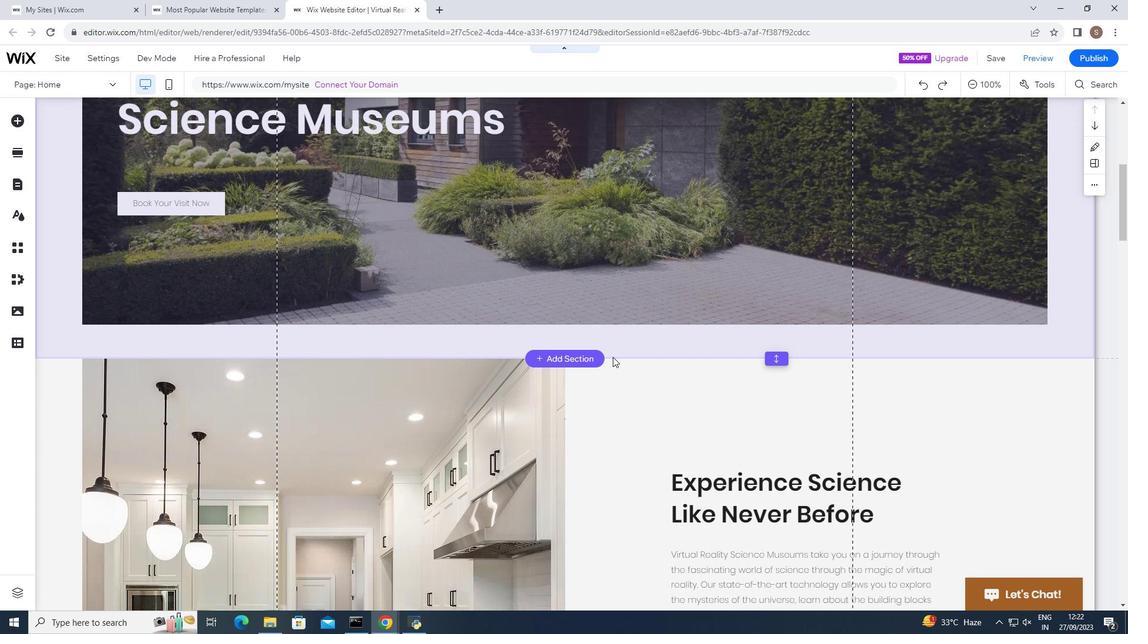 
Action: Mouse scrolled (612, 356) with delta (0, 0)
Screenshot: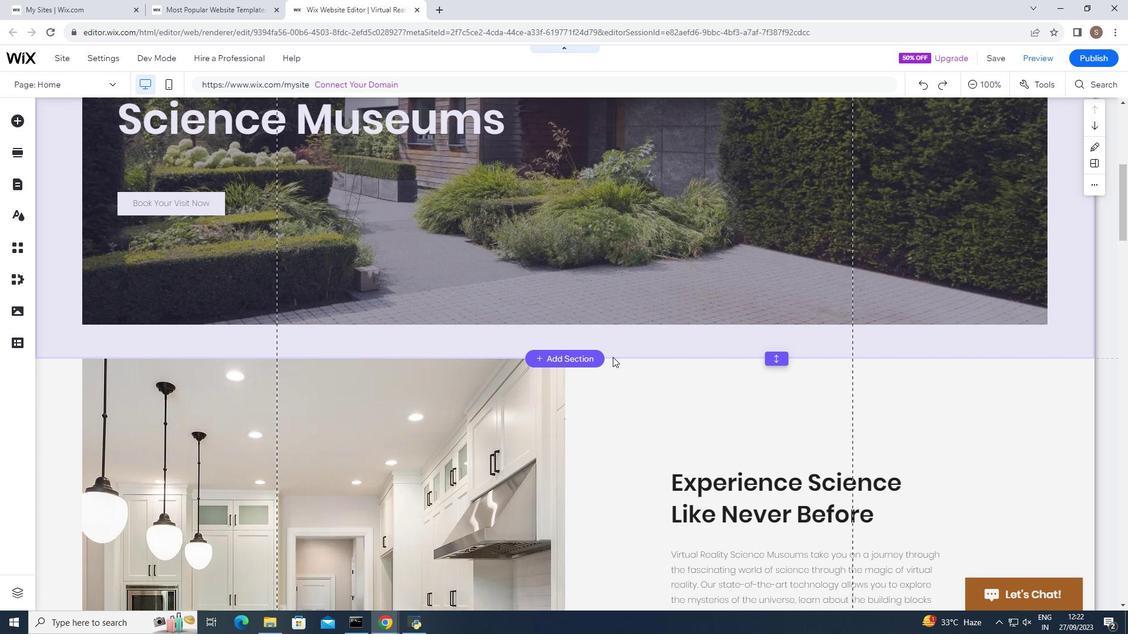 
Action: Mouse scrolled (612, 356) with delta (0, 0)
Screenshot: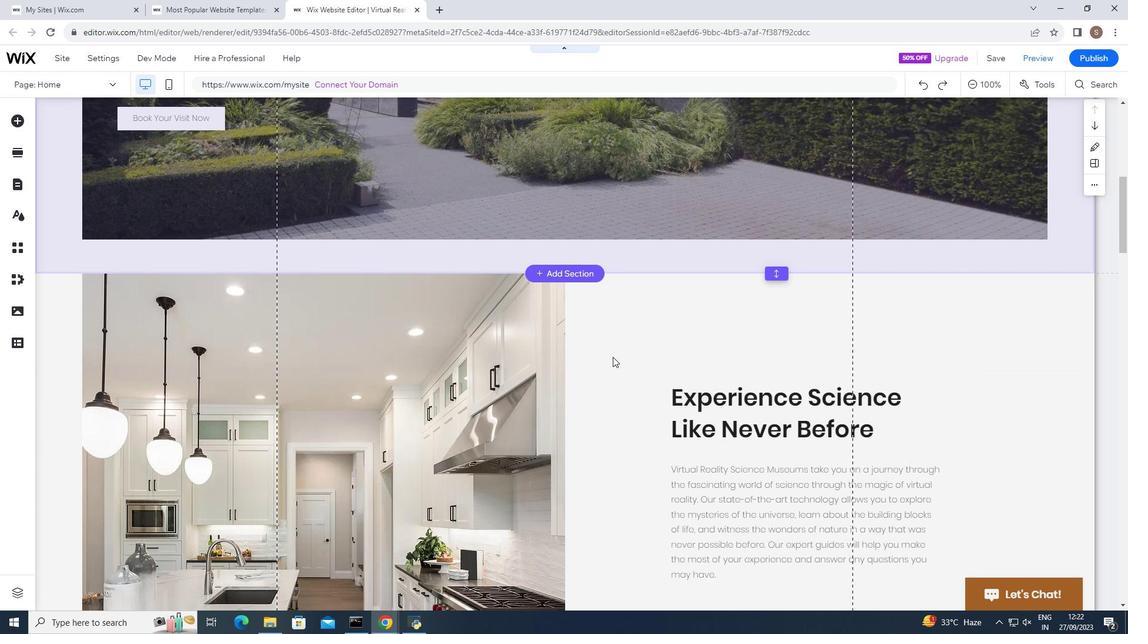 
Action: Mouse scrolled (612, 356) with delta (0, 0)
Screenshot: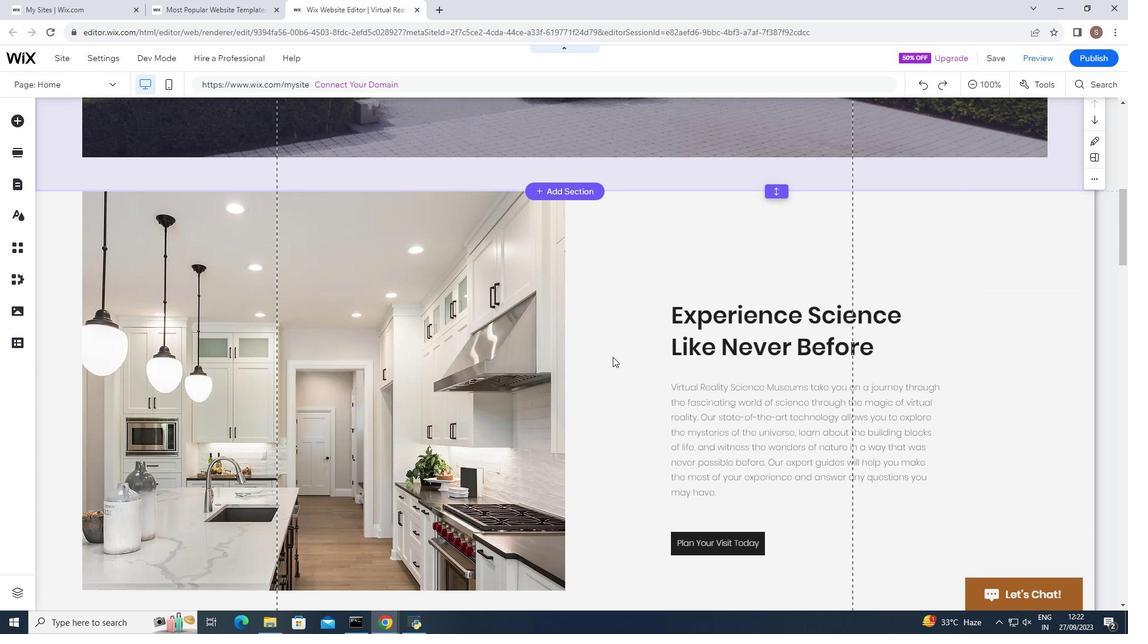 
Action: Mouse scrolled (612, 356) with delta (0, 0)
Screenshot: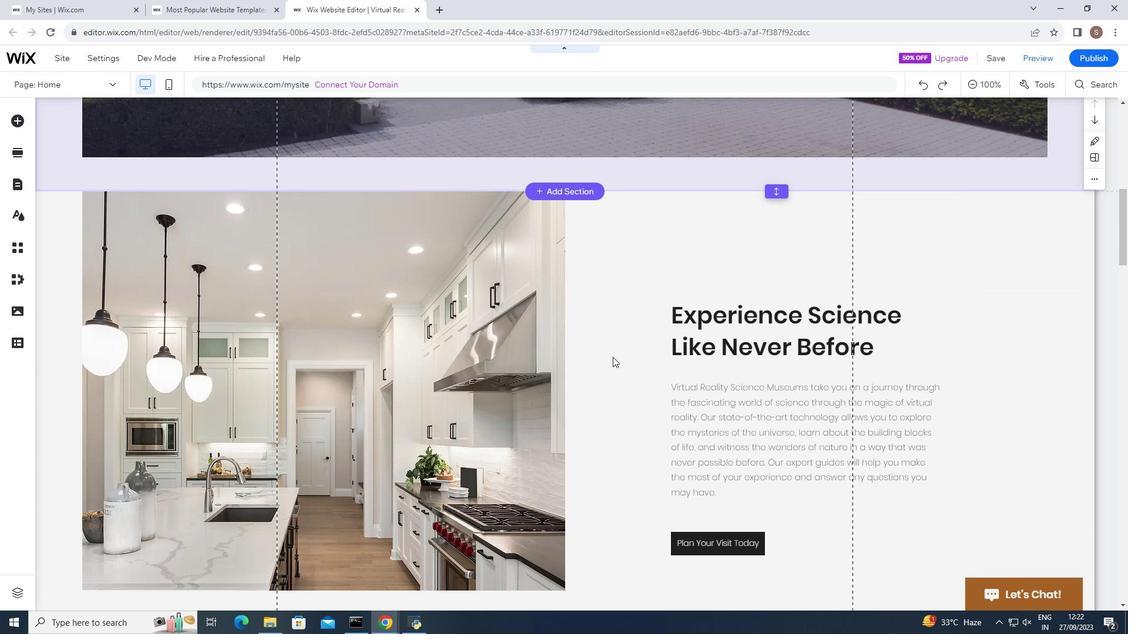 
Action: Mouse scrolled (612, 356) with delta (0, 0)
Screenshot: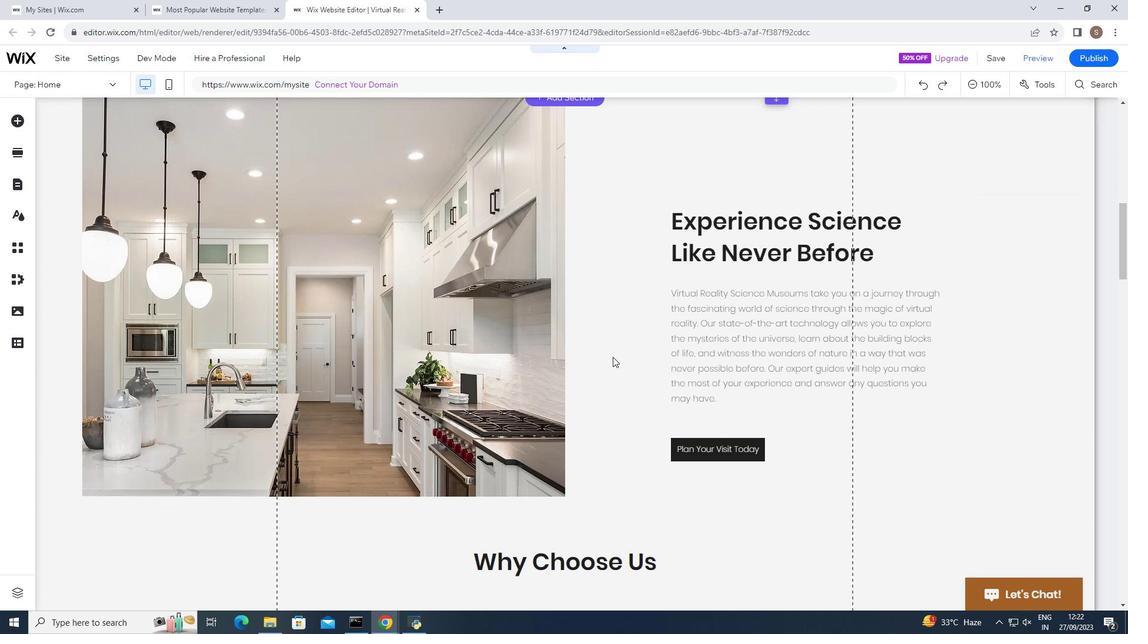 
Action: Mouse scrolled (612, 356) with delta (0, 0)
Screenshot: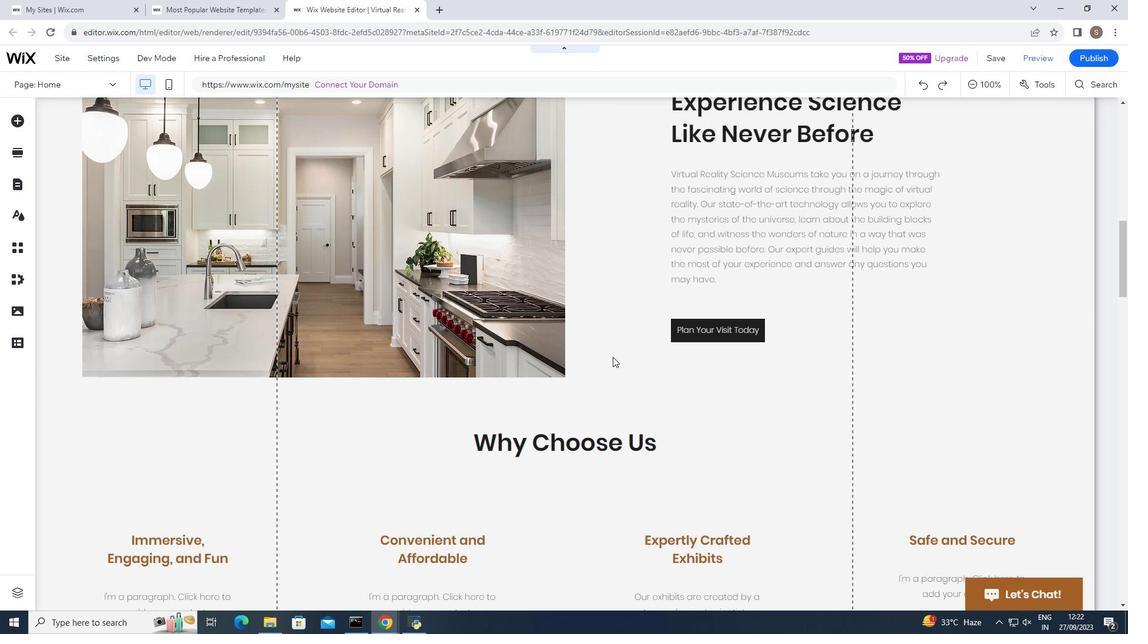 
Action: Mouse scrolled (612, 356) with delta (0, 0)
Screenshot: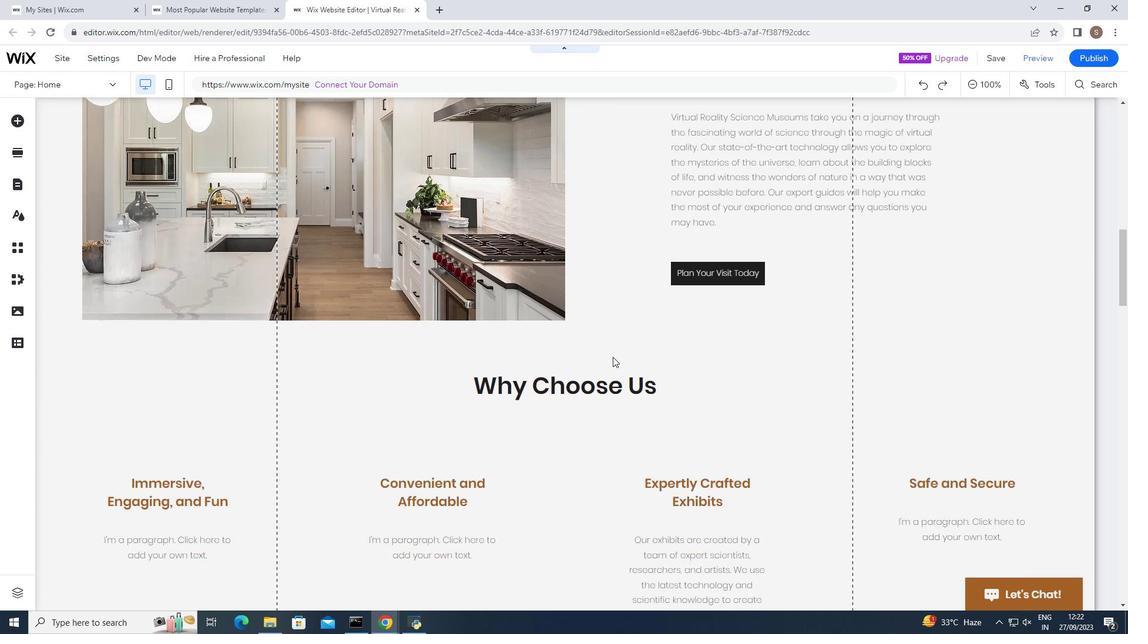 
Action: Mouse scrolled (612, 356) with delta (0, 0)
Screenshot: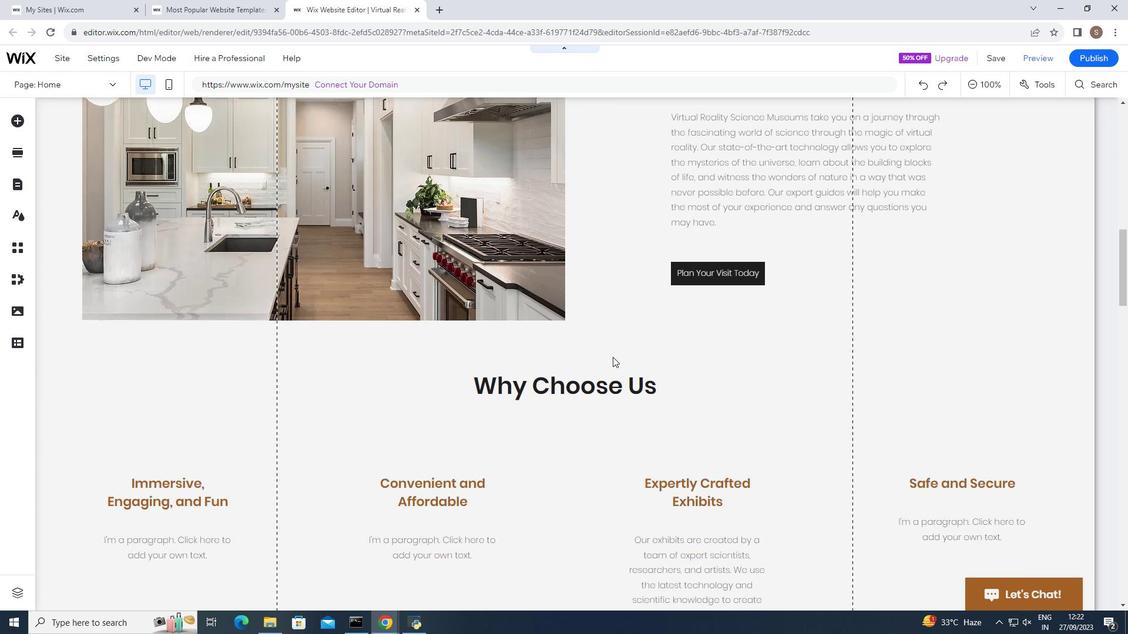 
Action: Mouse scrolled (612, 356) with delta (0, 0)
Screenshot: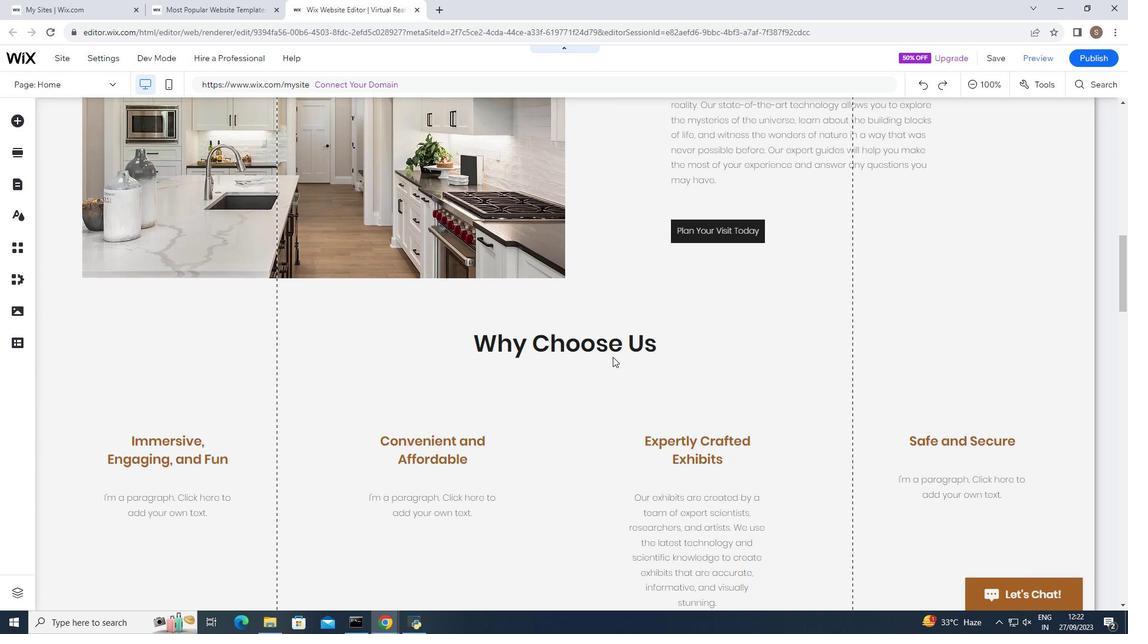 
Action: Mouse scrolled (612, 356) with delta (0, 0)
Screenshot: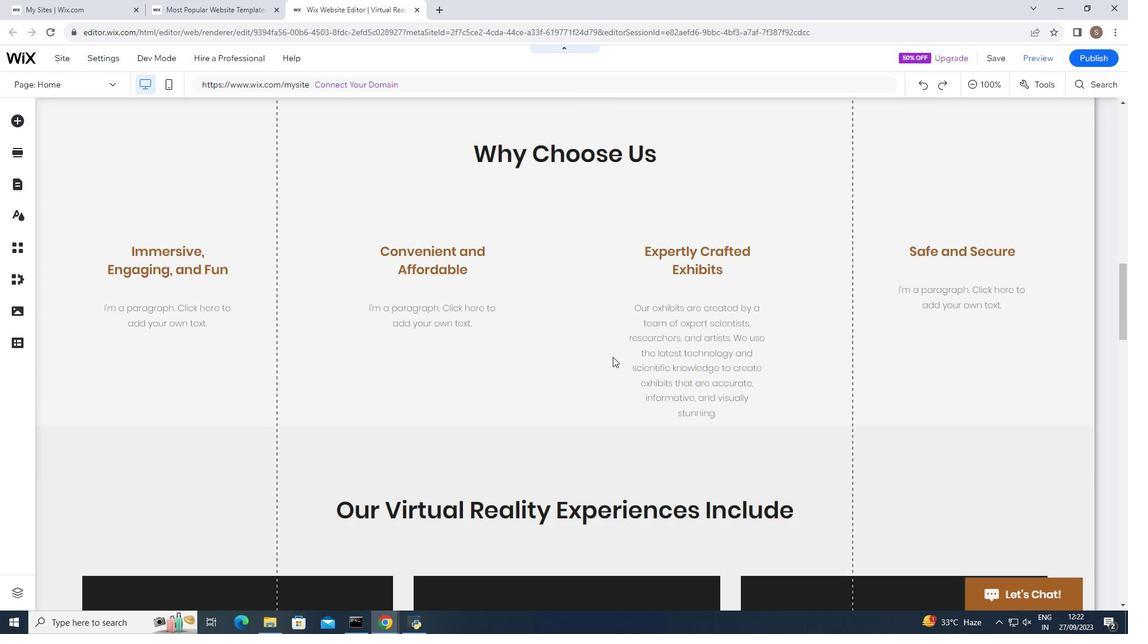 
Action: Mouse scrolled (612, 356) with delta (0, 0)
Screenshot: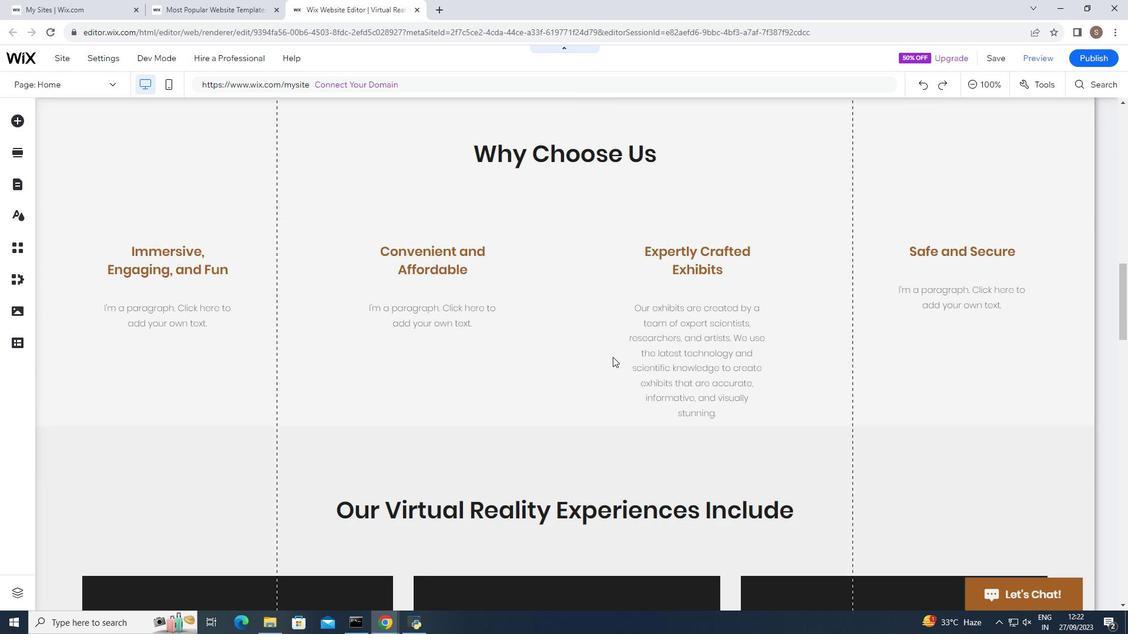 
Action: Mouse scrolled (612, 356) with delta (0, 0)
Screenshot: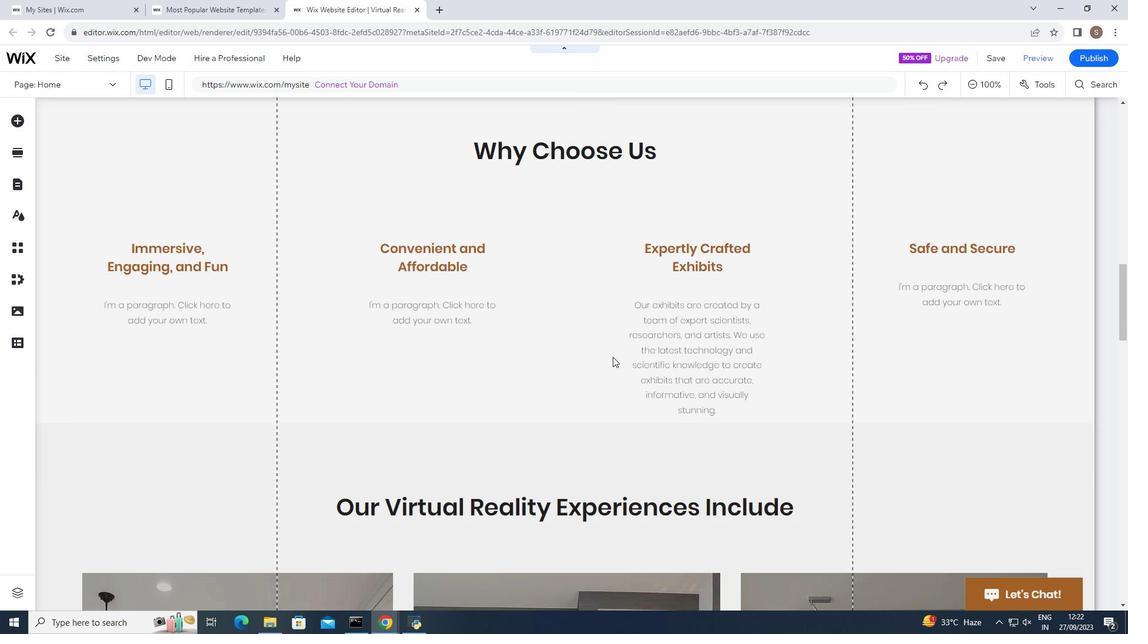 
Action: Mouse scrolled (612, 356) with delta (0, 0)
Screenshot: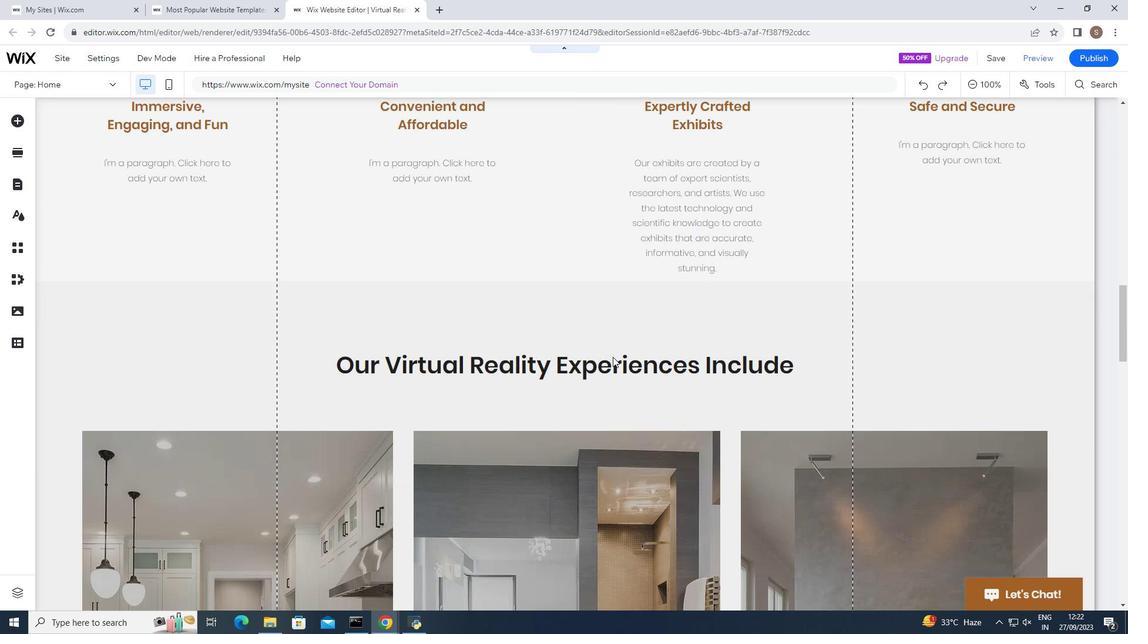 
Action: Mouse scrolled (612, 356) with delta (0, 0)
Screenshot: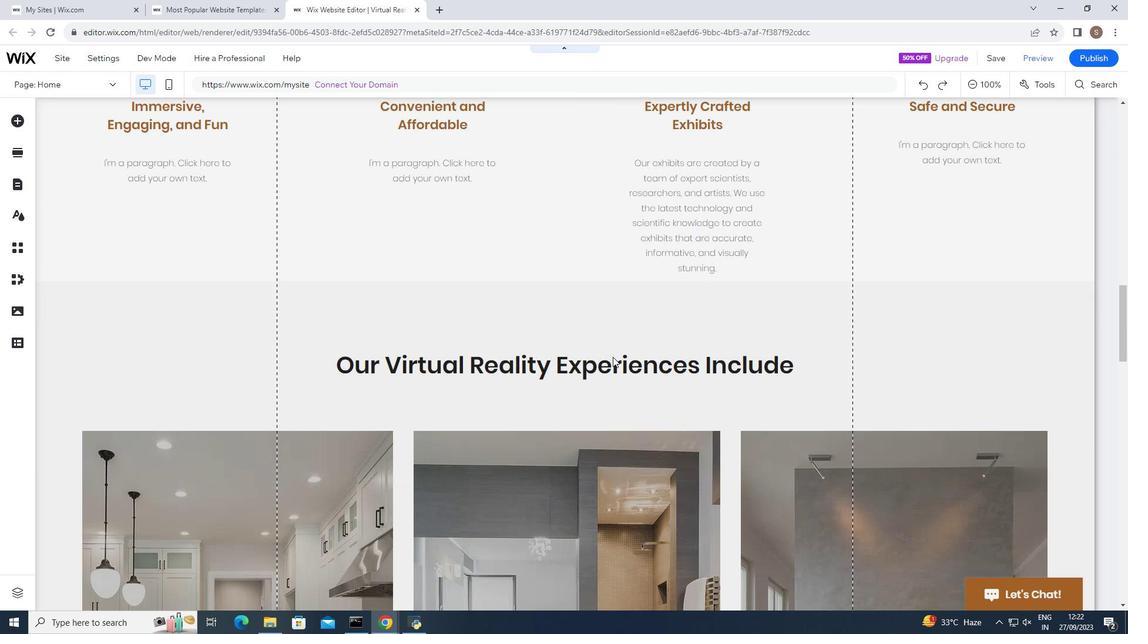 
Action: Mouse scrolled (612, 356) with delta (0, 0)
Screenshot: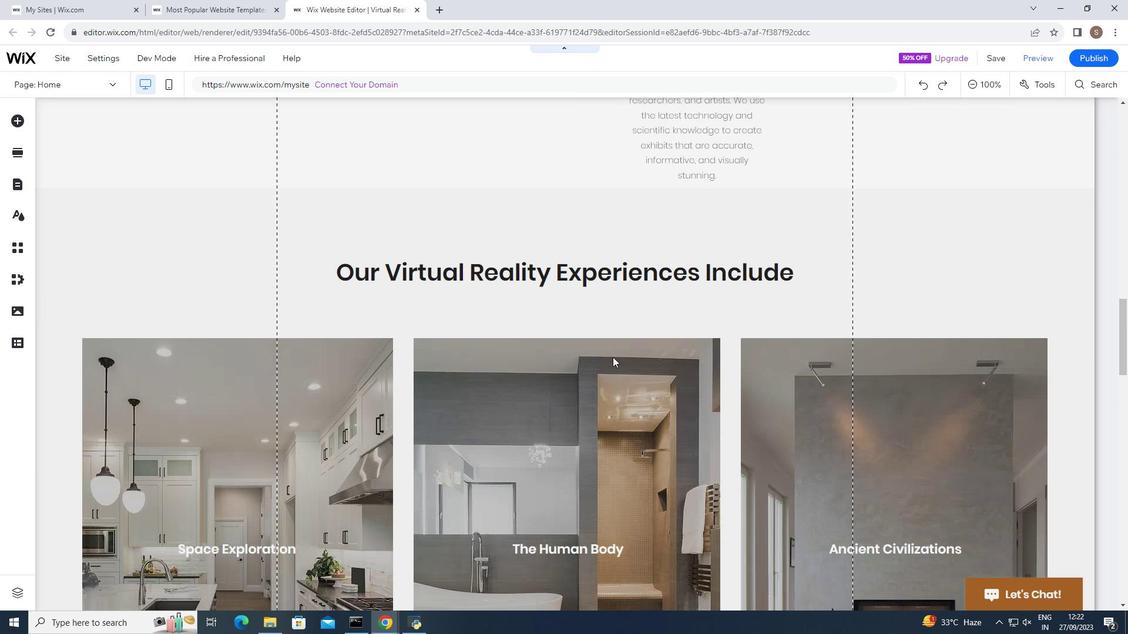 
Action: Mouse scrolled (612, 356) with delta (0, 0)
Screenshot: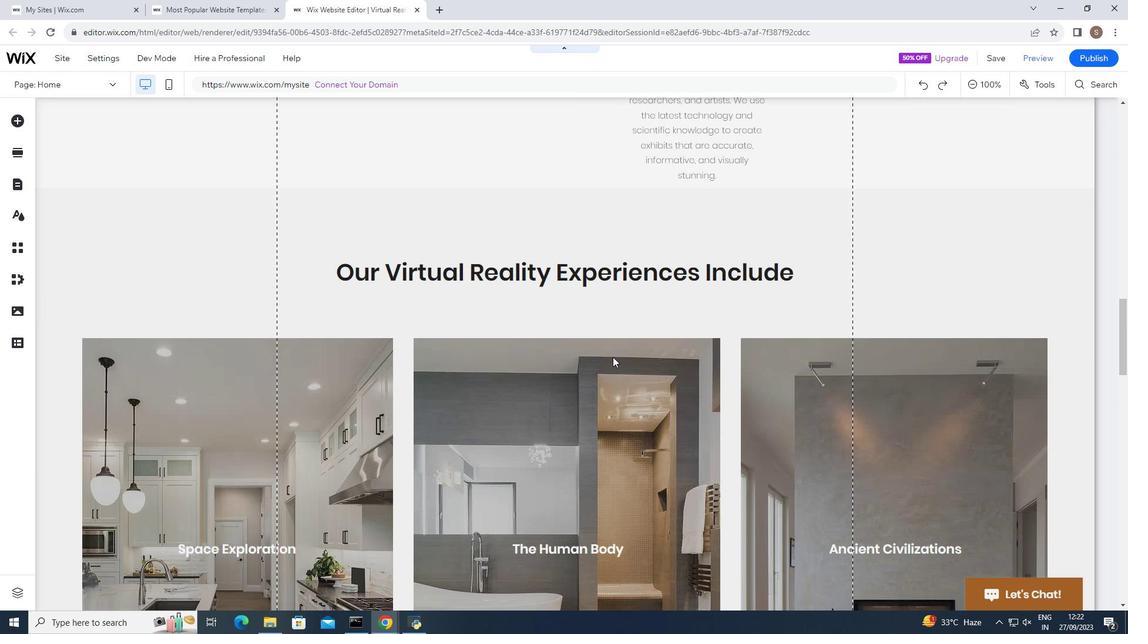 
Action: Mouse scrolled (612, 357) with delta (0, 0)
Screenshot: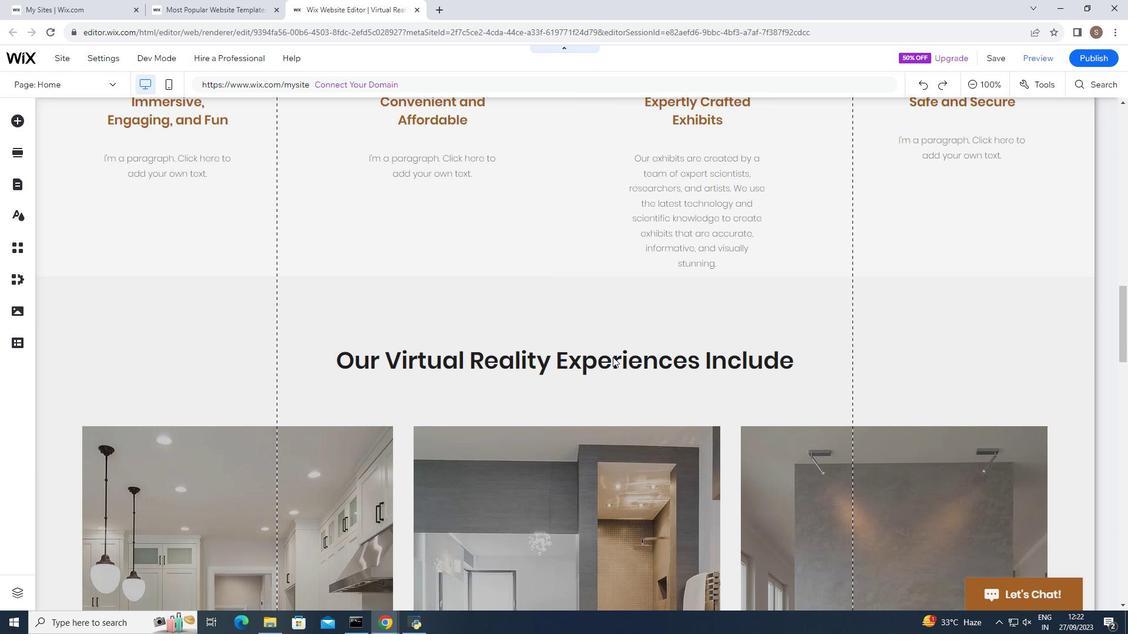 
Action: Mouse scrolled (612, 357) with delta (0, 0)
Screenshot: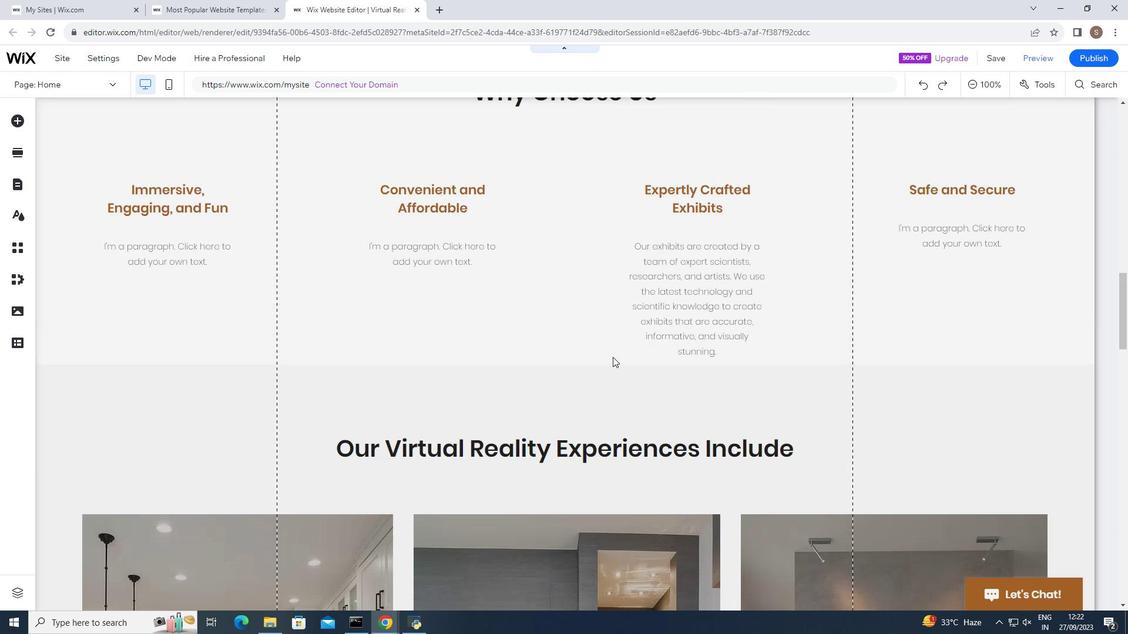 
Action: Mouse scrolled (612, 357) with delta (0, 0)
Screenshot: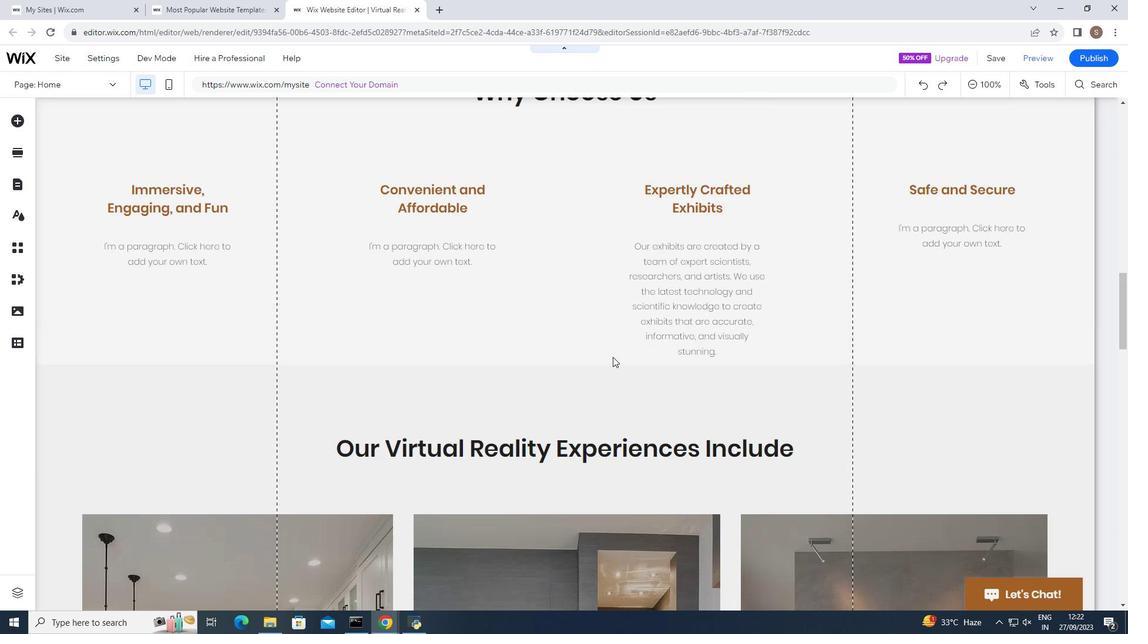 
Action: Mouse scrolled (612, 357) with delta (0, 0)
Screenshot: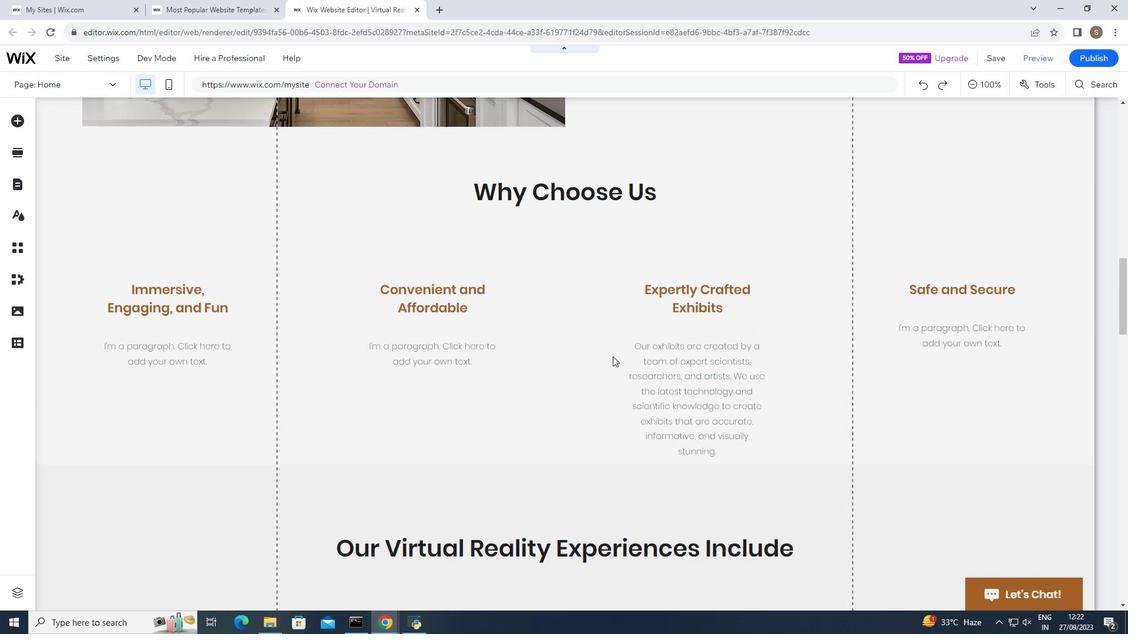 
Action: Mouse scrolled (612, 357) with delta (0, 0)
Screenshot: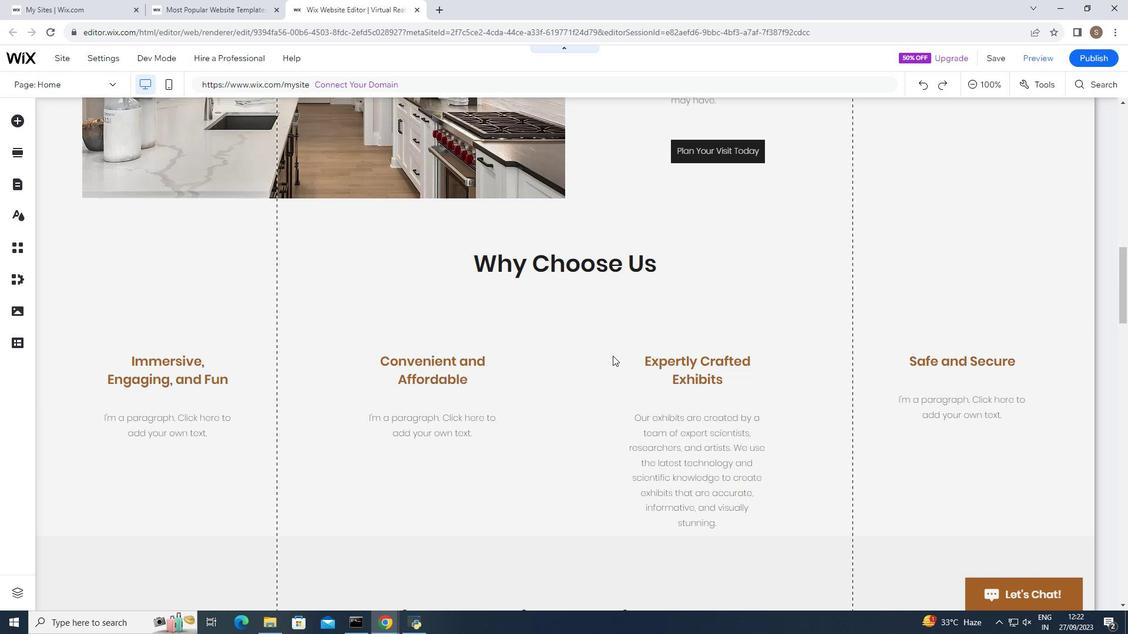 
Action: Mouse scrolled (612, 357) with delta (0, 0)
Screenshot: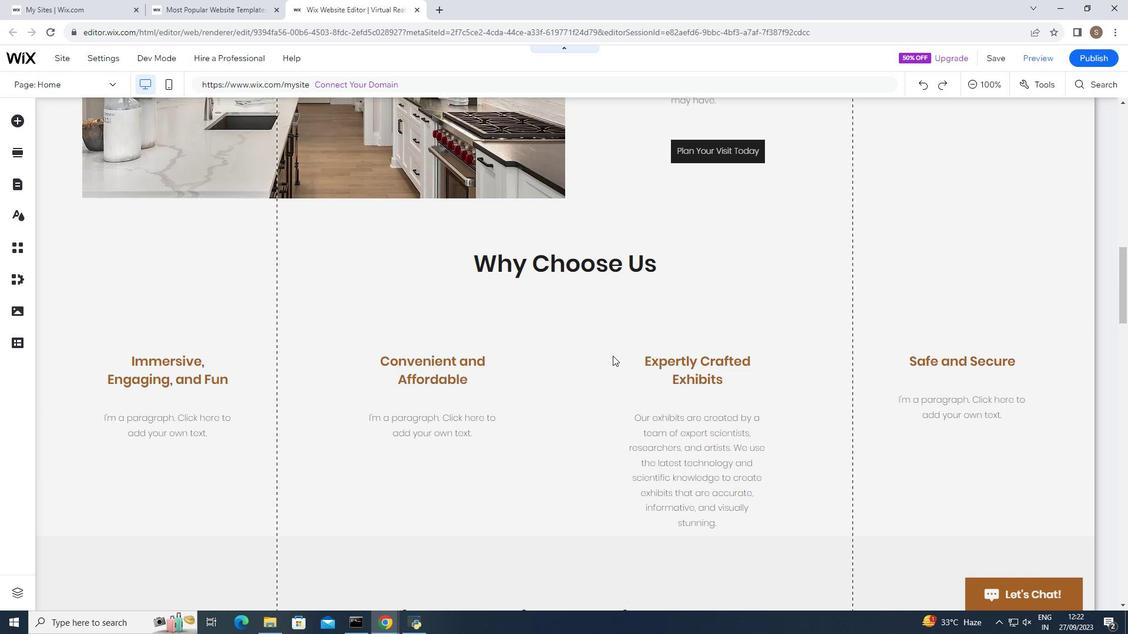 
Action: Mouse scrolled (612, 357) with delta (0, 0)
Screenshot: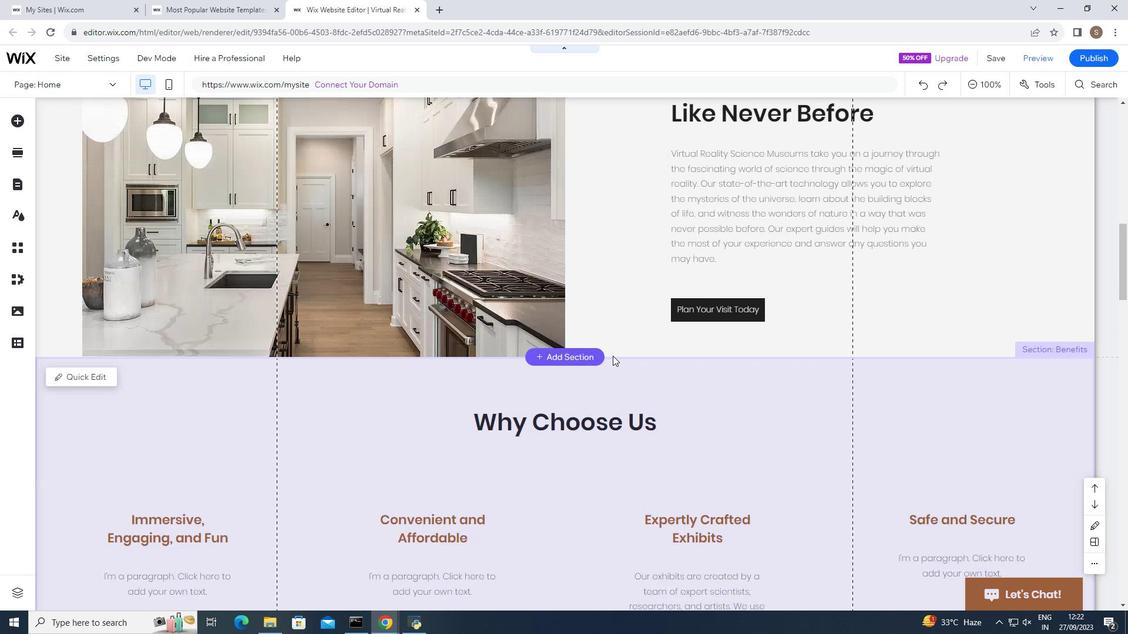 
Action: Mouse scrolled (612, 357) with delta (0, 0)
Screenshot: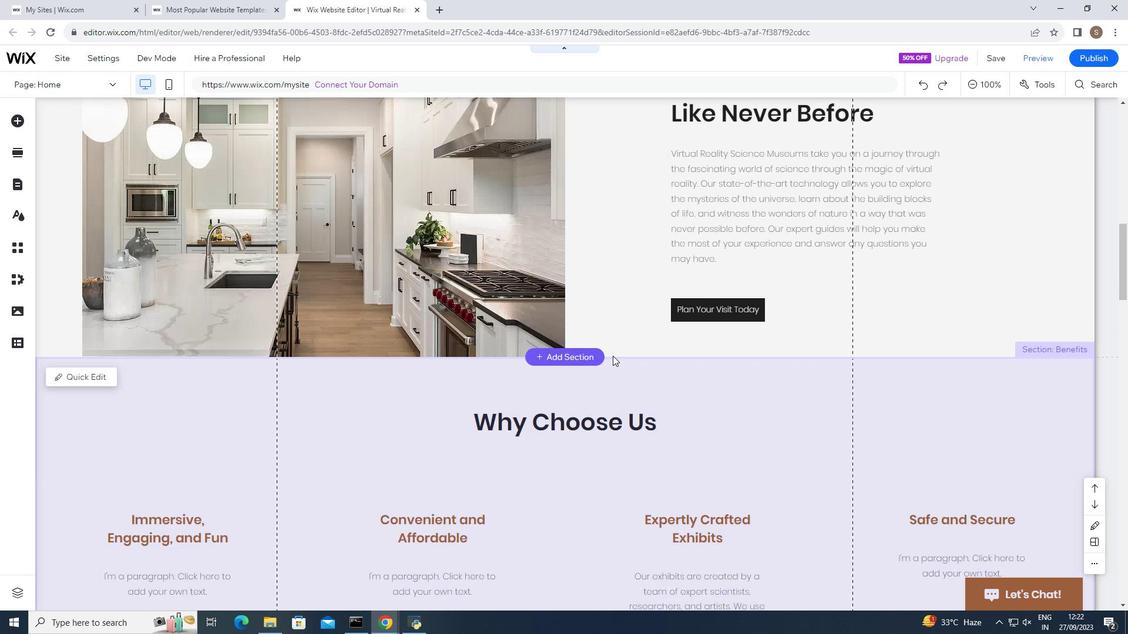 
Action: Mouse moved to (612, 356)
Screenshot: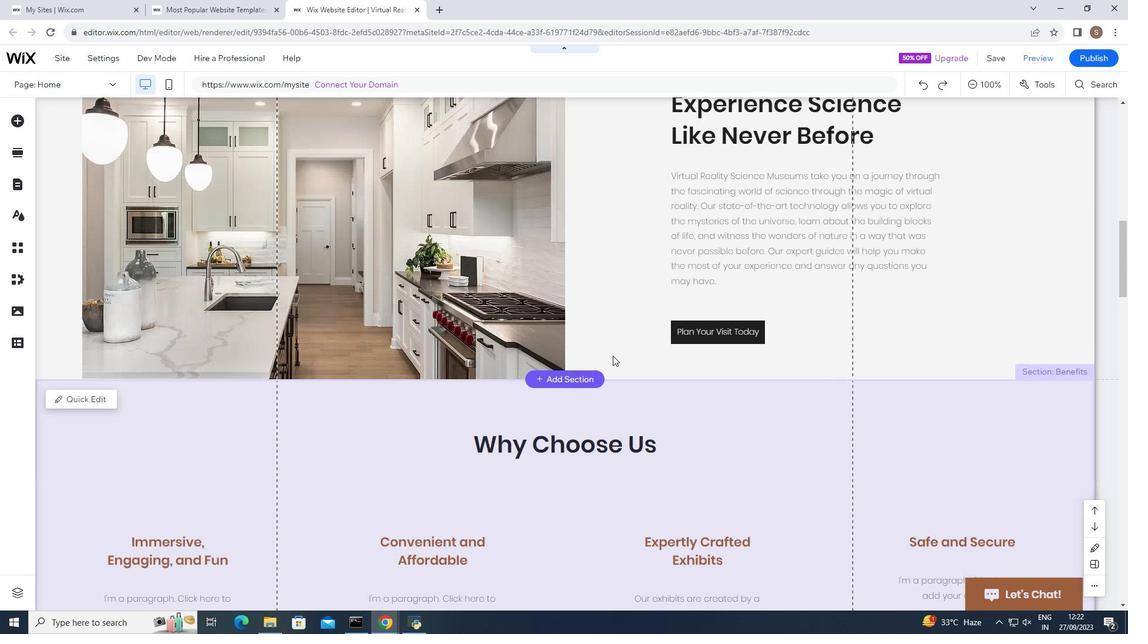 
Action: Mouse scrolled (612, 357) with delta (0, 0)
Screenshot: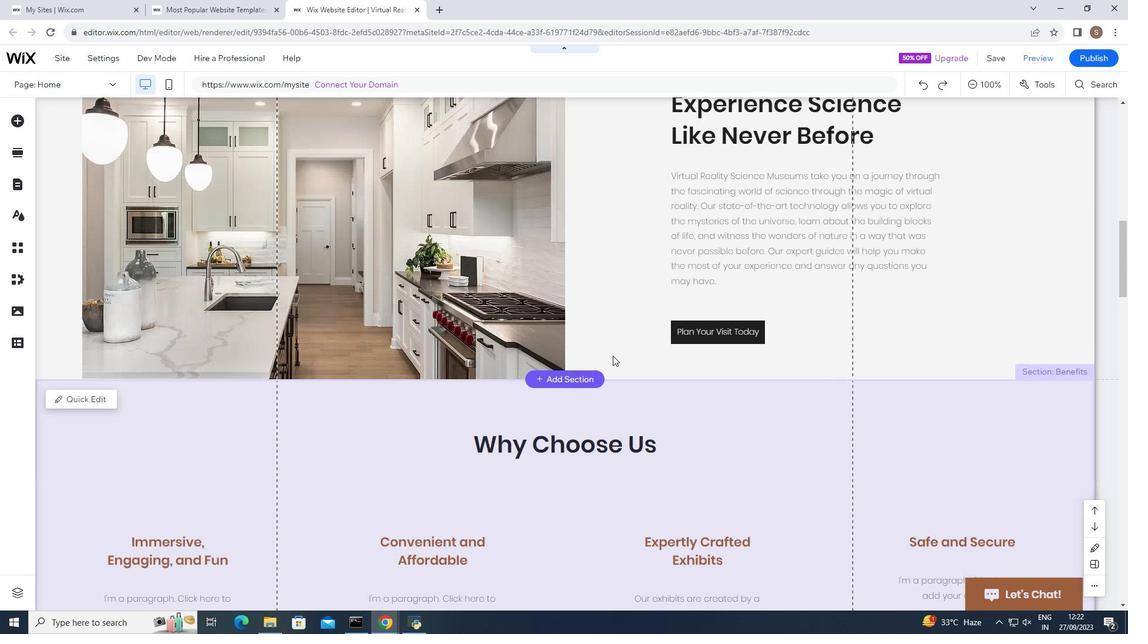 
Action: Mouse moved to (612, 356)
Screenshot: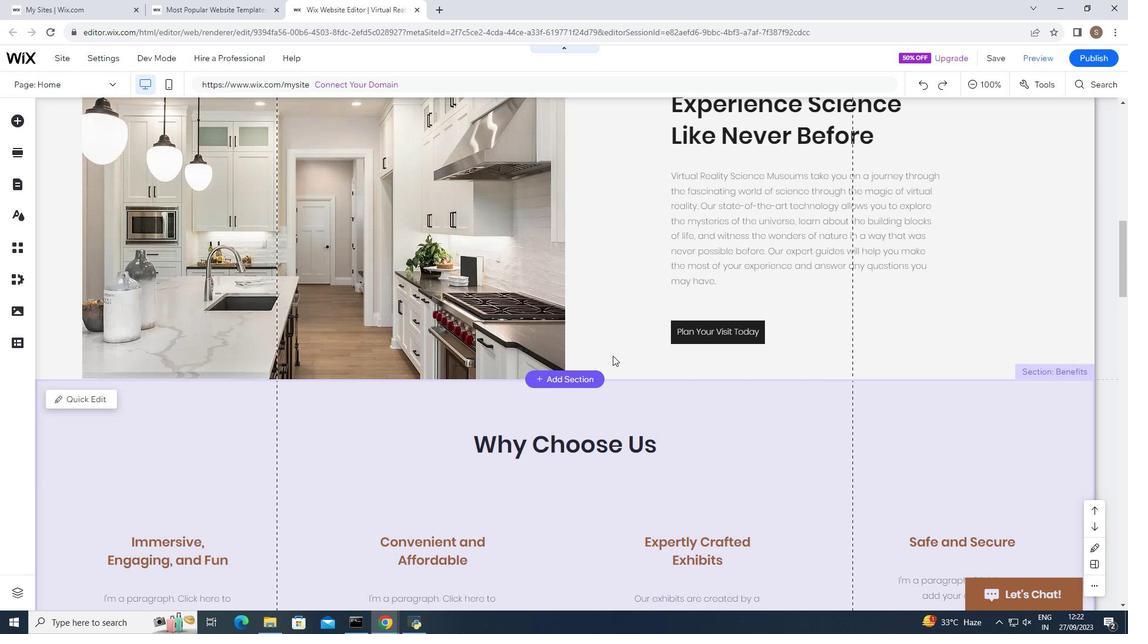 
Action: Mouse scrolled (612, 356) with delta (0, 0)
Screenshot: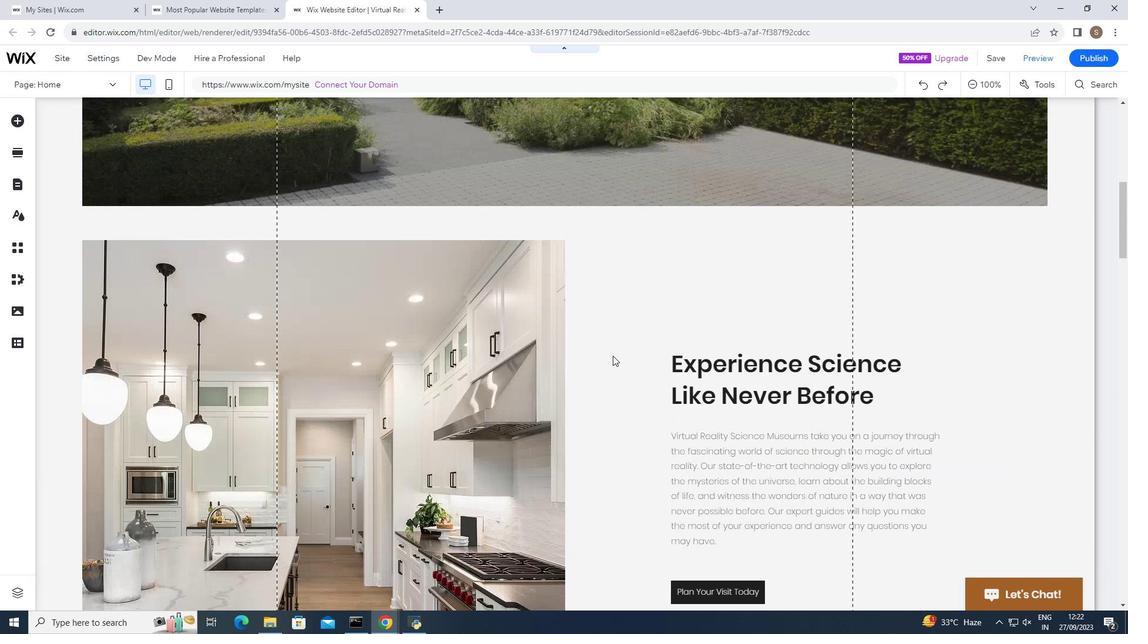 
Action: Mouse scrolled (612, 356) with delta (0, 0)
Screenshot: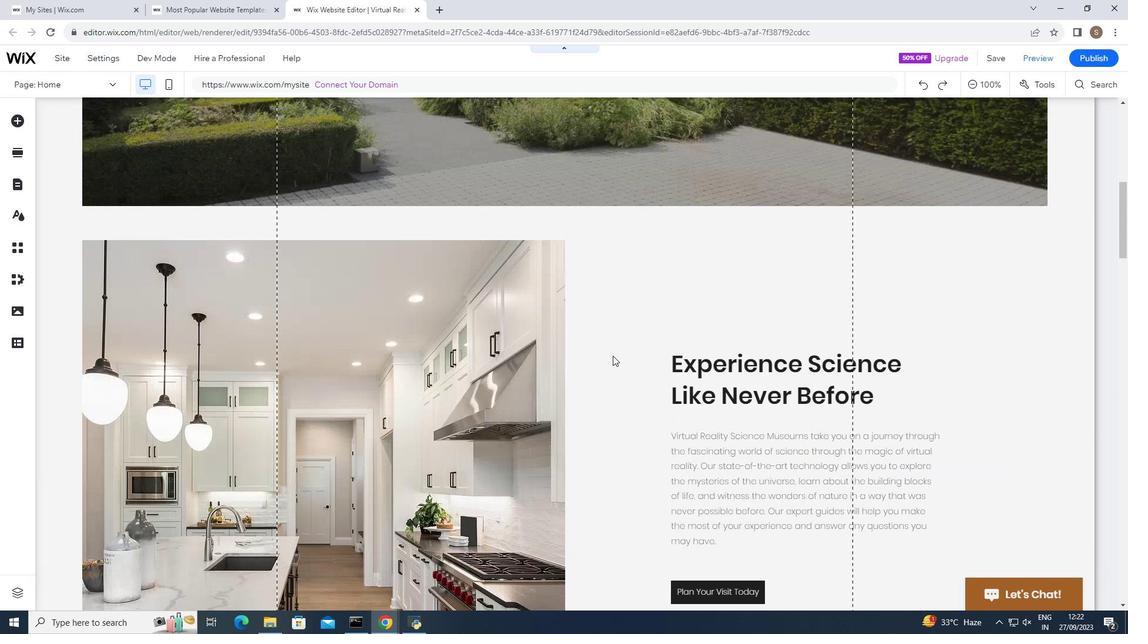 
Action: Mouse scrolled (612, 356) with delta (0, 0)
Screenshot: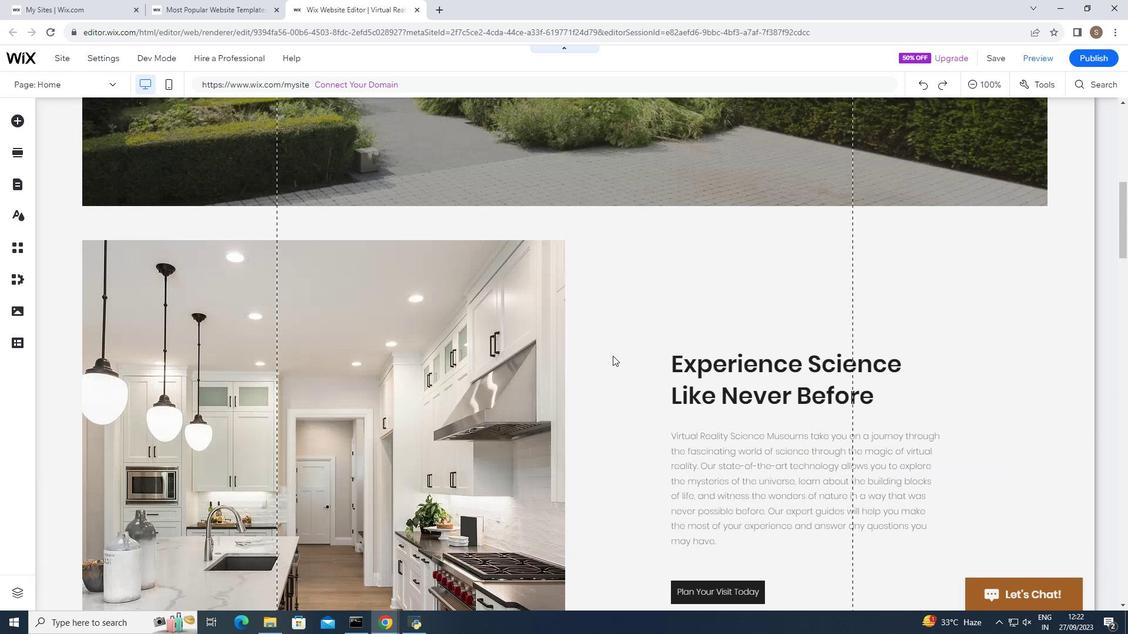 
Action: Mouse scrolled (612, 356) with delta (0, 0)
Screenshot: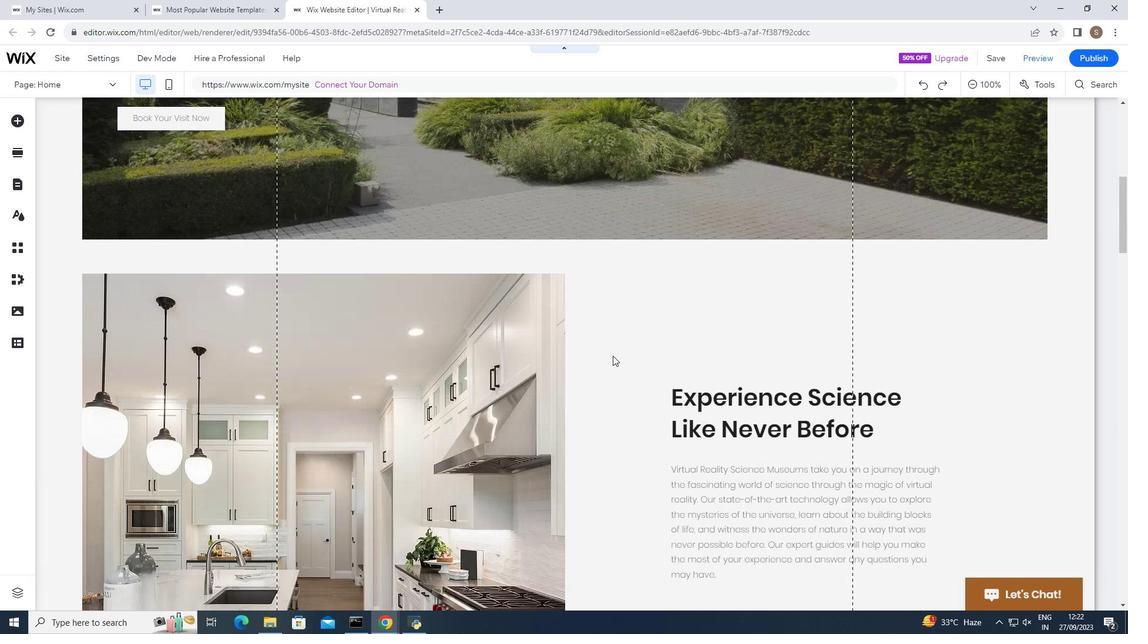 
Action: Mouse scrolled (612, 356) with delta (0, 0)
Screenshot: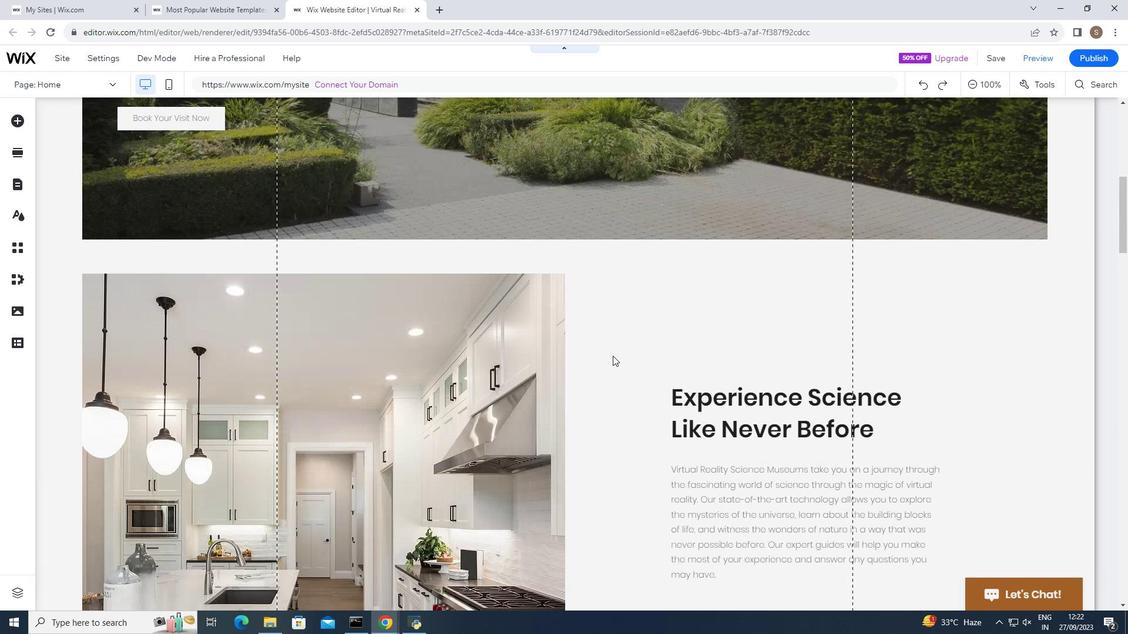 
Action: Mouse moved to (612, 356)
Screenshot: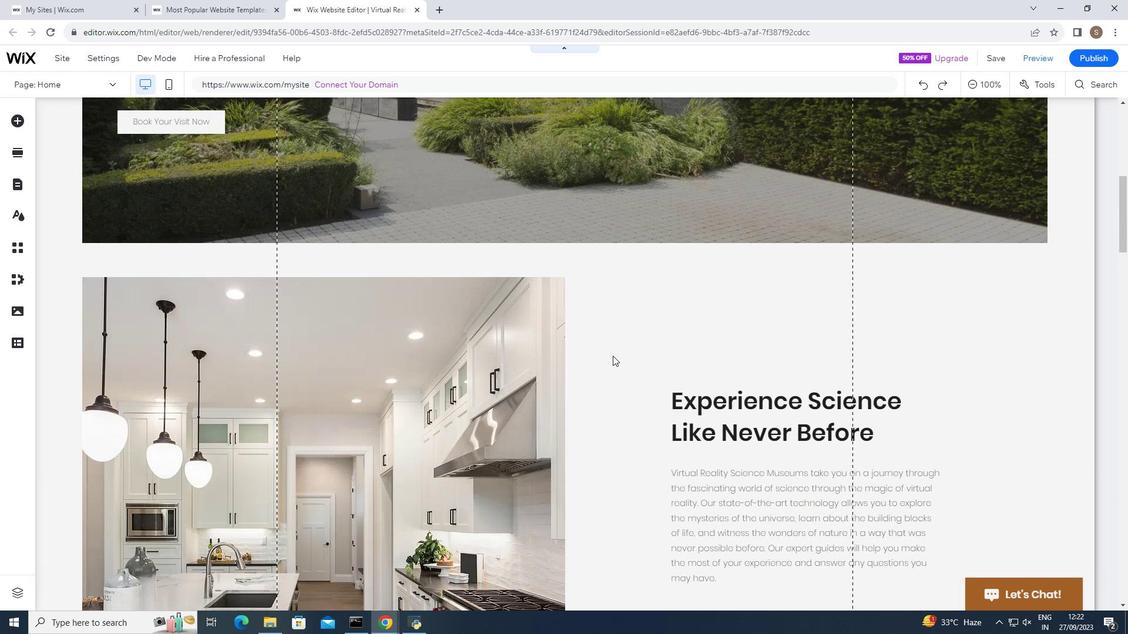 
Action: Mouse scrolled (612, 356) with delta (0, 0)
Screenshot: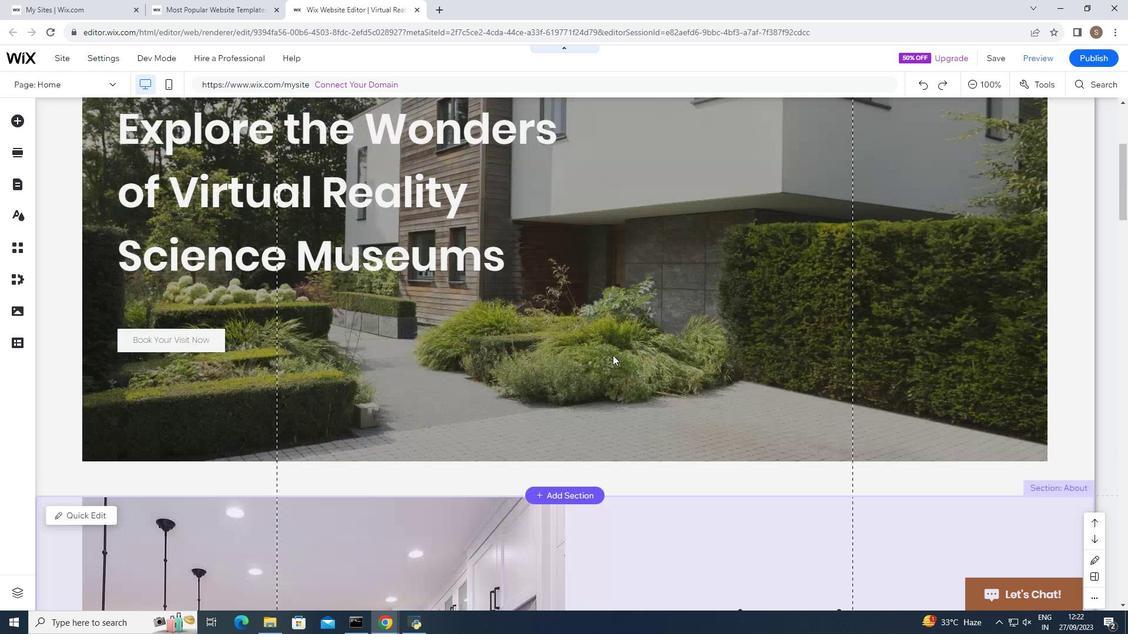 
Action: Mouse scrolled (612, 356) with delta (0, 0)
Screenshot: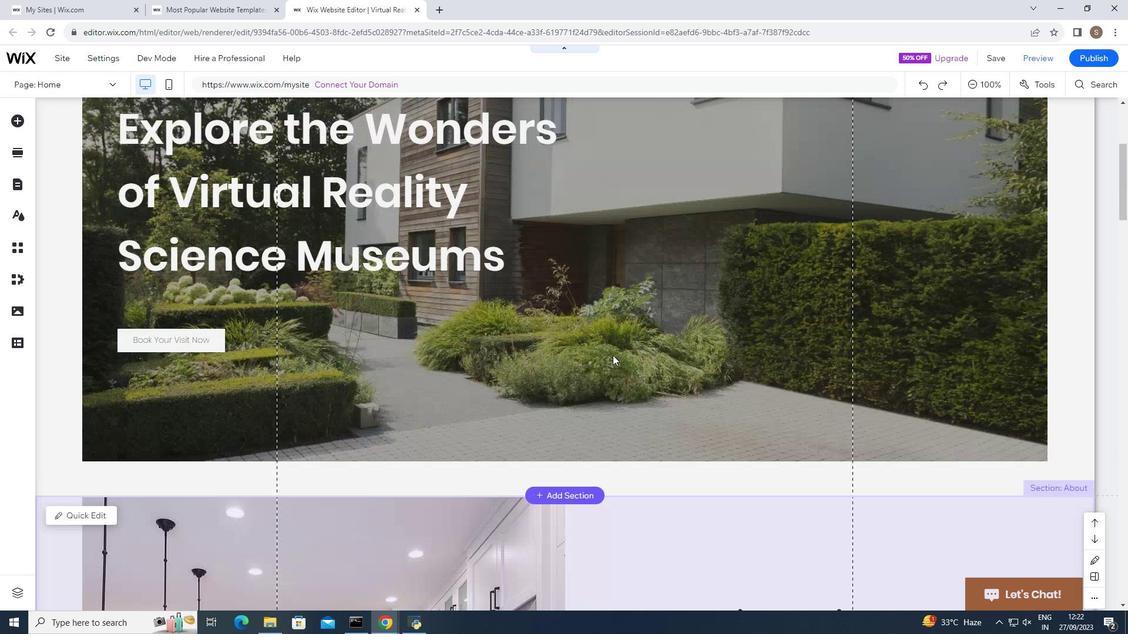 
Action: Mouse scrolled (612, 356) with delta (0, 0)
Screenshot: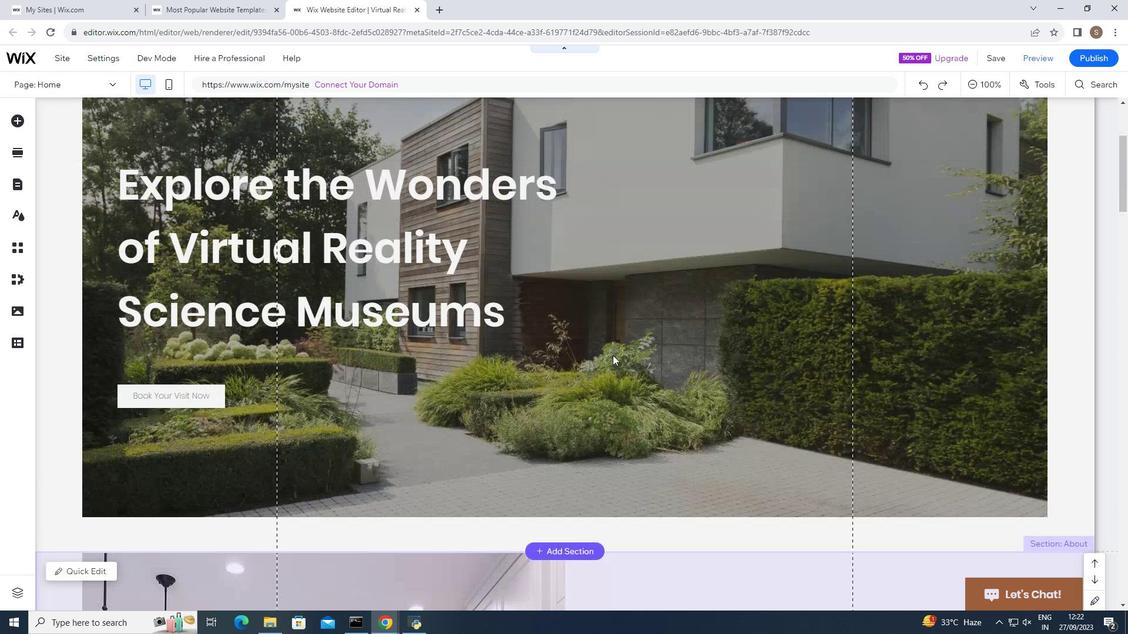 
Action: Mouse scrolled (612, 356) with delta (0, 0)
Screenshot: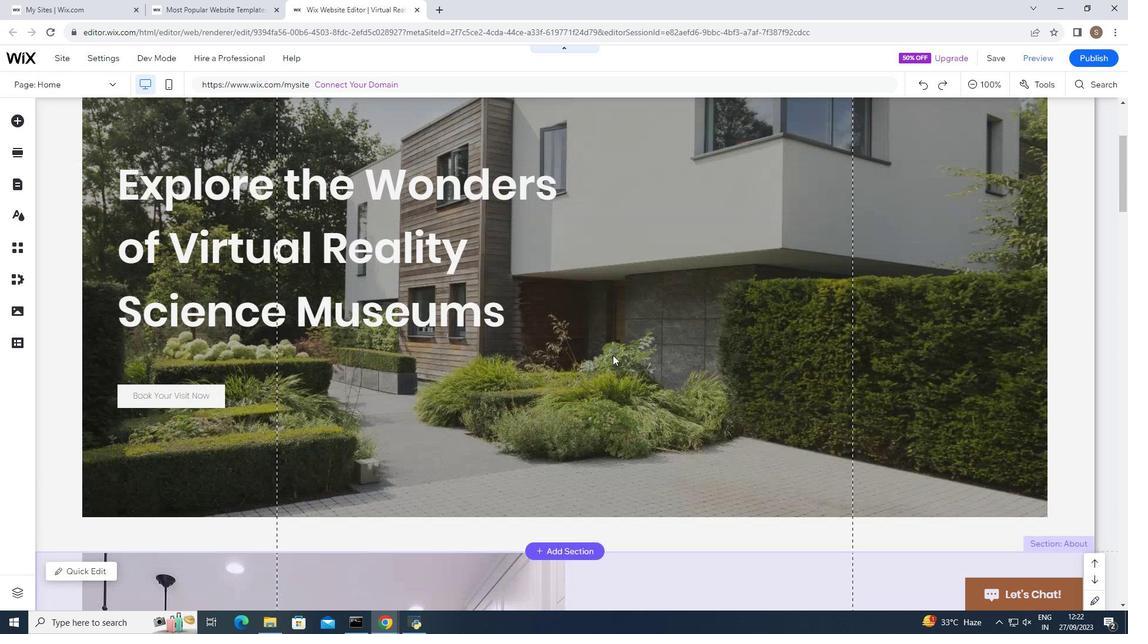 
Action: Mouse moved to (612, 355)
Screenshot: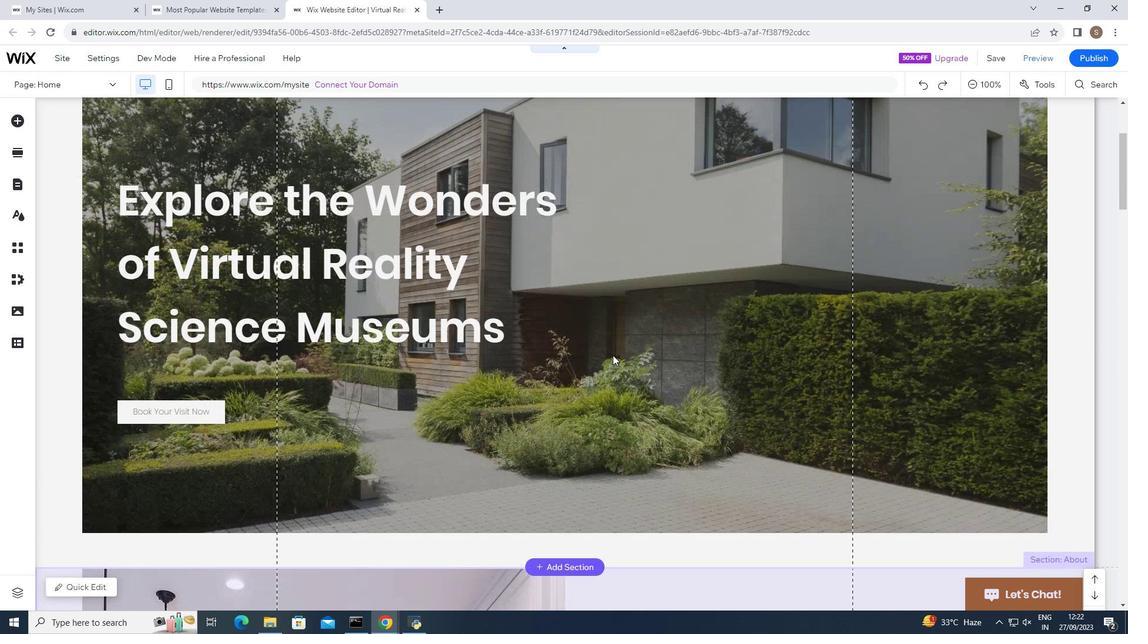 
Action: Mouse scrolled (612, 356) with delta (0, 0)
Screenshot: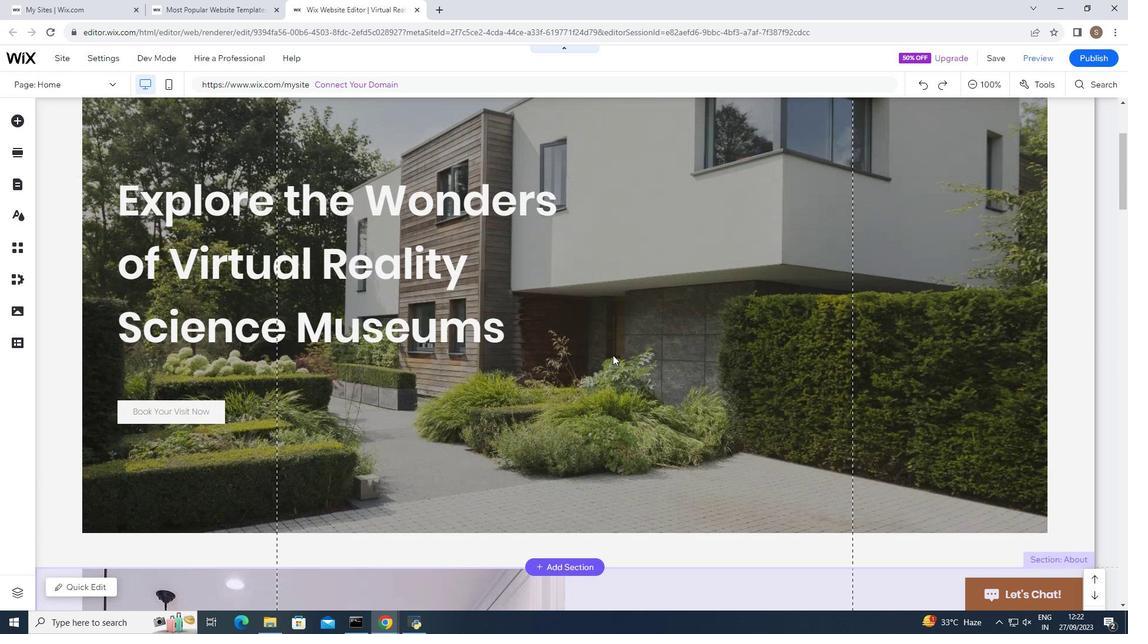 
Action: Mouse scrolled (612, 356) with delta (0, 0)
Screenshot: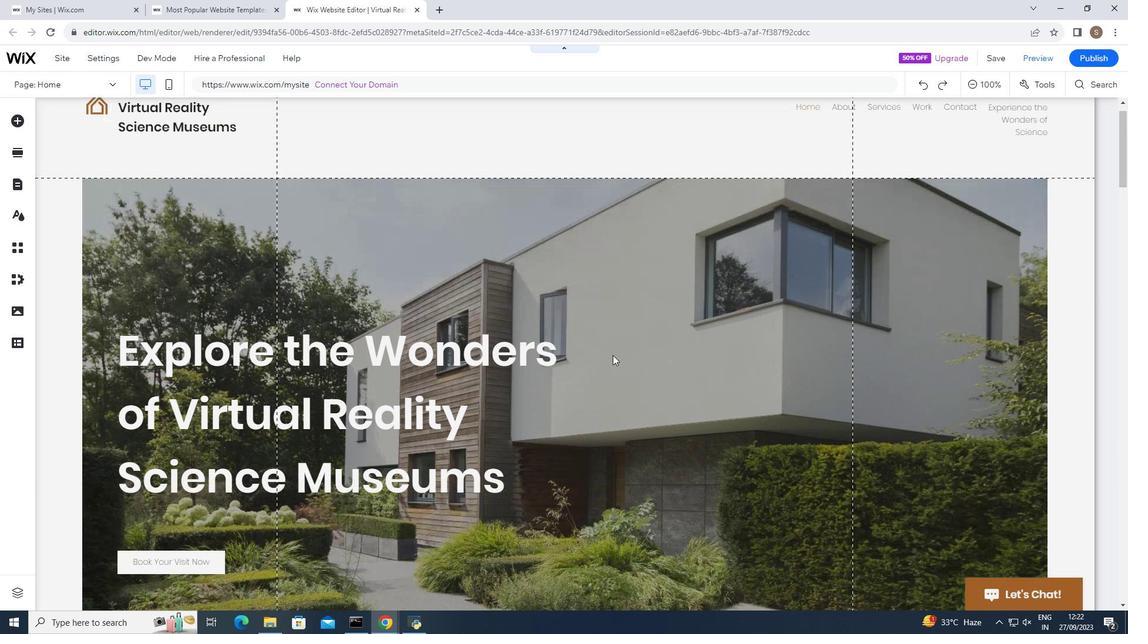 
Action: Mouse scrolled (612, 356) with delta (0, 0)
Screenshot: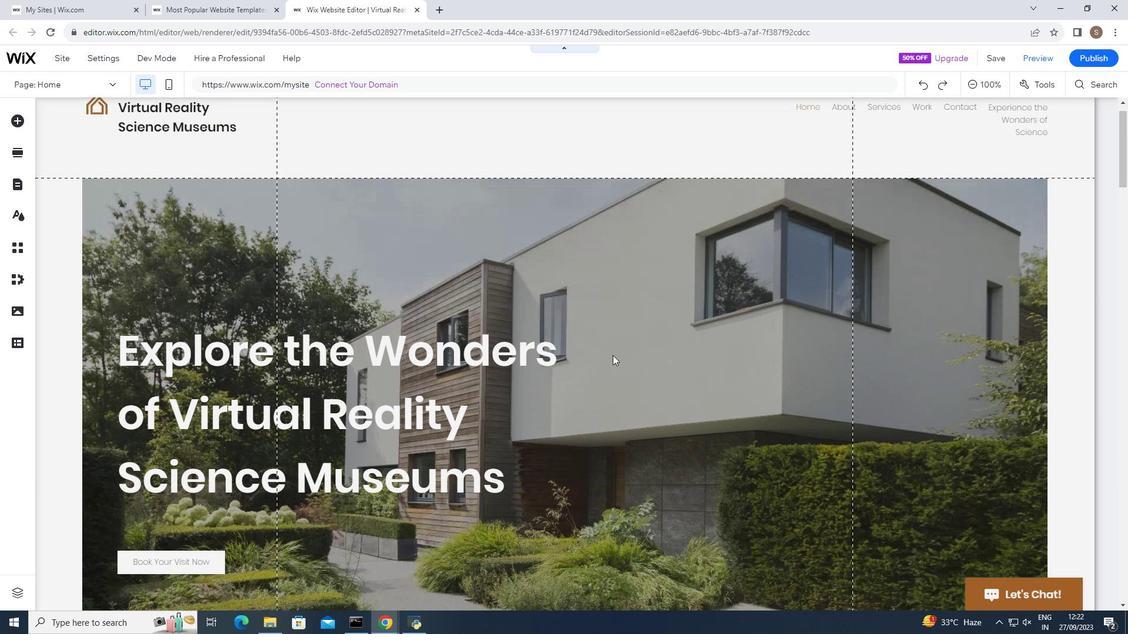 
Action: Mouse scrolled (612, 356) with delta (0, 0)
Screenshot: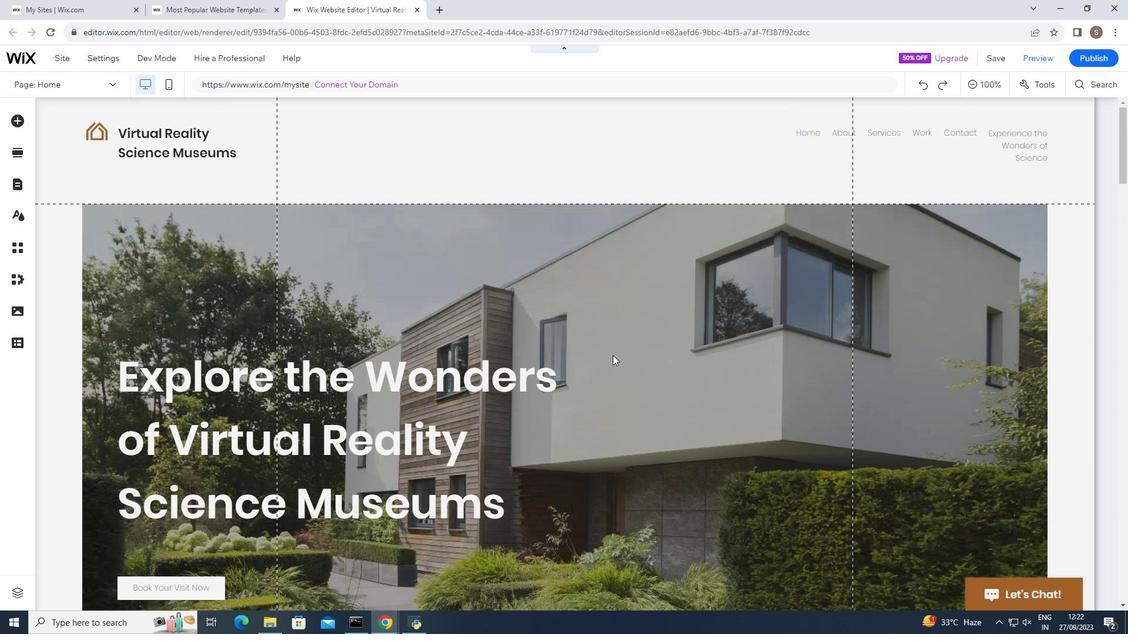 
Action: Mouse scrolled (612, 356) with delta (0, 0)
Screenshot: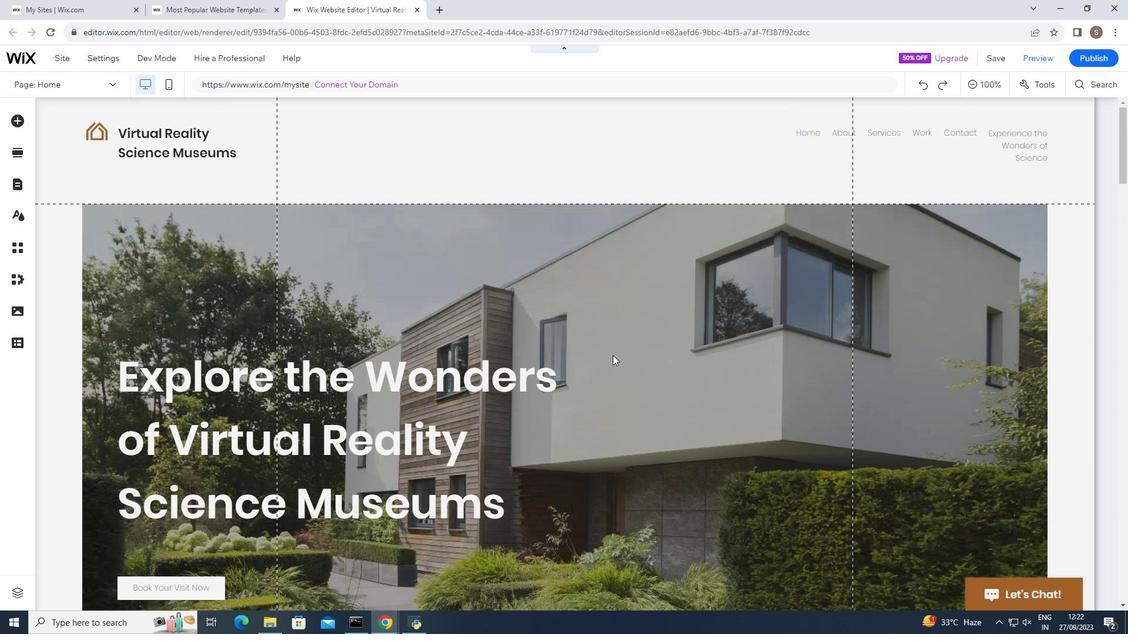 
Action: Mouse scrolled (612, 356) with delta (0, 0)
Screenshot: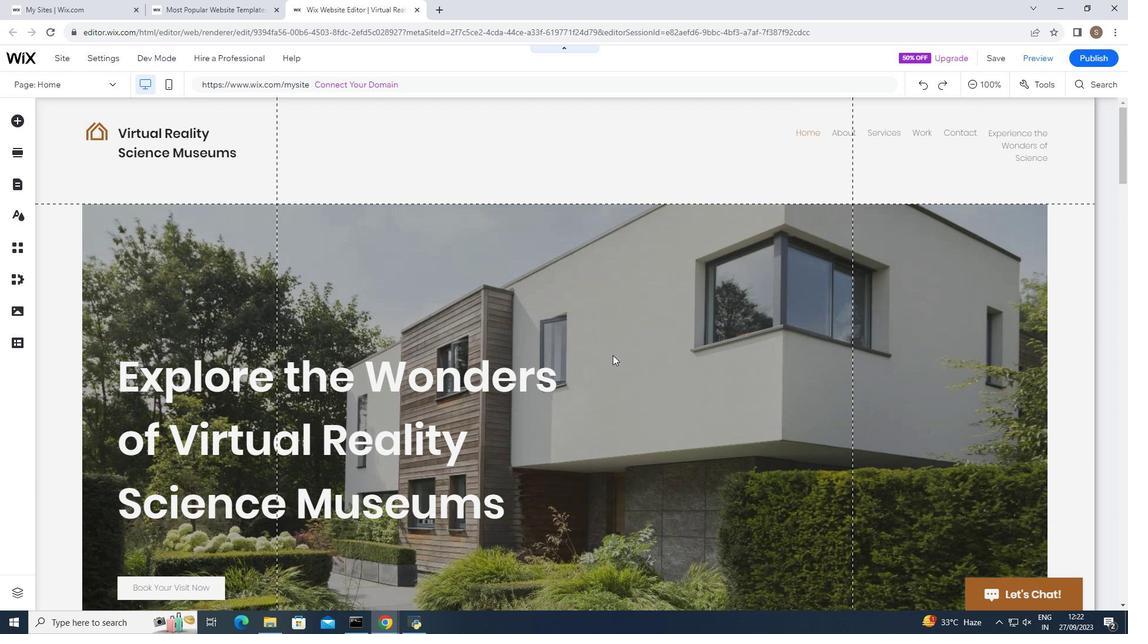 
Action: Mouse moved to (883, 127)
Screenshot: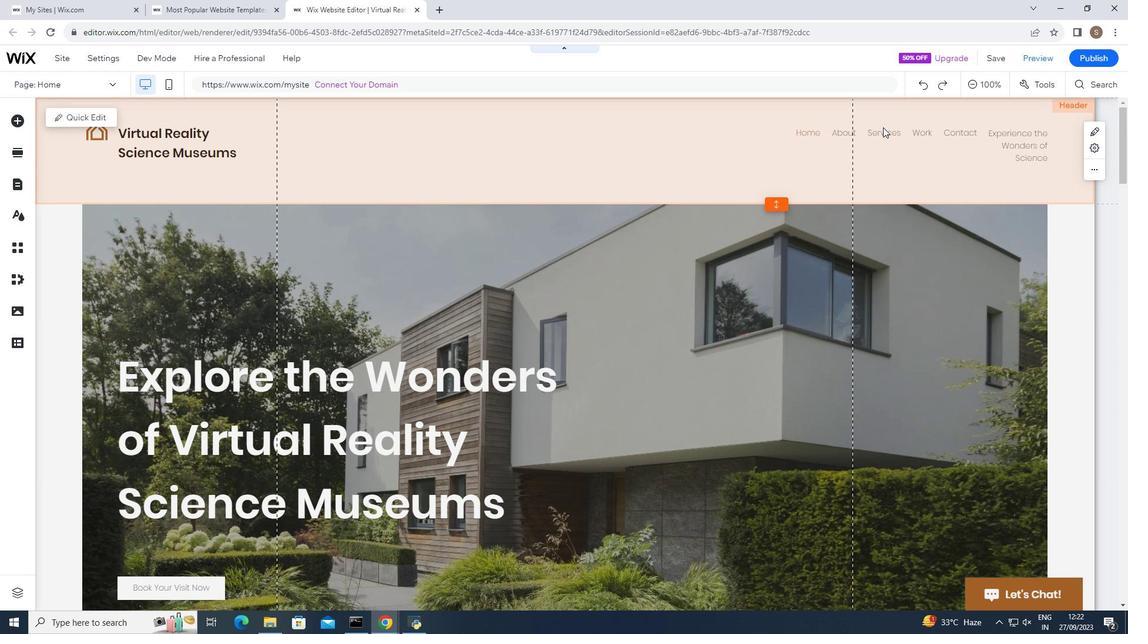 
Action: Mouse pressed left at (883, 127)
Screenshot: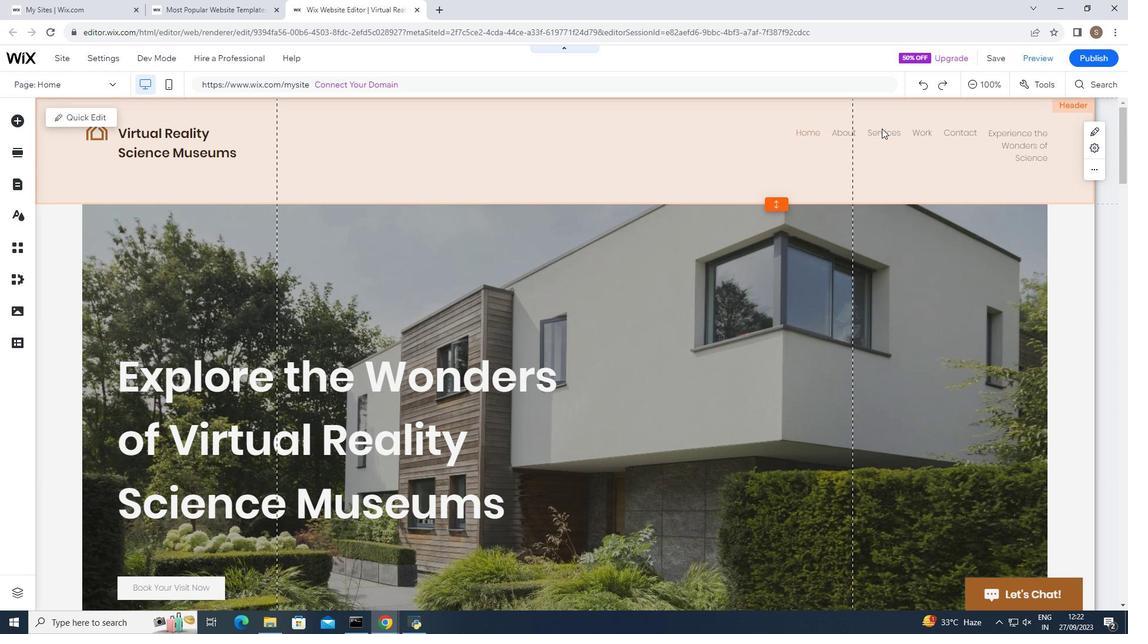 
Action: Mouse moved to (881, 128)
Screenshot: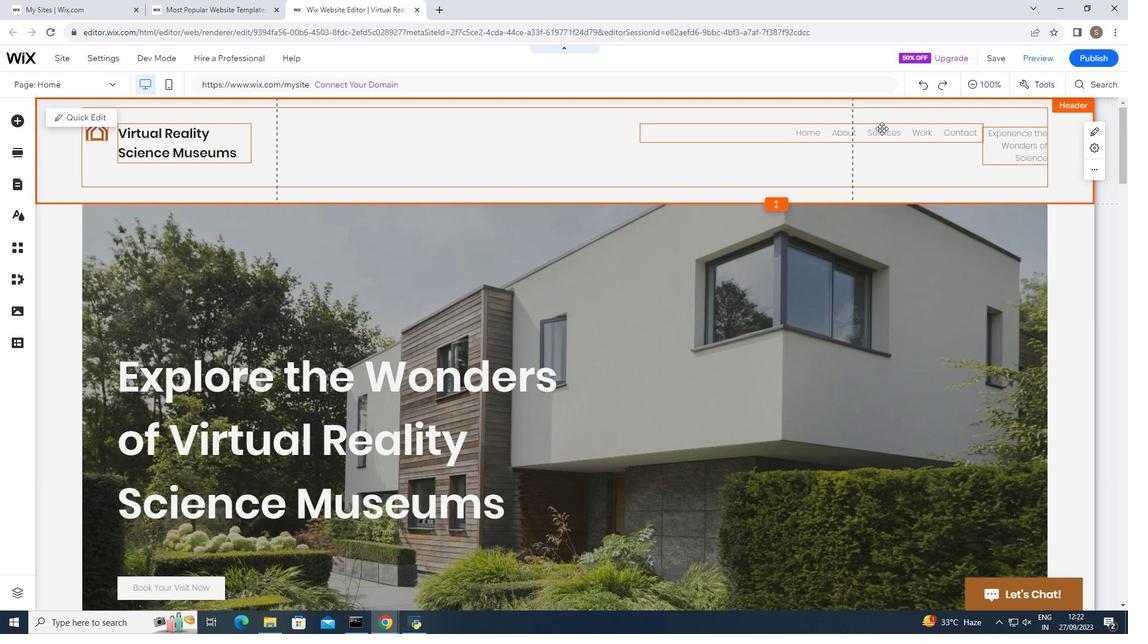 
Action: Mouse pressed left at (881, 128)
Screenshot: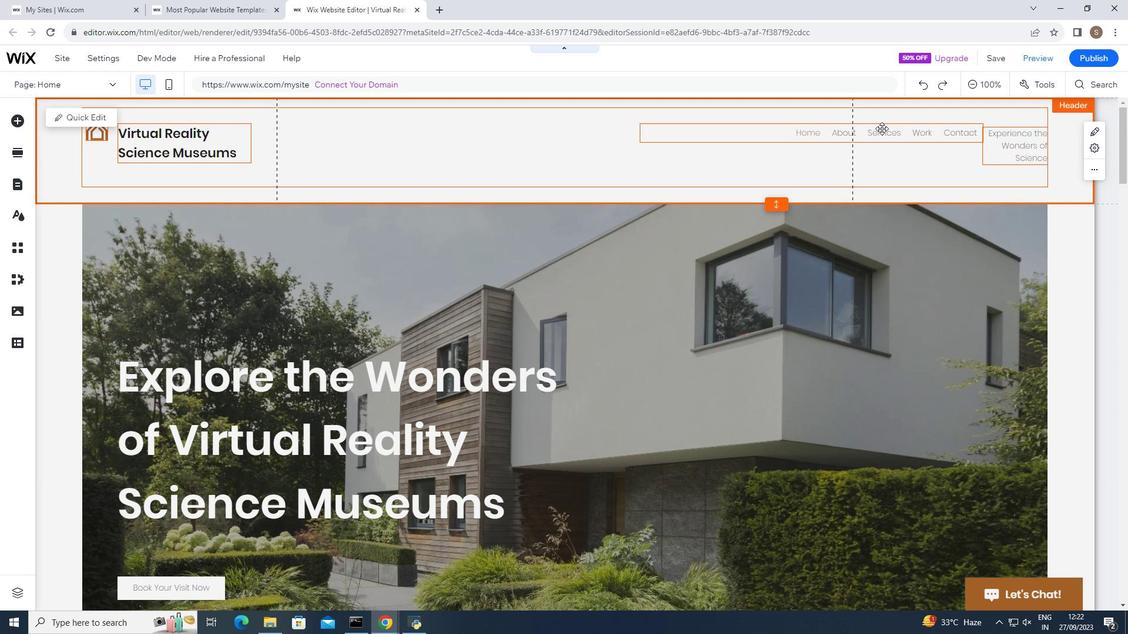 
Action: Mouse moved to (685, 172)
Screenshot: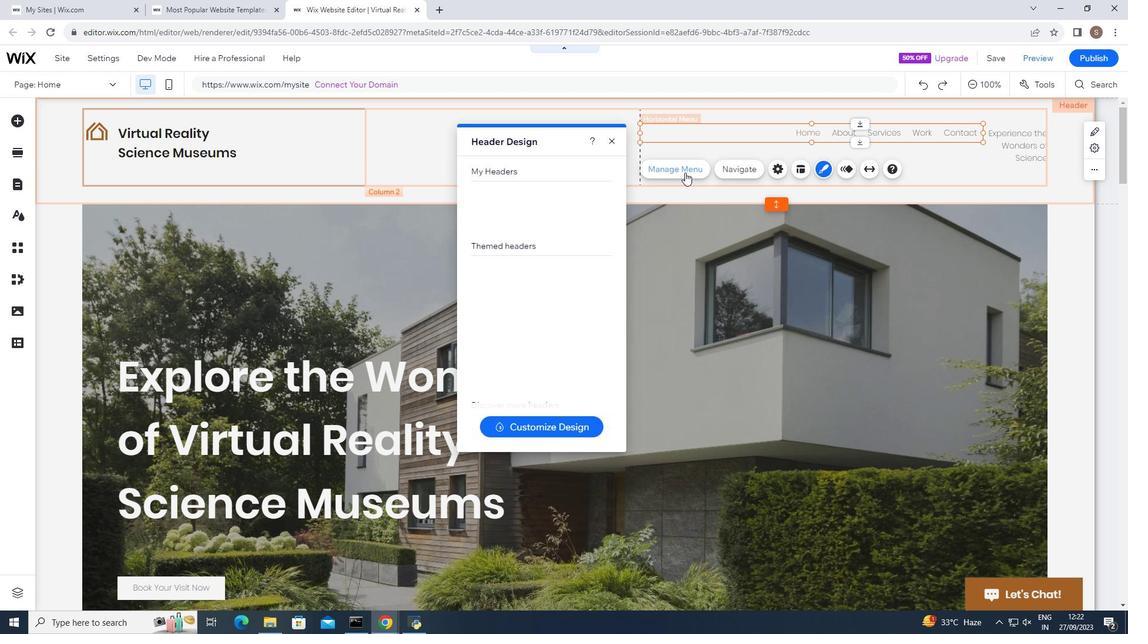 
Action: Mouse pressed left at (685, 172)
Screenshot: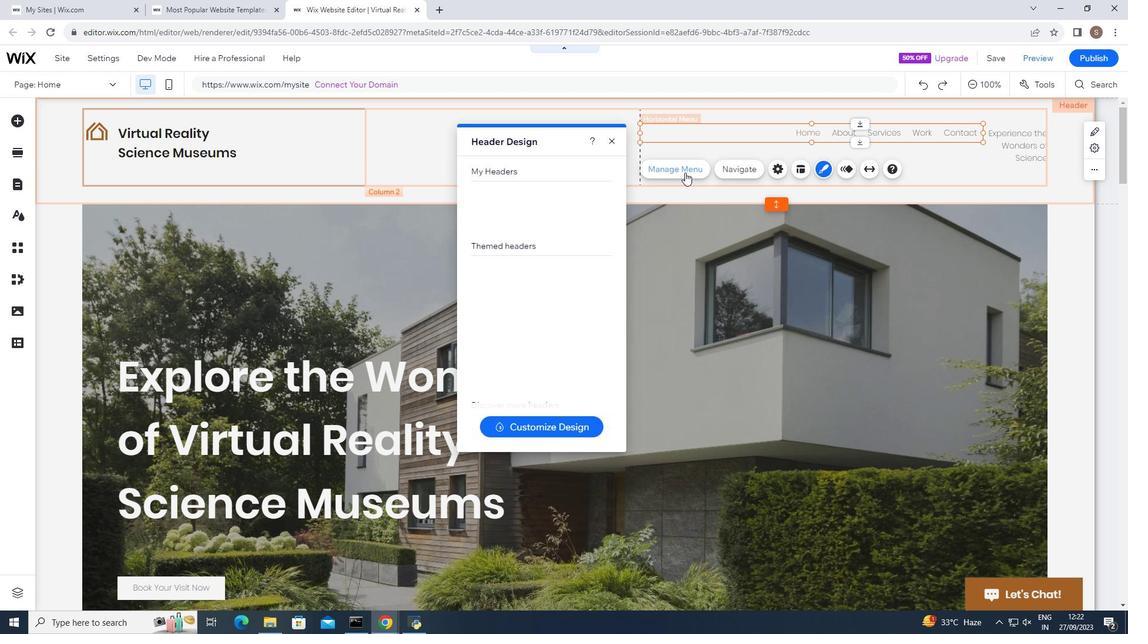 
Action: Mouse moved to (274, 232)
Screenshot: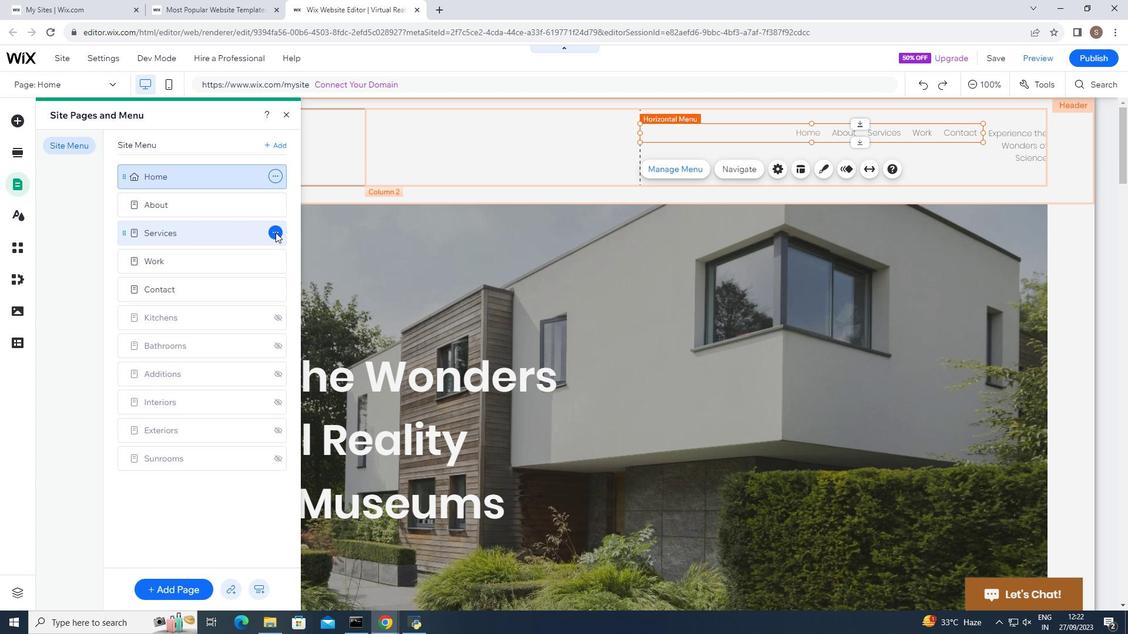 
Action: Mouse pressed left at (274, 232)
Screenshot: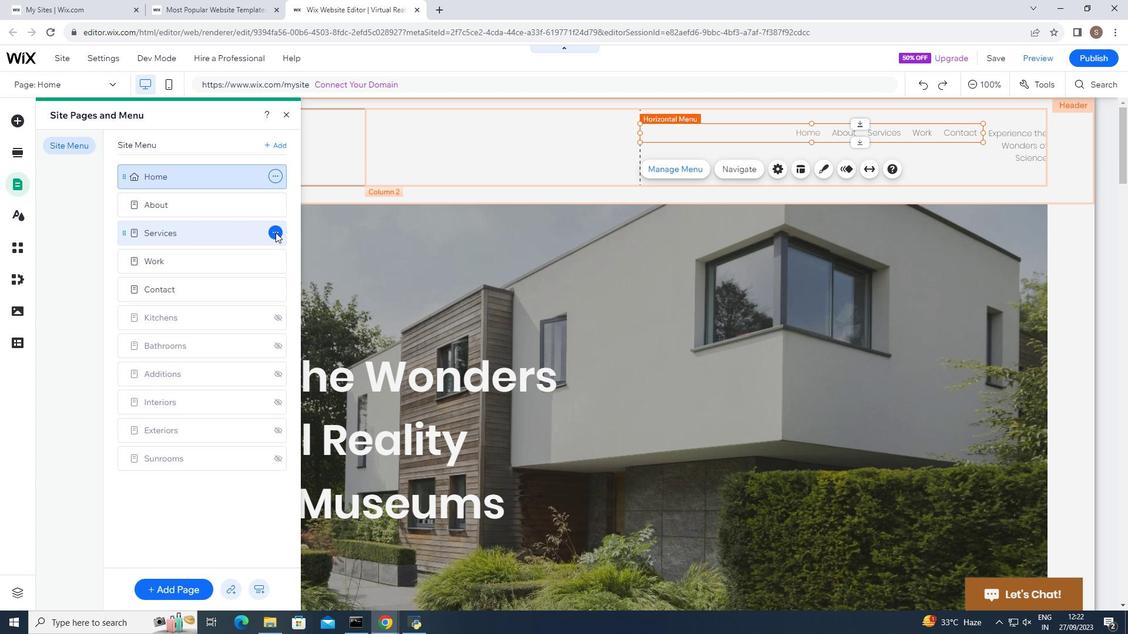 
Action: Mouse moved to (333, 404)
Screenshot: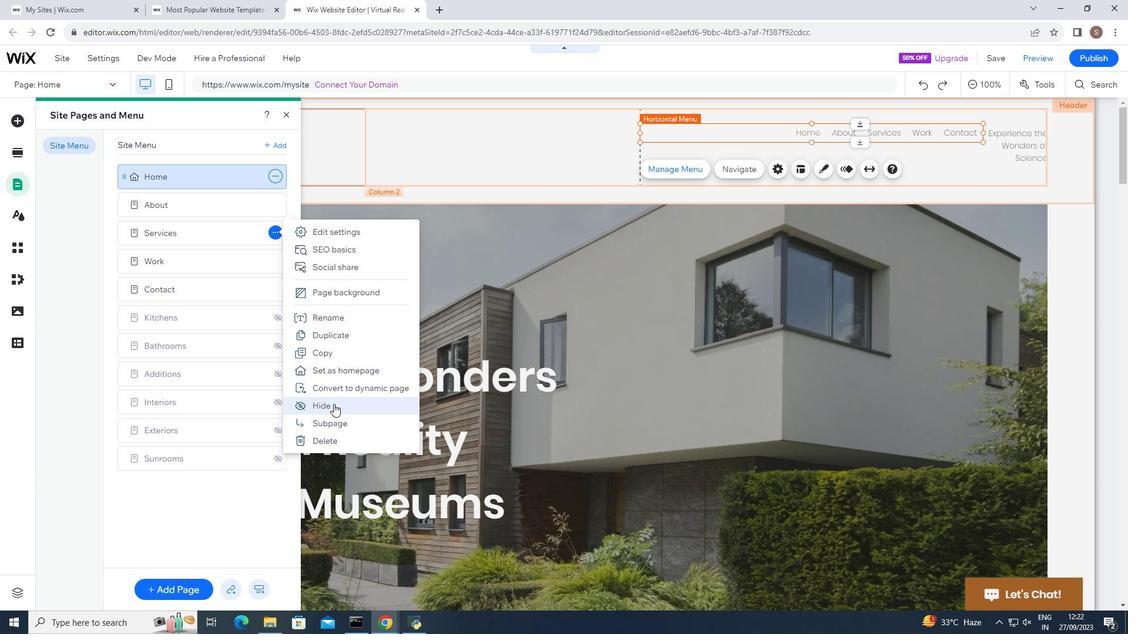 
Action: Mouse pressed left at (333, 404)
Screenshot: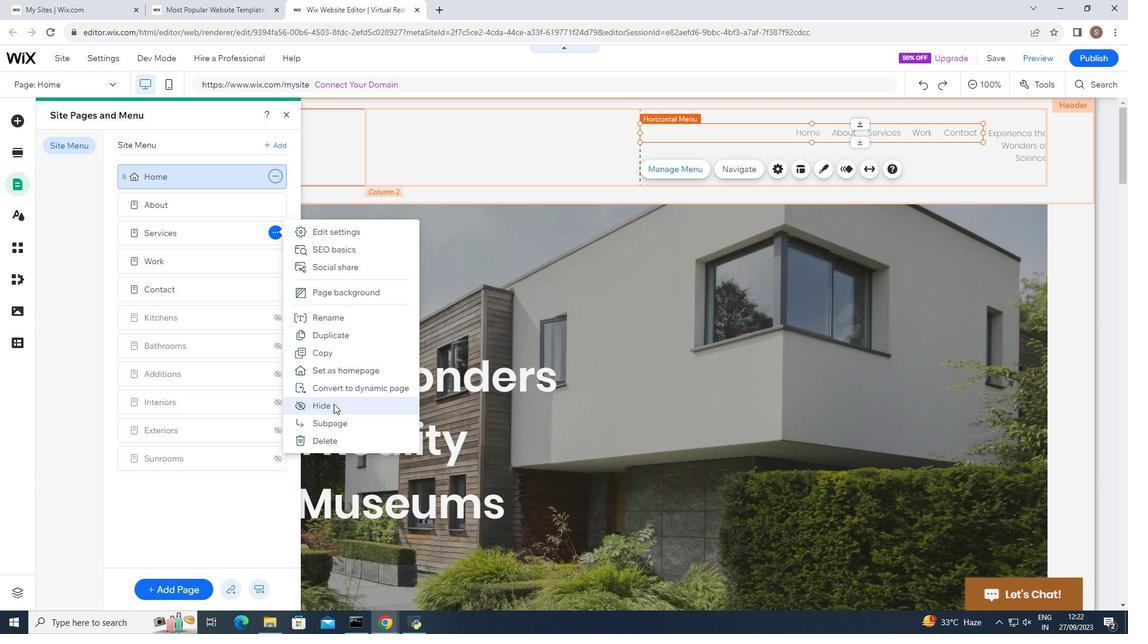 
Action: Mouse moved to (287, 109)
Screenshot: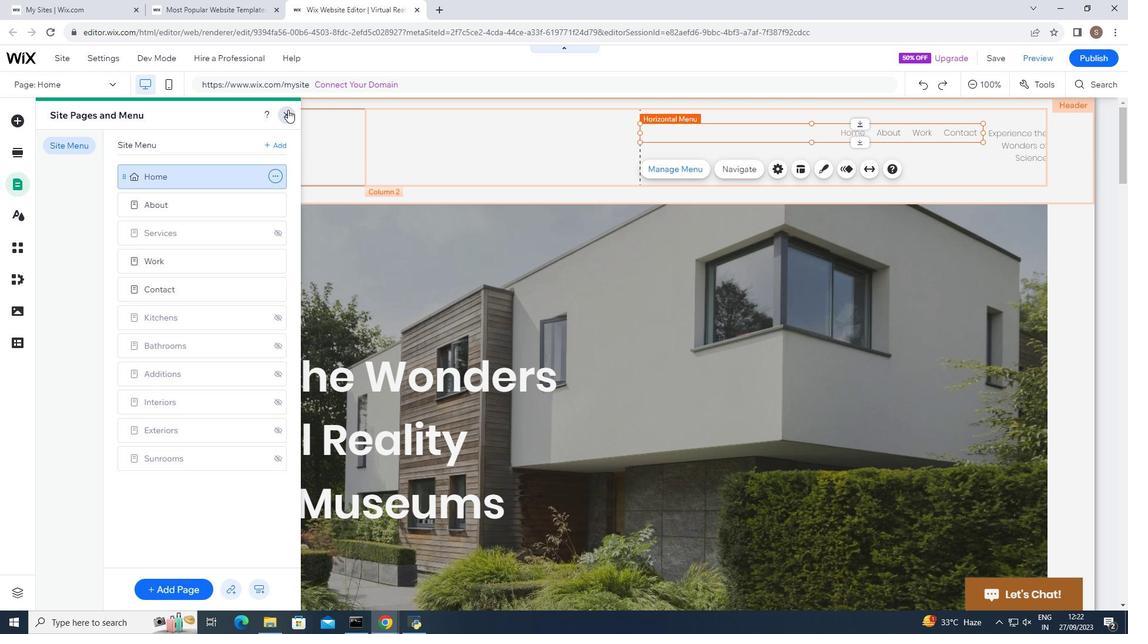 
Action: Mouse pressed left at (287, 109)
Screenshot: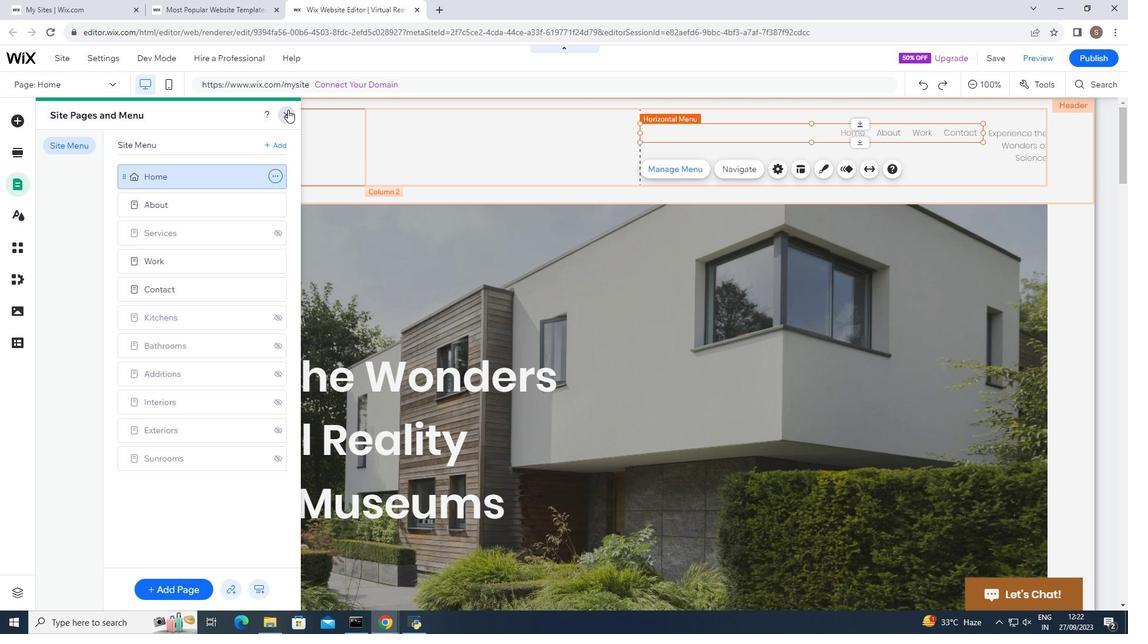 
Action: Mouse moved to (937, 136)
Screenshot: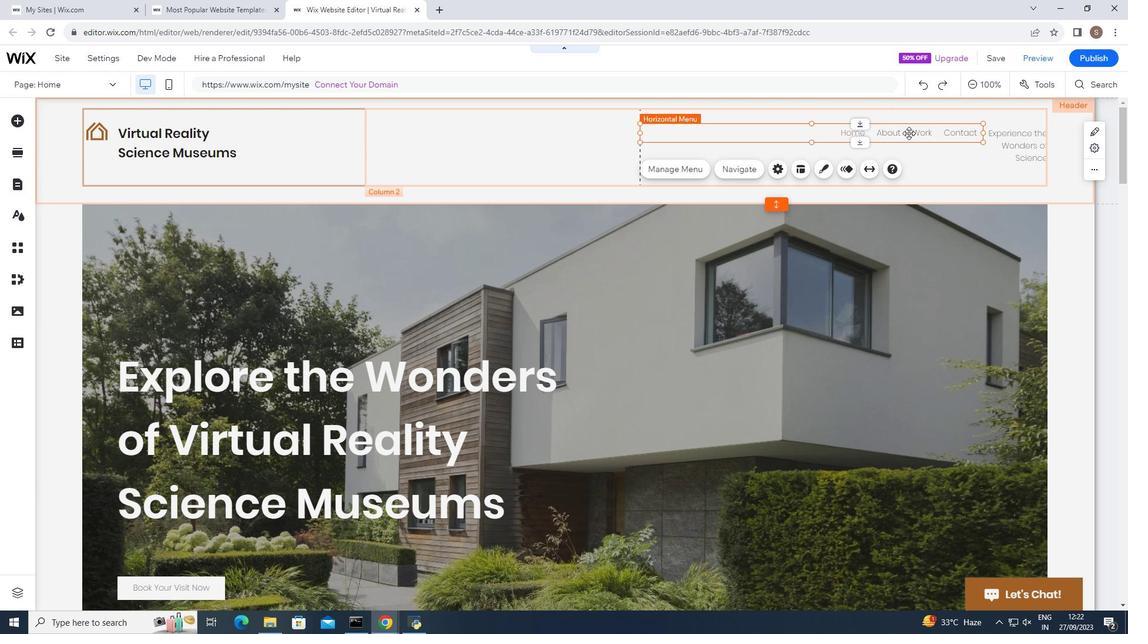 
Action: Mouse pressed left at (937, 136)
